 Task: Reply all   to parteek.kumar@softage.net and add a cc to Aakash.mishra@softage.net with a subject Subject0000000006 with a message Message0000000004. Reply all   to parteek.kumar@softage.net and add a cc to Aakash.mishra@softage.net and bcc to Ayush@softage.net with a subject Subject0000000006 with a message Message0000000004. Reply all   to Aakash.mishra@softage.net with a subject Subject0000000006 with a message Message0000000004 and with an attachment of Attach0000000004. Reply all   to parteek.kumar@softage.net and add a cc to Aakash.mishra@softage.net with a subject Subject0000000006 with a message Message0000000004 and with an attachment of Attach0000000004. Reply all   to parteek.kumar@softage.net and add a cc to Aakash.mishra@softage.net and bcc to Ayush@softage.net with a subject Subject0000000007 with a message Message0000000004 and with an attachment of Attach0000000004
Action: Mouse moved to (401, 344)
Screenshot: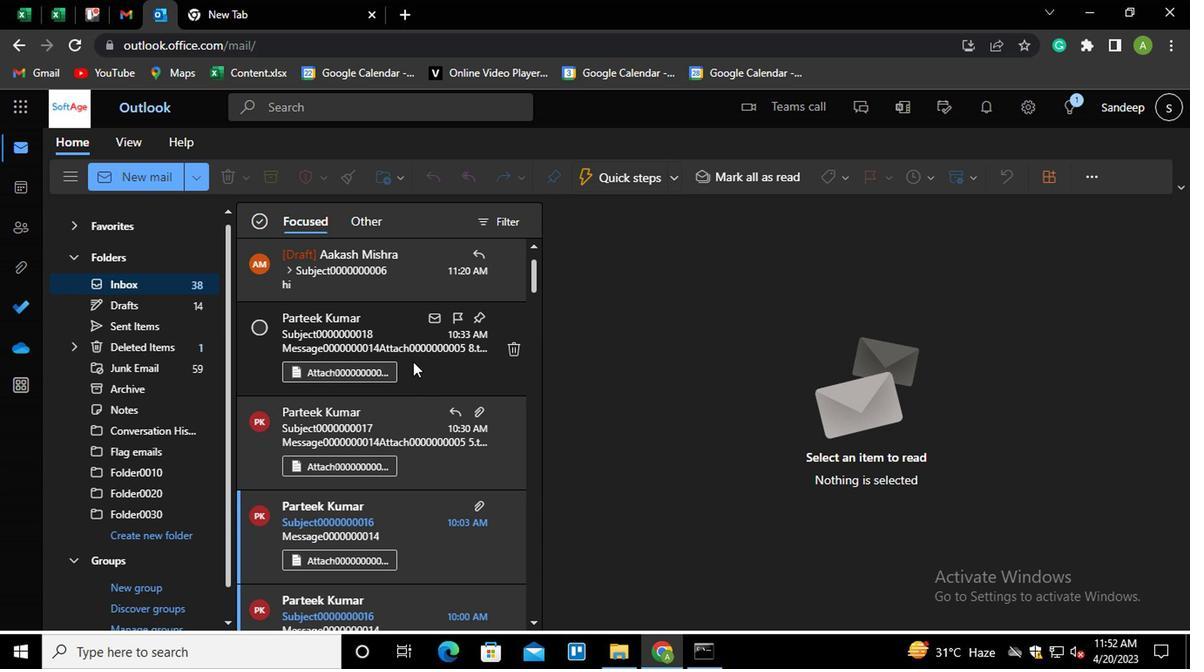 
Action: Mouse pressed left at (401, 344)
Screenshot: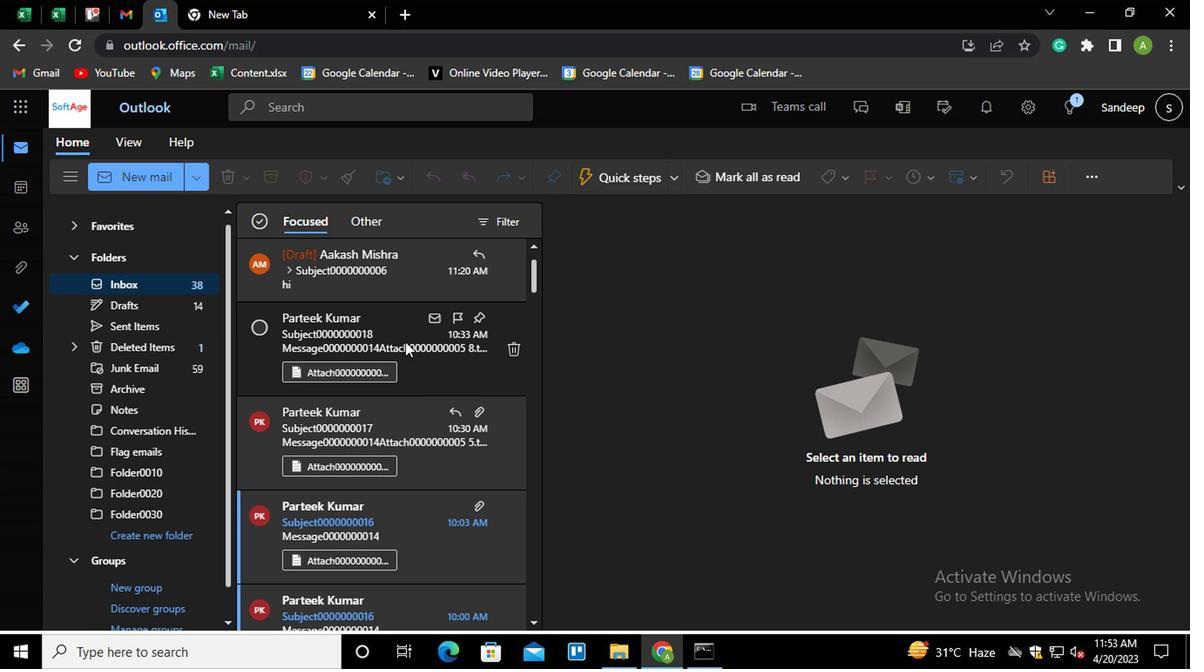 
Action: Mouse moved to (1148, 288)
Screenshot: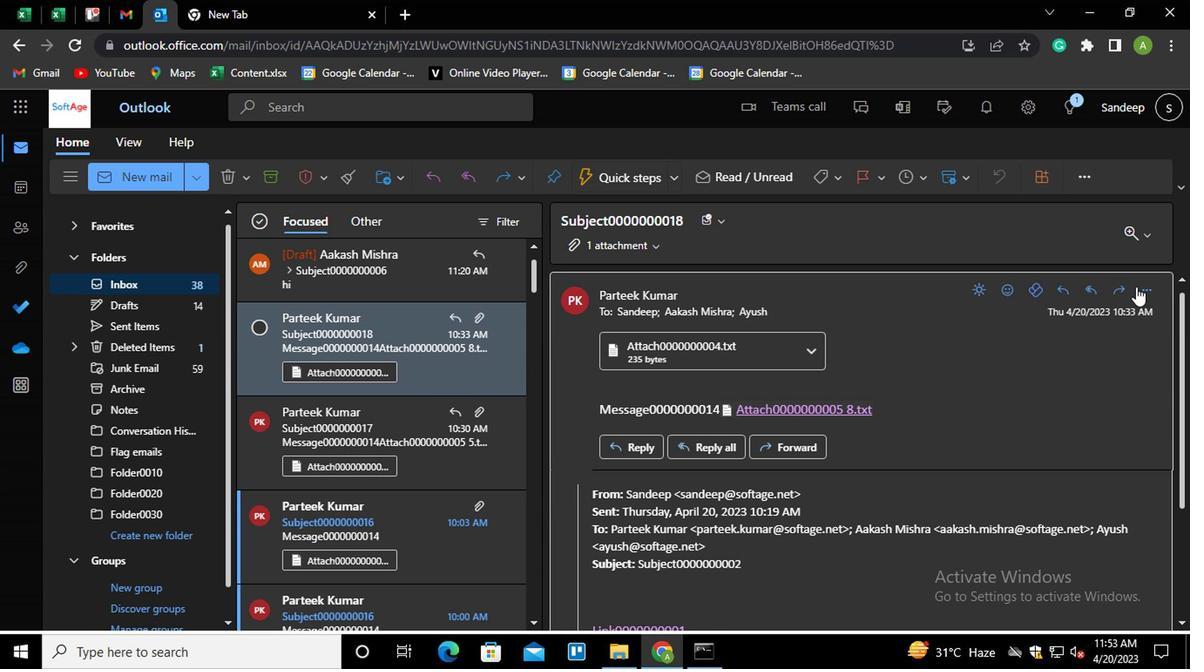 
Action: Mouse pressed left at (1148, 288)
Screenshot: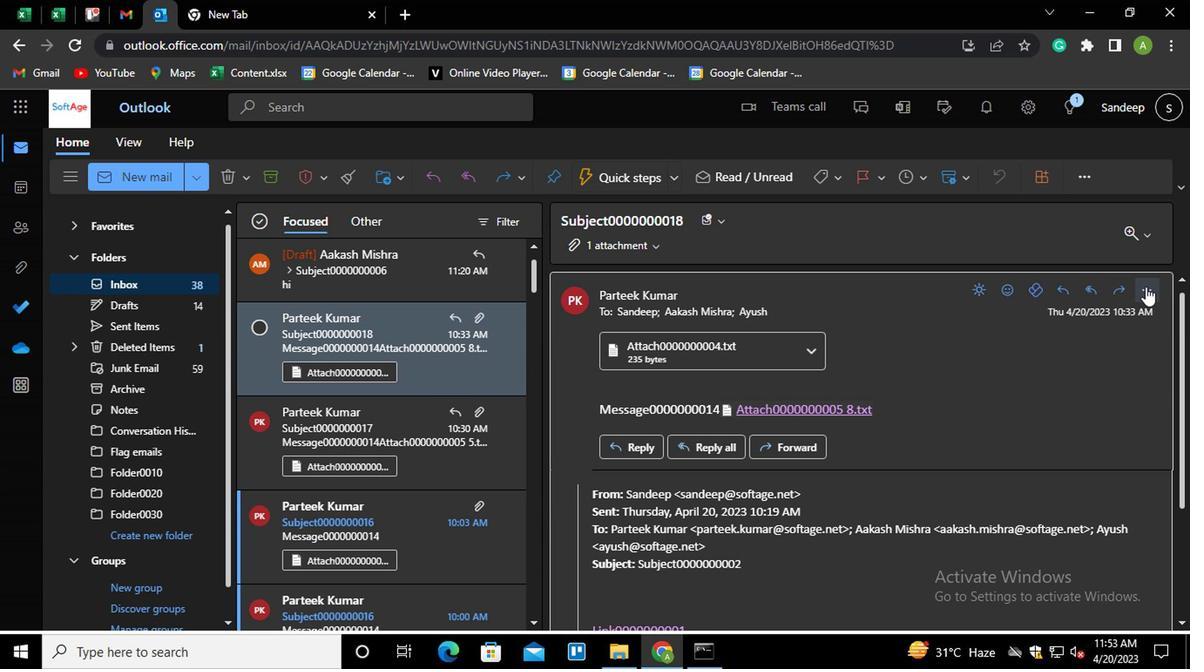 
Action: Mouse moved to (1050, 140)
Screenshot: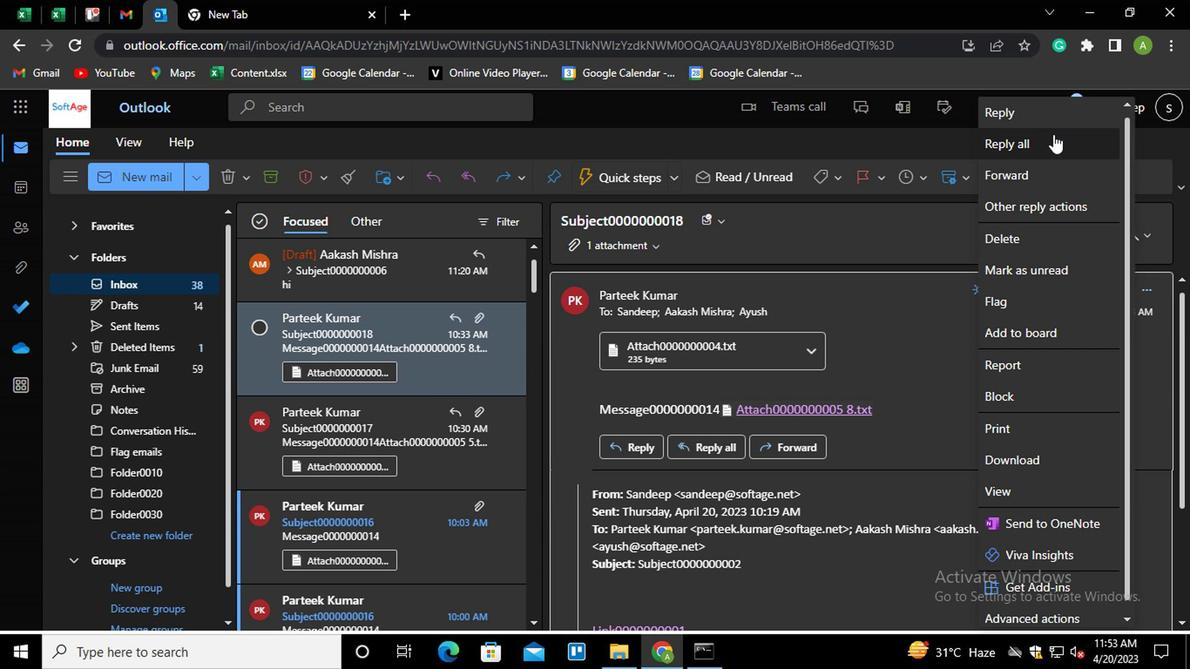 
Action: Mouse pressed left at (1050, 140)
Screenshot: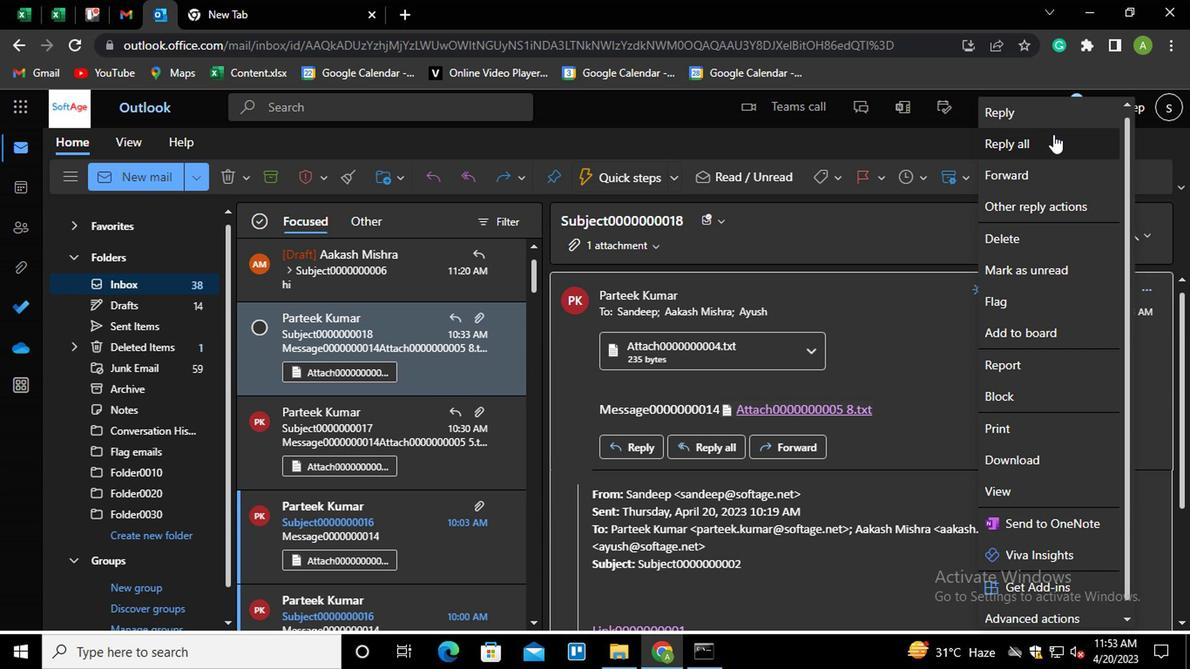
Action: Mouse moved to (724, 299)
Screenshot: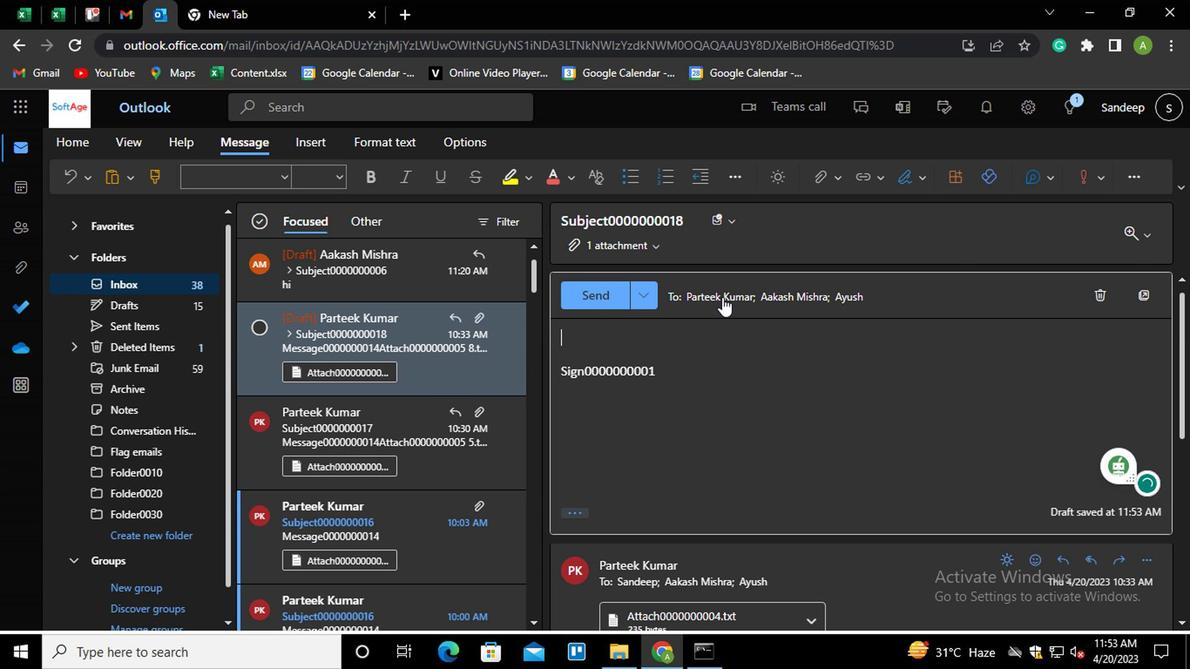 
Action: Mouse pressed left at (724, 299)
Screenshot: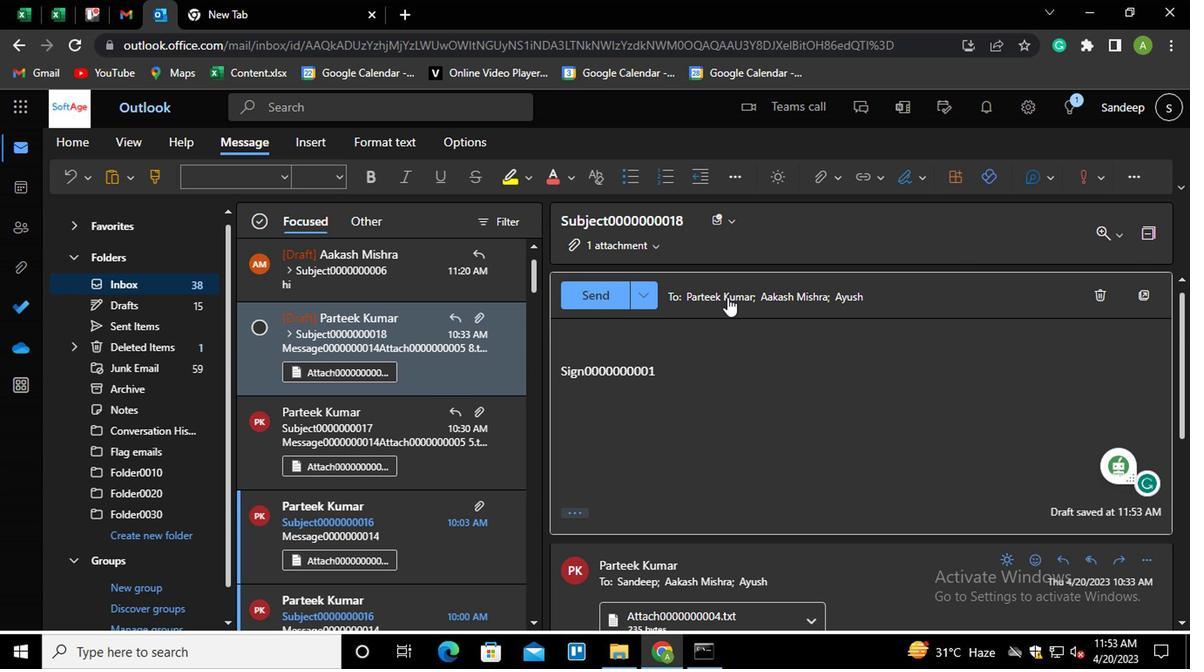 
Action: Mouse moved to (1005, 333)
Screenshot: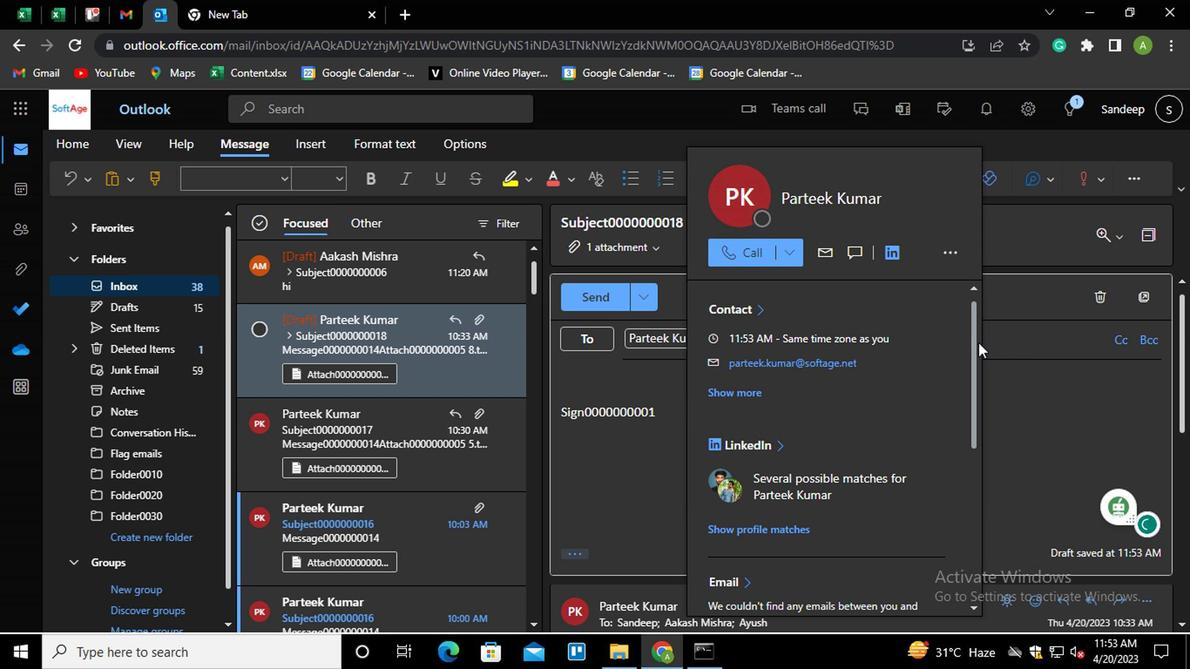
Action: Mouse pressed left at (1005, 333)
Screenshot: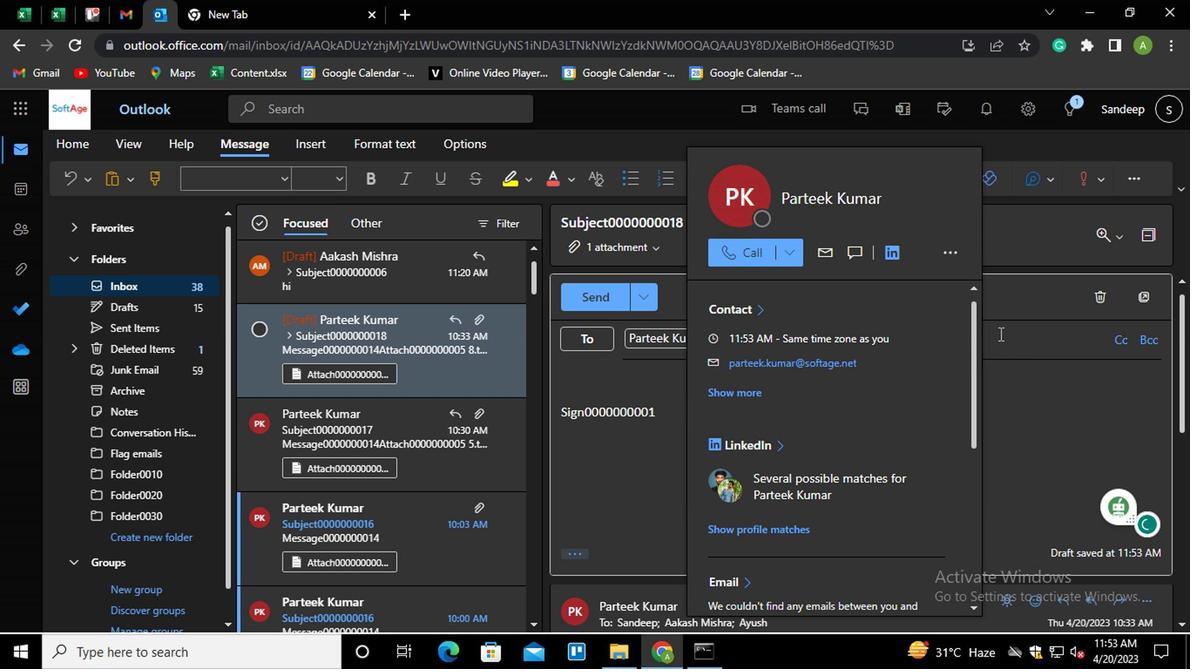
Action: Mouse moved to (823, 336)
Screenshot: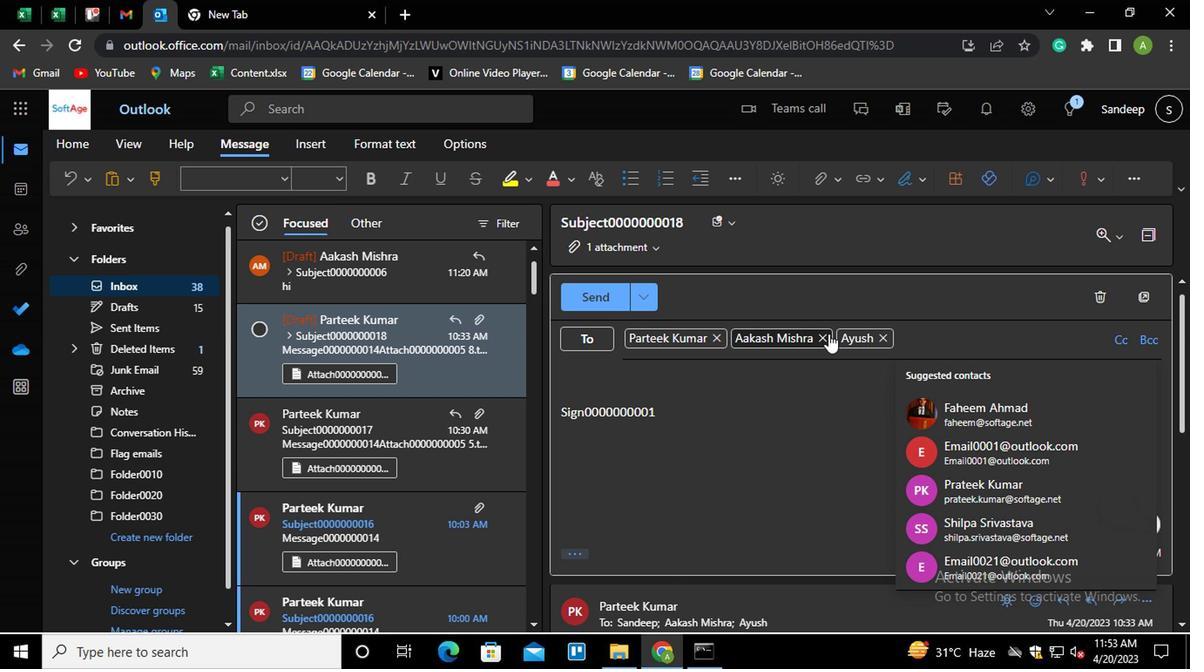 
Action: Mouse pressed left at (823, 336)
Screenshot: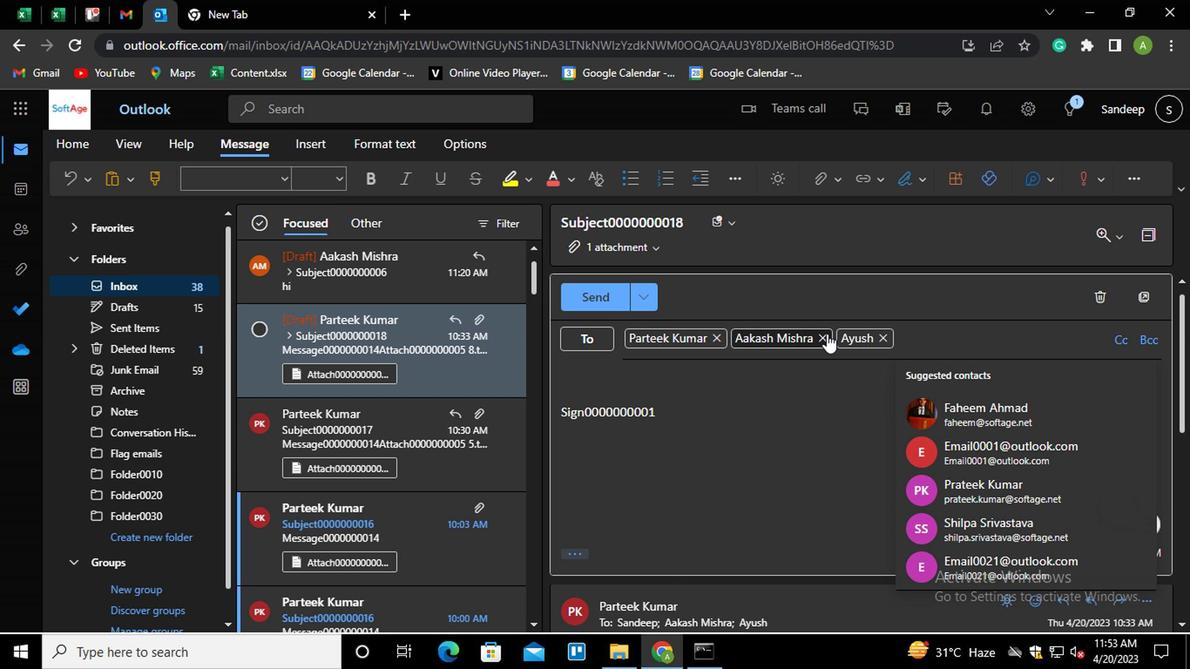 
Action: Mouse moved to (774, 339)
Screenshot: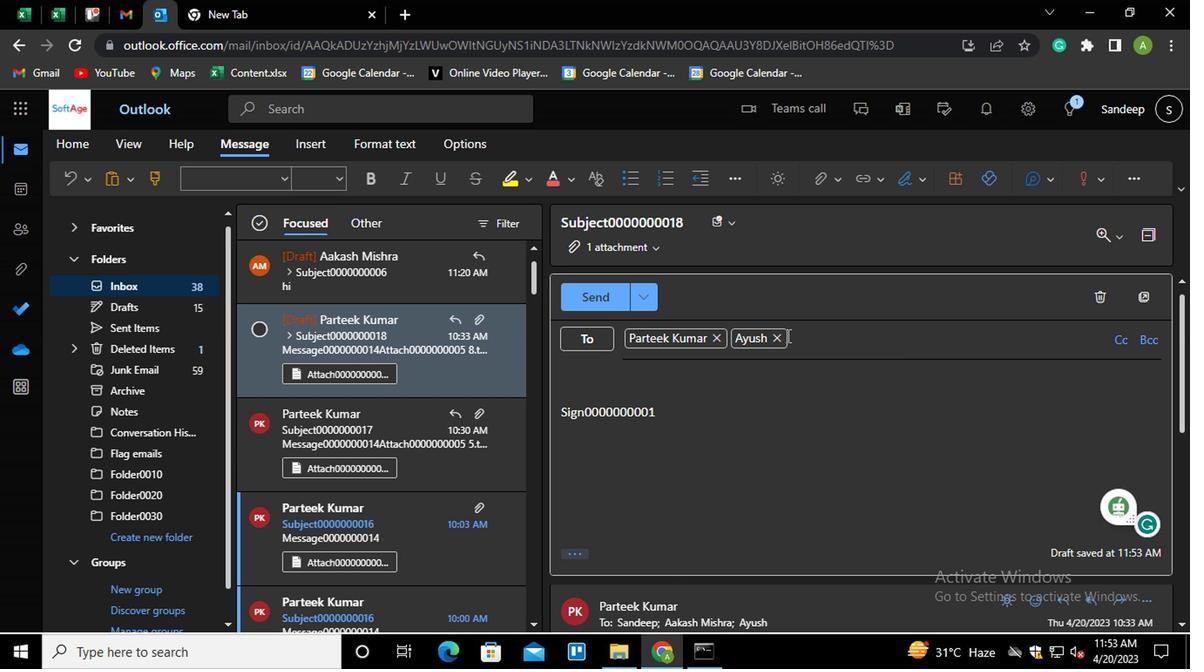
Action: Mouse pressed left at (774, 339)
Screenshot: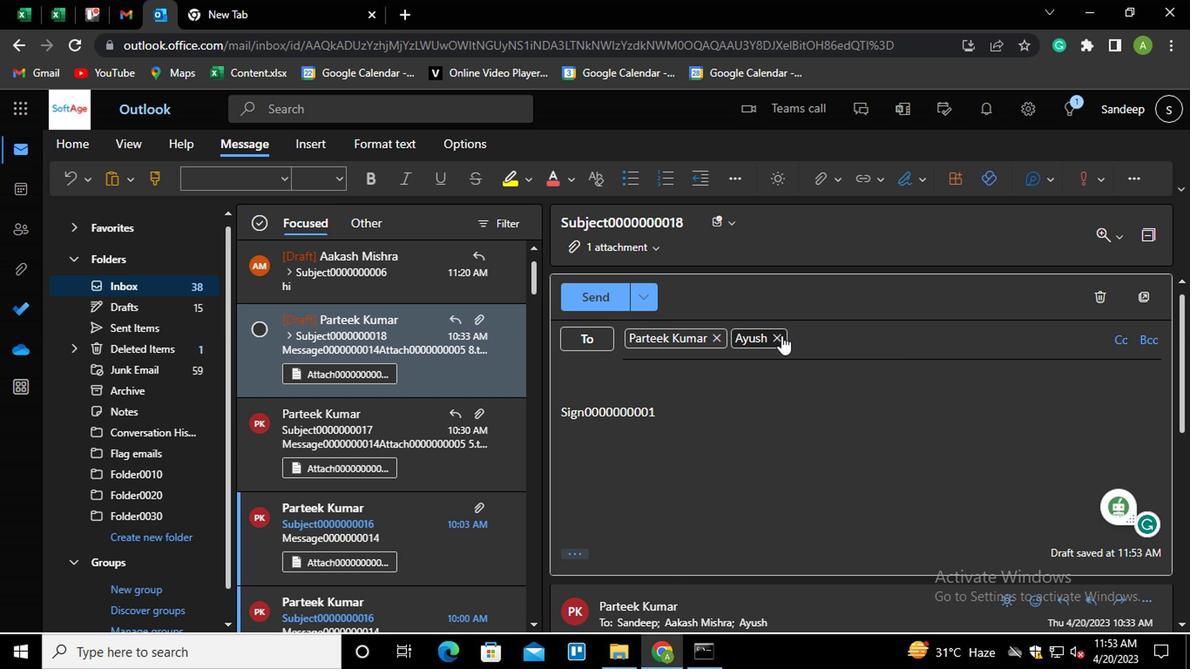 
Action: Mouse moved to (1116, 342)
Screenshot: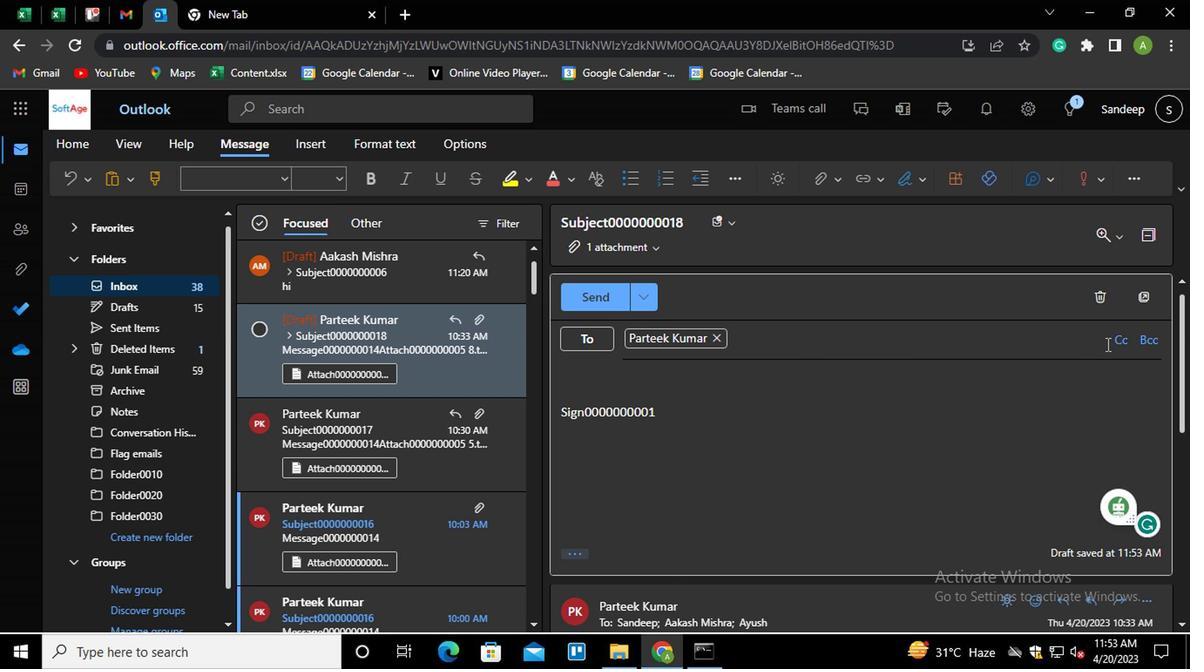 
Action: Mouse pressed left at (1116, 342)
Screenshot: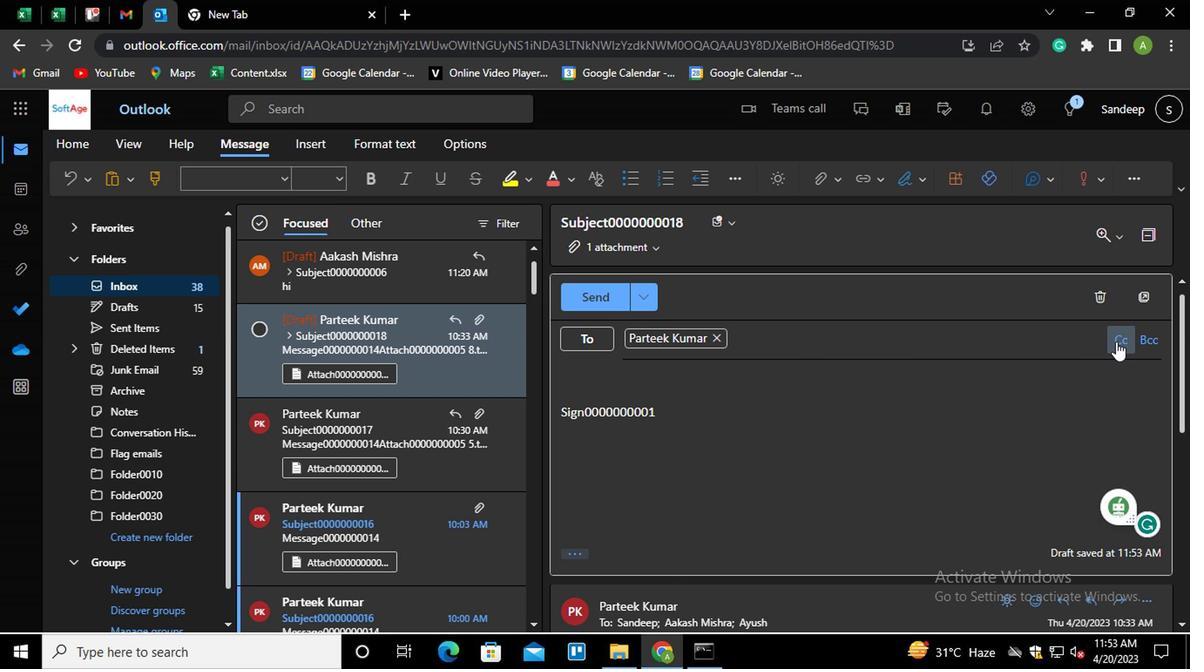 
Action: Mouse moved to (698, 349)
Screenshot: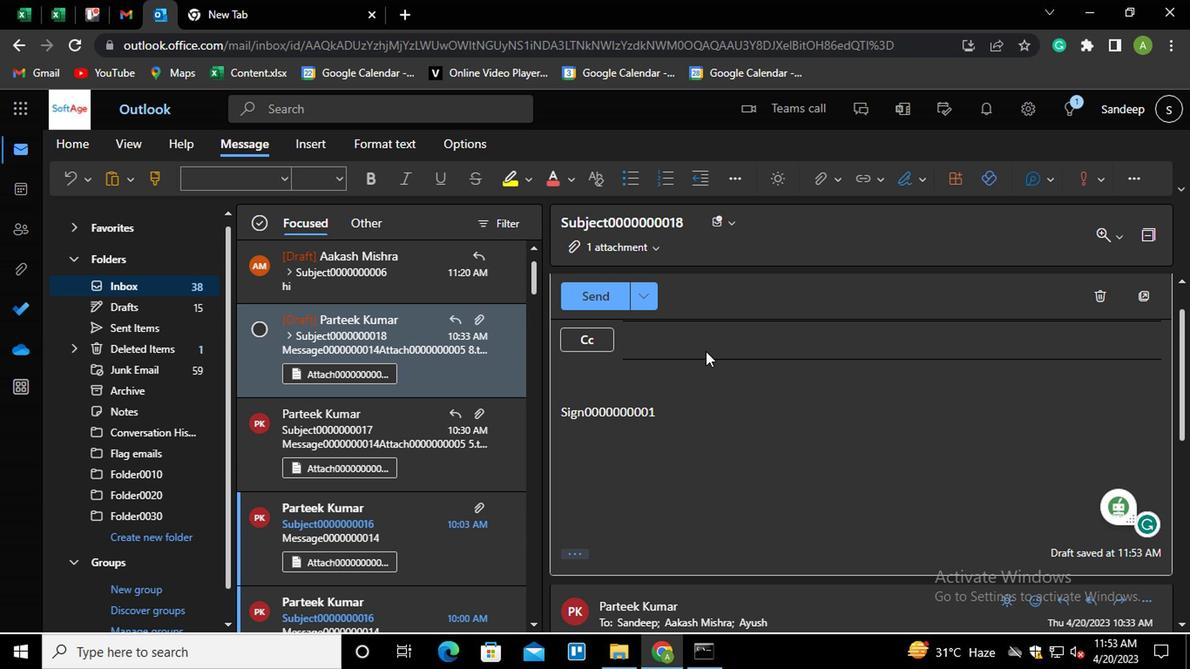 
Action: Mouse pressed left at (698, 349)
Screenshot: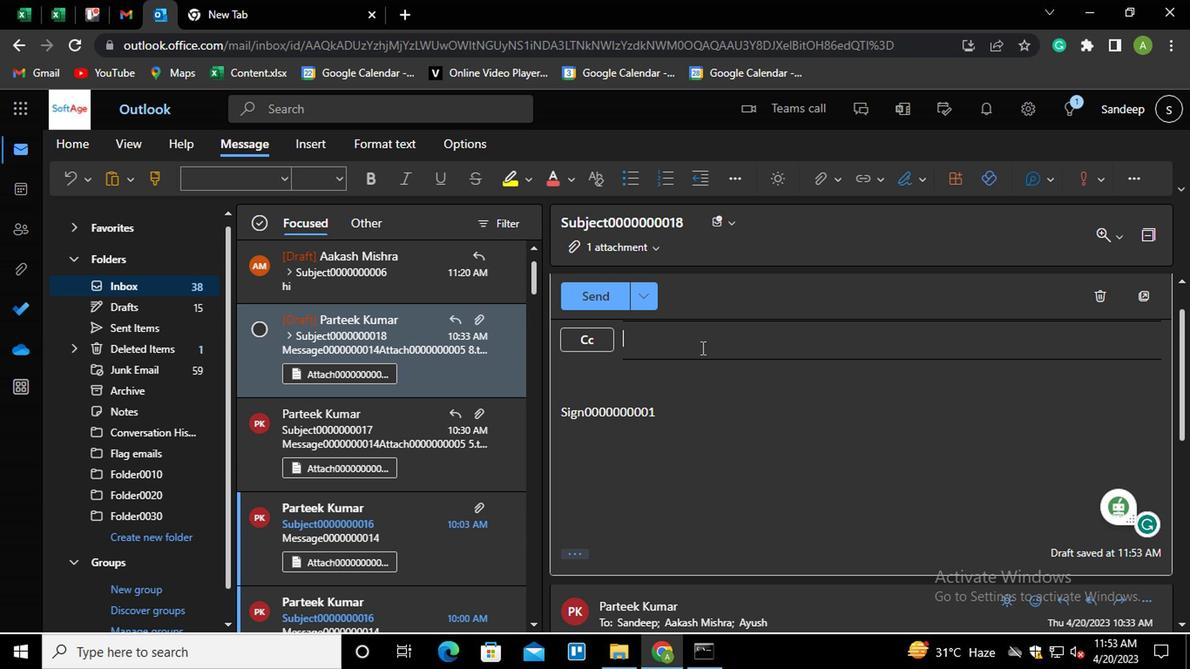 
Action: Key pressed aa<Key.enter>
Screenshot: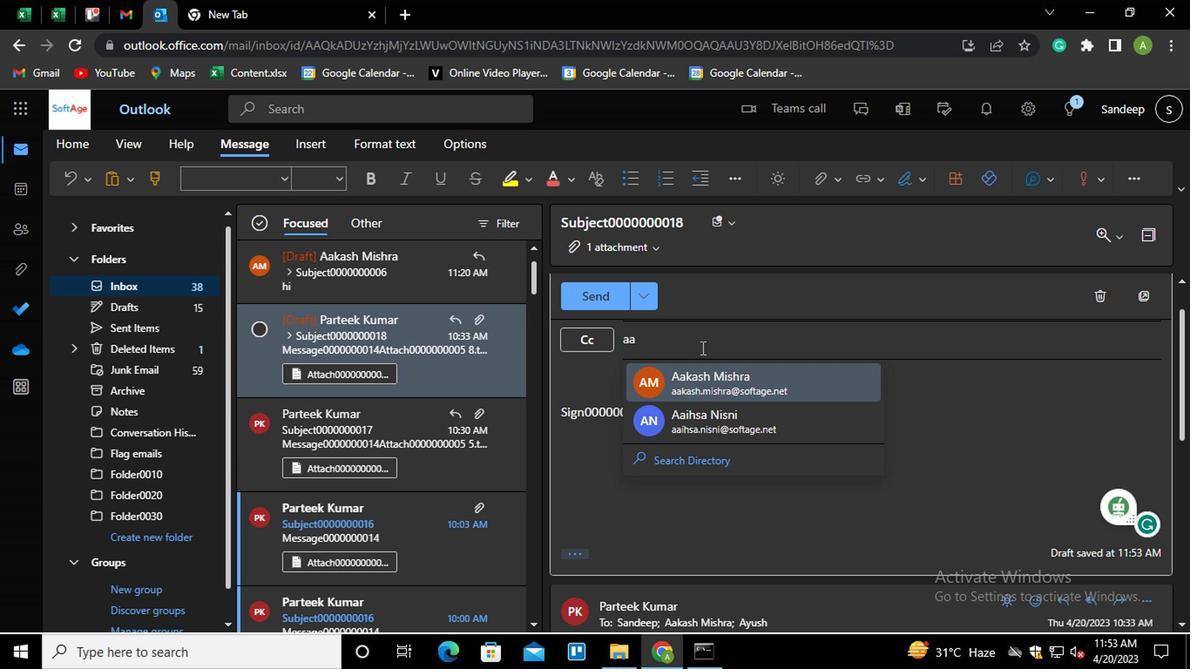 
Action: Mouse moved to (584, 555)
Screenshot: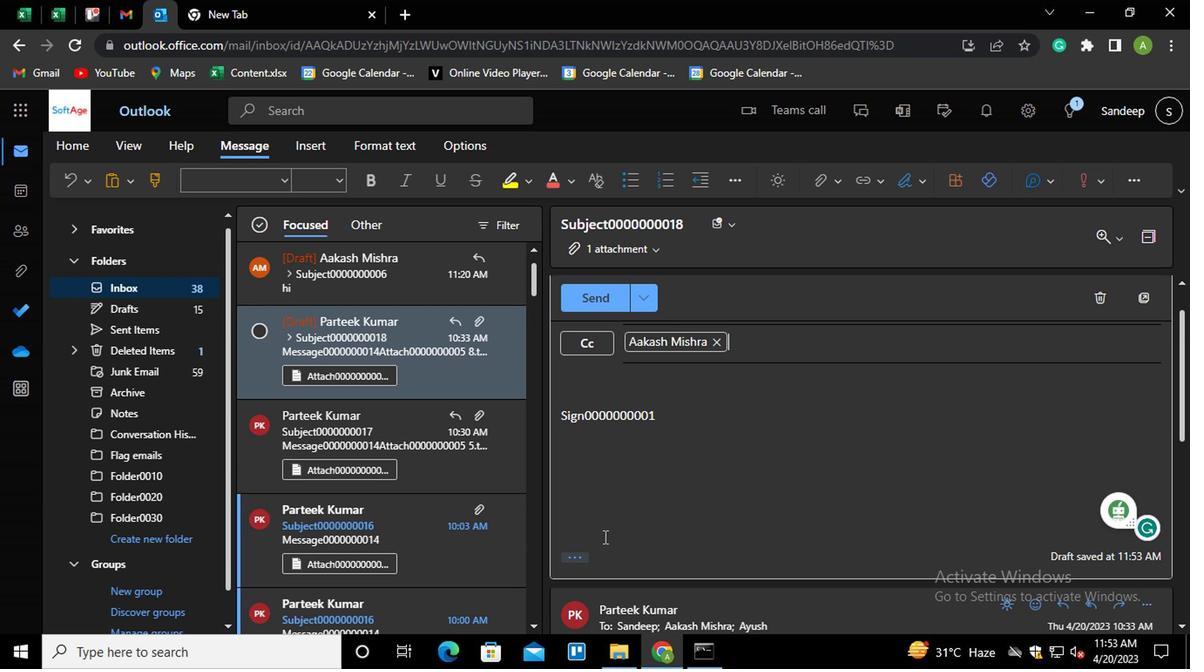 
Action: Mouse pressed left at (584, 555)
Screenshot: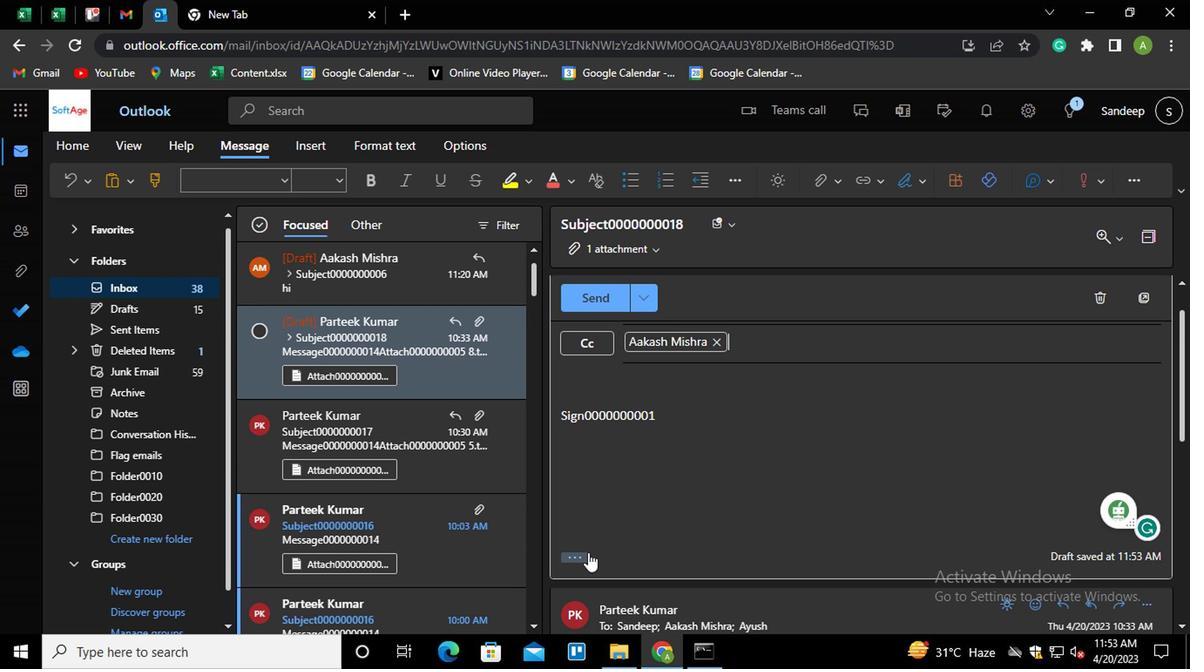 
Action: Mouse moved to (703, 350)
Screenshot: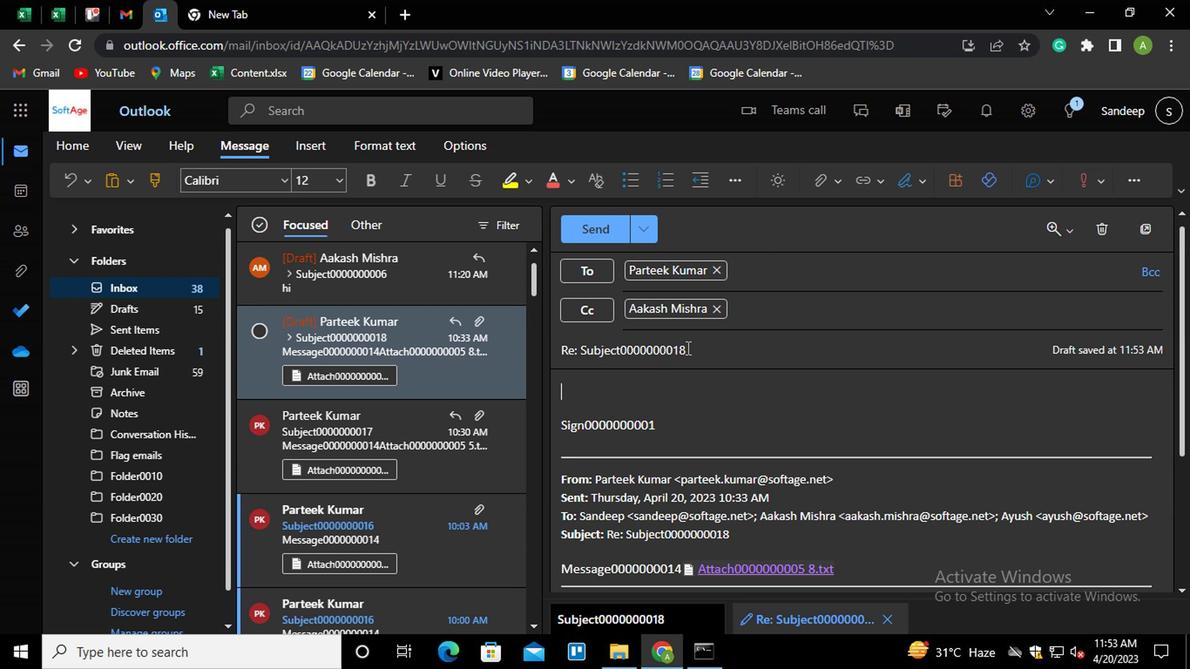 
Action: Mouse pressed left at (703, 350)
Screenshot: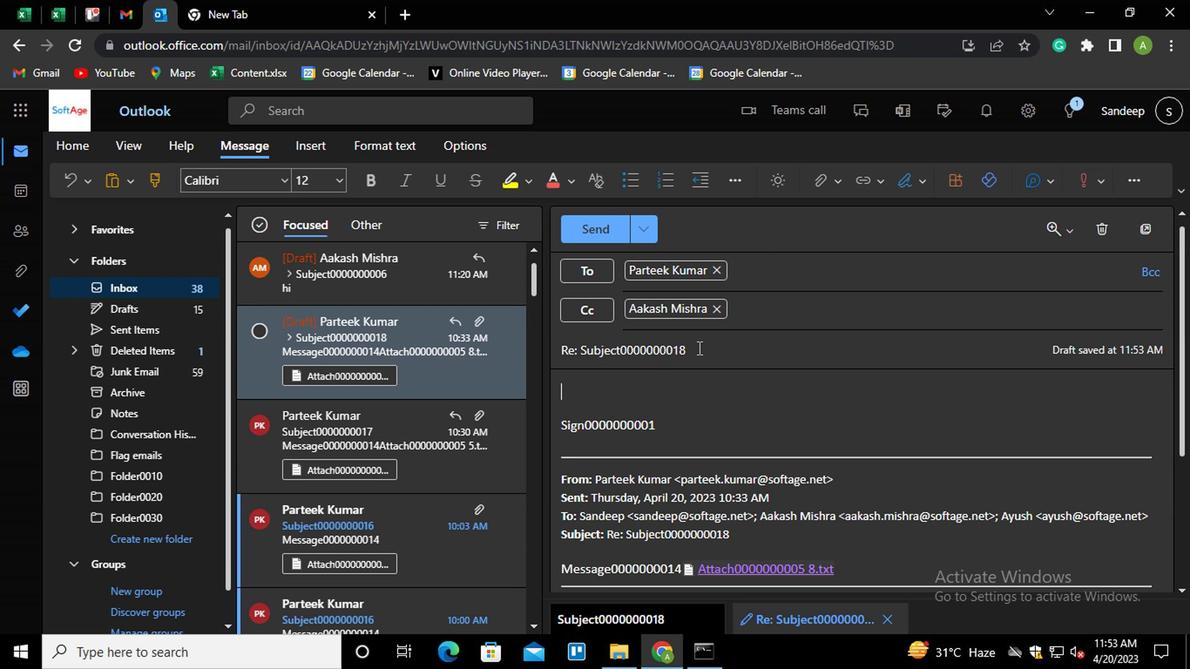 
Action: Key pressed <Key.shift_r><Key.home><Key.shift>SUBJECT0000000006
Screenshot: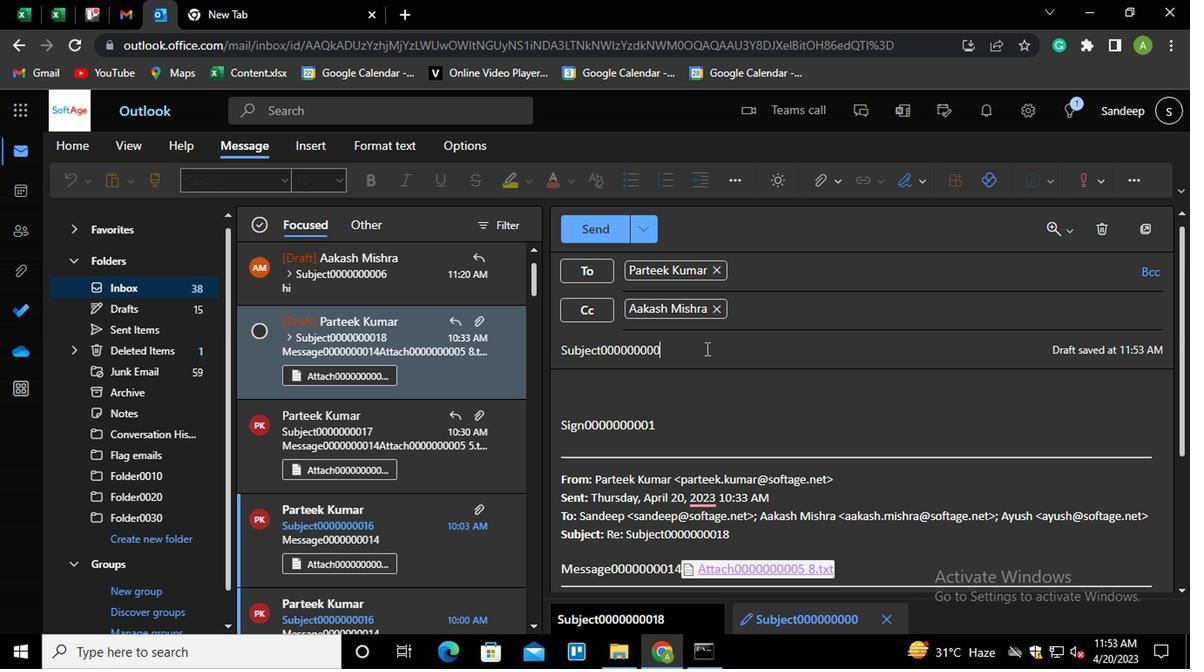 
Action: Mouse moved to (714, 437)
Screenshot: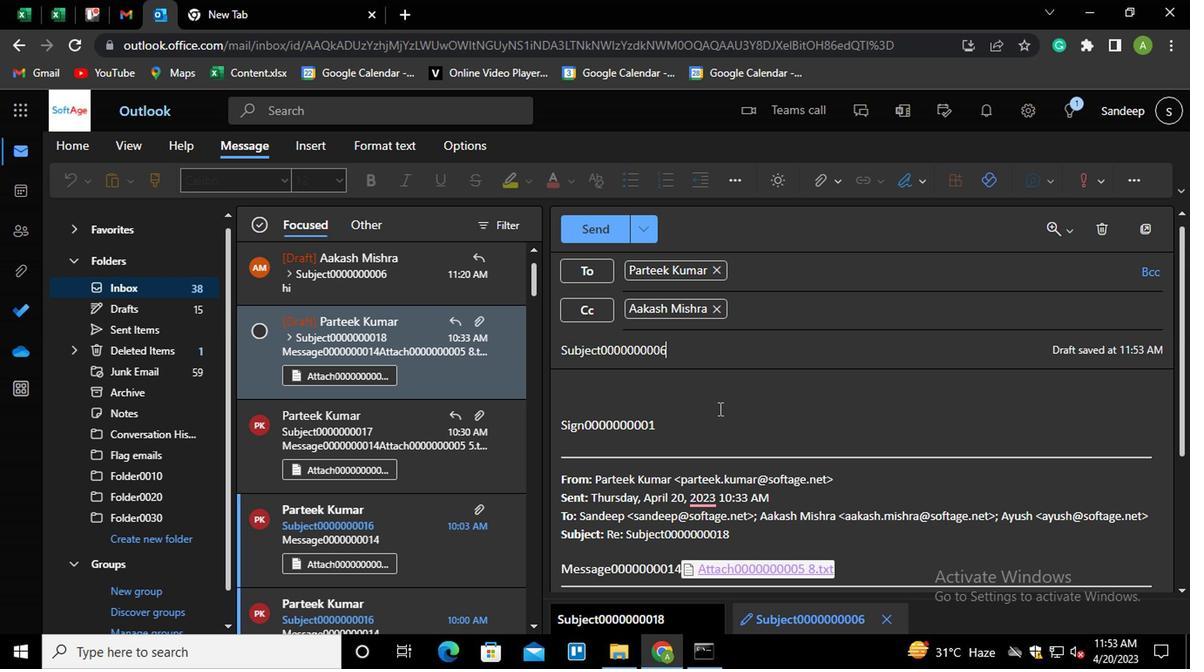 
Action: Mouse pressed left at (714, 437)
Screenshot: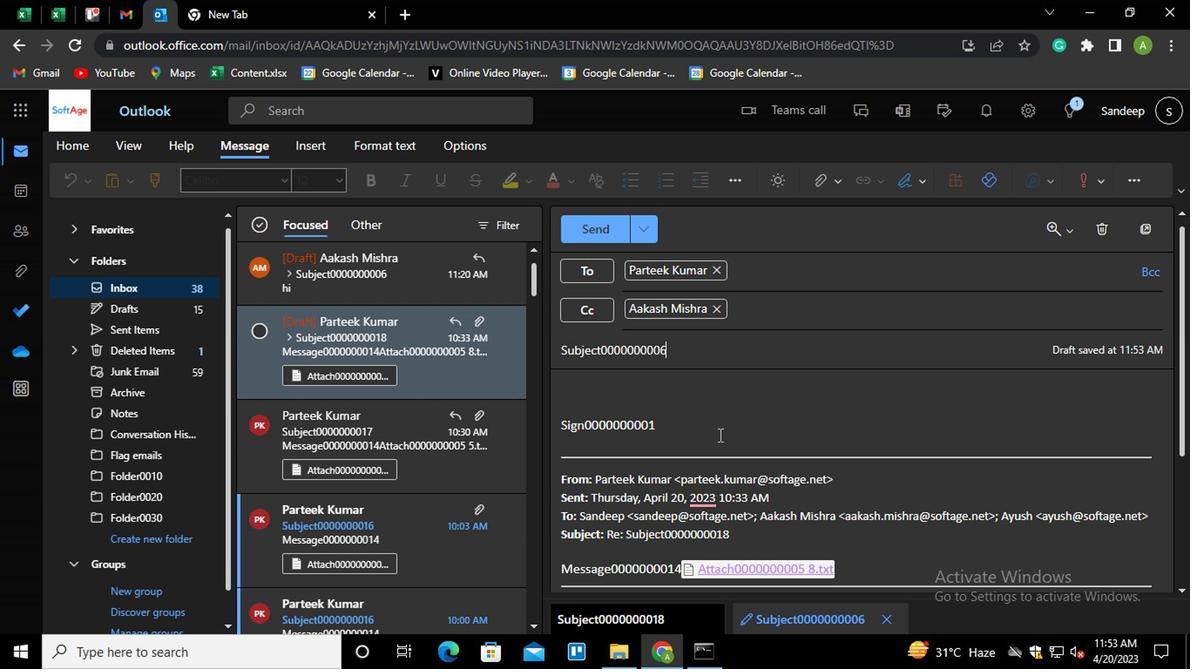 
Action: Key pressed <Key.shift_r><Key.shift_r><Key.shift_r><Key.shift_r><Key.shift_r><Key.shift_r><Key.shift_r><Key.home><Key.up><Key.backspace><Key.shift_r>MESSAGE0000000004
Screenshot: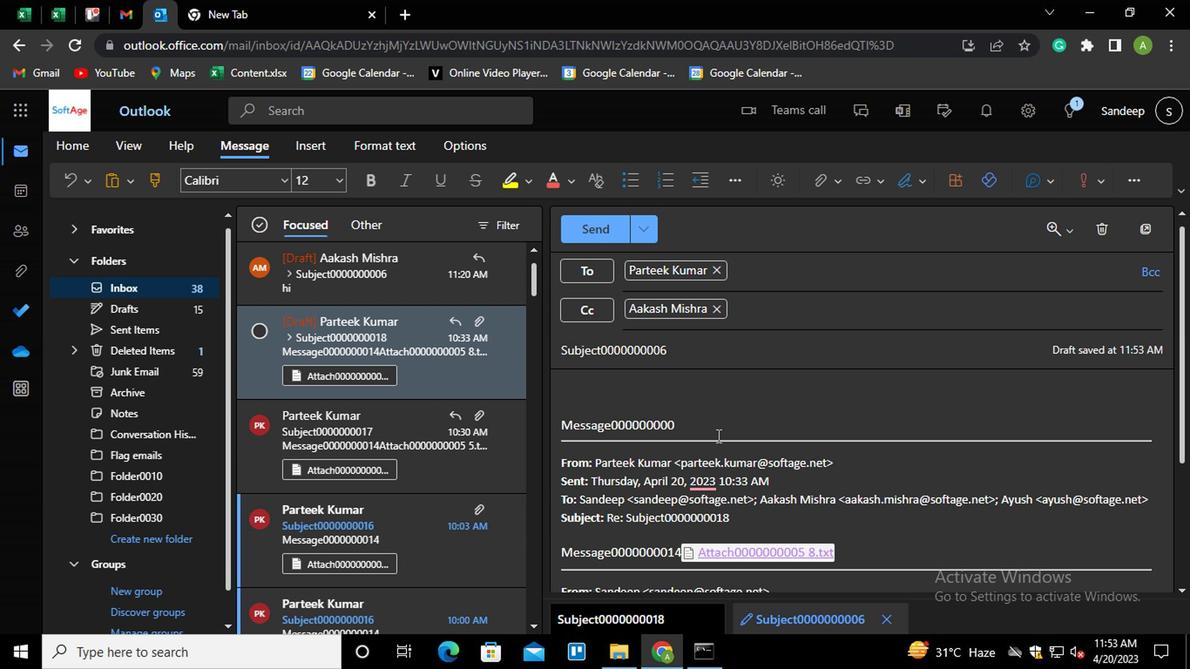 
Action: Mouse moved to (608, 234)
Screenshot: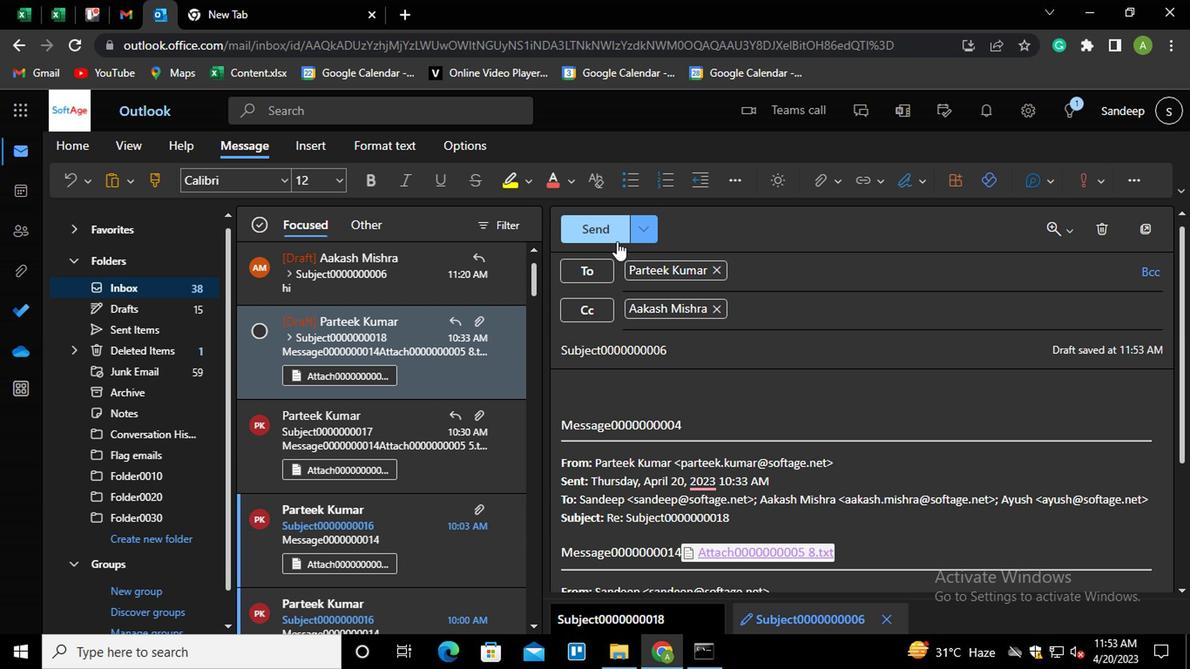 
Action: Mouse pressed left at (608, 234)
Screenshot: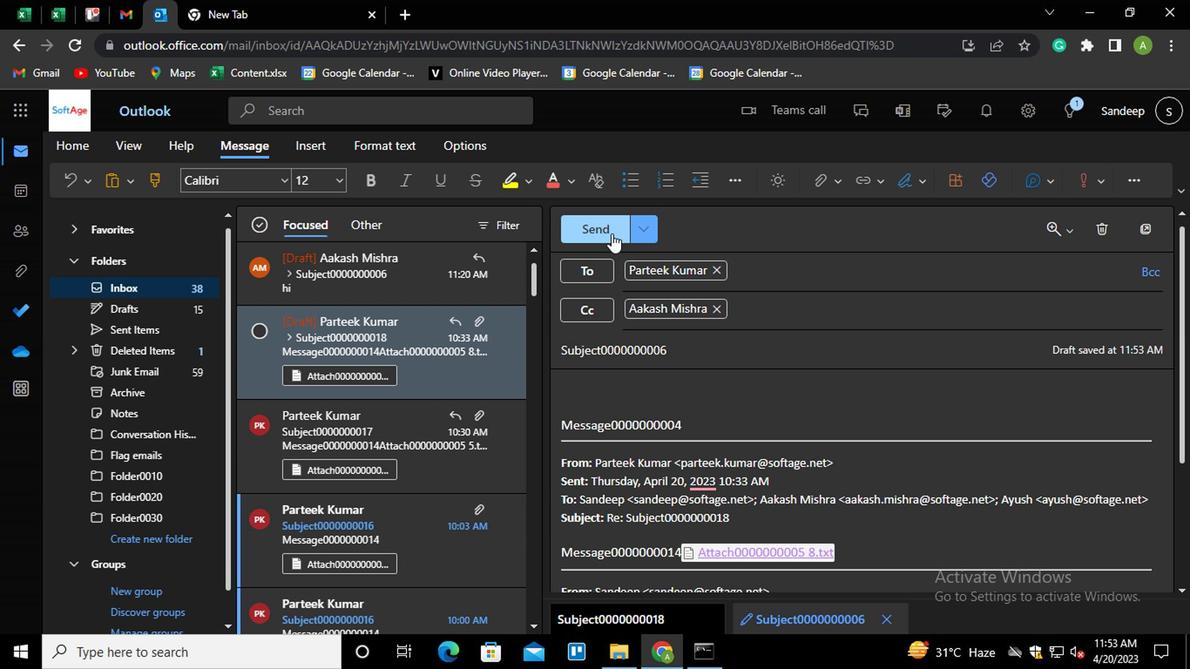 
Action: Mouse moved to (423, 348)
Screenshot: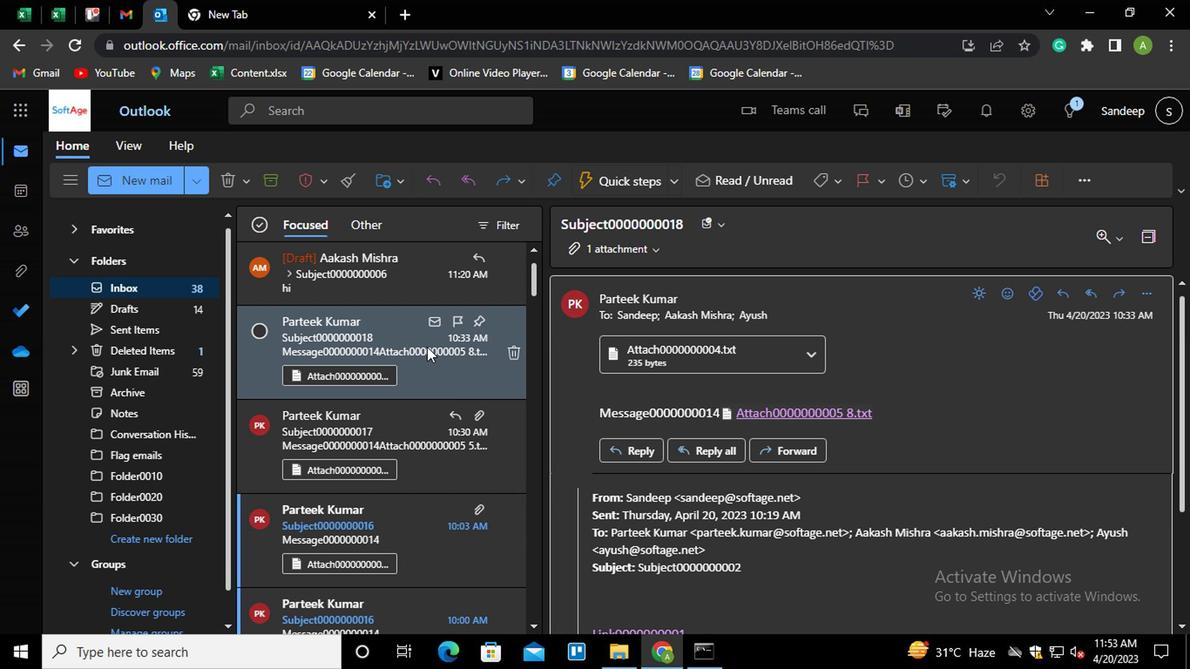 
Action: Mouse pressed left at (423, 348)
Screenshot: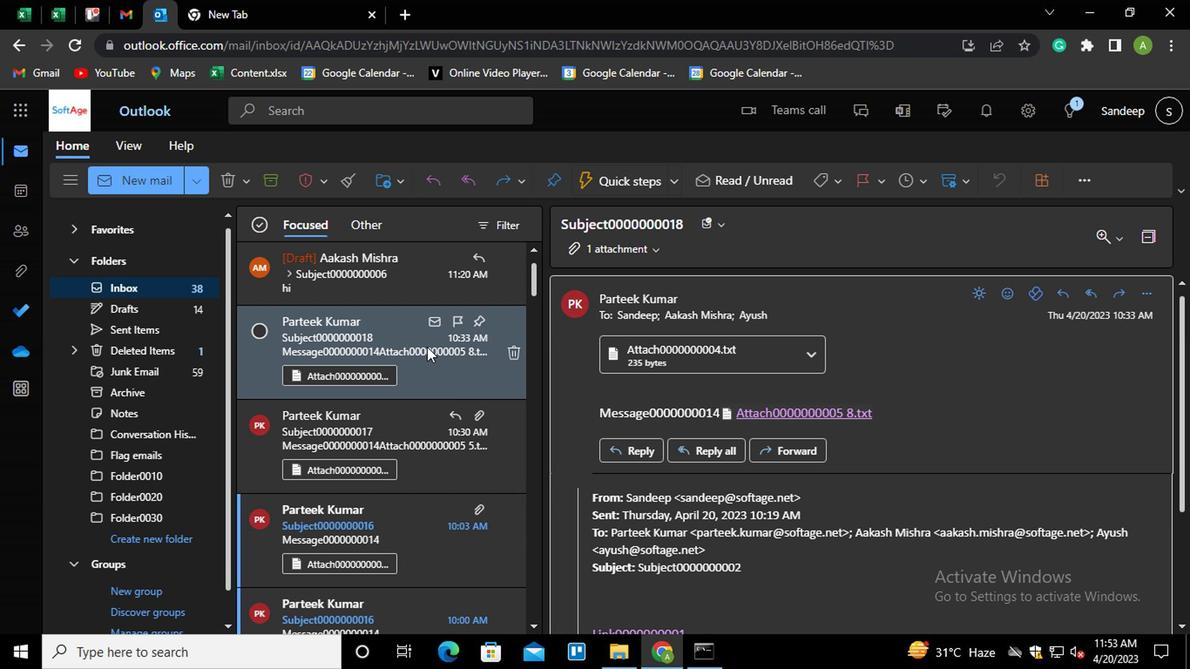 
Action: Mouse moved to (1147, 301)
Screenshot: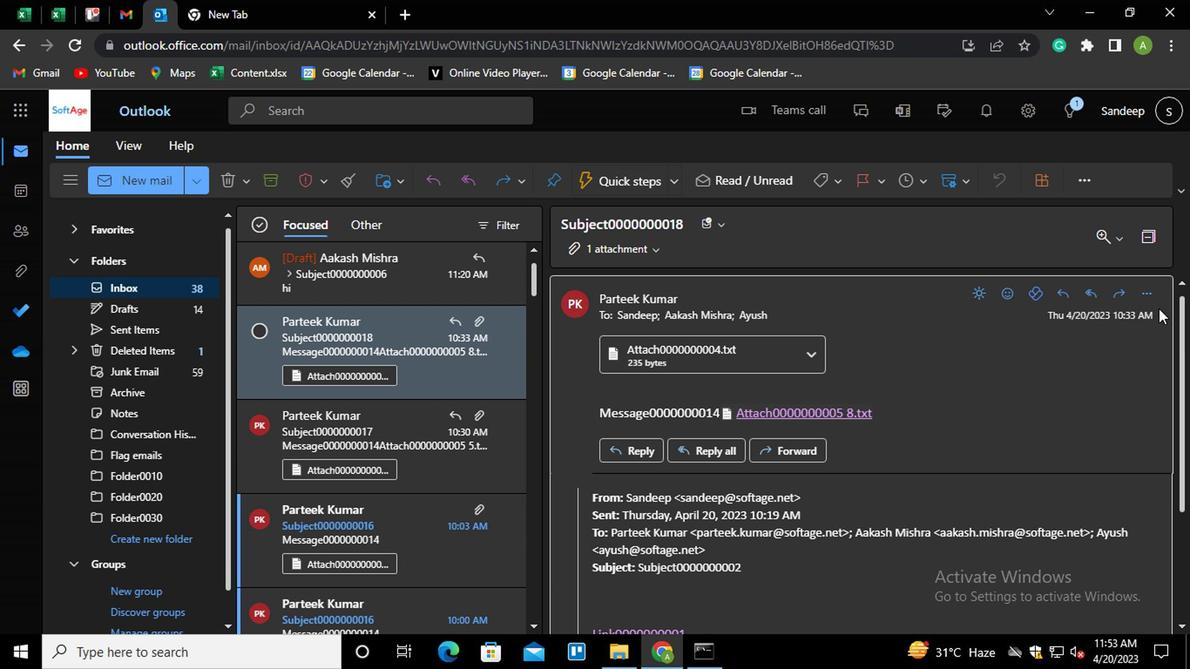 
Action: Mouse pressed left at (1147, 301)
Screenshot: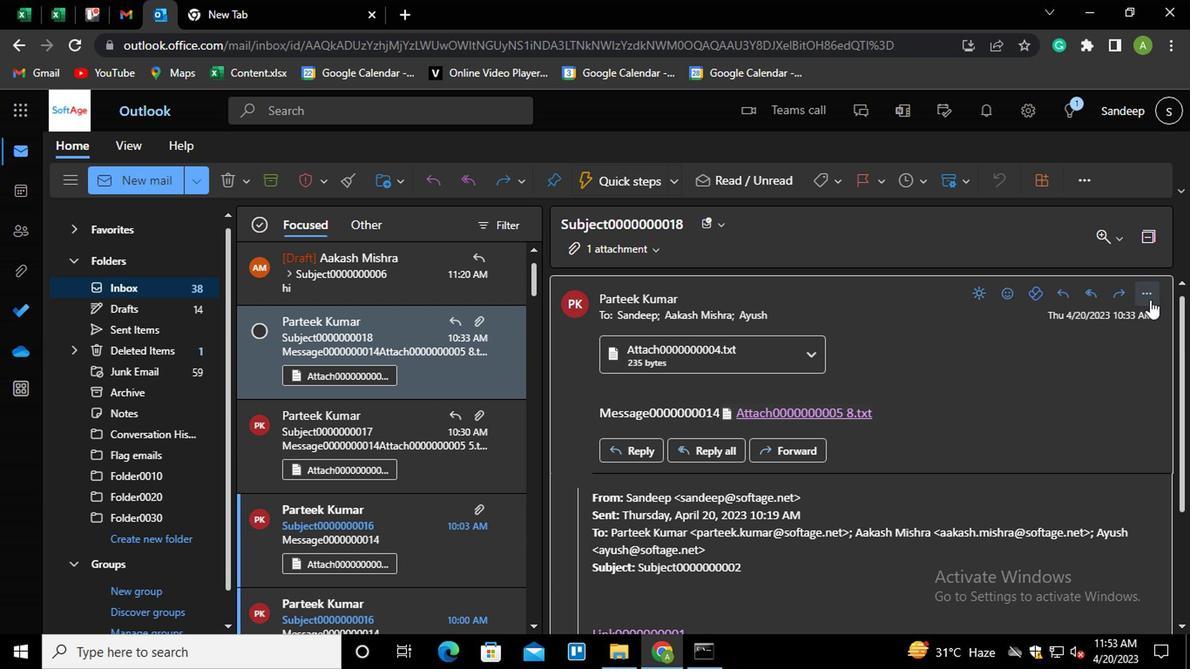 
Action: Mouse moved to (1017, 151)
Screenshot: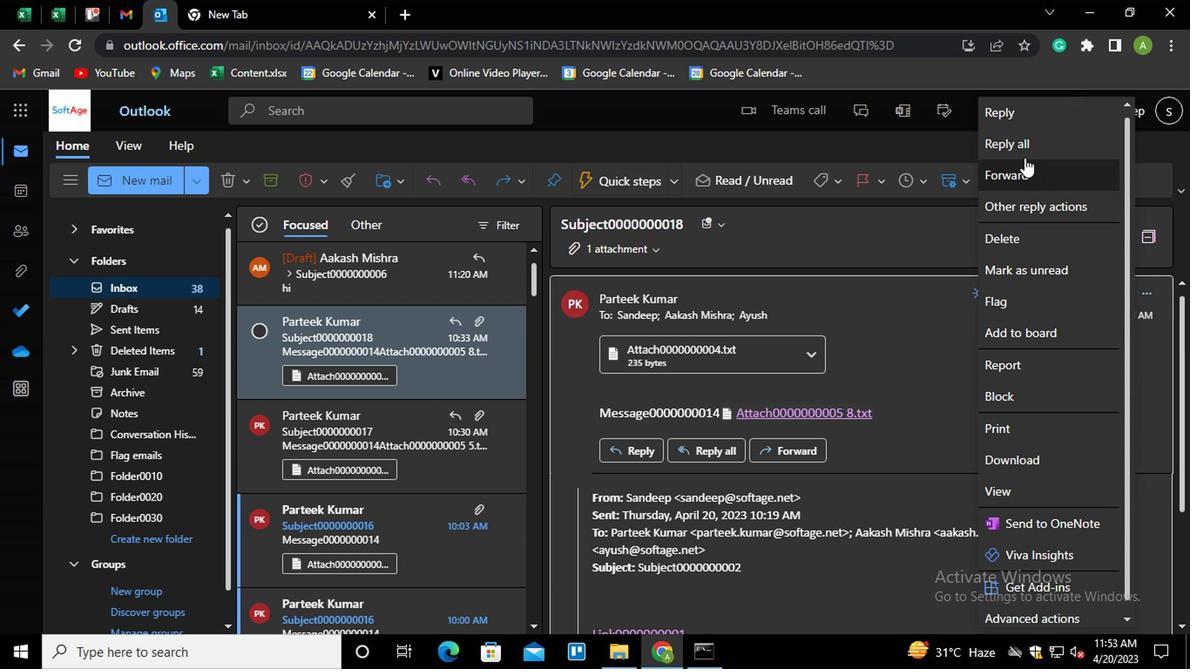 
Action: Mouse pressed left at (1017, 151)
Screenshot: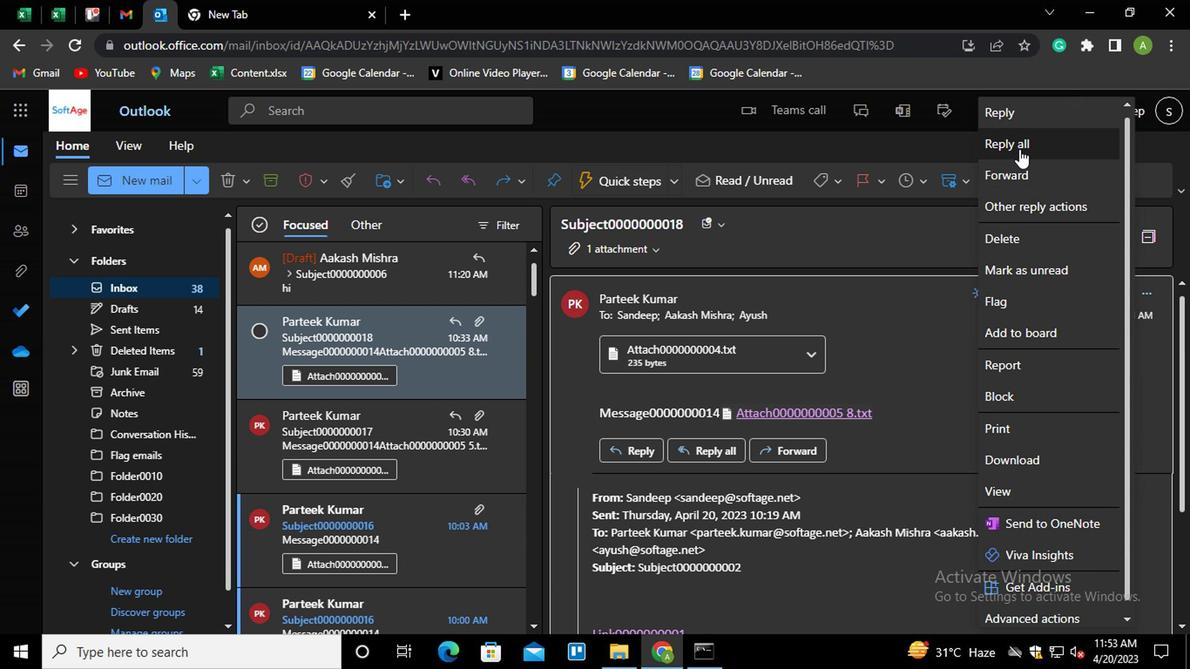 
Action: Mouse moved to (974, 306)
Screenshot: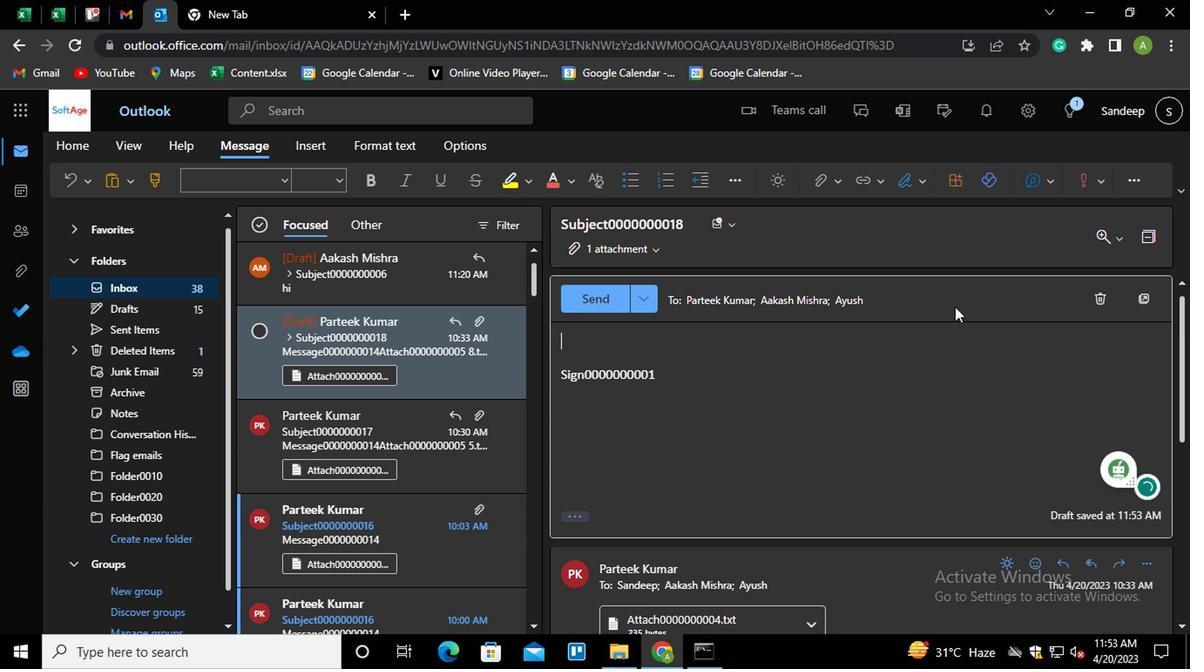 
Action: Mouse pressed left at (974, 306)
Screenshot: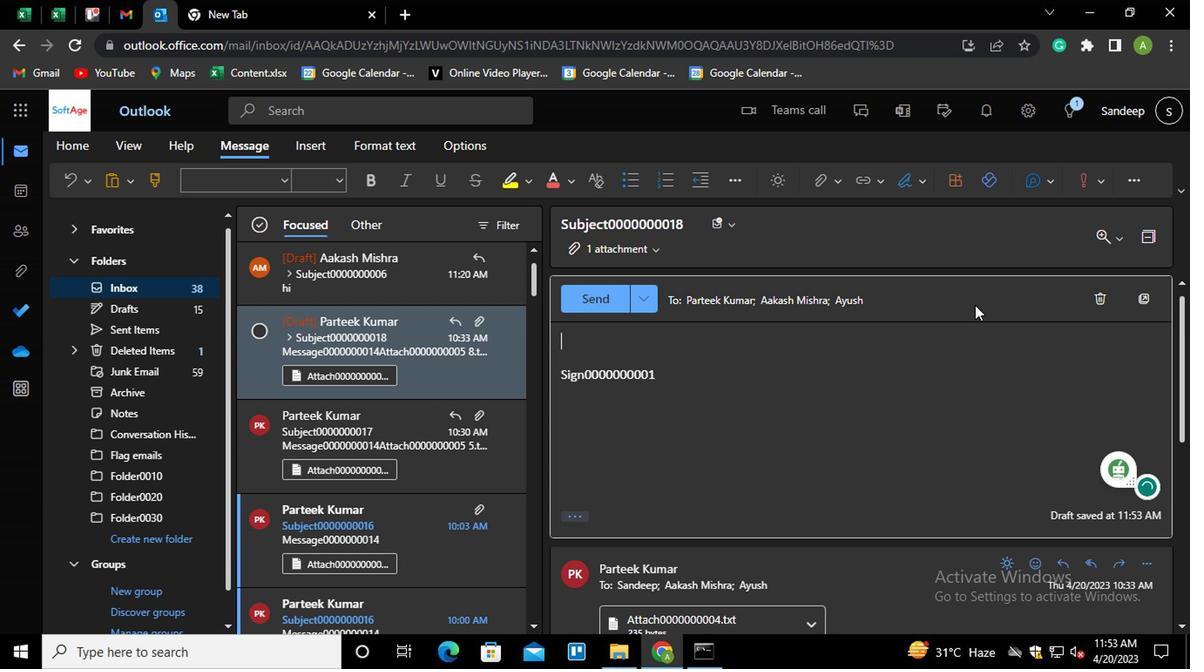 
Action: Mouse moved to (882, 340)
Screenshot: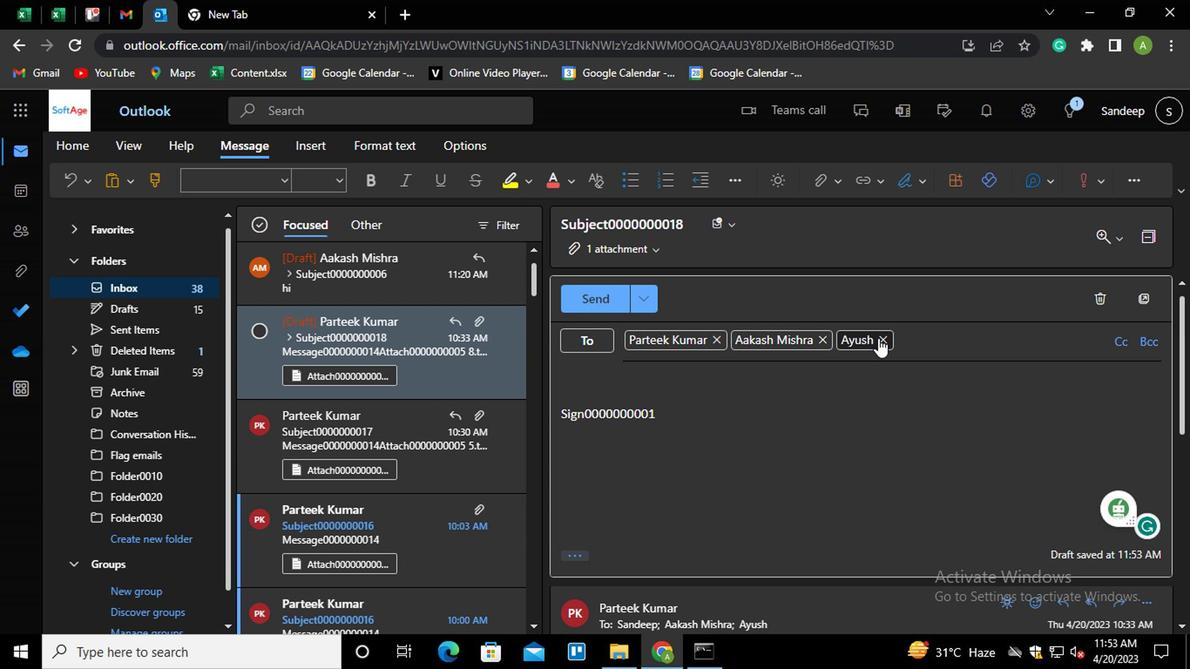 
Action: Mouse pressed left at (882, 340)
Screenshot: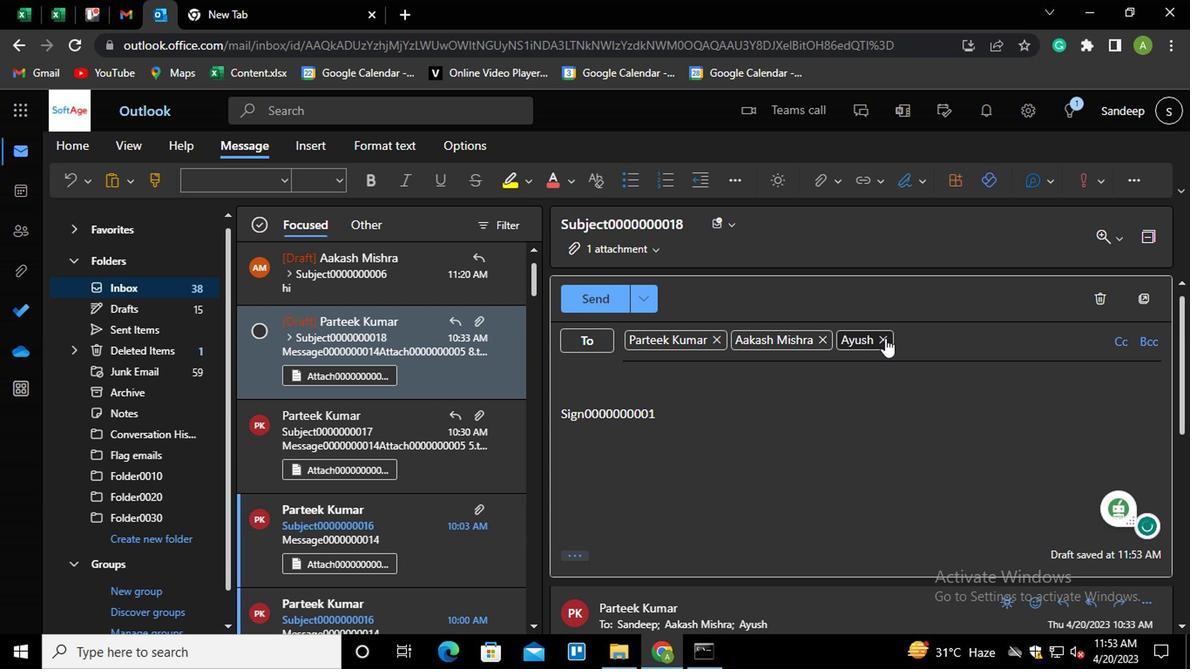 
Action: Mouse moved to (824, 347)
Screenshot: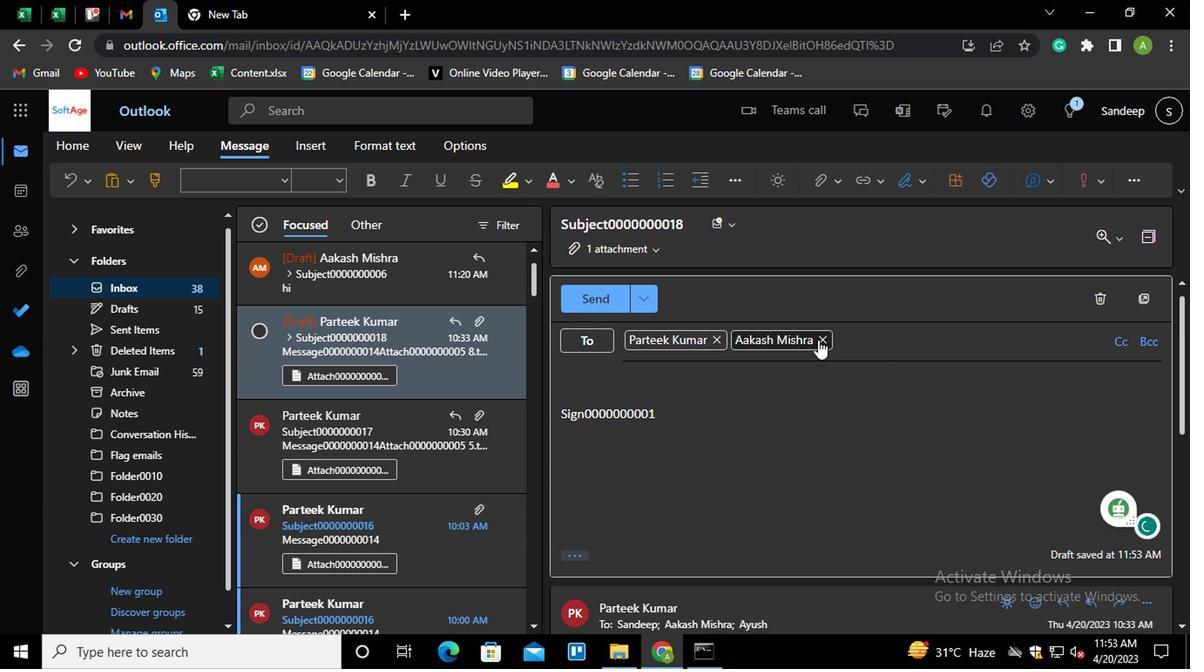 
Action: Mouse pressed left at (824, 347)
Screenshot: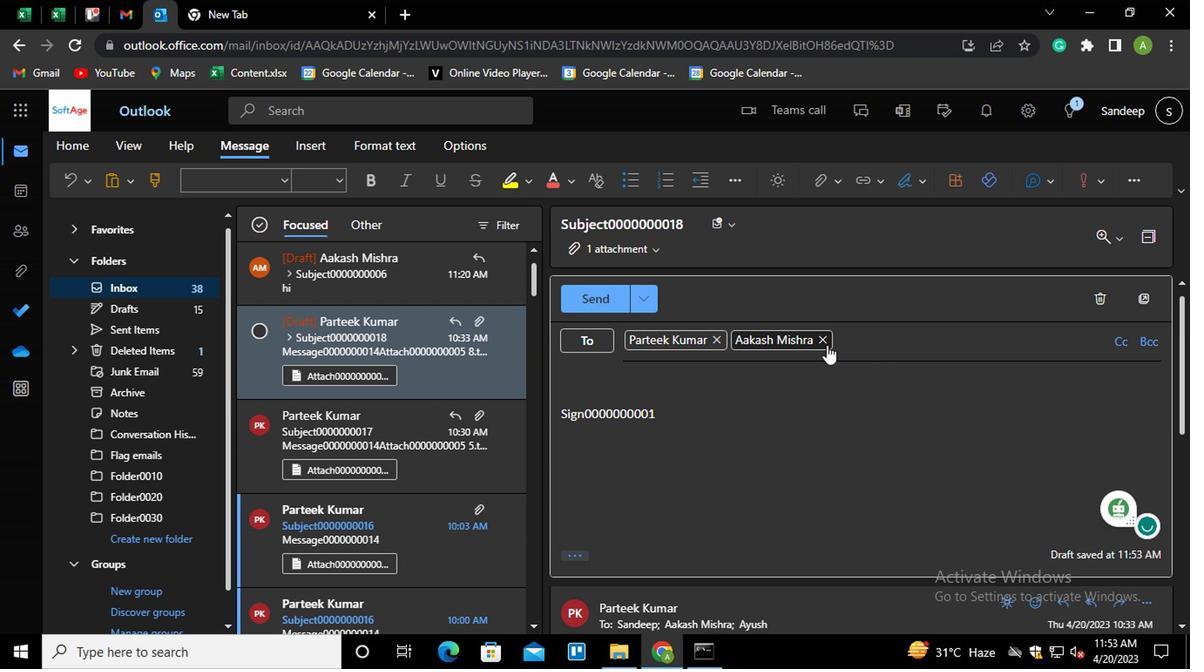 
Action: Mouse moved to (741, 351)
Screenshot: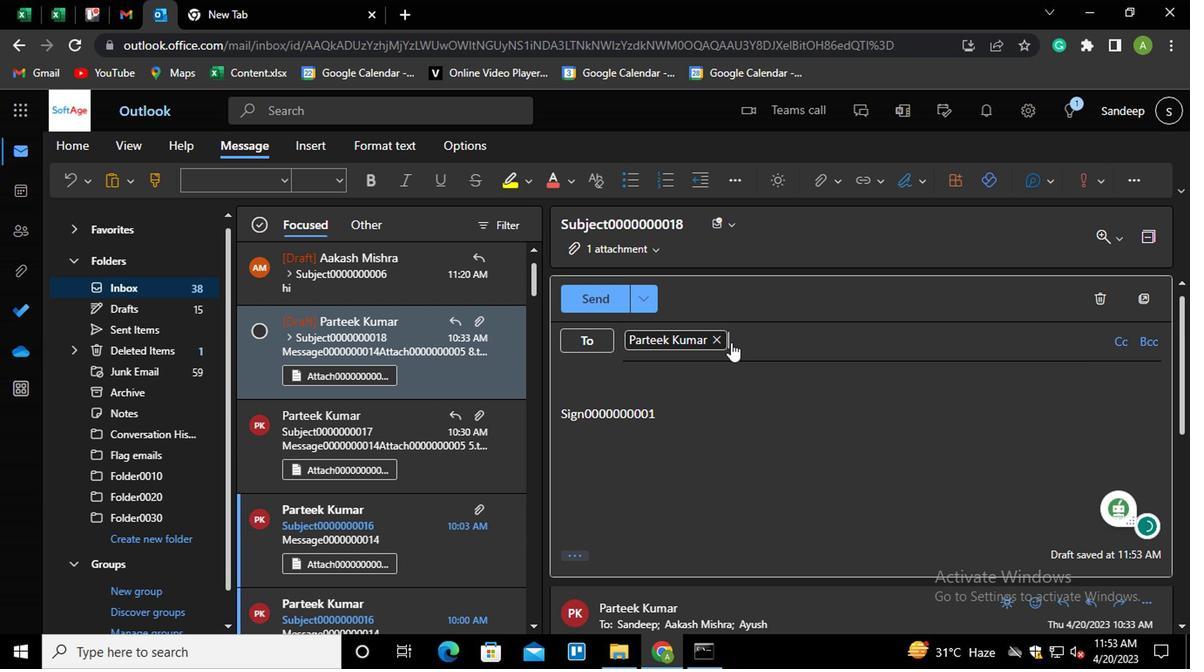 
Action: Mouse pressed left at (741, 351)
Screenshot: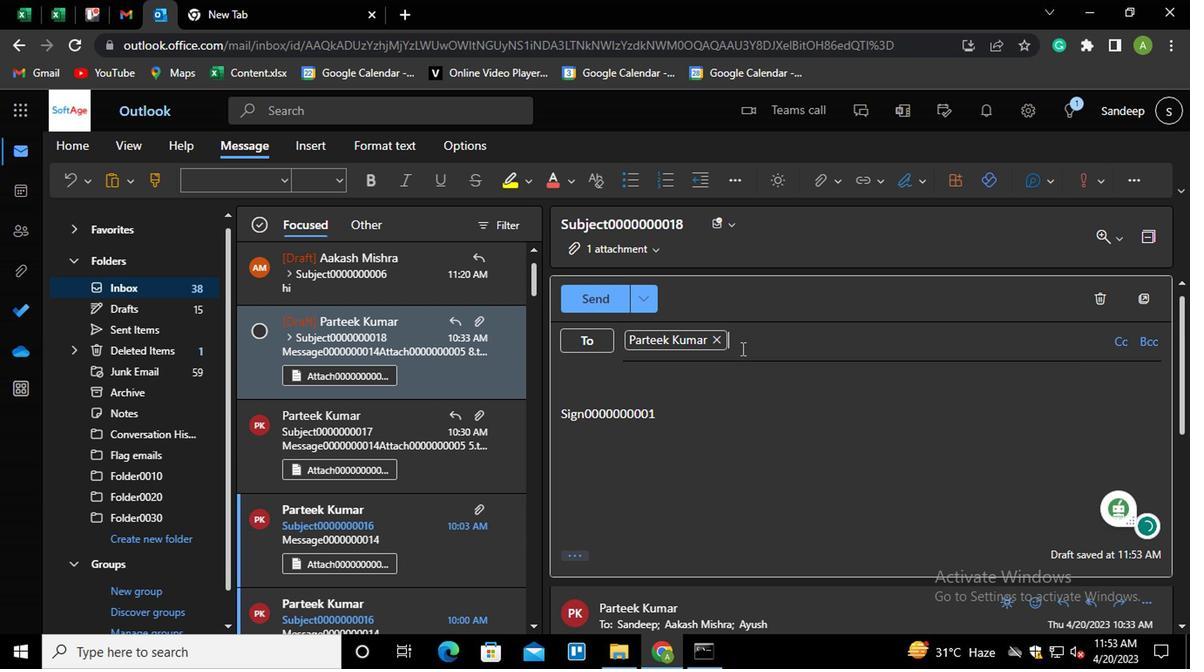 
Action: Mouse moved to (1118, 347)
Screenshot: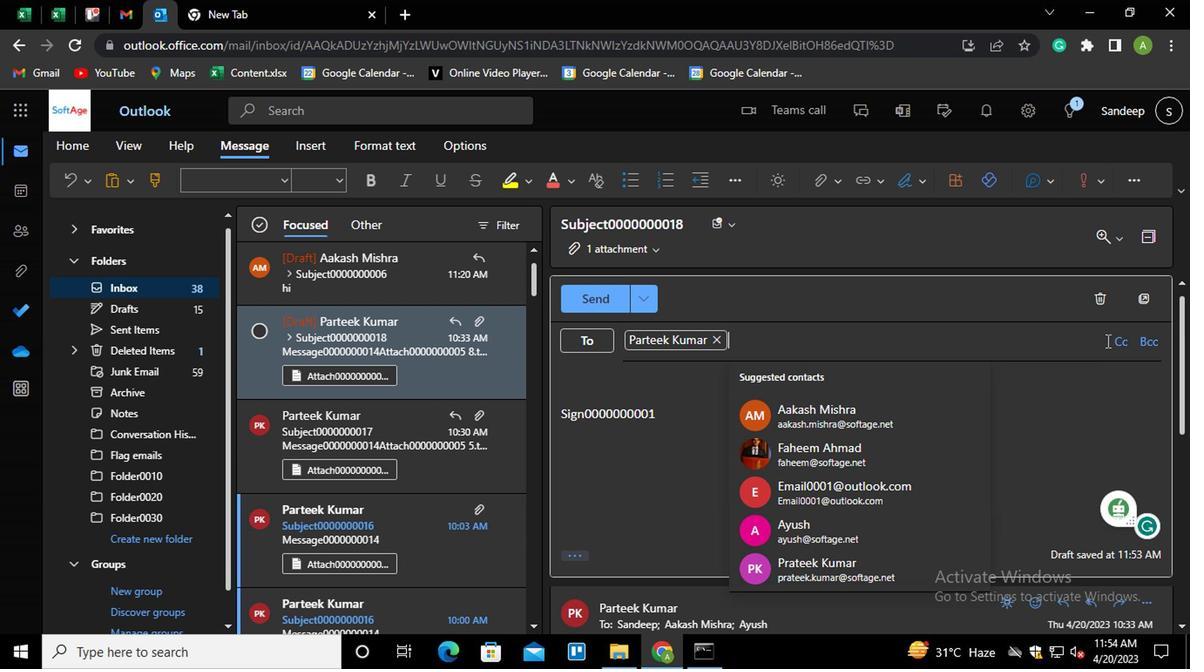
Action: Mouse pressed left at (1118, 347)
Screenshot: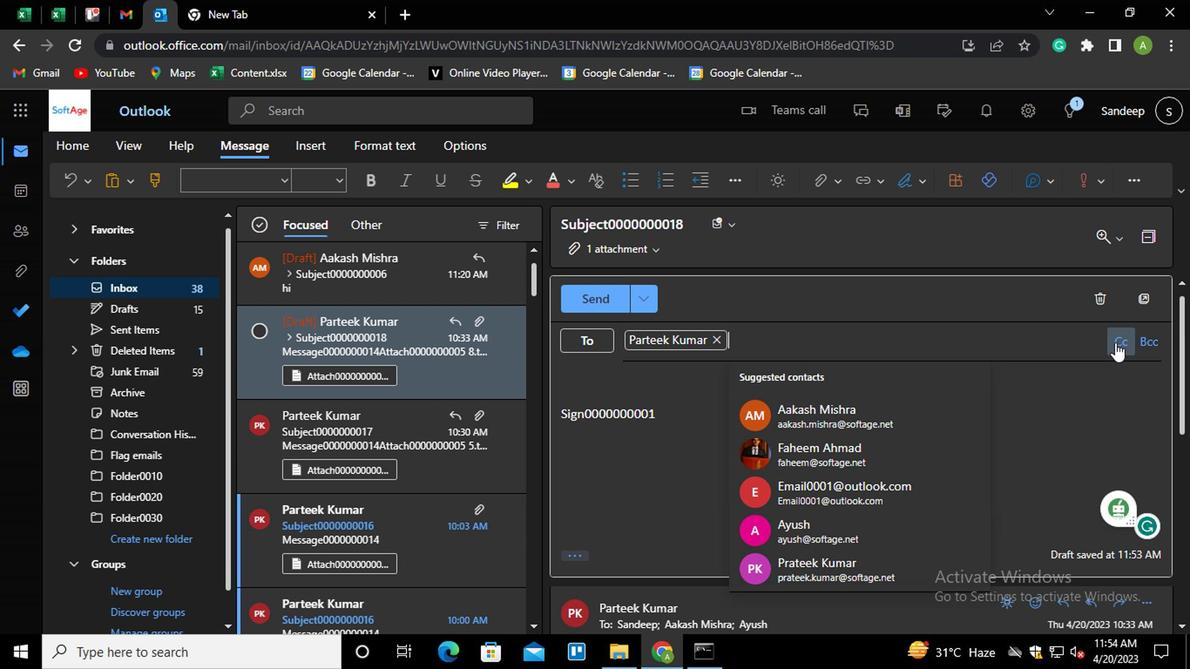 
Action: Mouse moved to (666, 355)
Screenshot: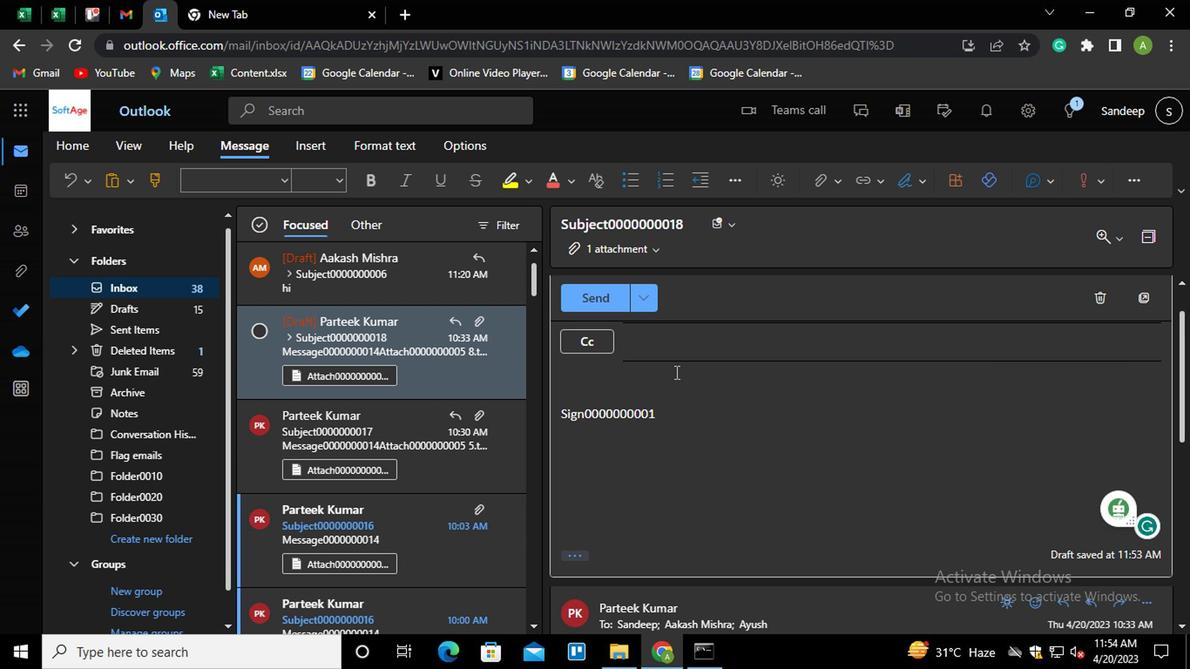 
Action: Mouse pressed left at (666, 355)
Screenshot: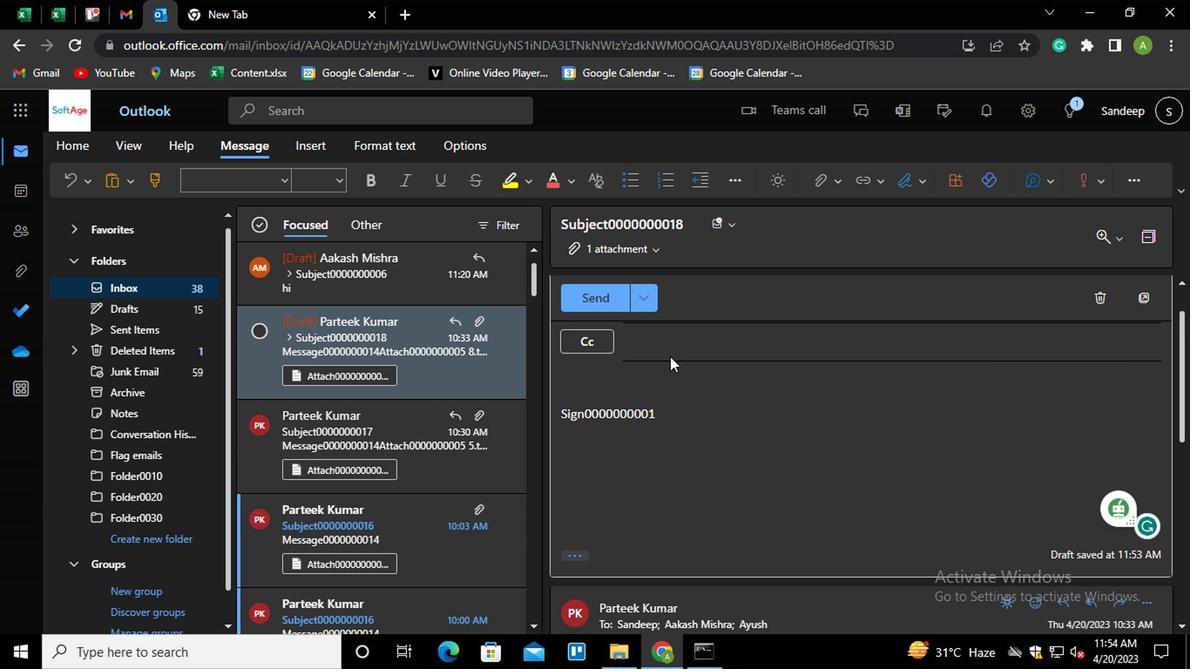 
Action: Key pressed AAK
Screenshot: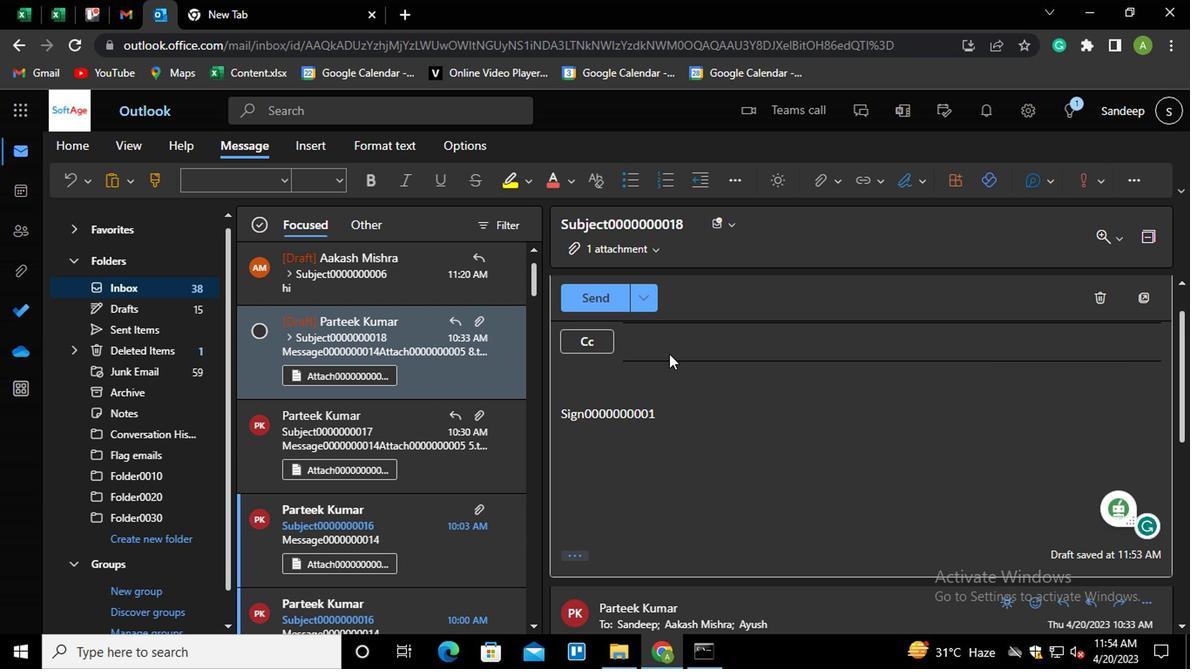 
Action: Mouse moved to (654, 346)
Screenshot: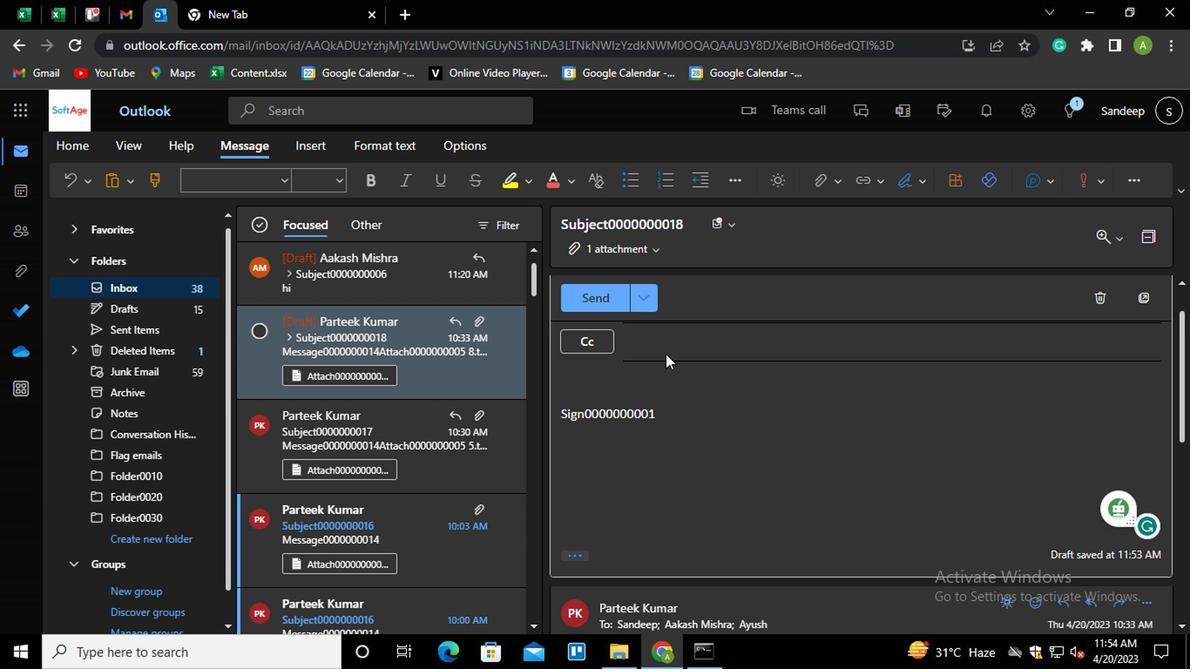 
Action: Mouse pressed left at (654, 346)
Screenshot: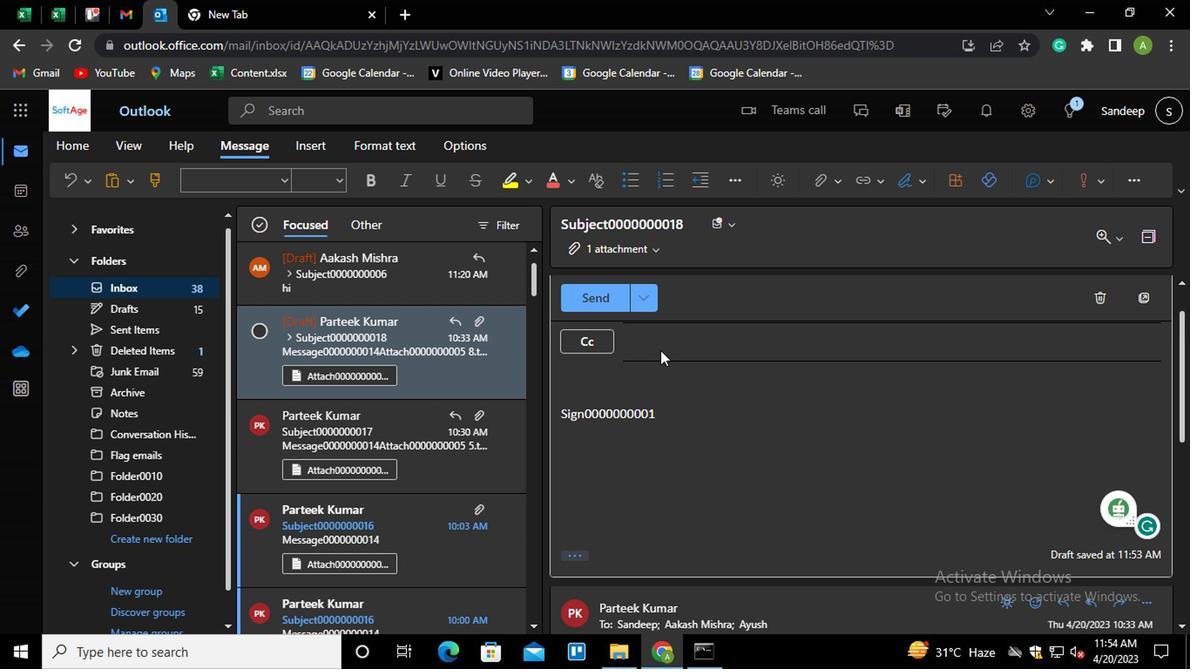 
Action: Key pressed AA<Key.enter>
Screenshot: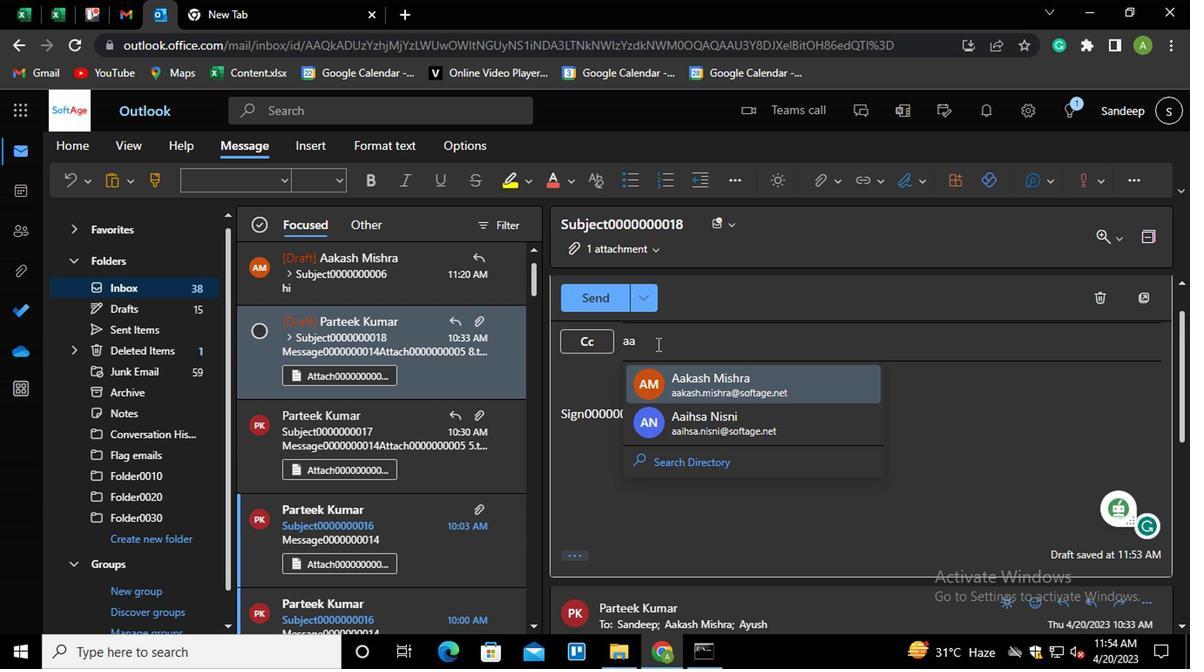
Action: Mouse moved to (1093, 353)
Screenshot: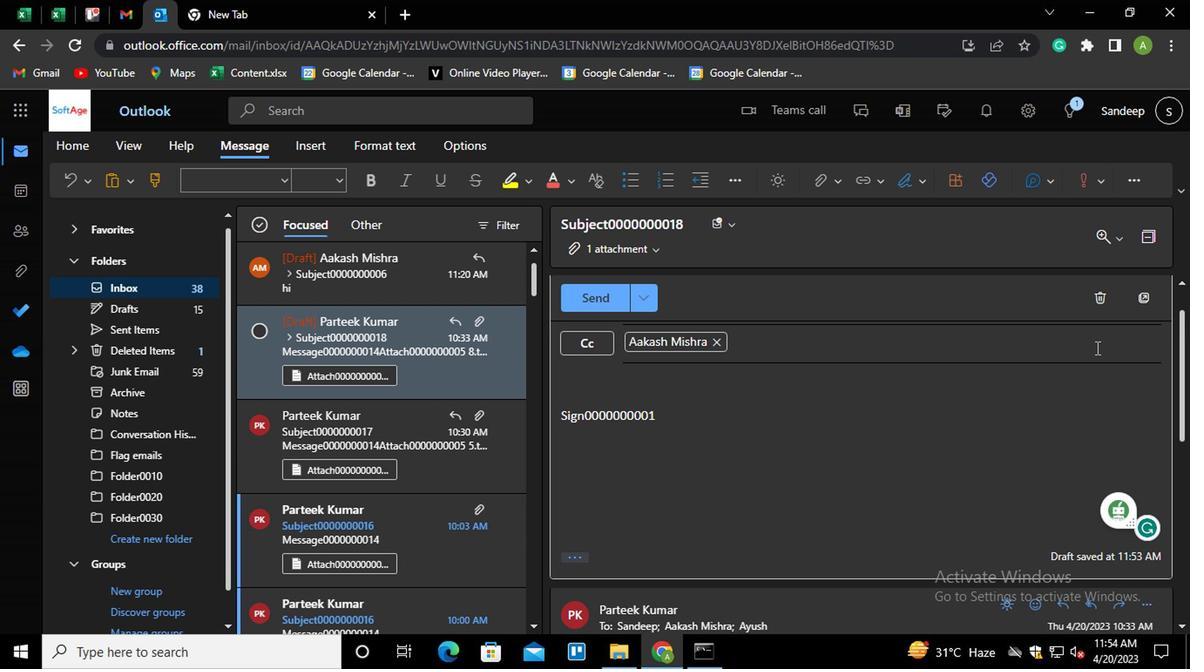 
Action: Mouse scrolled (1093, 354) with delta (0, 0)
Screenshot: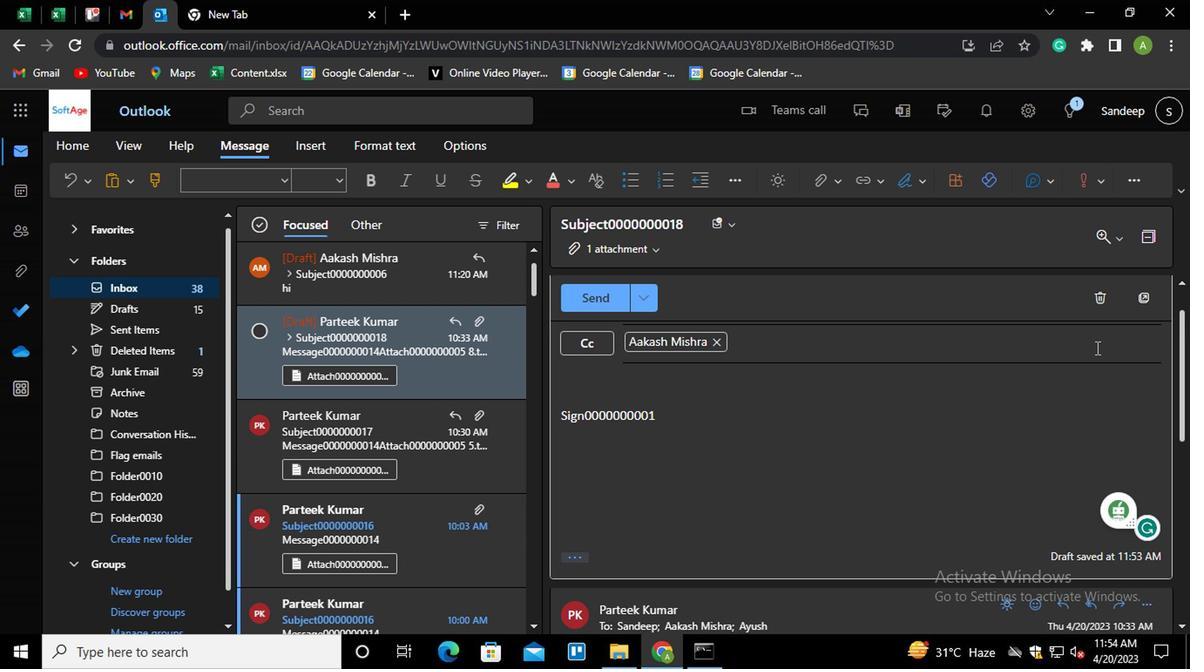 
Action: Mouse moved to (1142, 344)
Screenshot: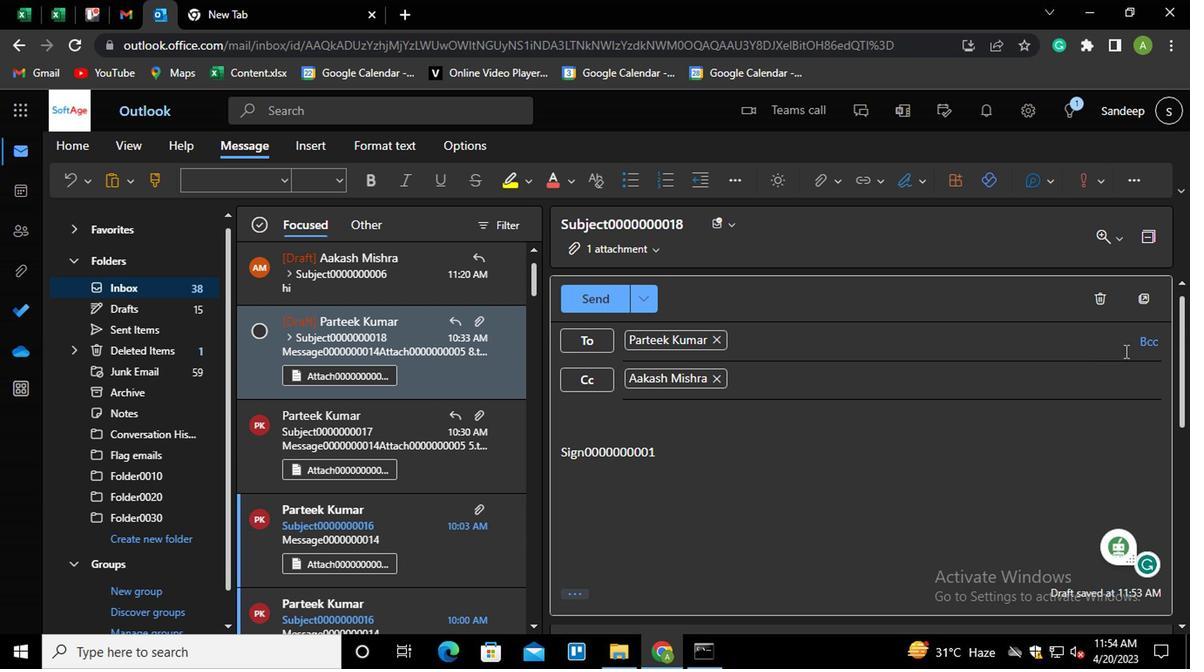
Action: Mouse pressed left at (1142, 344)
Screenshot: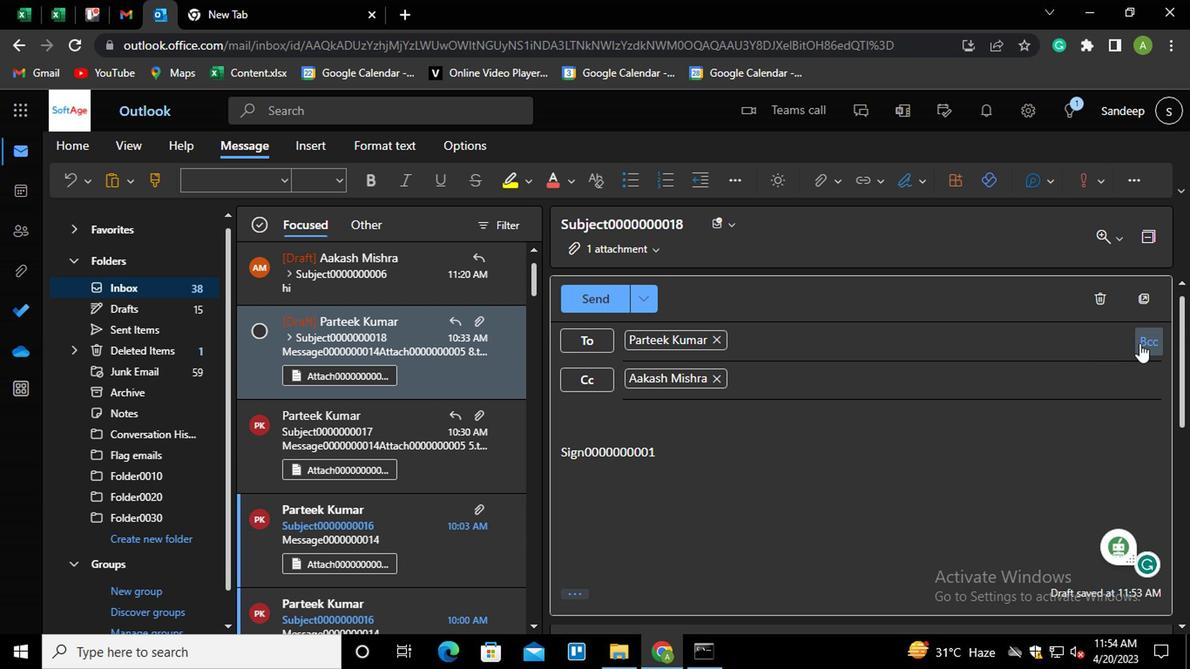 
Action: Mouse moved to (708, 386)
Screenshot: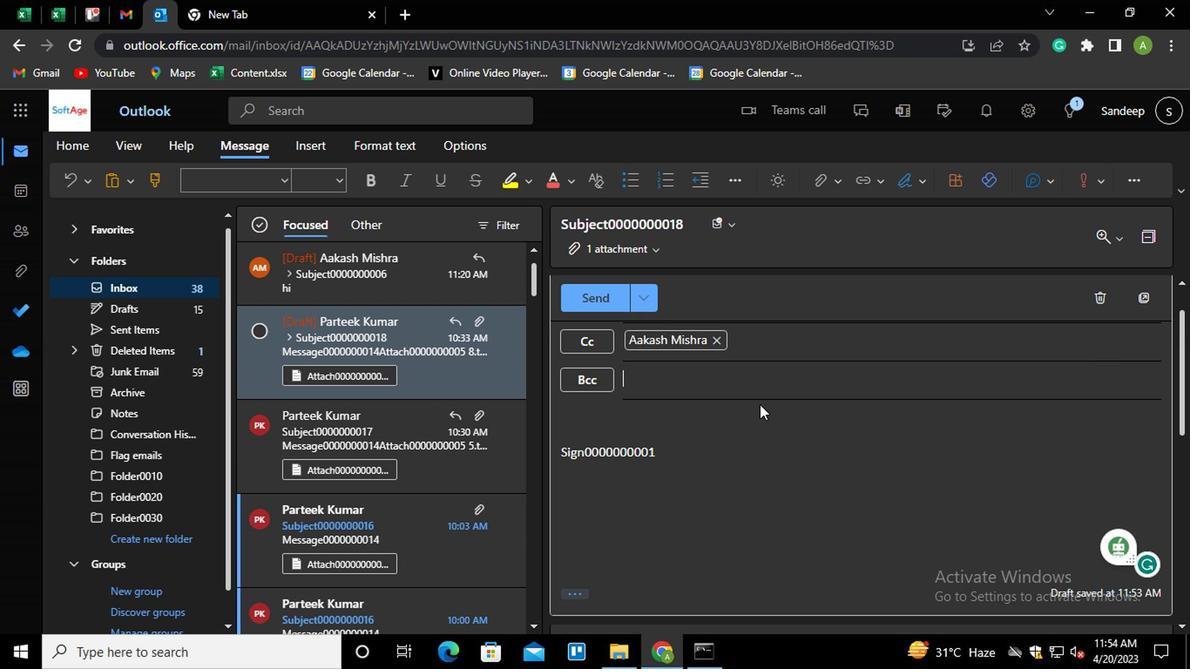 
Action: Mouse pressed left at (708, 386)
Screenshot: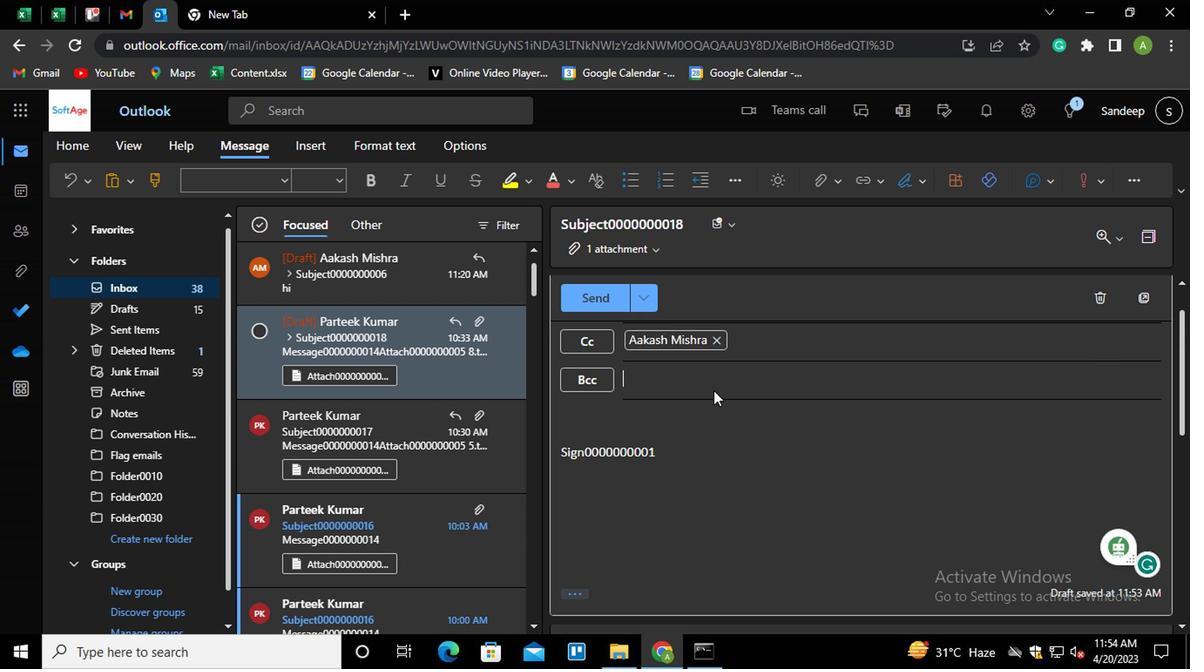 
Action: Key pressed AYU<Key.enter>
Screenshot: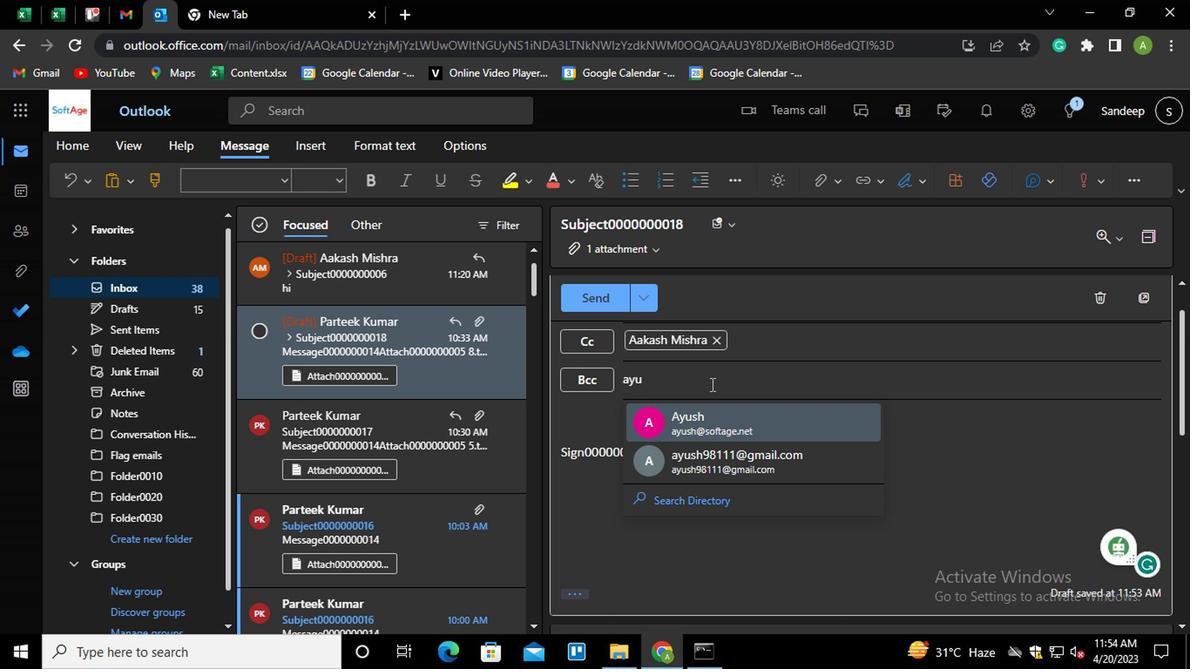 
Action: Mouse moved to (578, 593)
Screenshot: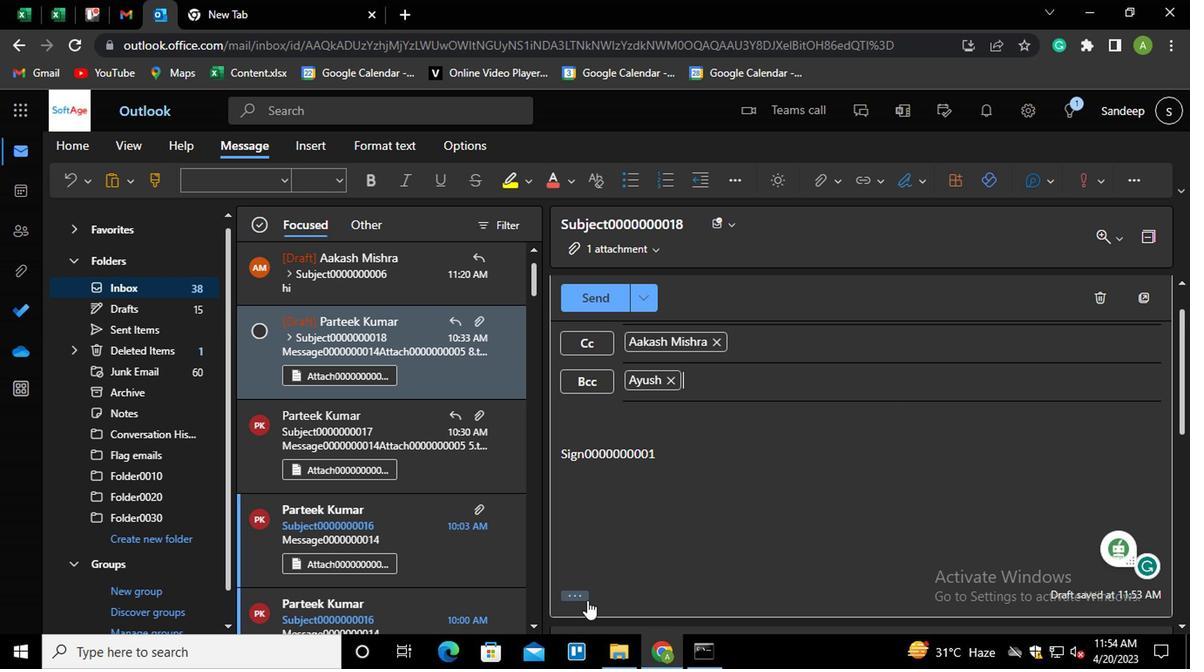 
Action: Mouse pressed left at (578, 593)
Screenshot: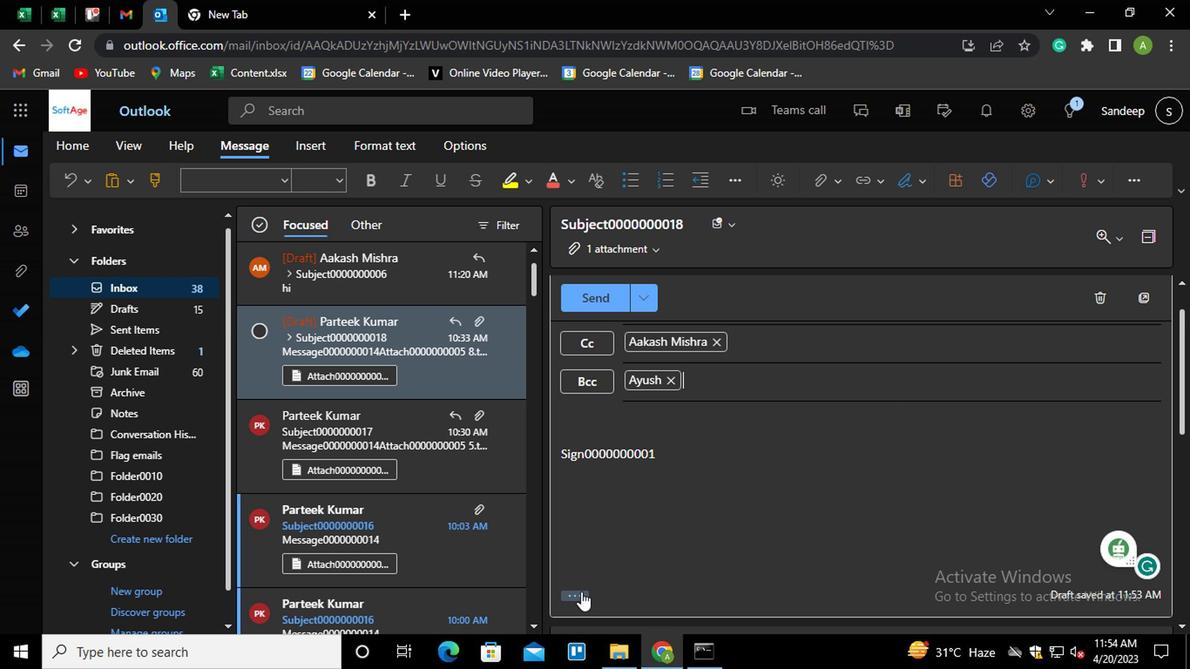 
Action: Mouse moved to (692, 396)
Screenshot: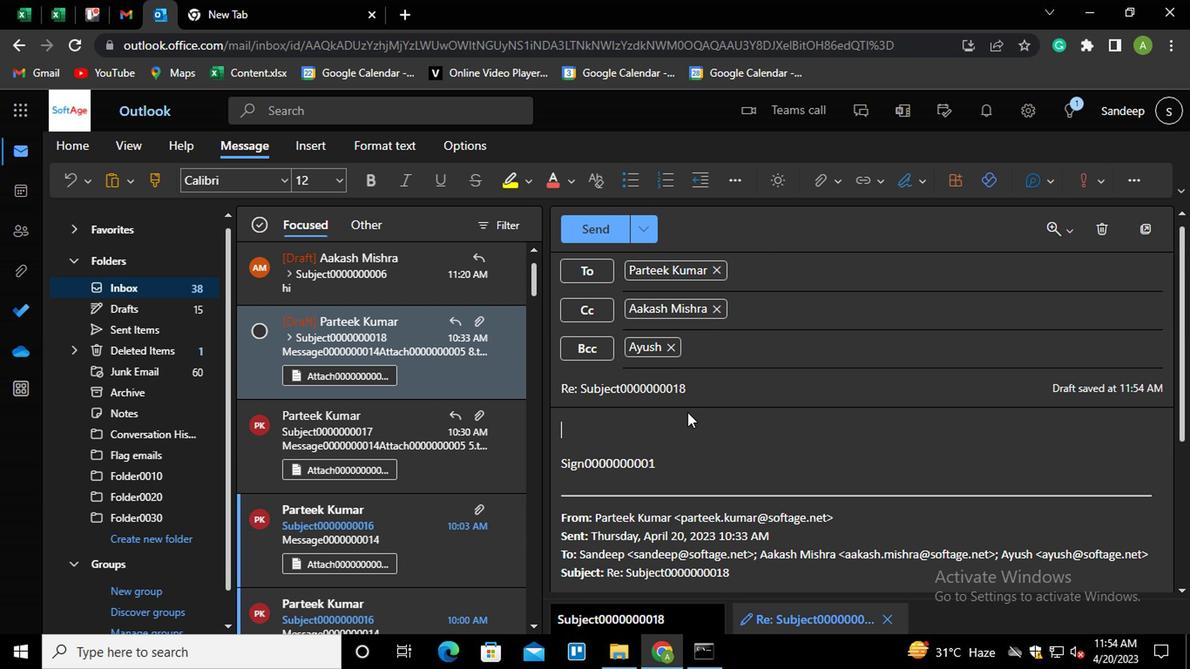 
Action: Mouse pressed left at (692, 396)
Screenshot: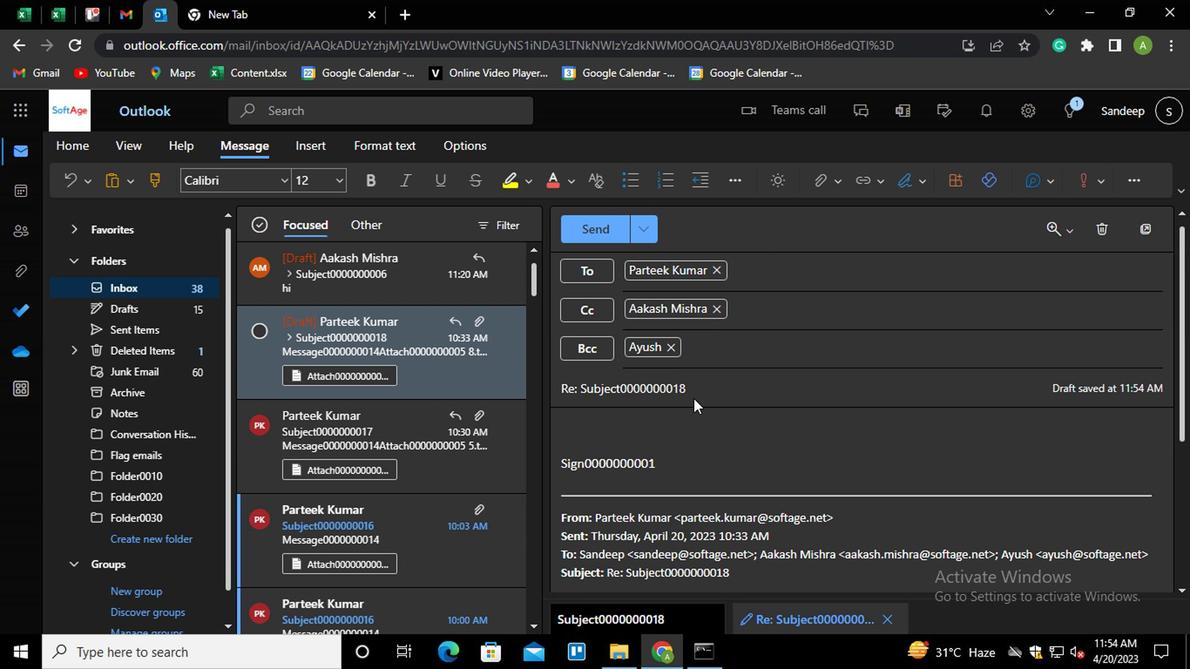 
Action: Key pressed <Key.shift_r><Key.home><Key.shift>SUBJECT0000000006
Screenshot: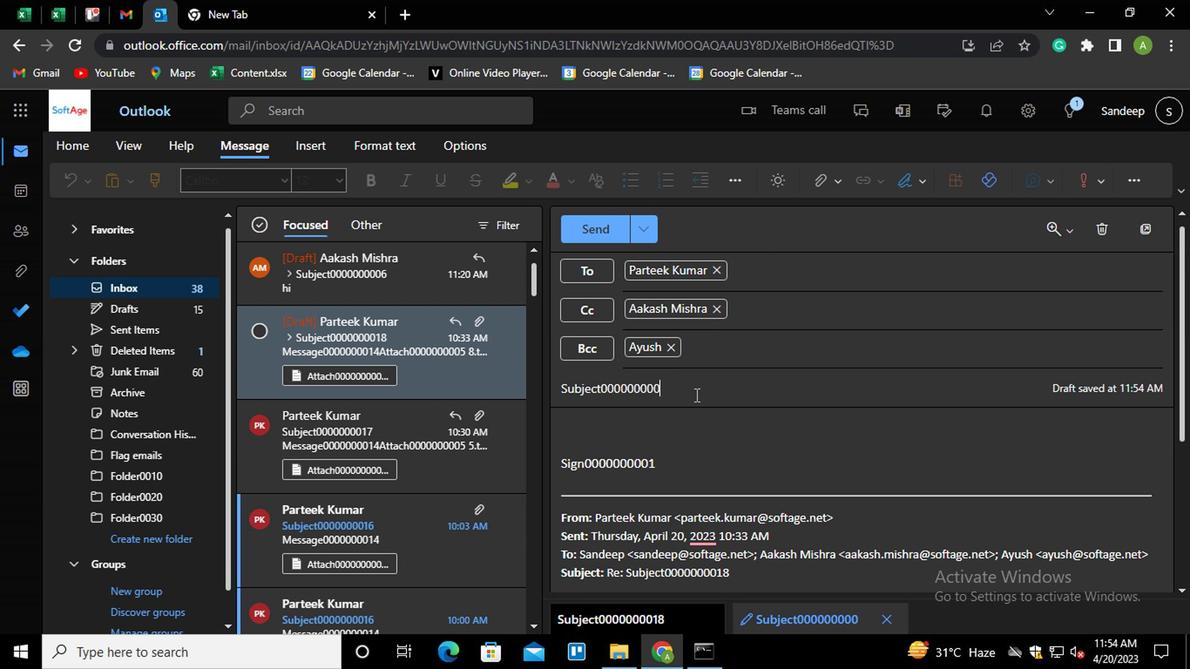 
Action: Mouse moved to (681, 463)
Screenshot: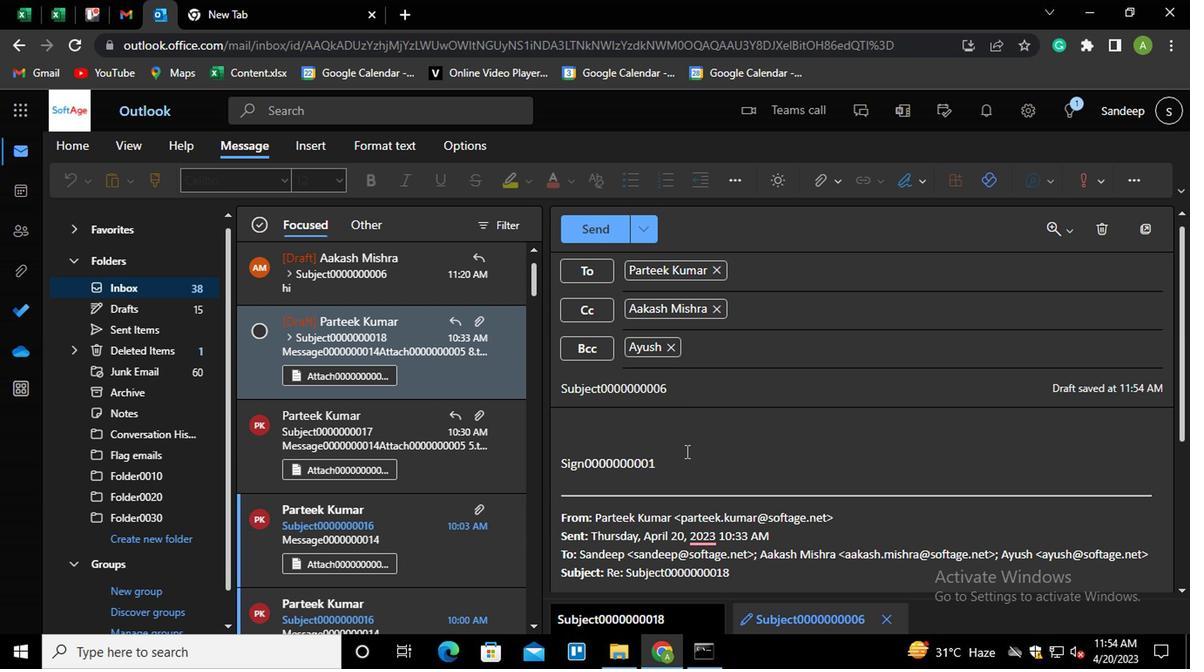 
Action: Mouse pressed left at (681, 463)
Screenshot: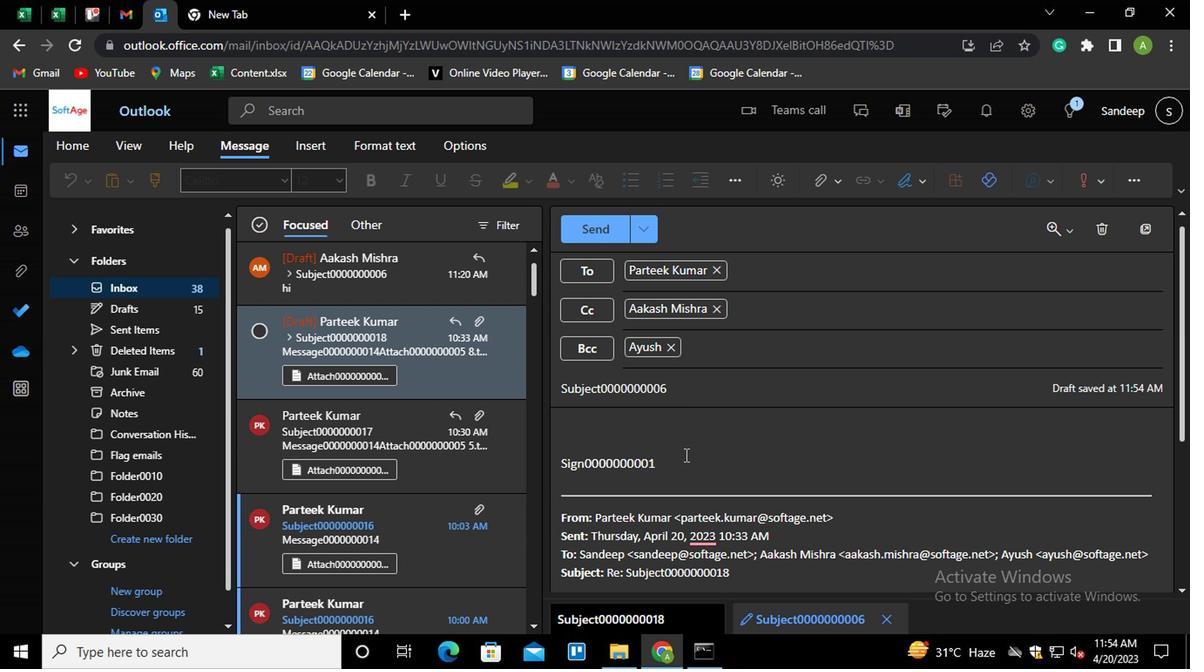 
Action: Key pressed <Key.shift_r><Key.home><Key.shift_r>MESSAGE0000000004
Screenshot: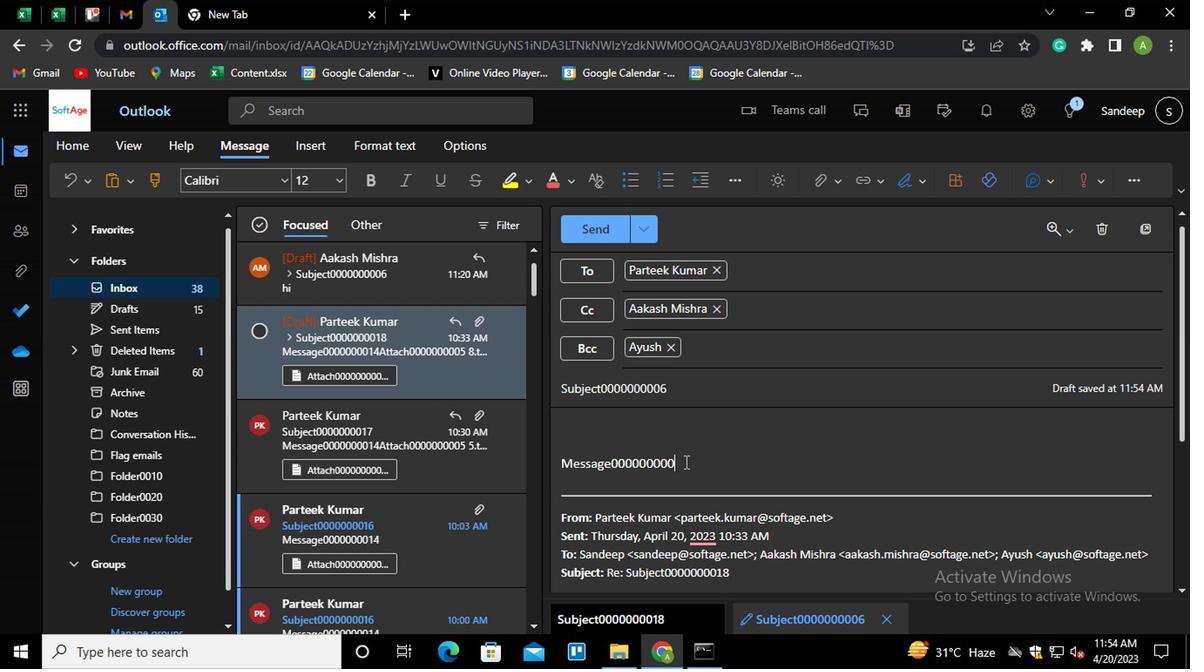 
Action: Mouse moved to (588, 228)
Screenshot: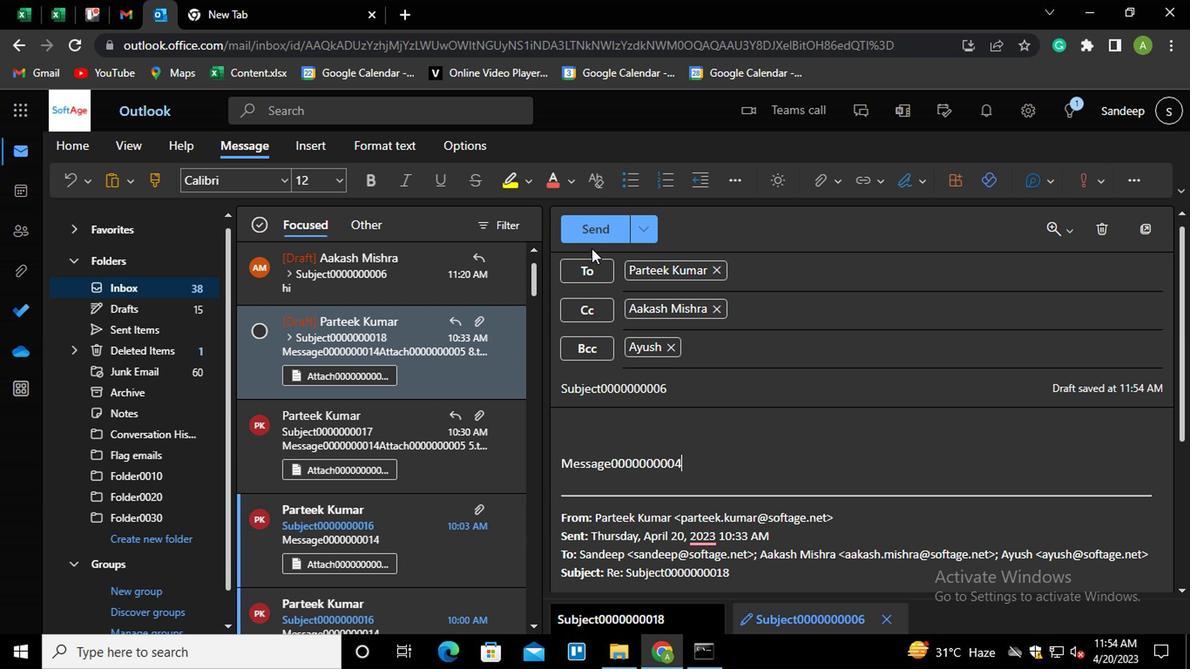 
Action: Mouse pressed left at (588, 228)
Screenshot: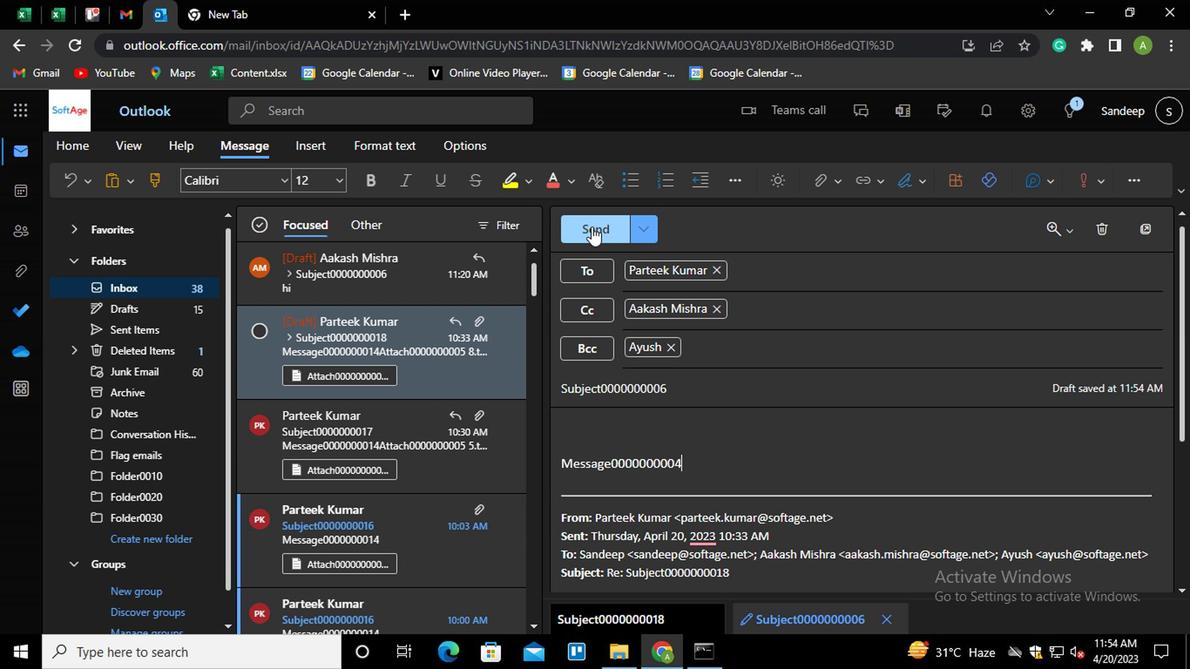 
Action: Mouse moved to (357, 274)
Screenshot: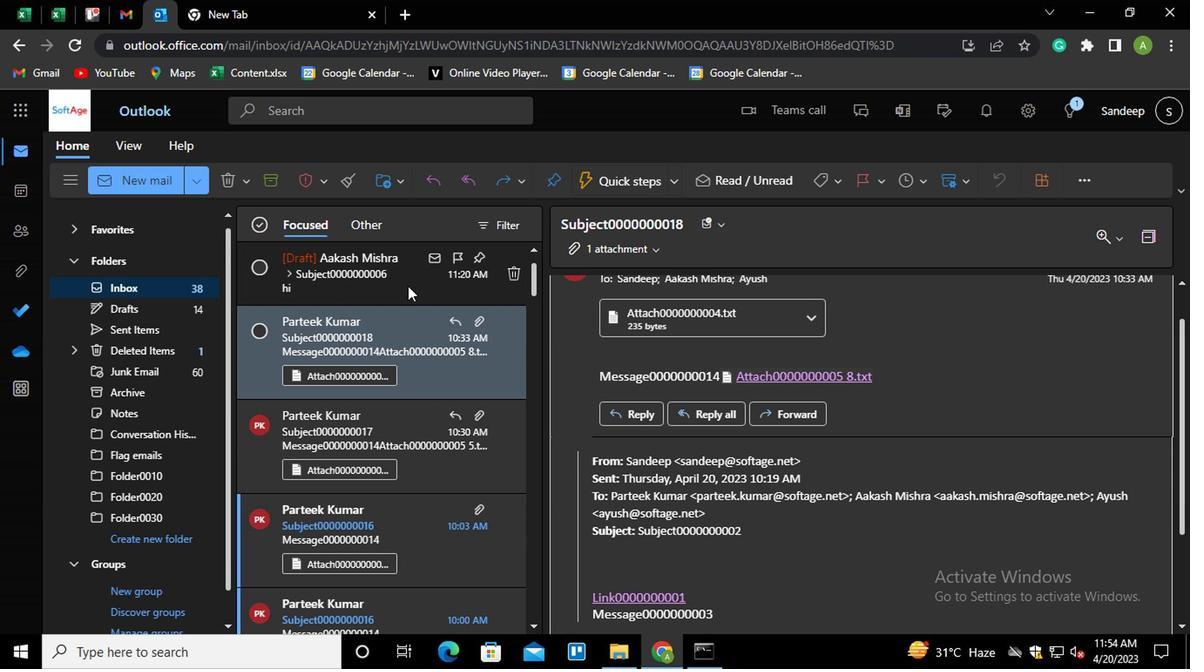 
Action: Mouse pressed left at (357, 274)
Screenshot: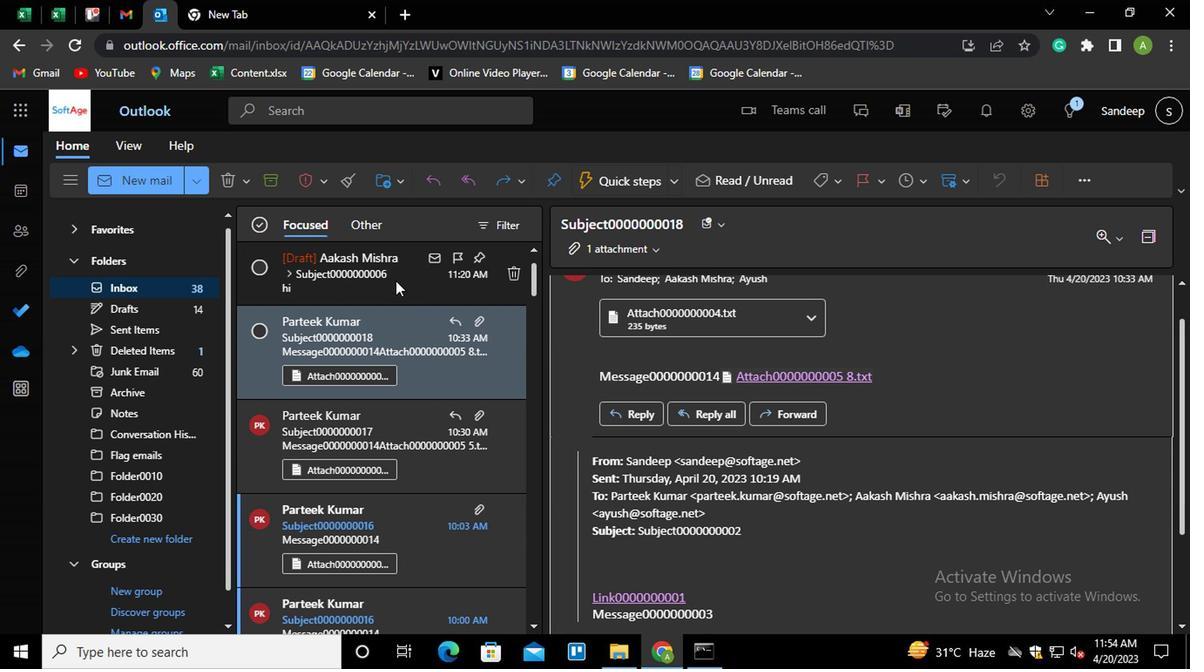 
Action: Mouse moved to (1093, 512)
Screenshot: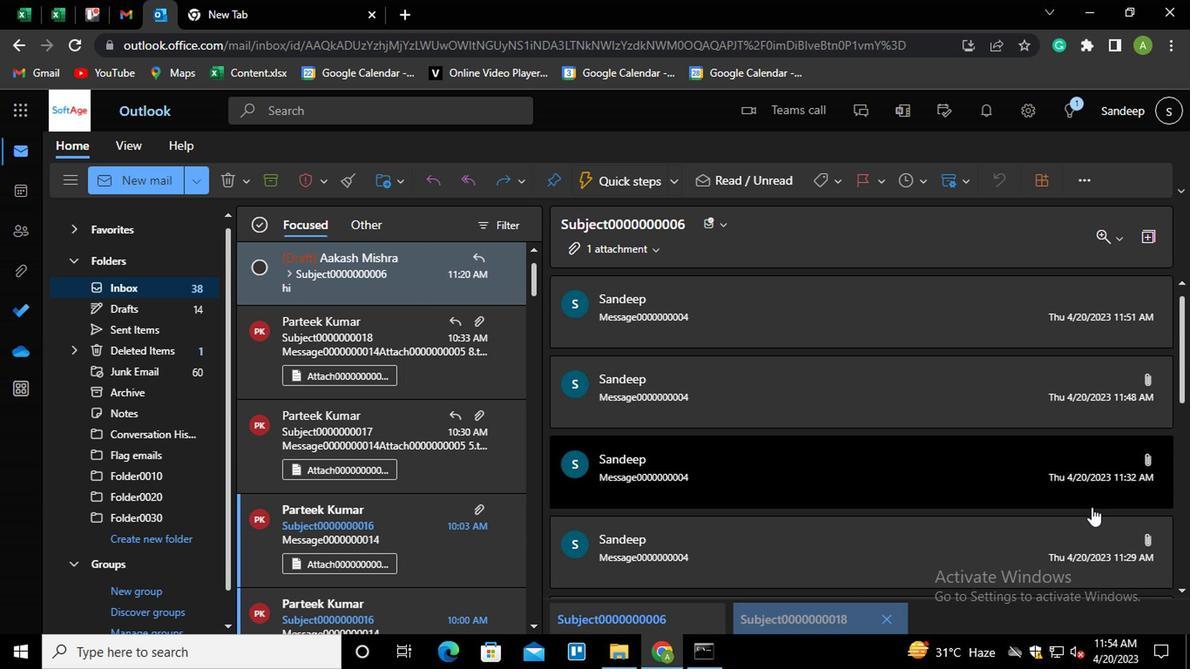 
Action: Mouse scrolled (1093, 511) with delta (0, -1)
Screenshot: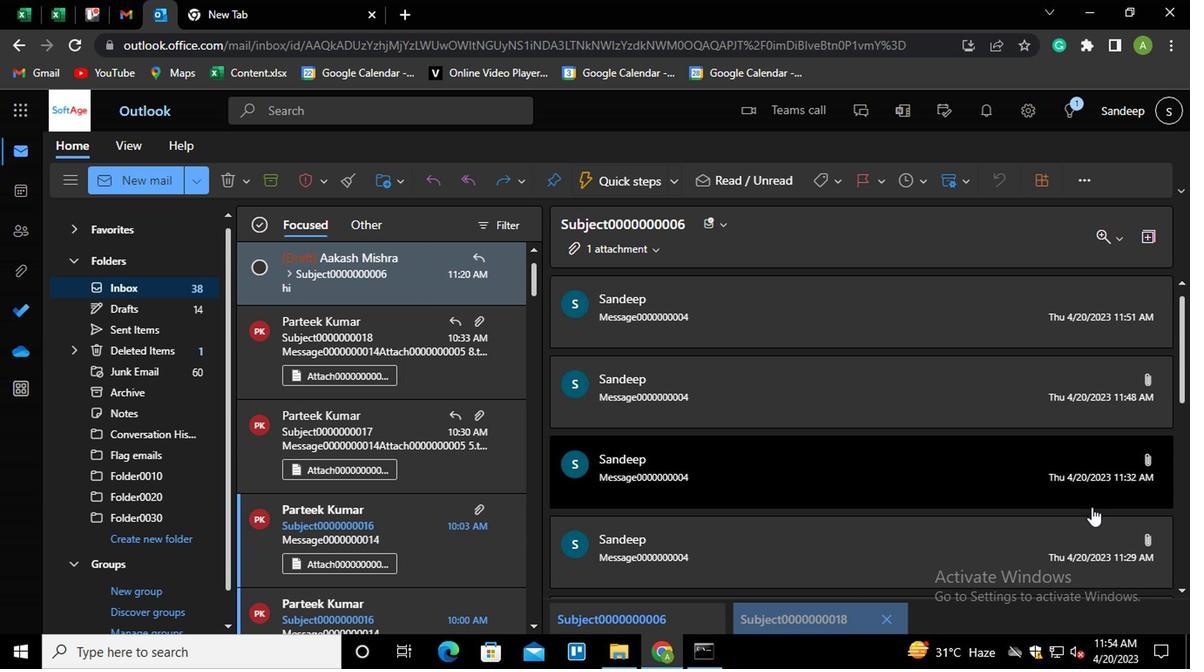 
Action: Mouse scrolled (1093, 511) with delta (0, -1)
Screenshot: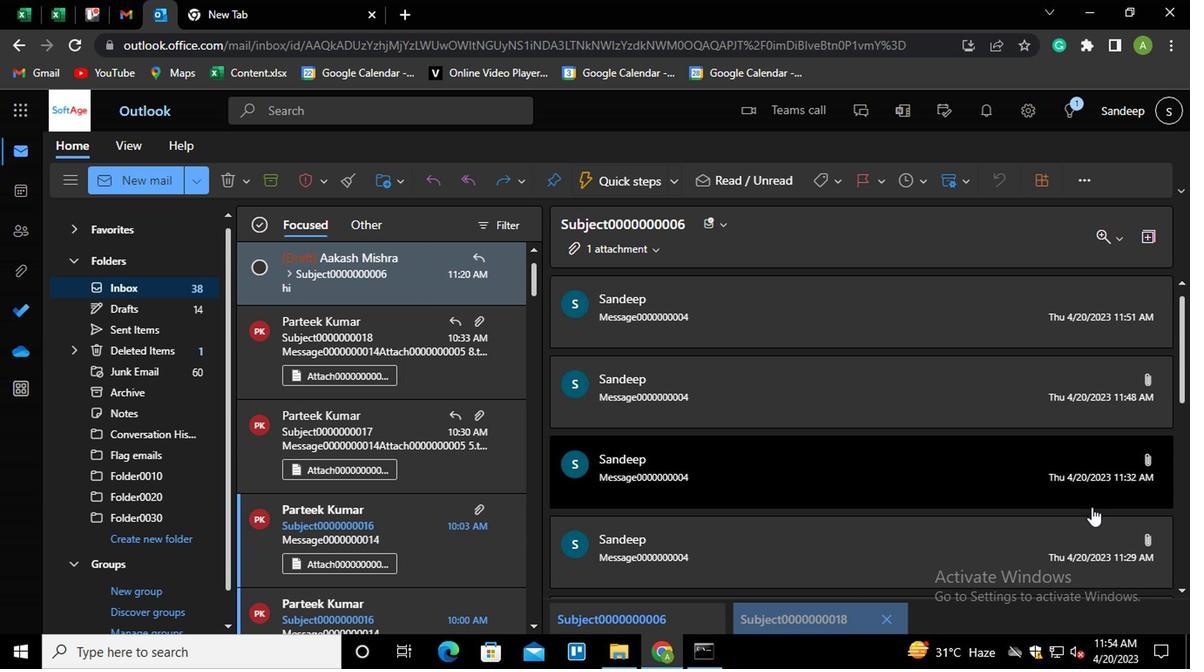 
Action: Mouse scrolled (1093, 511) with delta (0, -1)
Screenshot: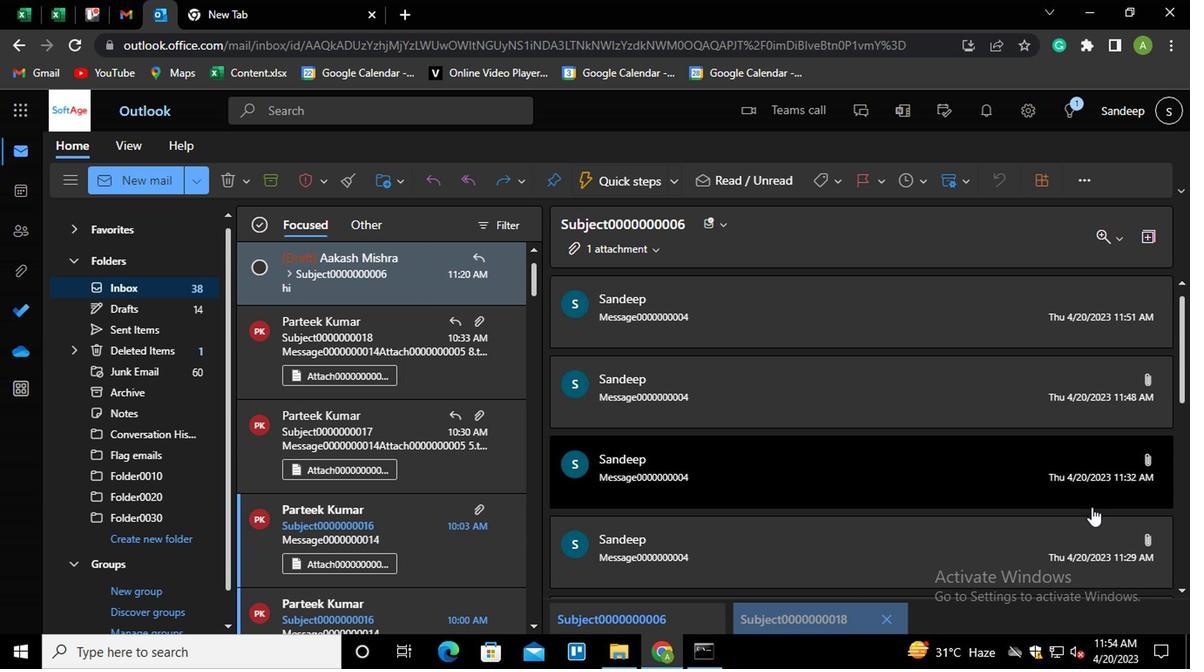 
Action: Mouse scrolled (1093, 511) with delta (0, -1)
Screenshot: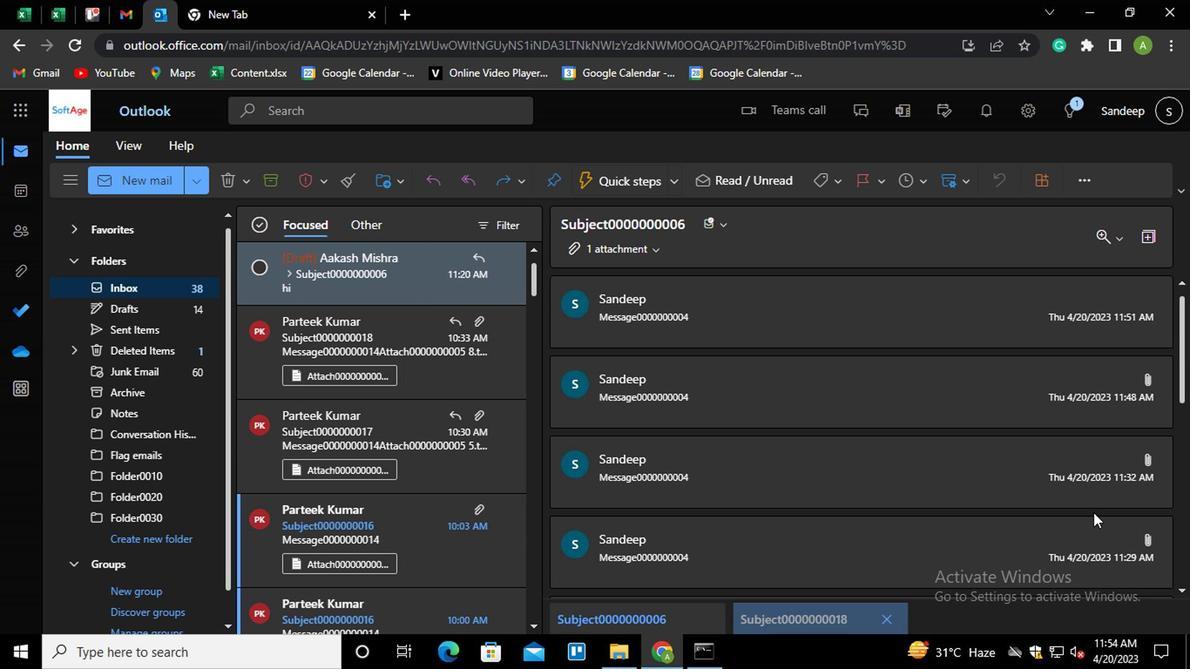 
Action: Mouse scrolled (1093, 511) with delta (0, -1)
Screenshot: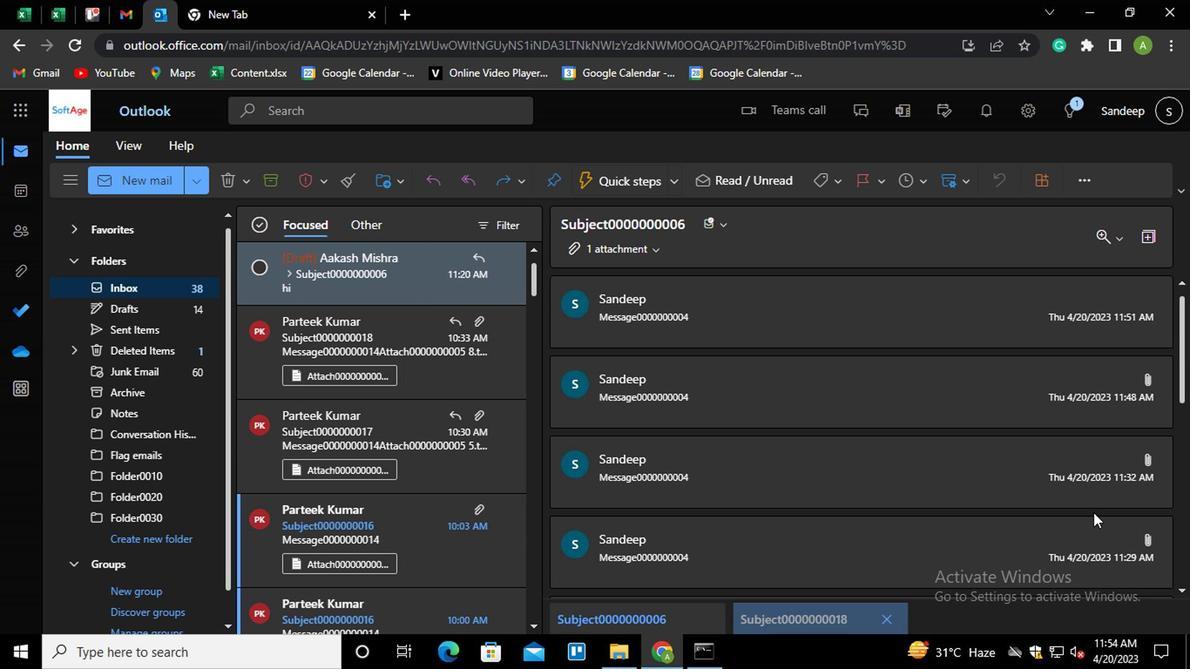 
Action: Mouse scrolled (1093, 511) with delta (0, -1)
Screenshot: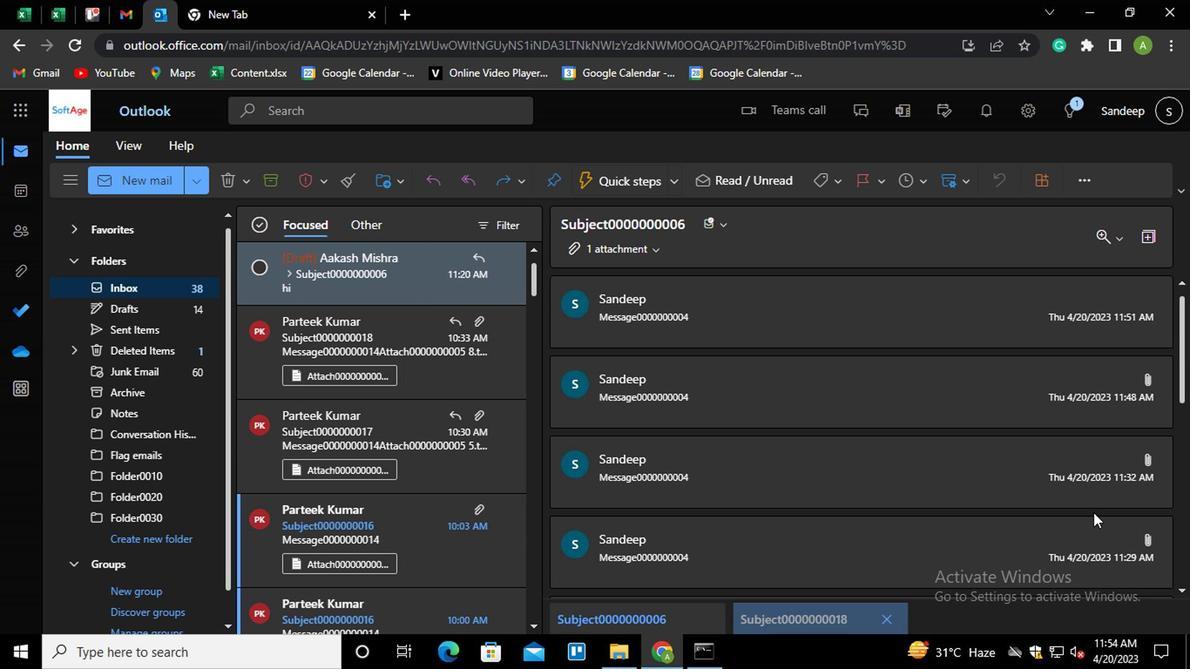 
Action: Mouse moved to (1093, 511)
Screenshot: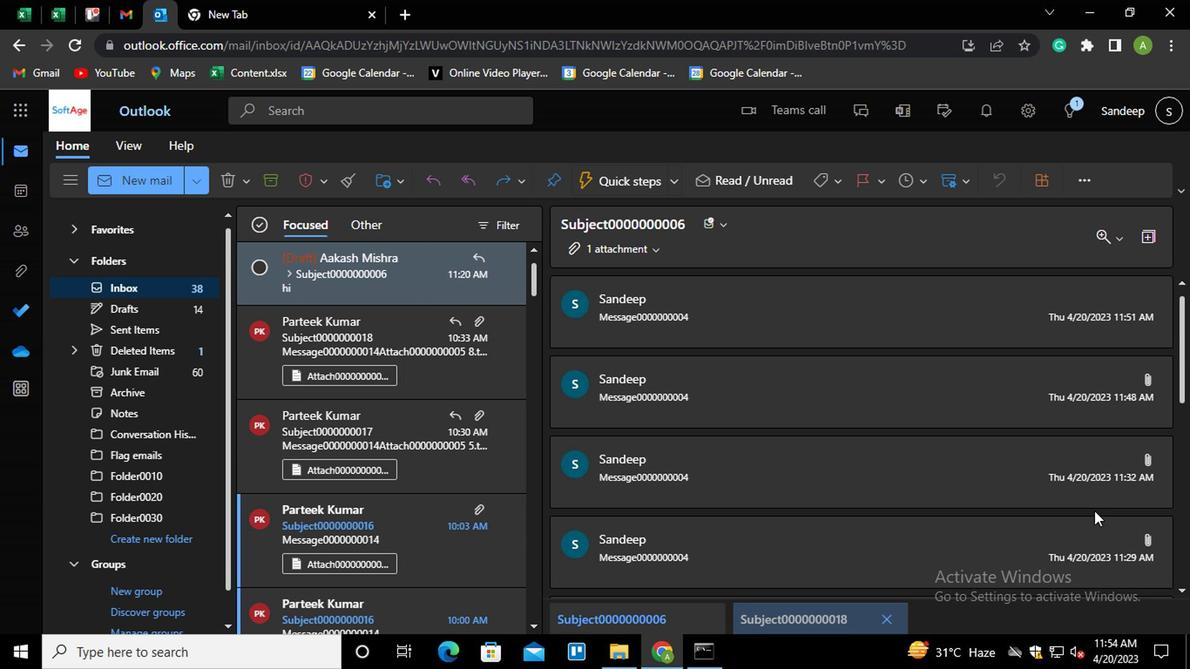 
Action: Mouse scrolled (1093, 510) with delta (0, 0)
Screenshot: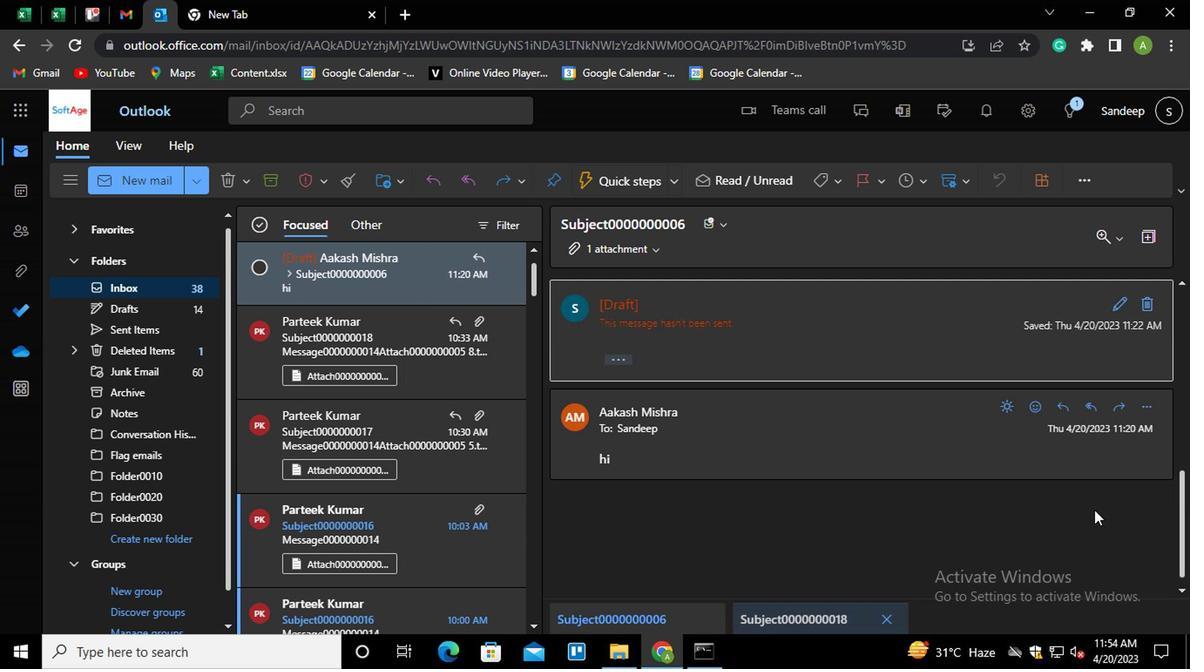 
Action: Mouse scrolled (1093, 510) with delta (0, 0)
Screenshot: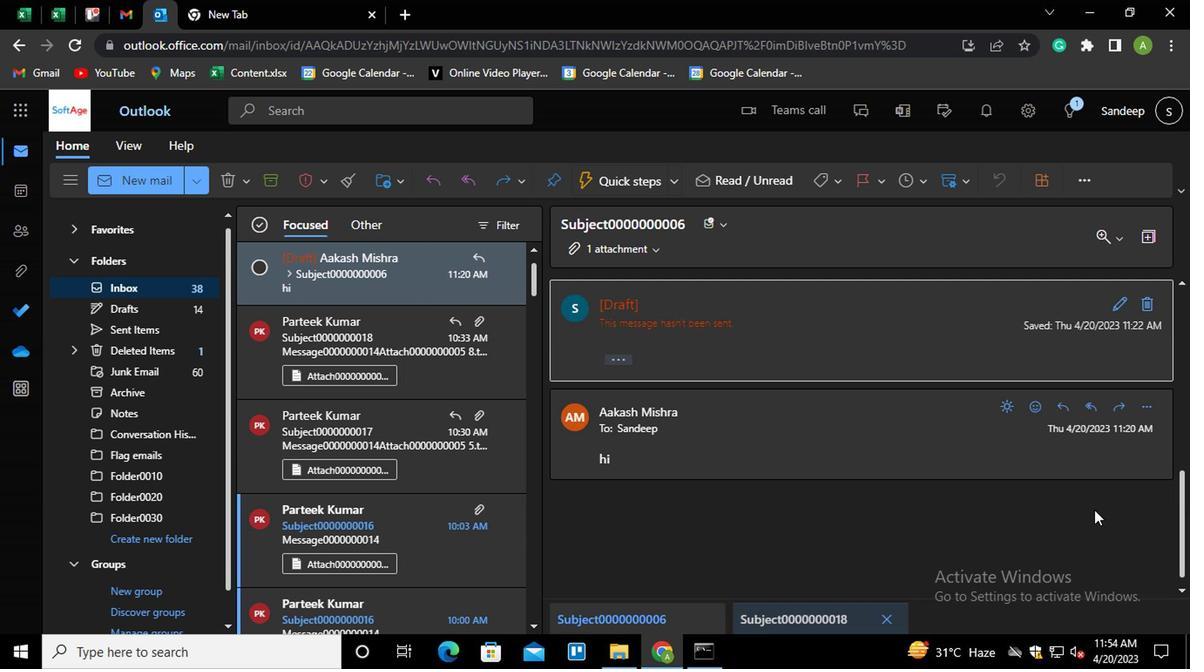 
Action: Mouse scrolled (1093, 510) with delta (0, 0)
Screenshot: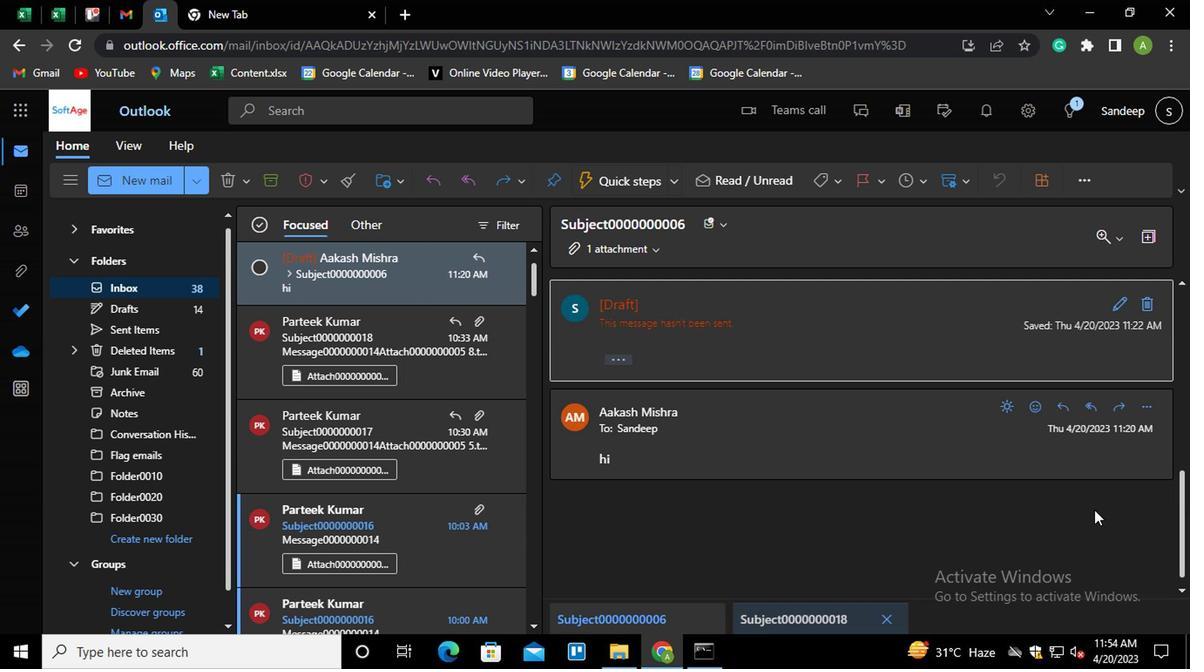 
Action: Mouse scrolled (1093, 510) with delta (0, 0)
Screenshot: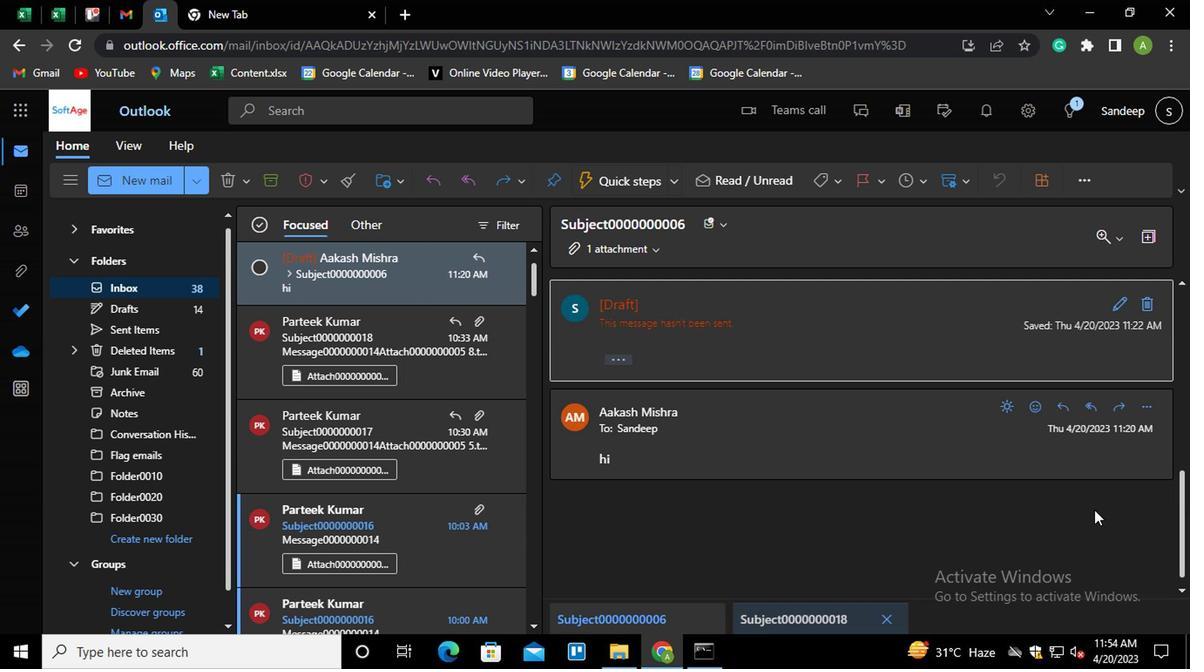 
Action: Mouse scrolled (1093, 510) with delta (0, 0)
Screenshot: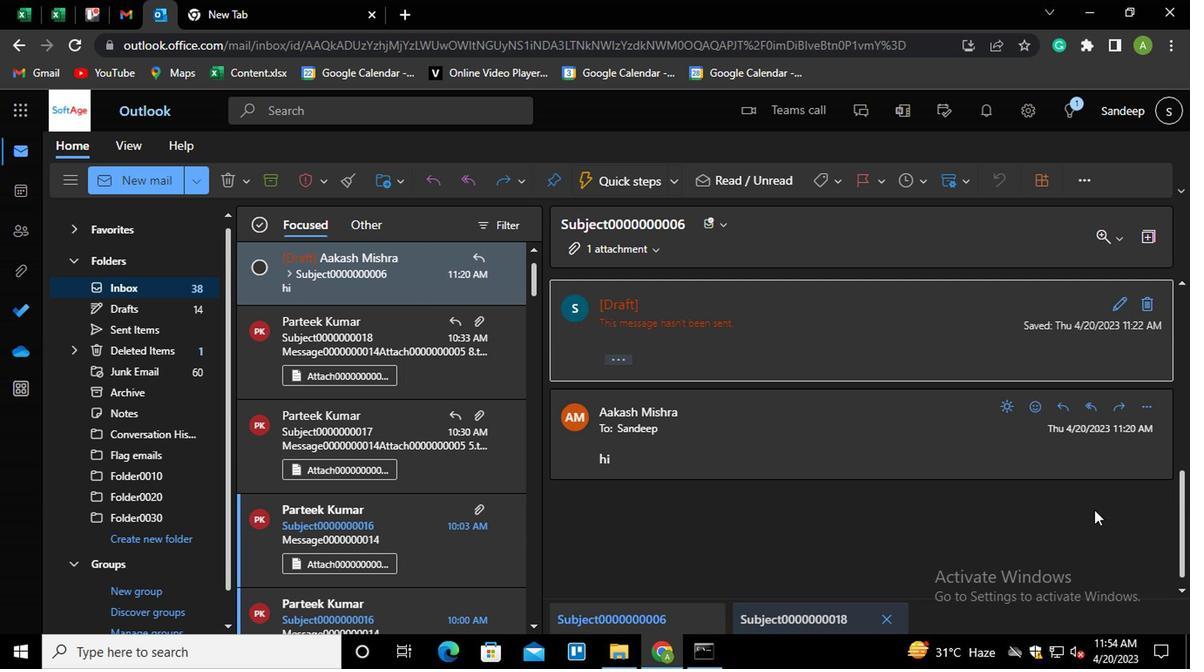 
Action: Mouse scrolled (1093, 510) with delta (0, 0)
Screenshot: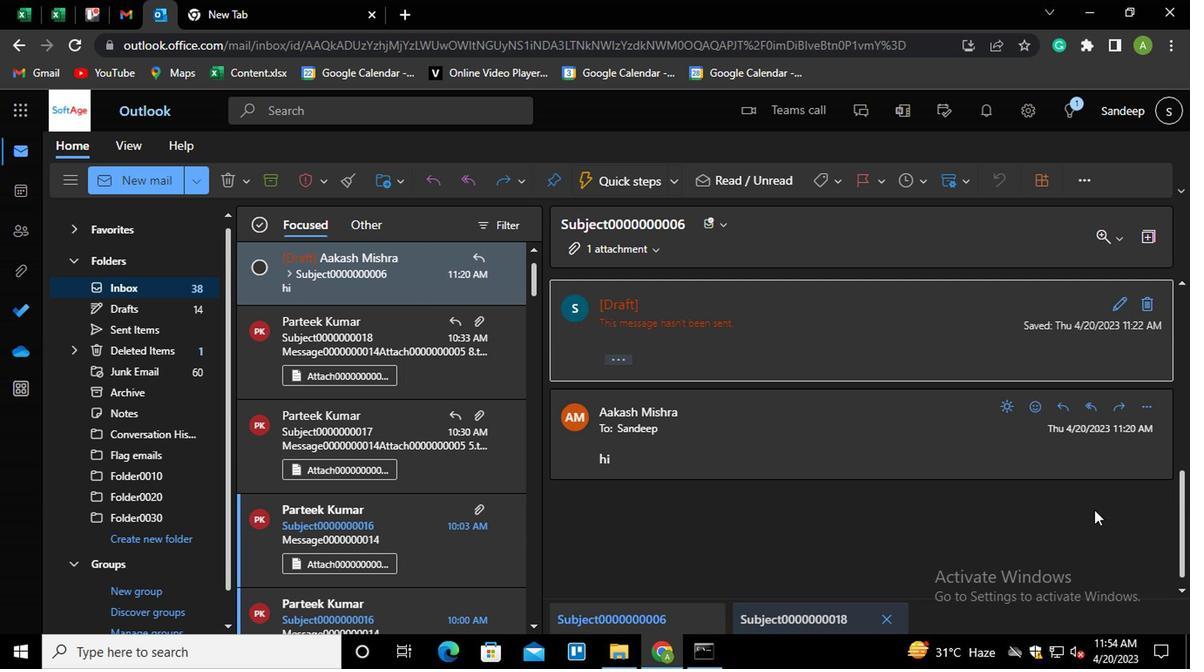 
Action: Mouse moved to (1151, 407)
Screenshot: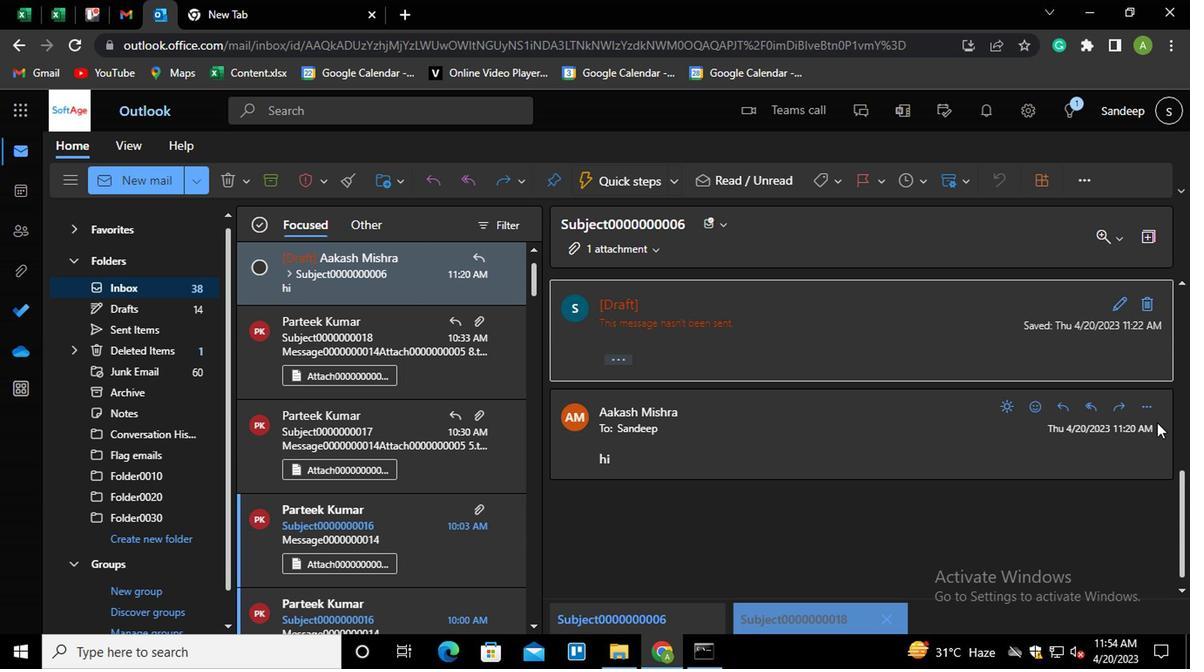 
Action: Mouse pressed left at (1151, 407)
Screenshot: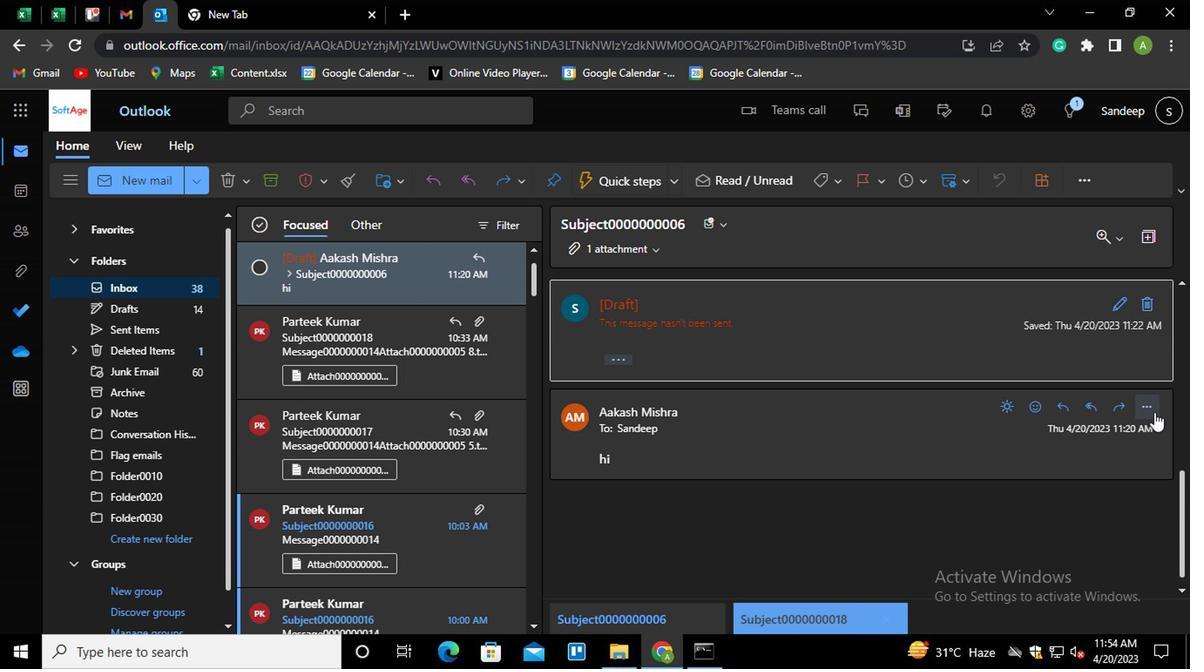 
Action: Mouse moved to (1038, 145)
Screenshot: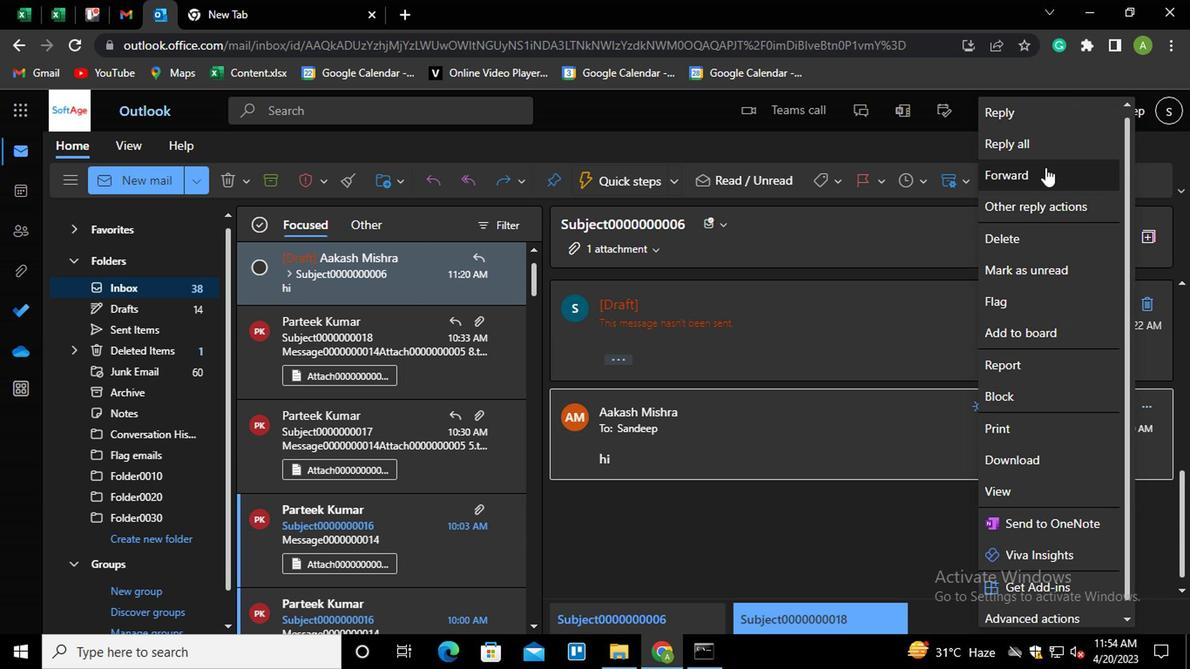 
Action: Mouse pressed left at (1038, 145)
Screenshot: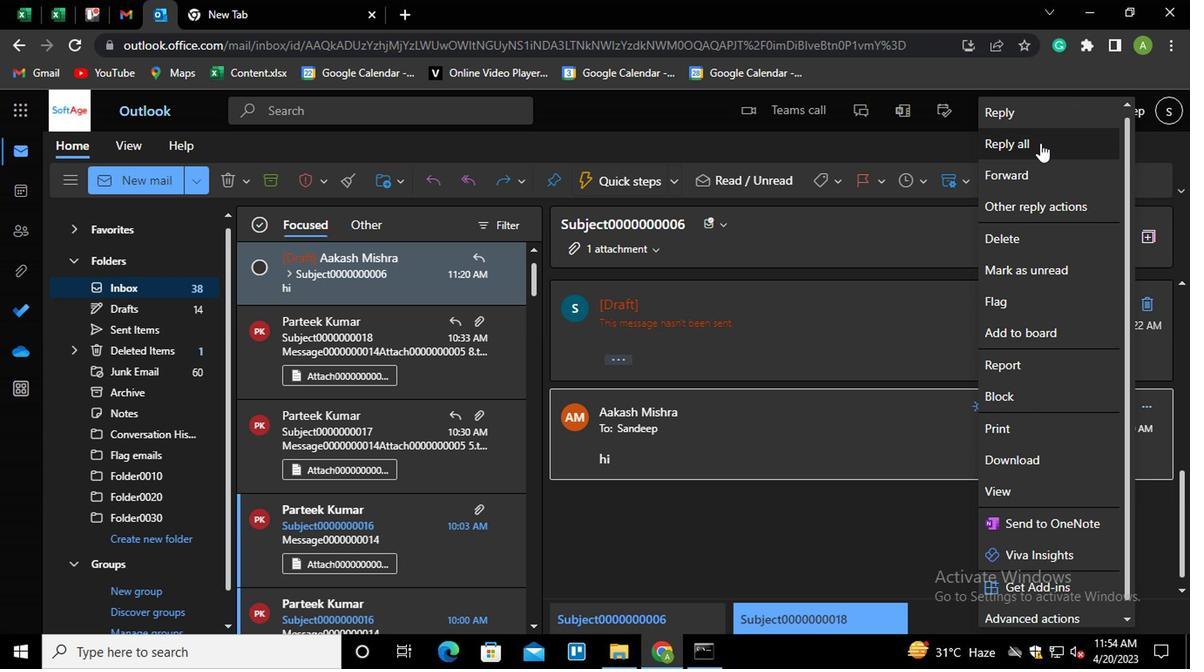 
Action: Mouse moved to (634, 536)
Screenshot: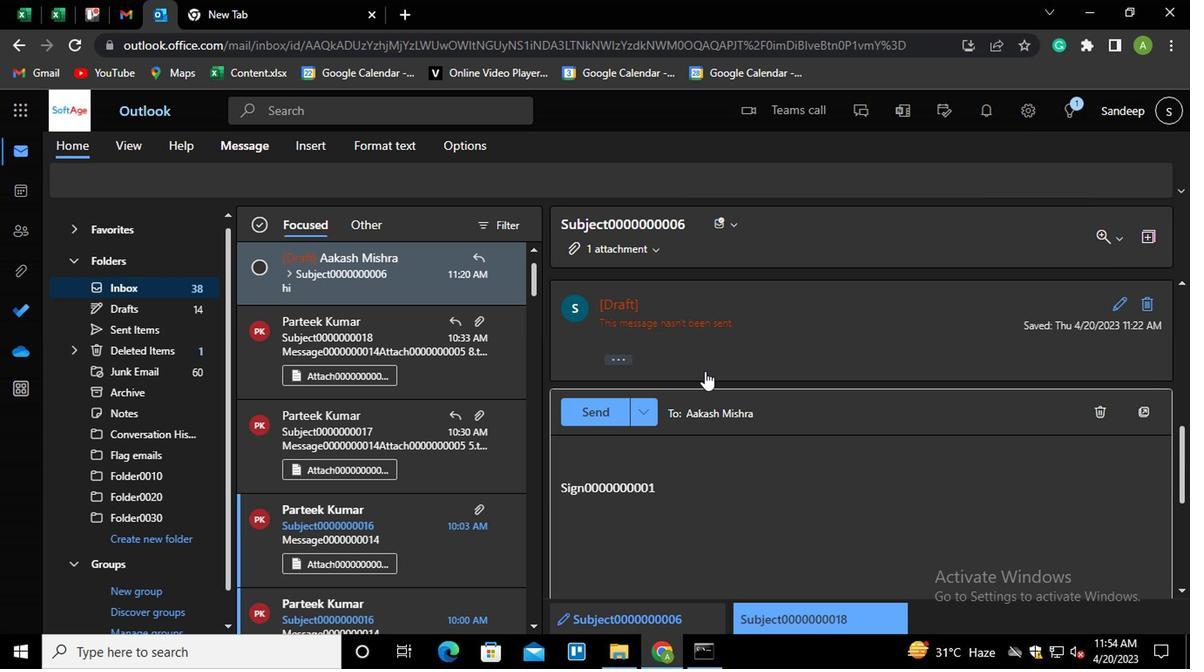 
Action: Mouse scrolled (634, 536) with delta (0, 0)
Screenshot: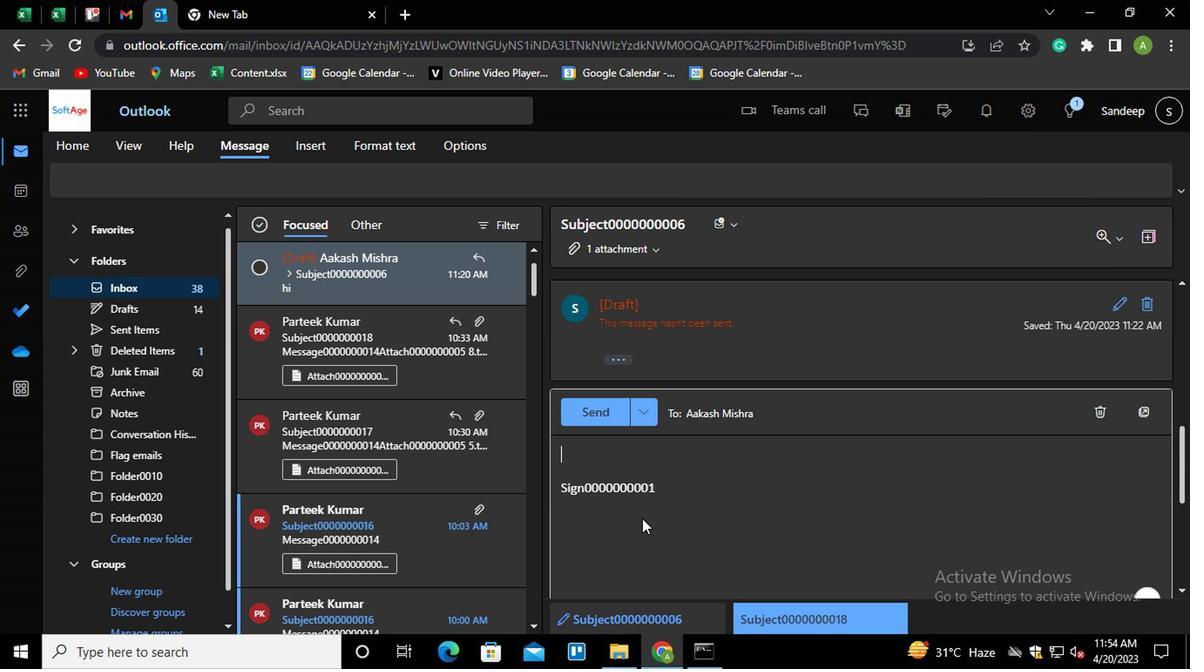 
Action: Mouse scrolled (634, 536) with delta (0, 0)
Screenshot: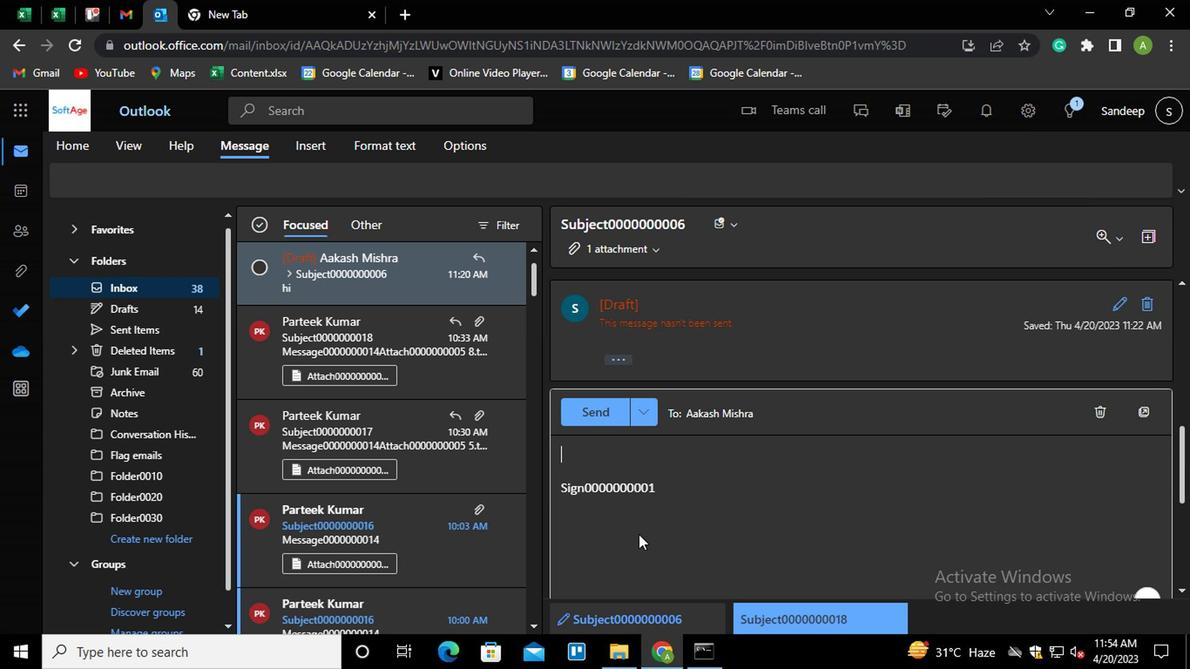 
Action: Mouse scrolled (634, 536) with delta (0, 0)
Screenshot: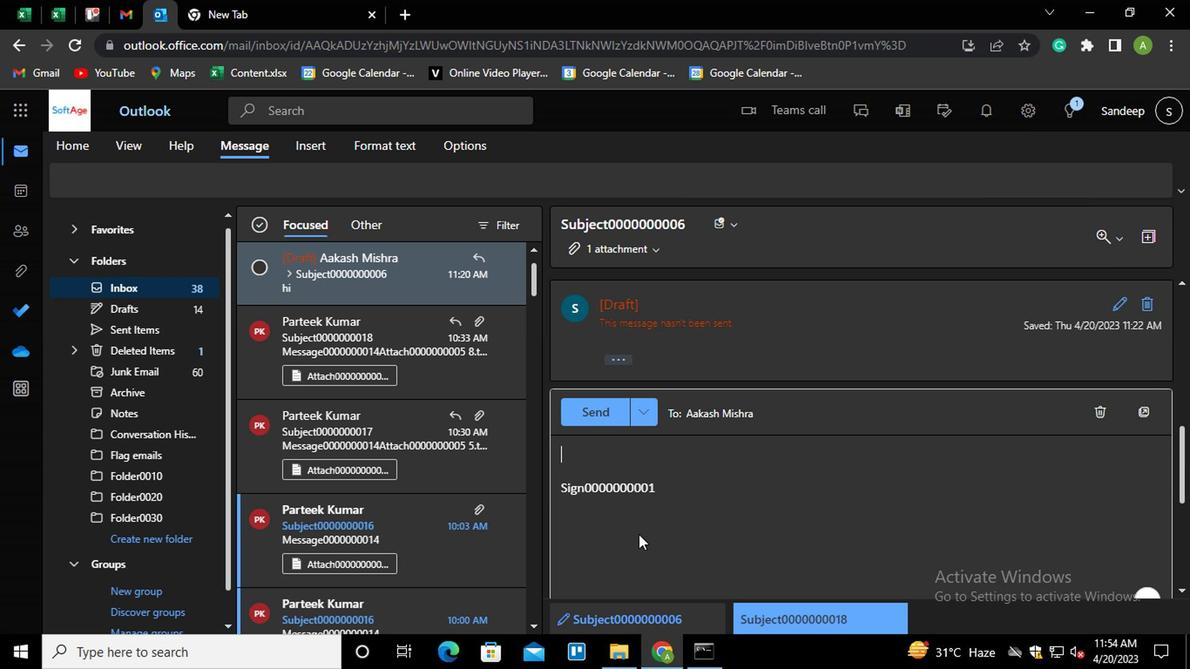 
Action: Mouse scrolled (634, 536) with delta (0, 0)
Screenshot: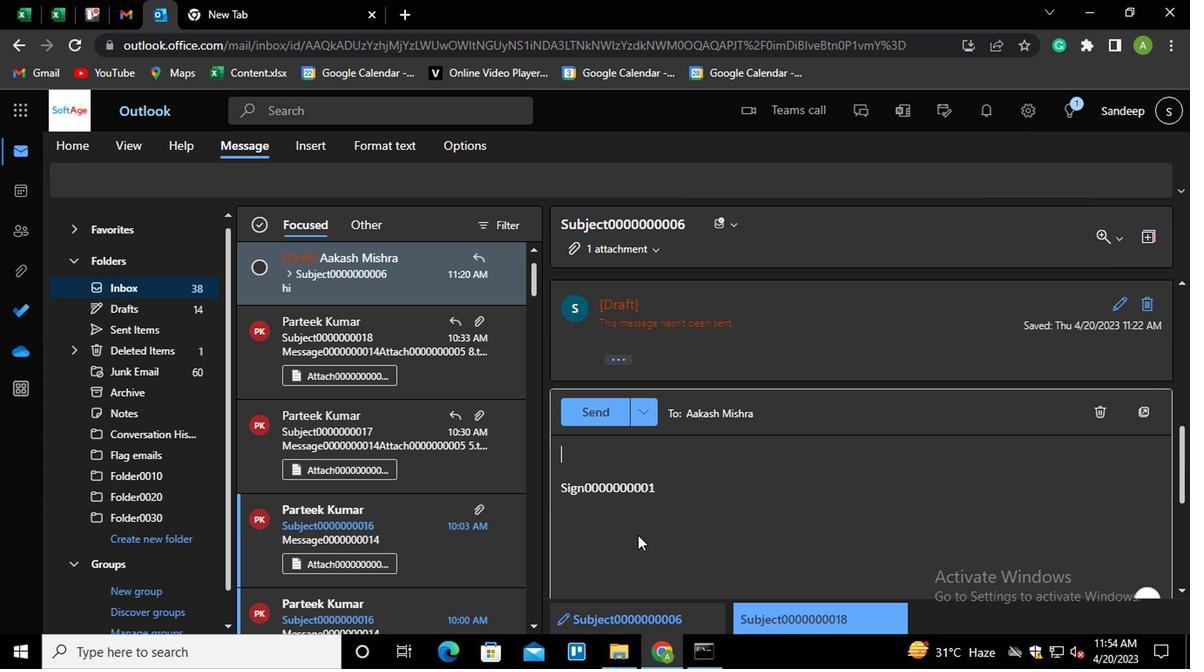 
Action: Mouse moved to (578, 361)
Screenshot: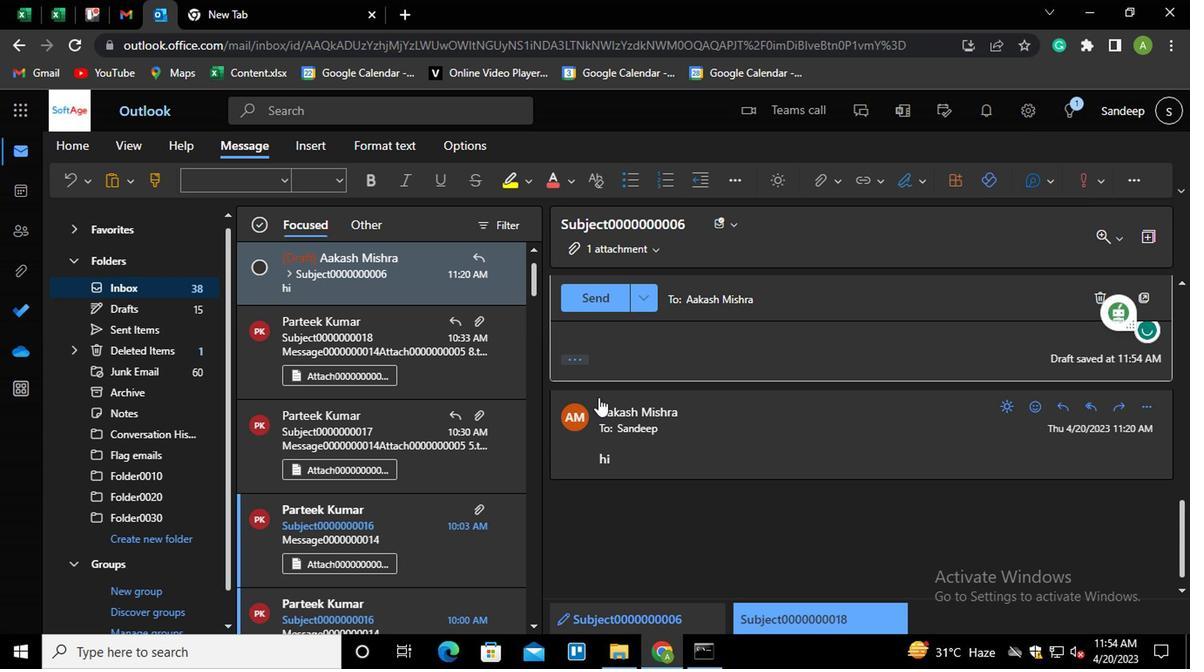 
Action: Mouse pressed left at (578, 361)
Screenshot: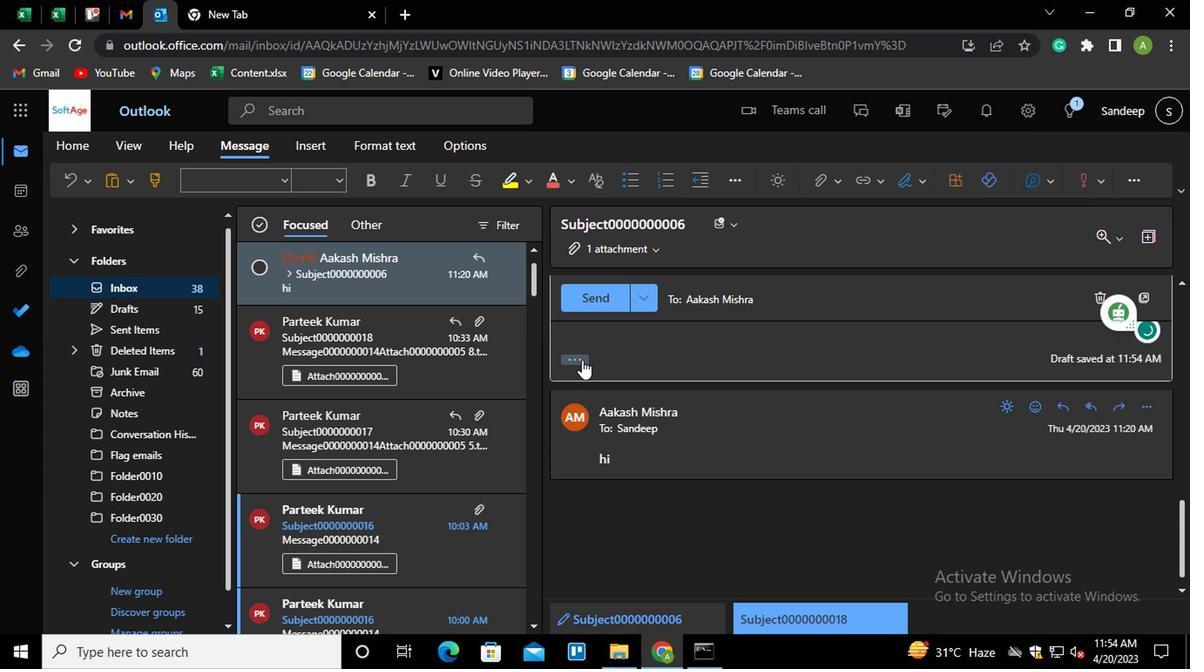 
Action: Mouse moved to (679, 420)
Screenshot: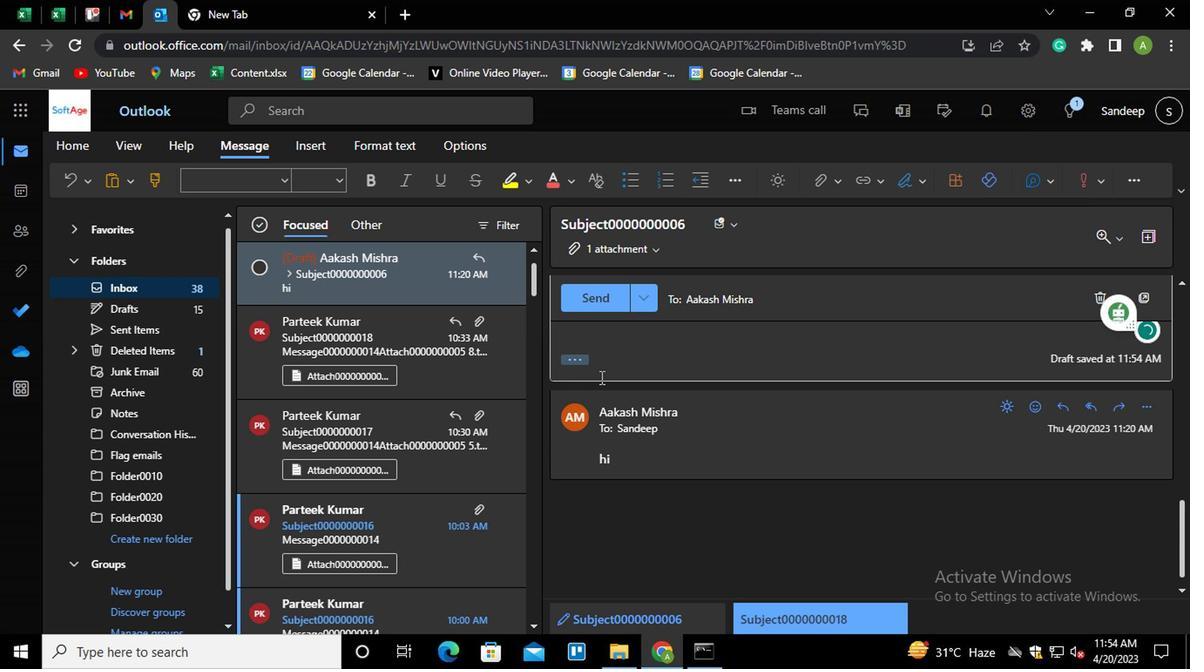 
Action: Mouse scrolled (679, 420) with delta (0, 0)
Screenshot: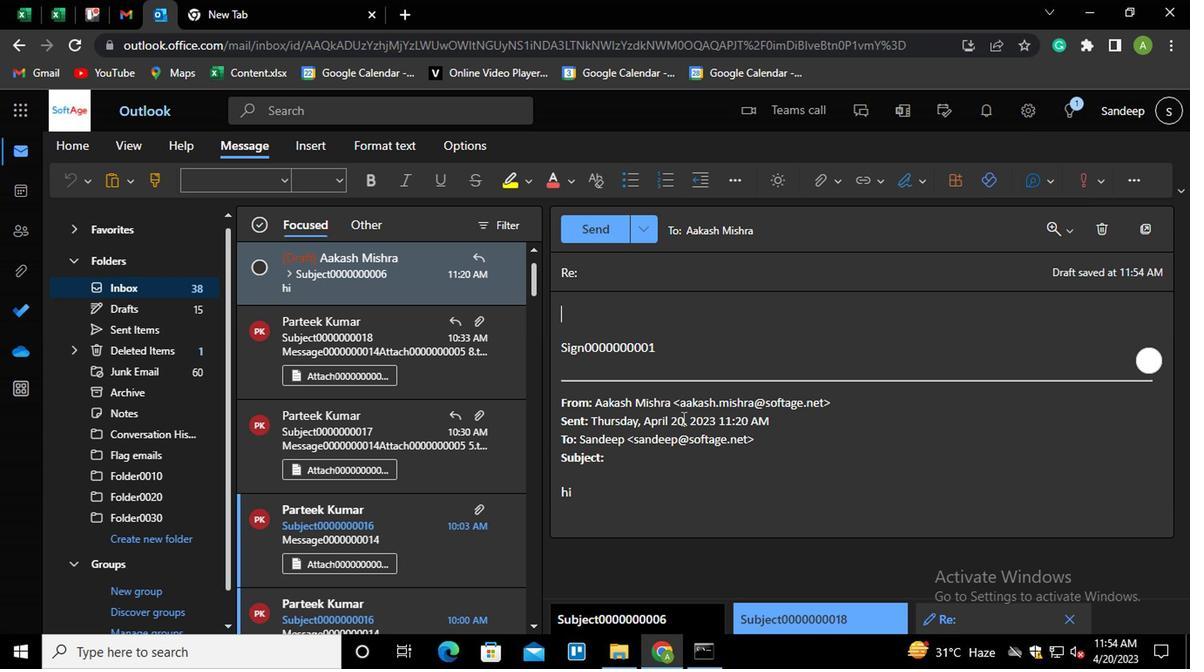 
Action: Mouse scrolled (679, 420) with delta (0, 0)
Screenshot: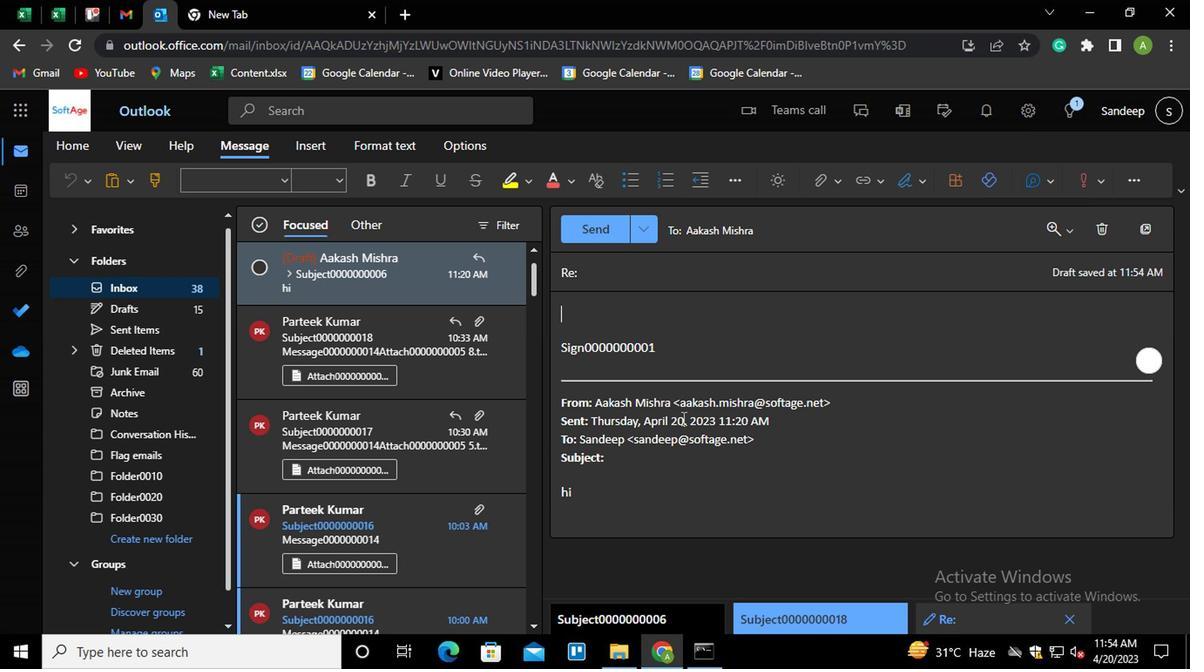 
Action: Mouse moved to (680, 420)
Screenshot: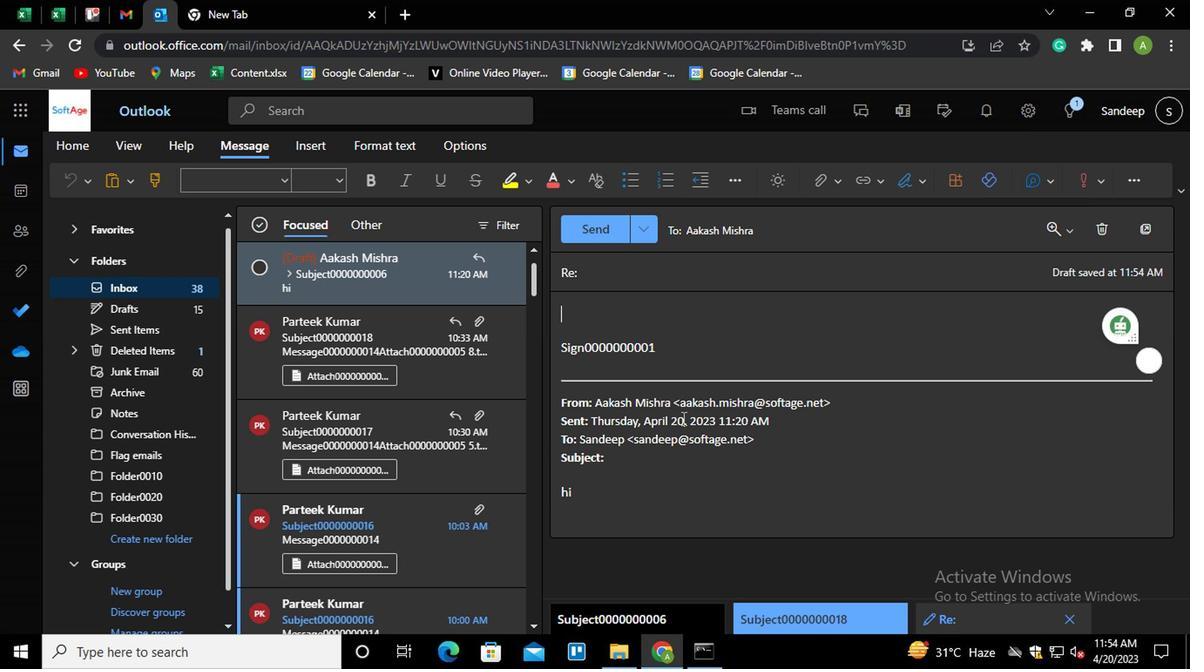 
Action: Mouse scrolled (680, 420) with delta (0, 0)
Screenshot: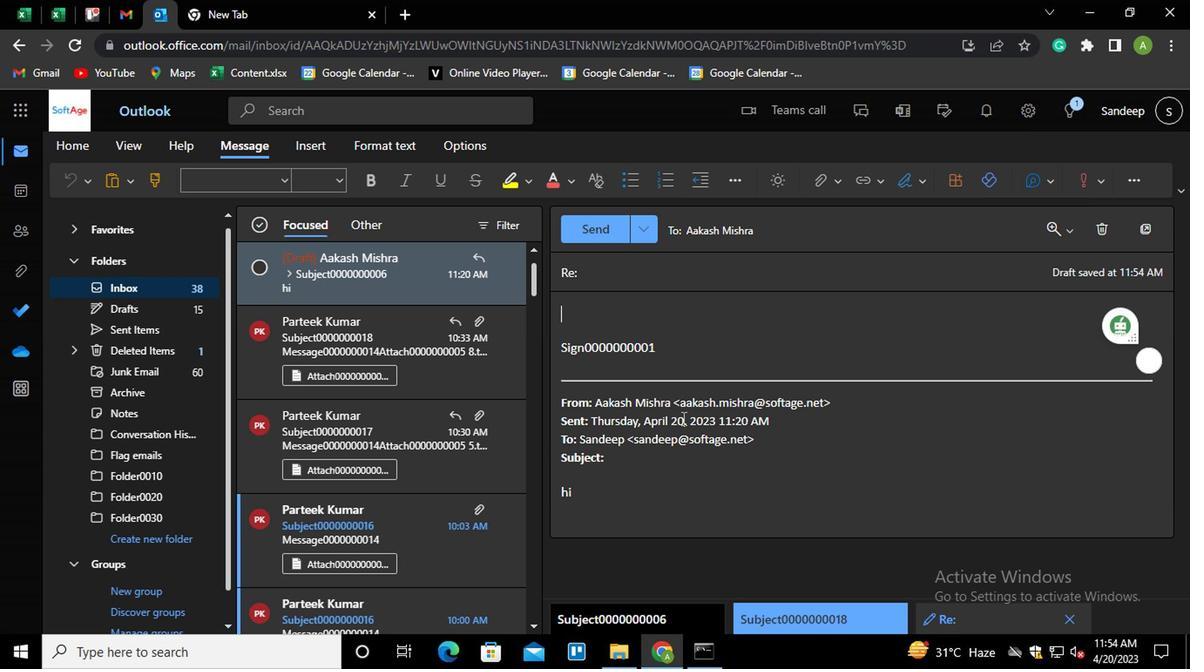 
Action: Mouse moved to (662, 277)
Screenshot: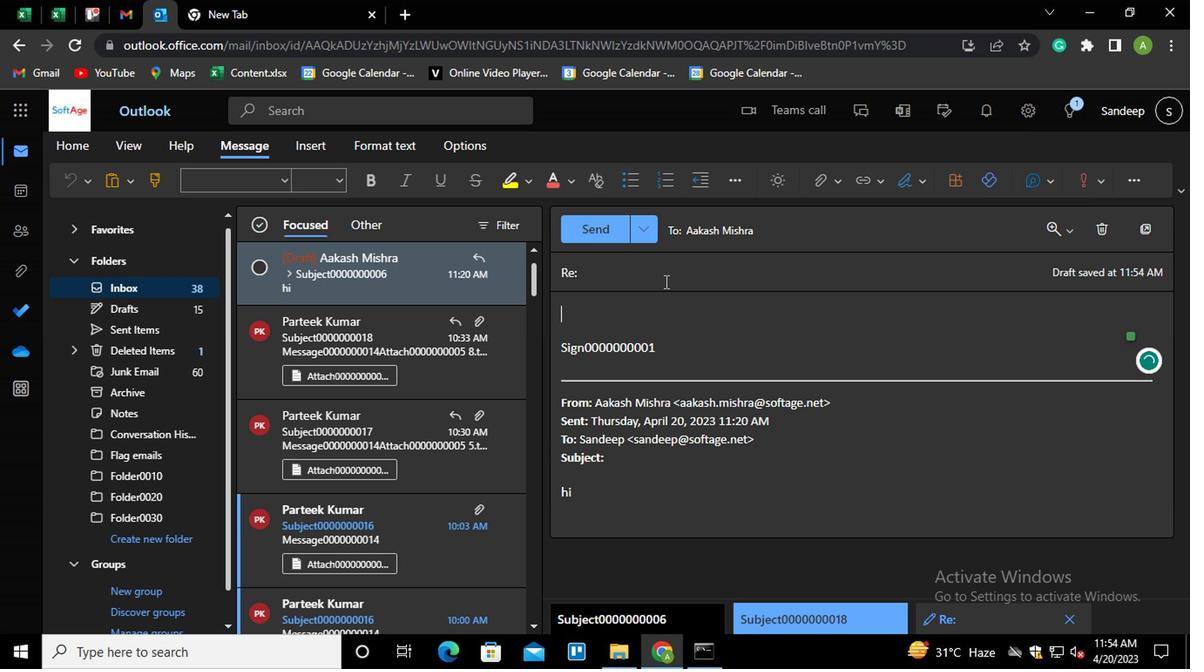 
Action: Mouse pressed left at (662, 277)
Screenshot: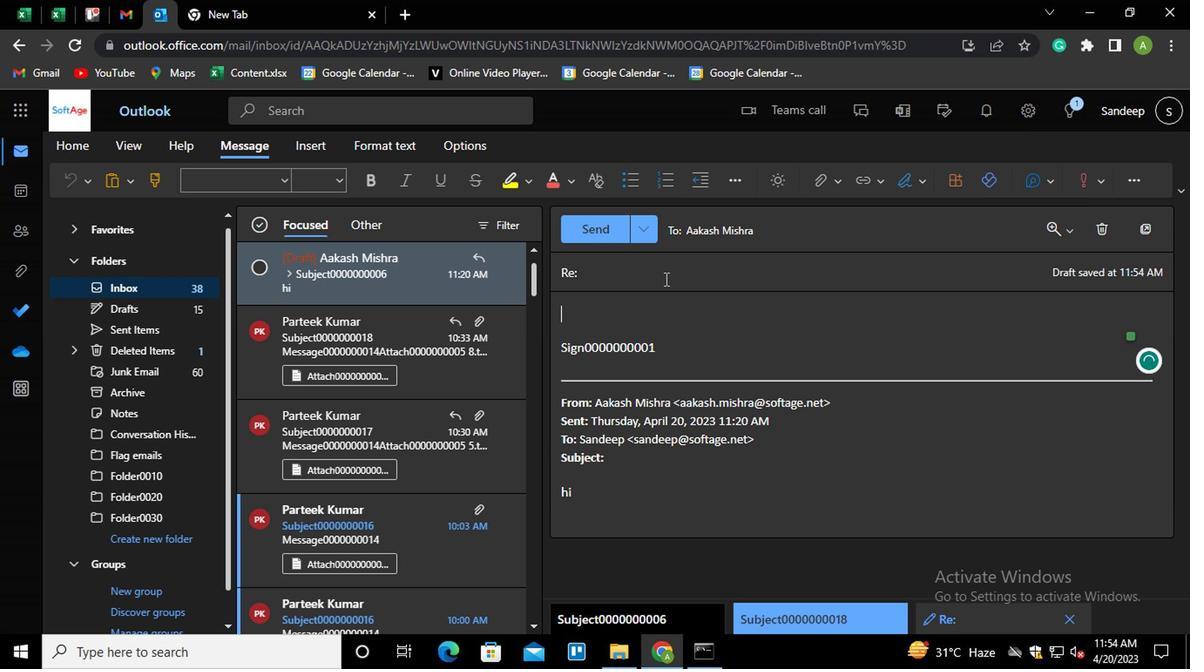 
Action: Key pressed <Key.shift>SUBJECT0000000006
Screenshot: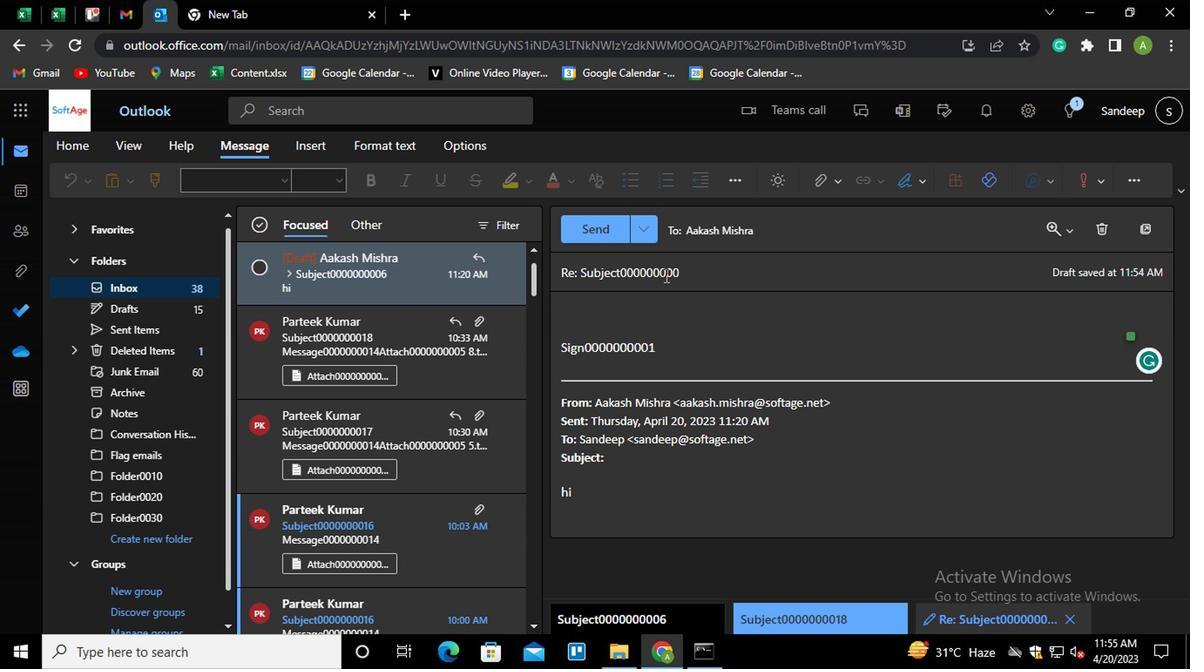 
Action: Mouse moved to (677, 351)
Screenshot: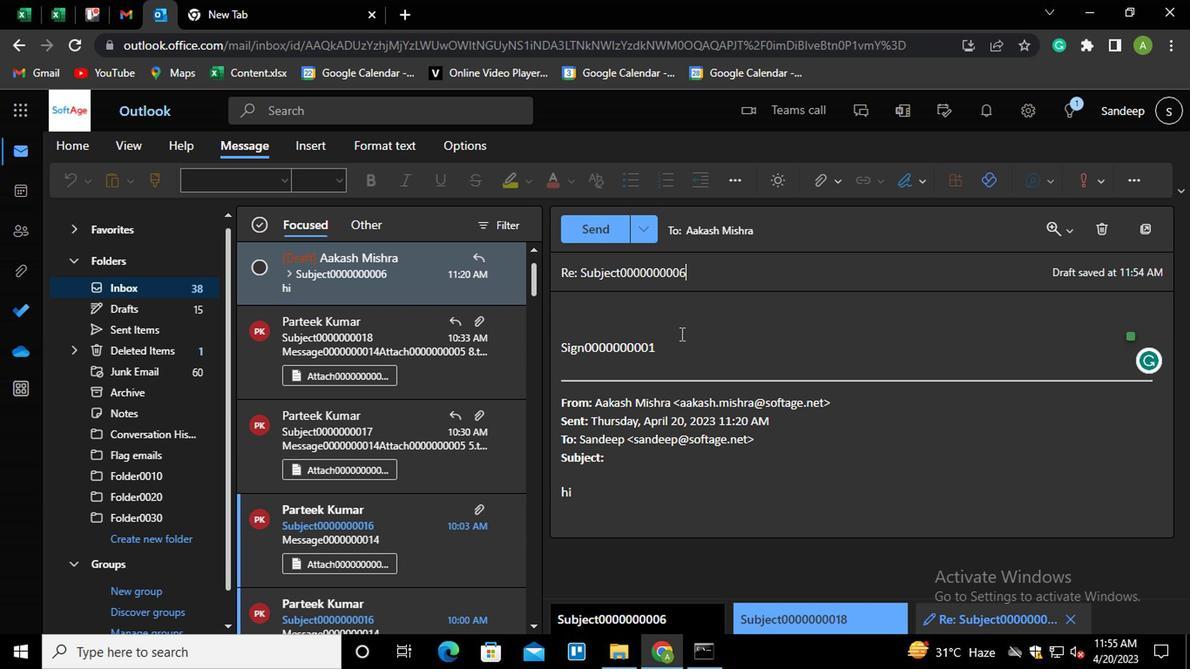 
Action: Mouse pressed left at (677, 351)
Screenshot: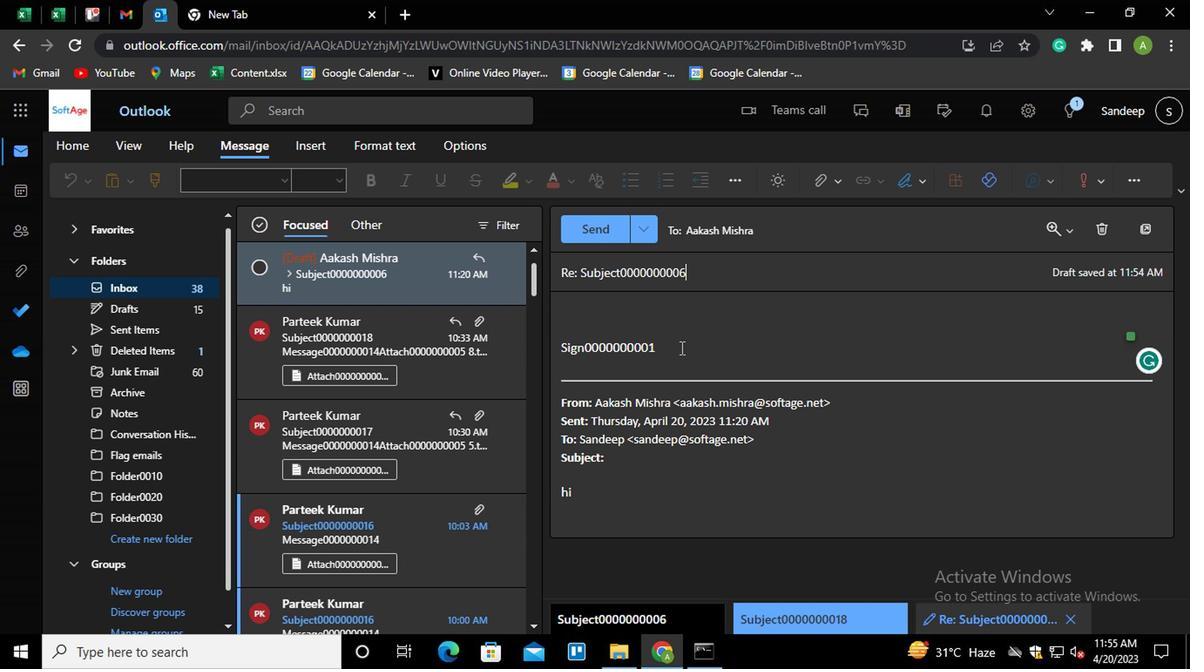 
Action: Mouse moved to (677, 352)
Screenshot: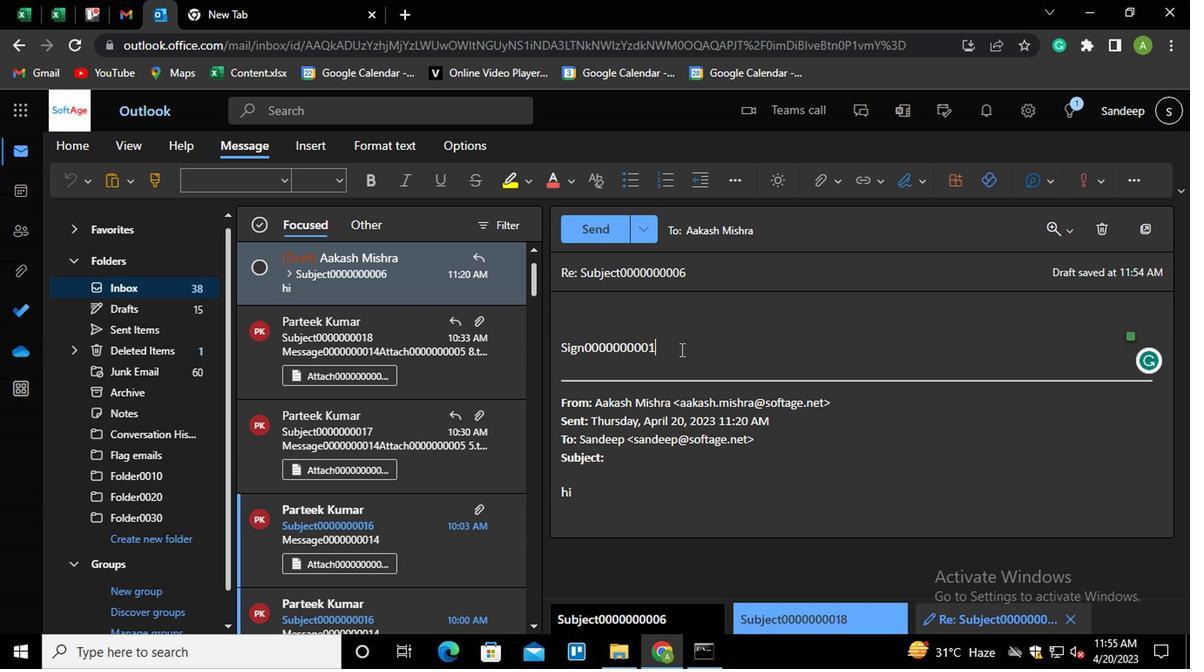 
Action: Key pressed <Key.shift_r><Key.home><Key.shift_r>MESSAGE0000000004
Screenshot: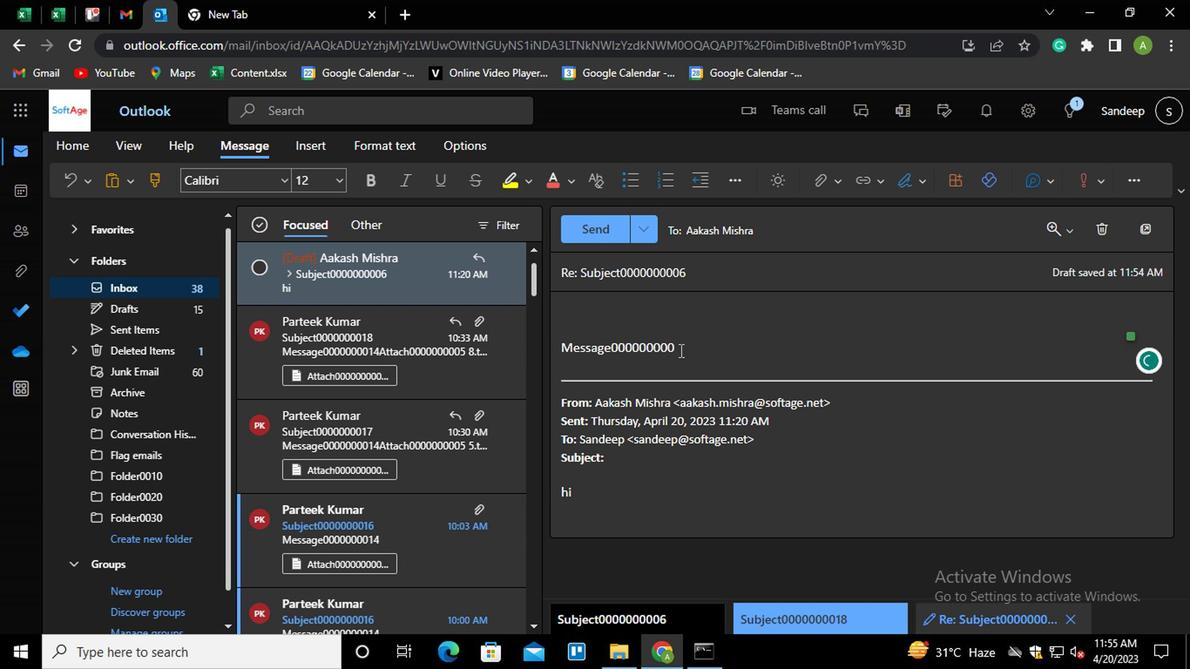 
Action: Mouse moved to (827, 187)
Screenshot: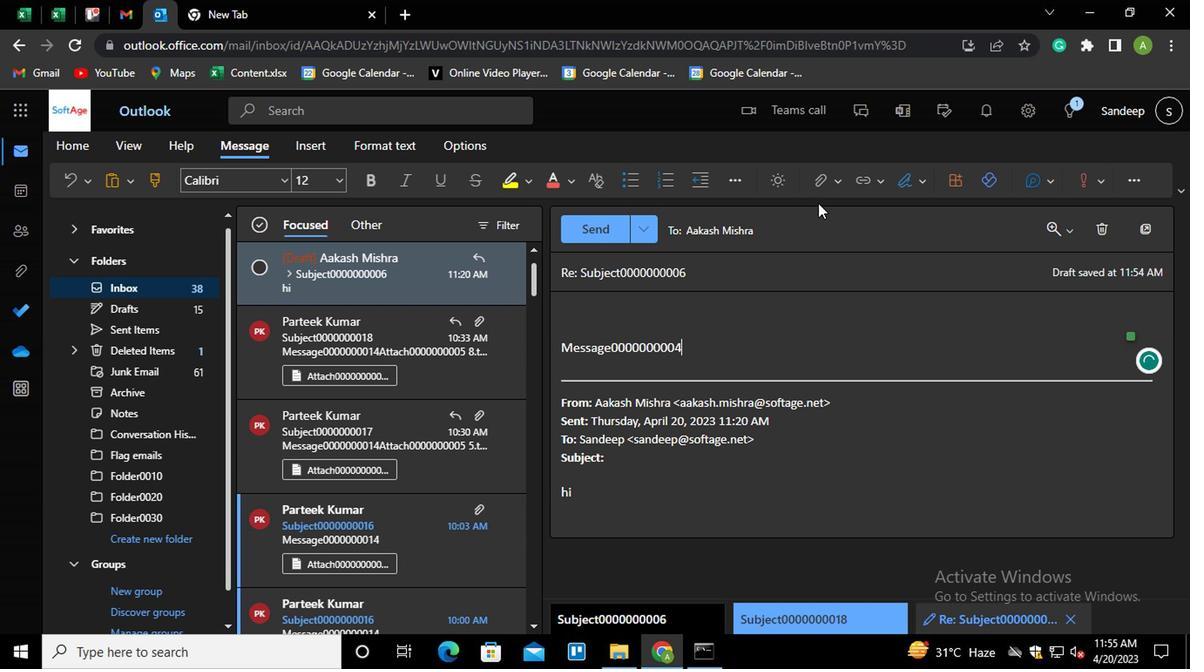 
Action: Mouse pressed left at (827, 187)
Screenshot: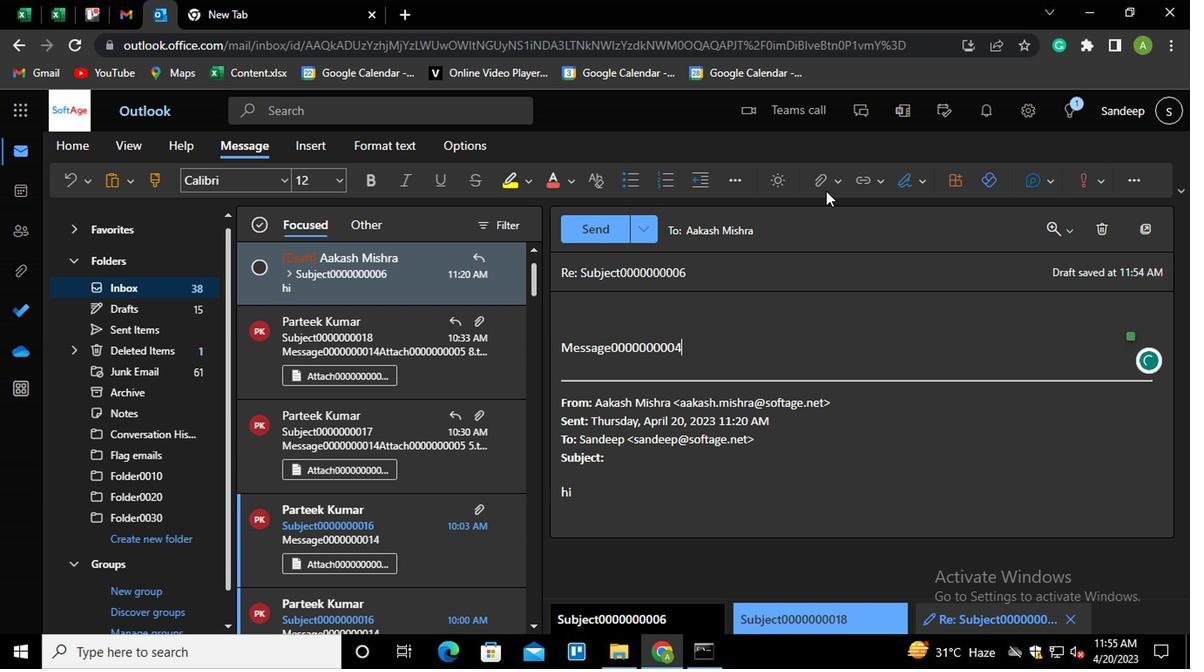 
Action: Mouse moved to (735, 223)
Screenshot: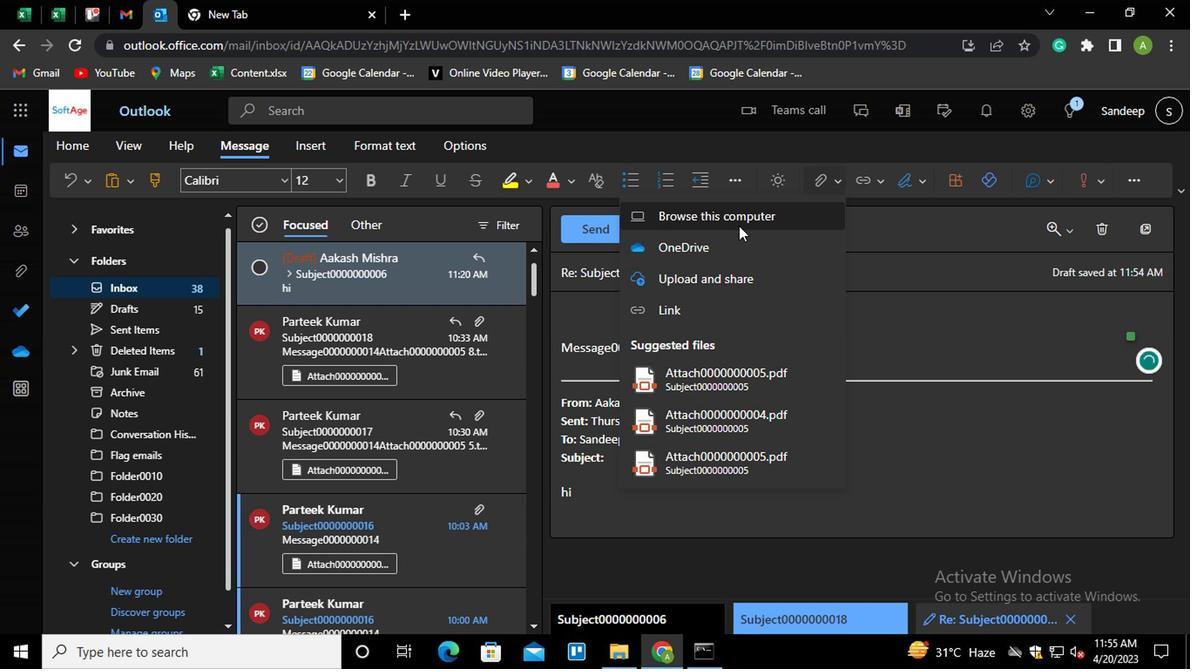 
Action: Mouse pressed left at (735, 223)
Screenshot: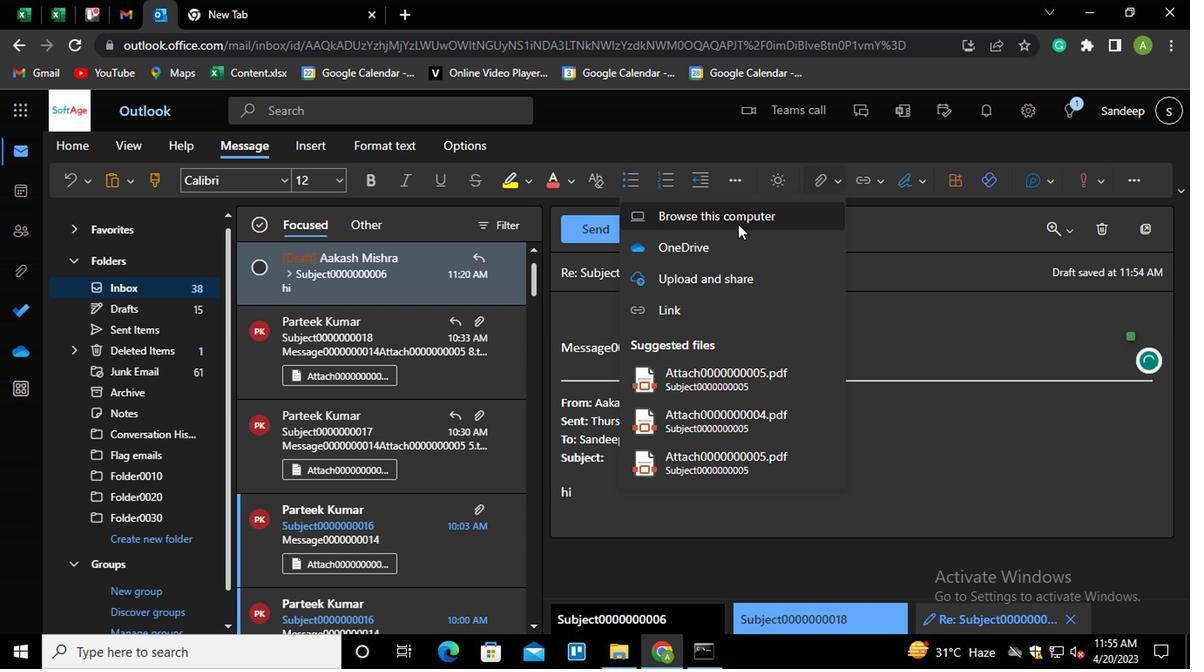 
Action: Mouse moved to (284, 182)
Screenshot: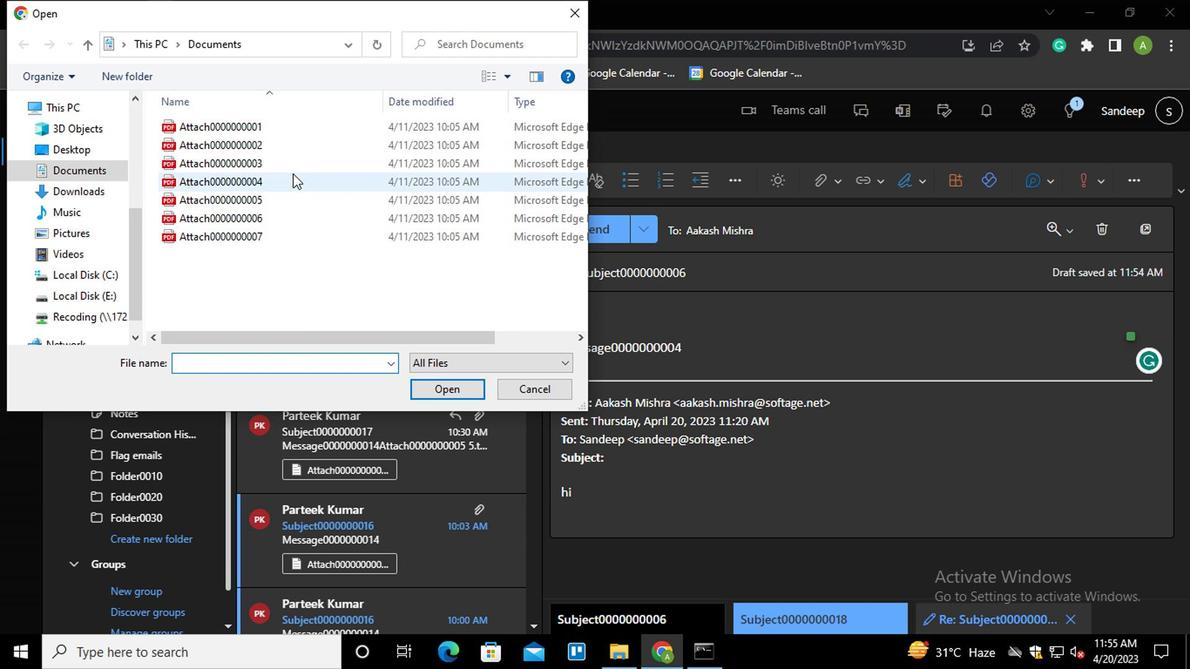 
Action: Mouse pressed left at (284, 182)
Screenshot: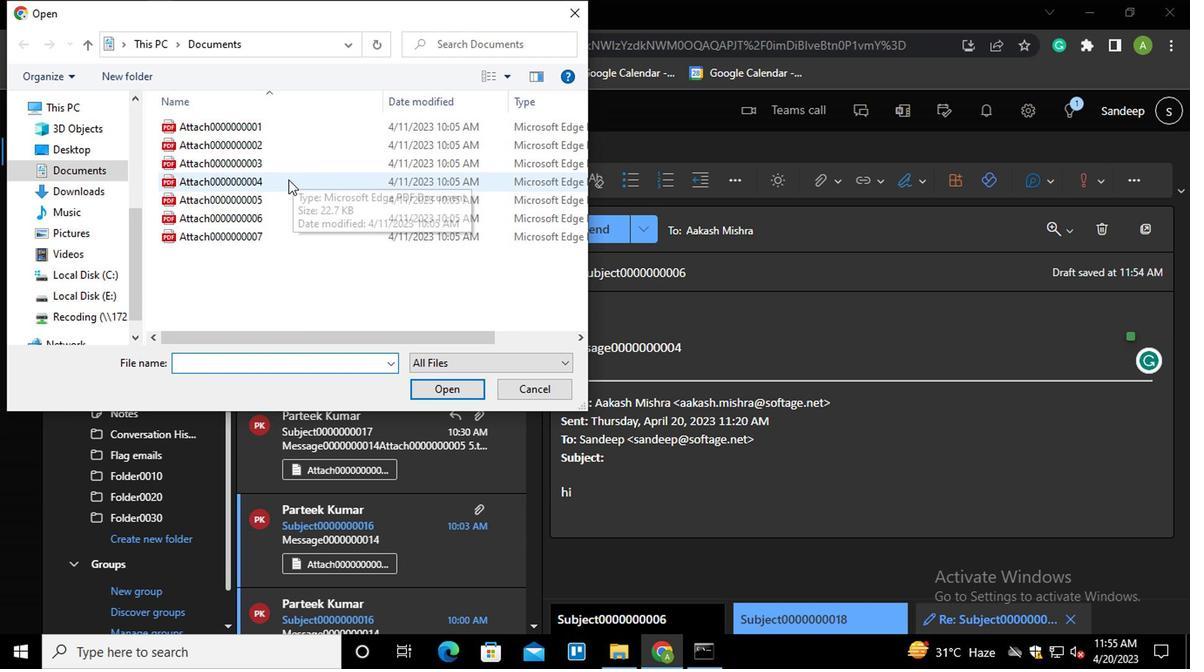 
Action: Mouse moved to (429, 389)
Screenshot: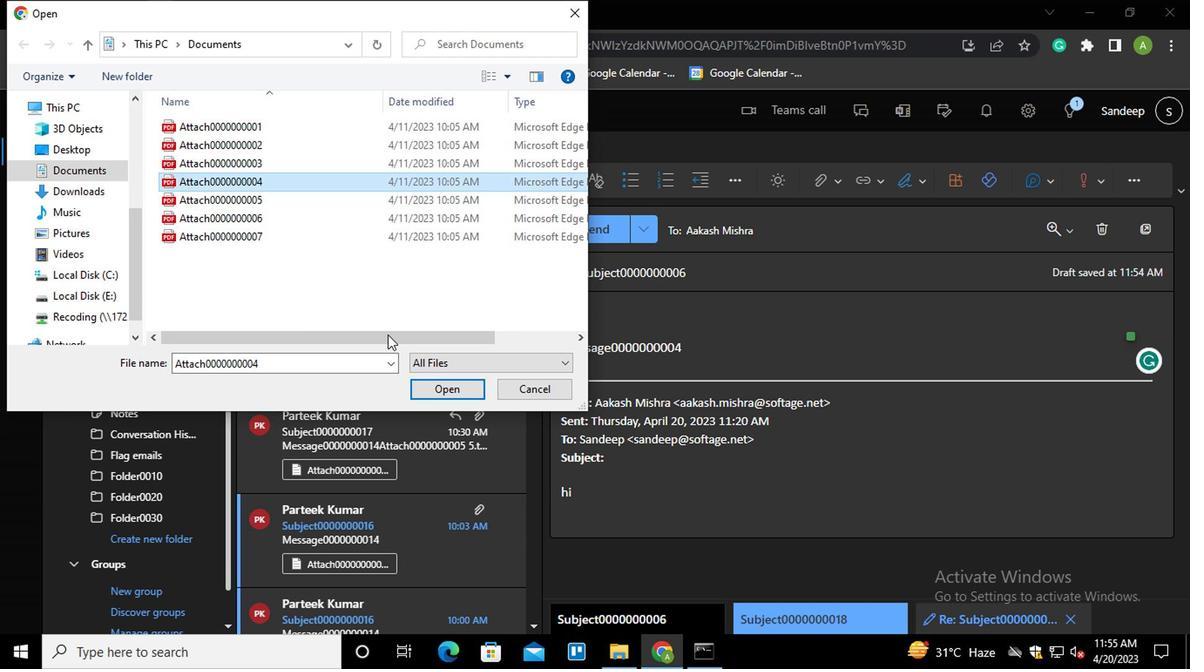 
Action: Mouse pressed left at (429, 389)
Screenshot: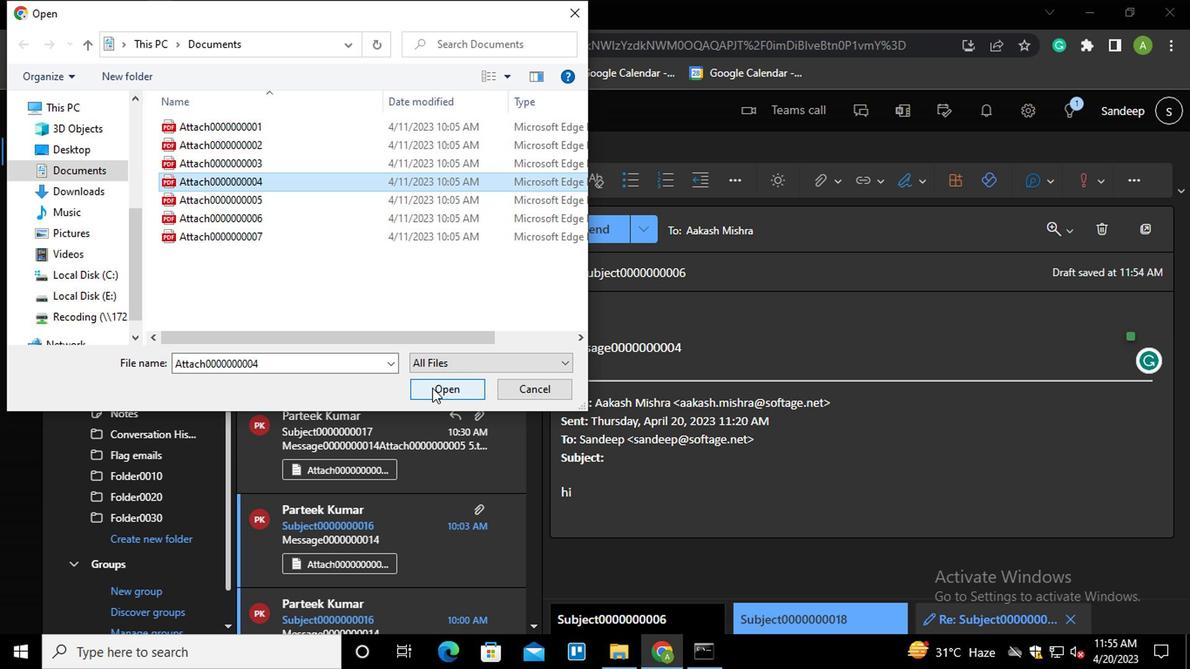 
Action: Mouse moved to (590, 238)
Screenshot: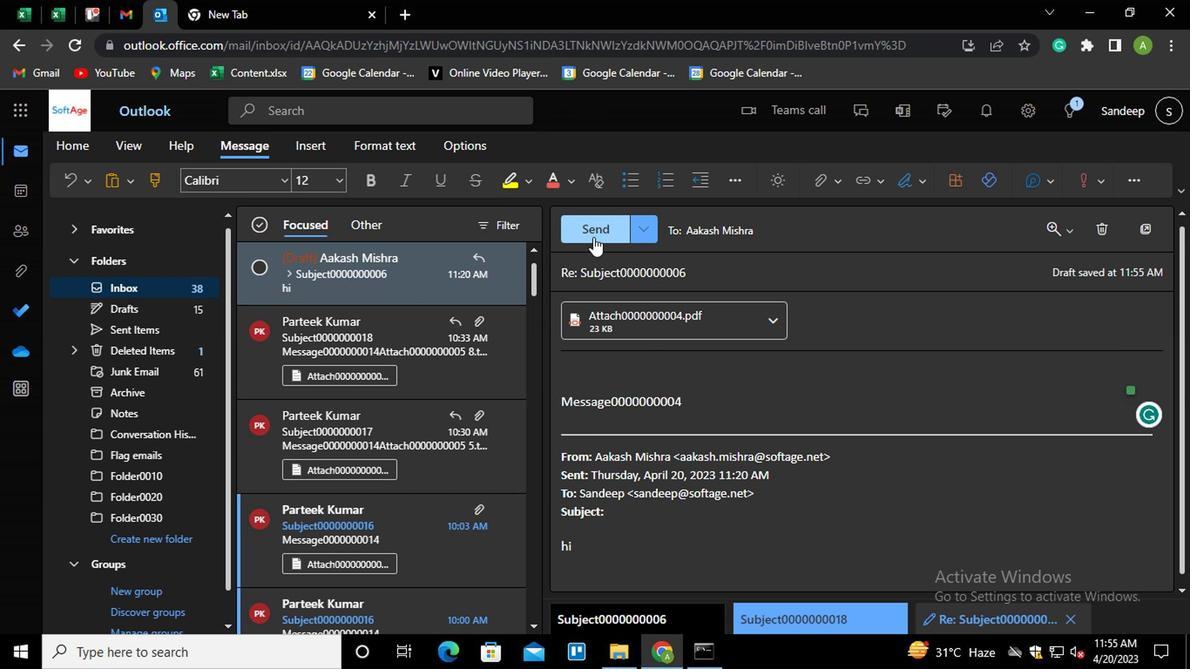 
Action: Mouse pressed left at (590, 238)
Screenshot: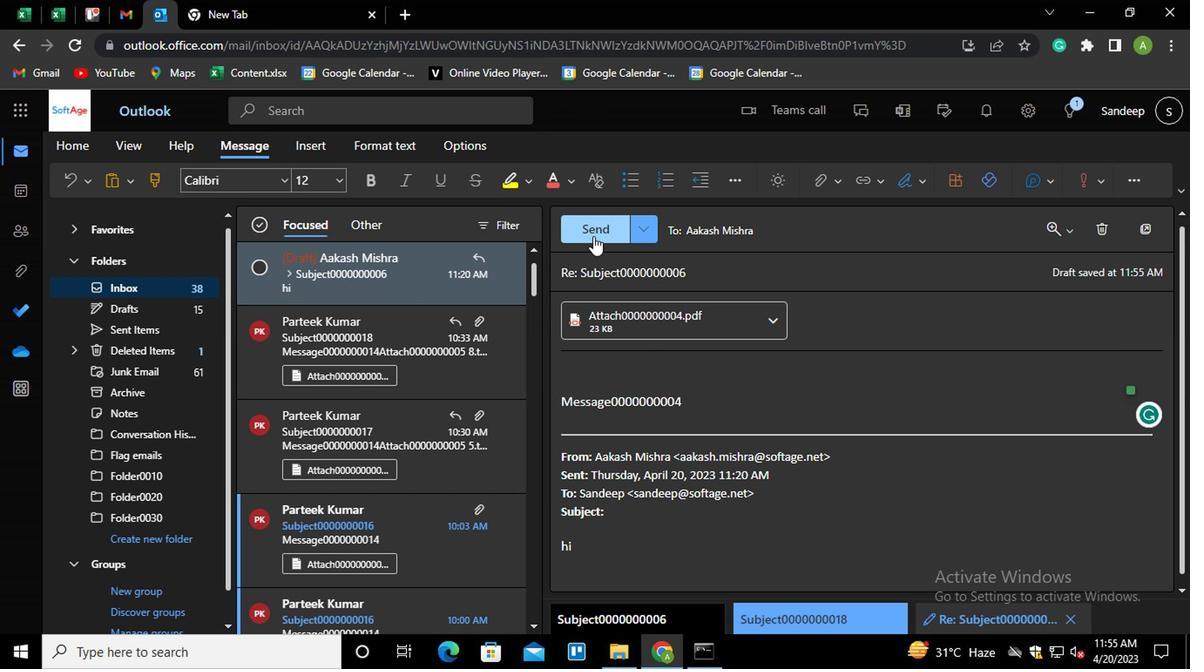 
Action: Mouse moved to (386, 320)
Screenshot: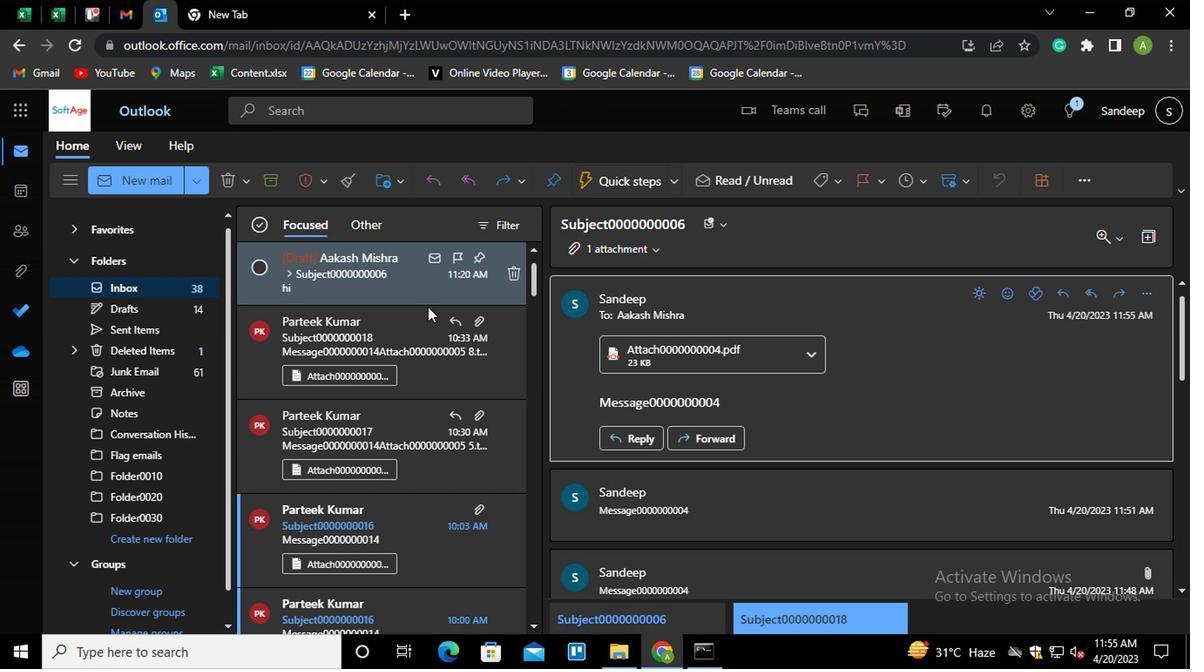 
Action: Mouse pressed left at (386, 320)
Screenshot: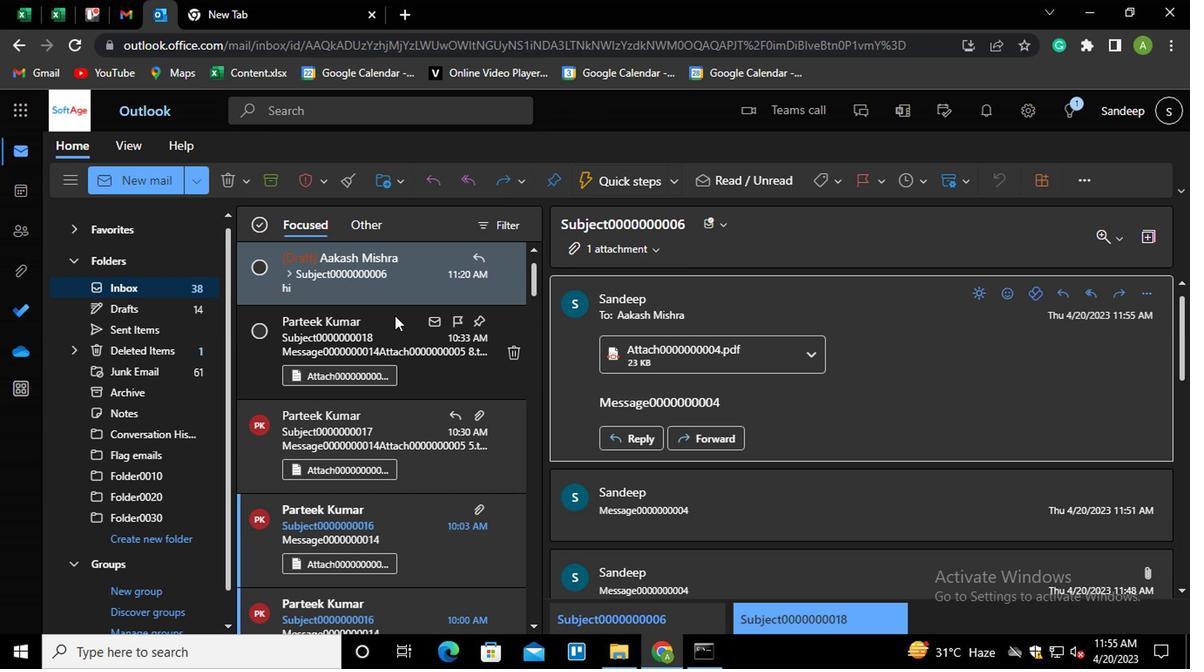 
Action: Mouse moved to (1142, 295)
Screenshot: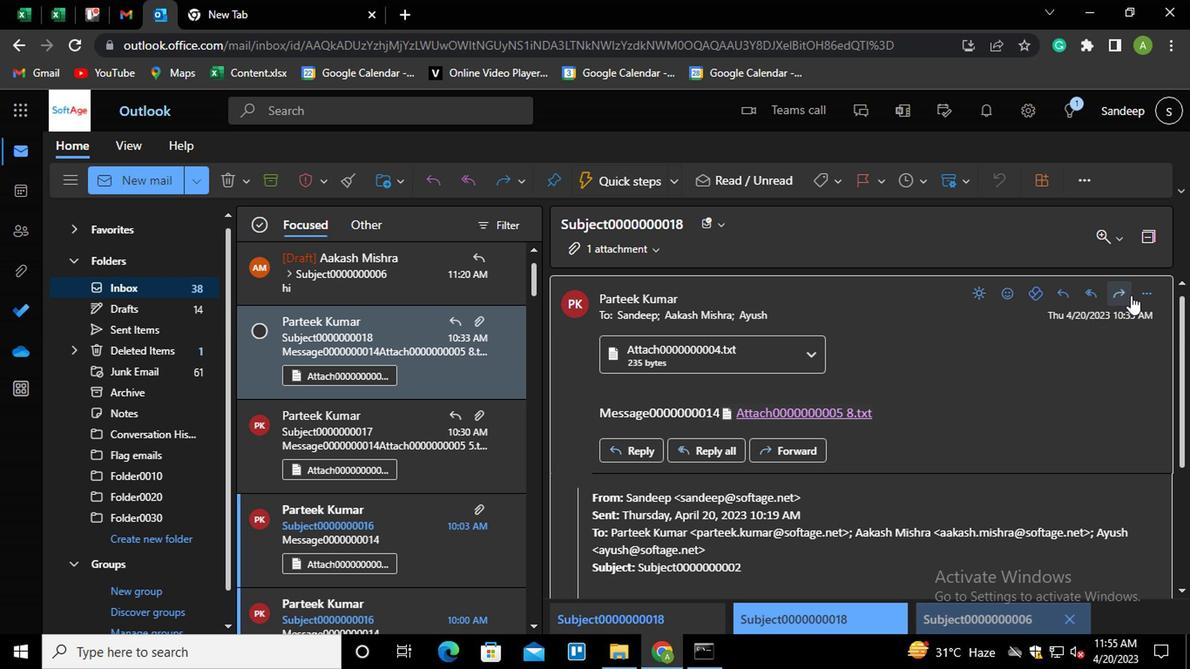 
Action: Mouse pressed left at (1142, 295)
Screenshot: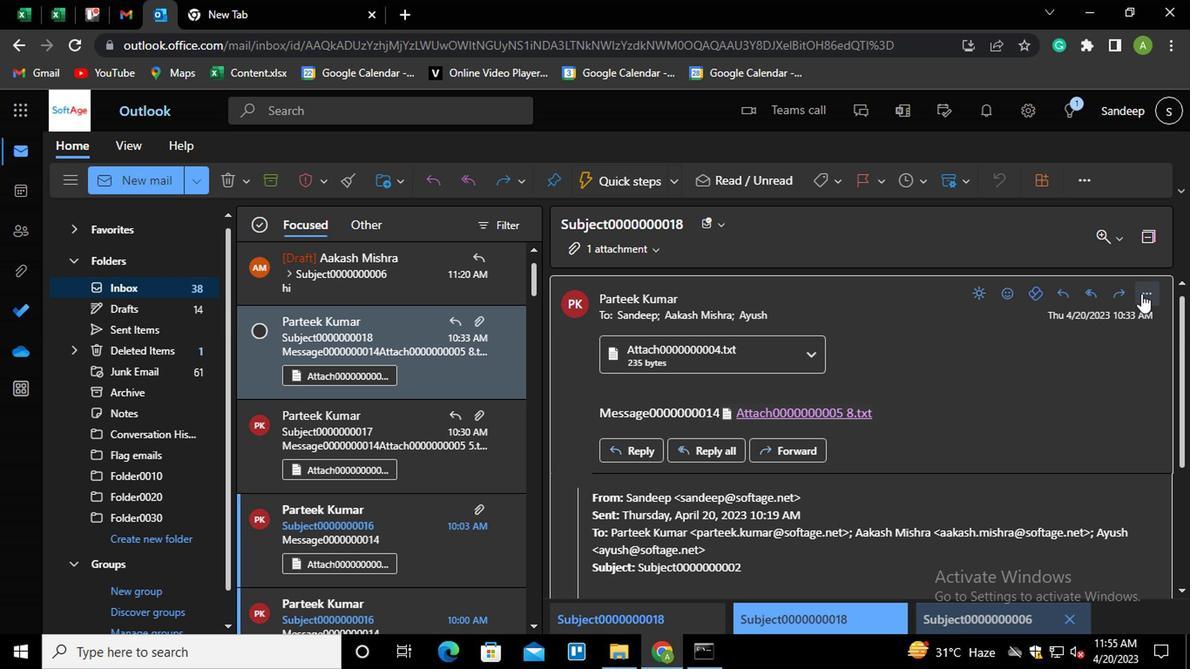 
Action: Mouse moved to (1032, 148)
Screenshot: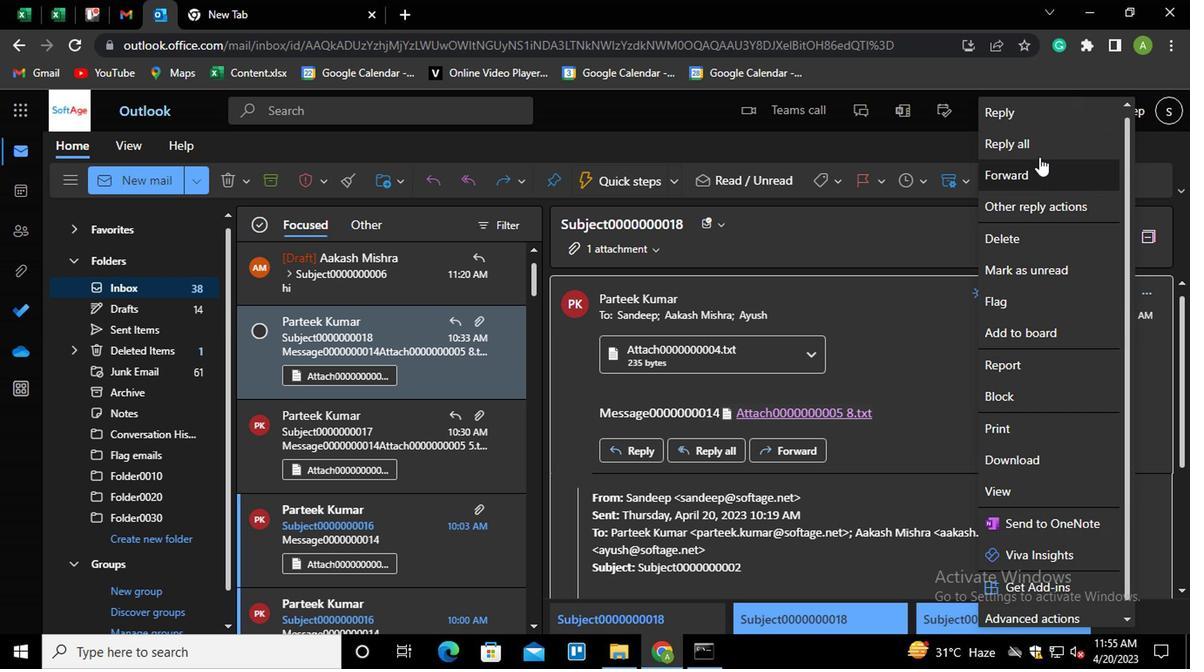 
Action: Mouse pressed left at (1032, 148)
Screenshot: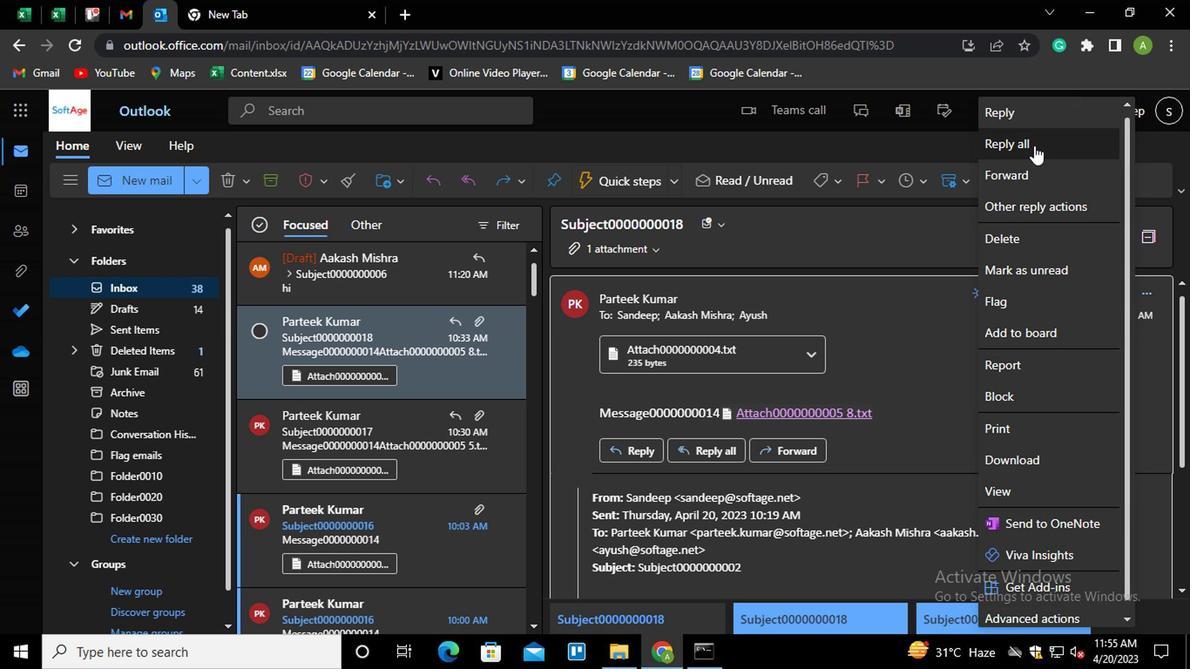 
Action: Mouse moved to (577, 513)
Screenshot: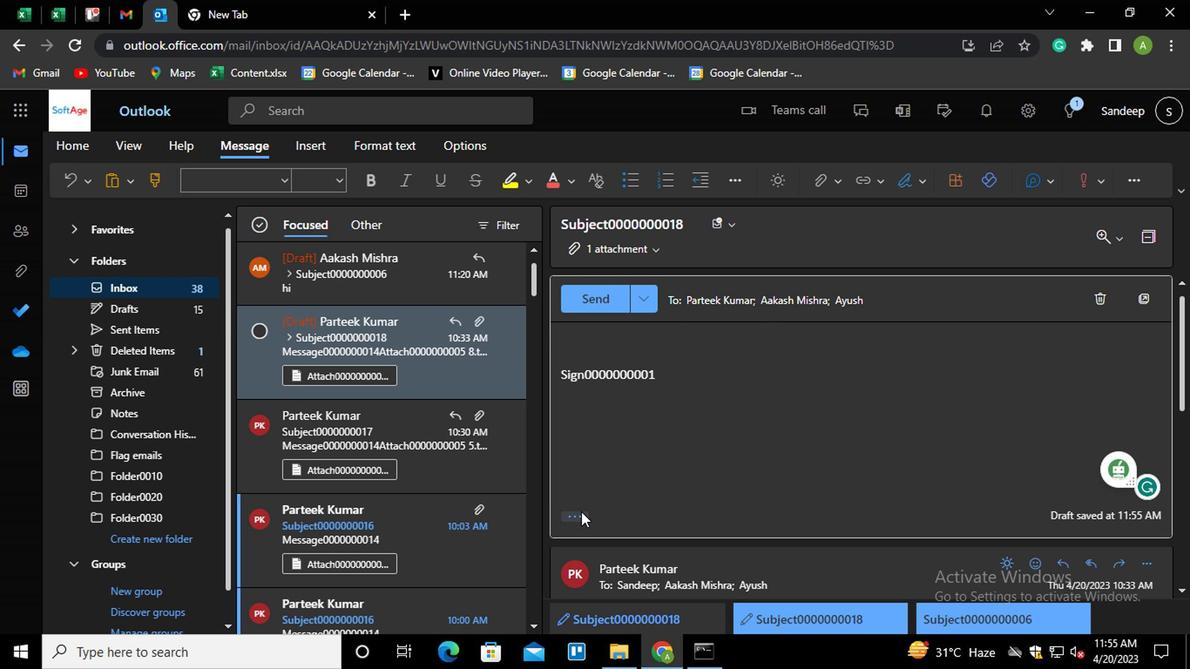 
Action: Mouse pressed left at (577, 513)
Screenshot: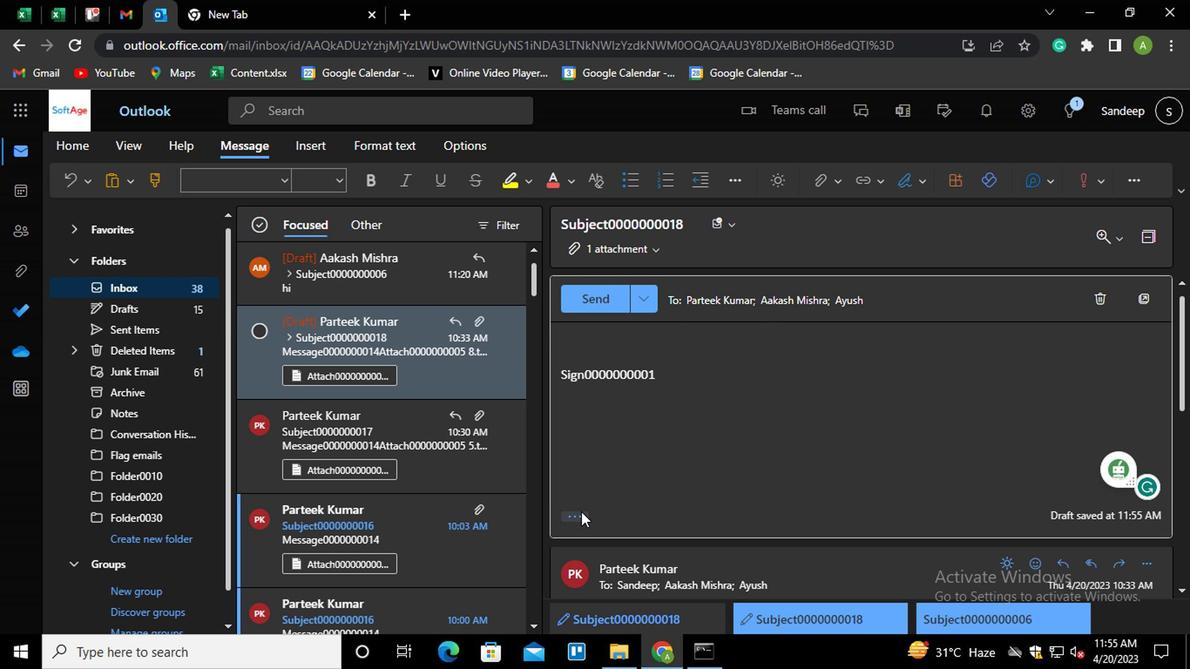 
Action: Mouse moved to (677, 422)
Screenshot: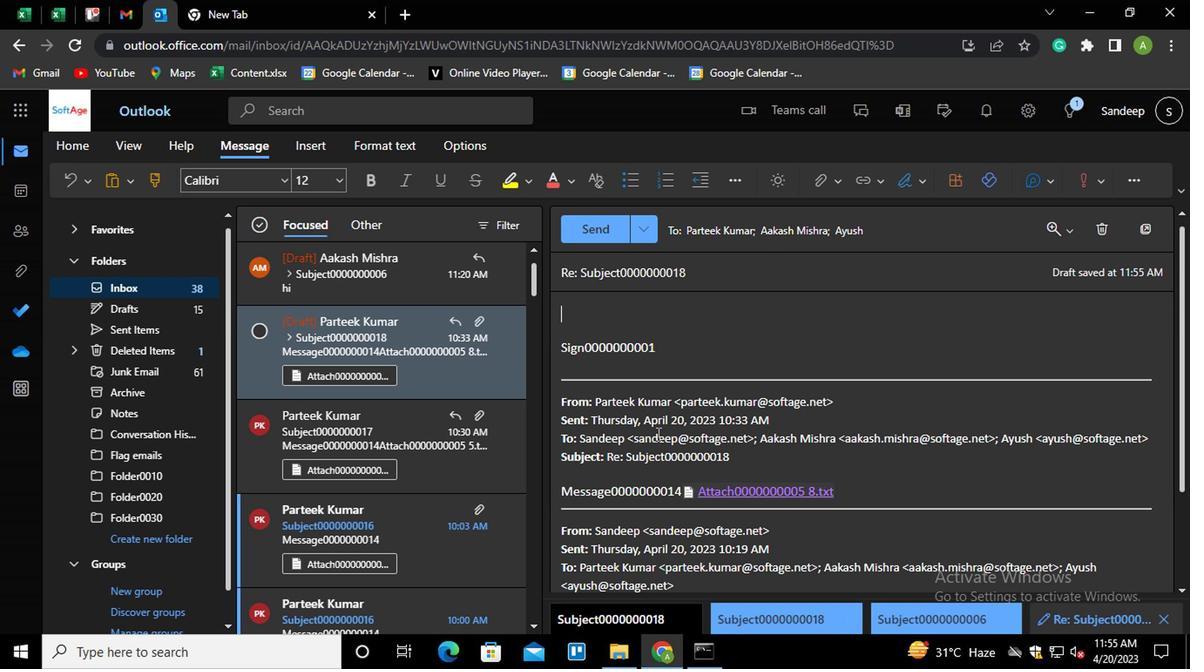 
Action: Mouse scrolled (677, 424) with delta (0, 1)
Screenshot: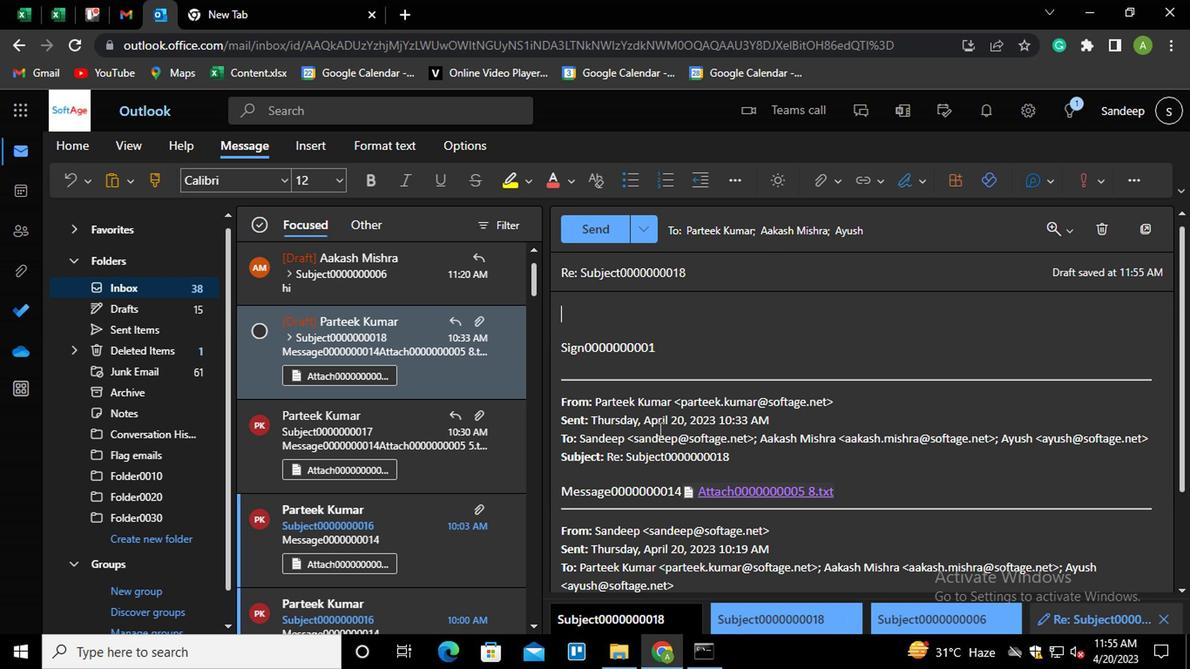
Action: Mouse moved to (679, 422)
Screenshot: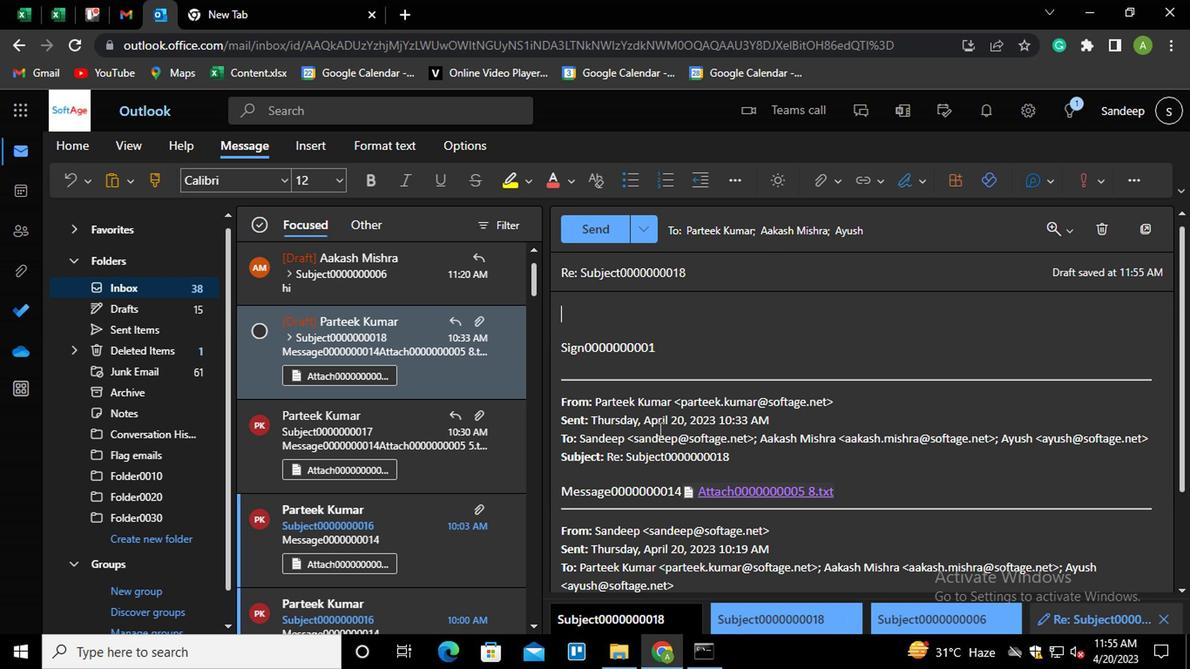 
Action: Mouse scrolled (679, 422) with delta (0, 0)
Screenshot: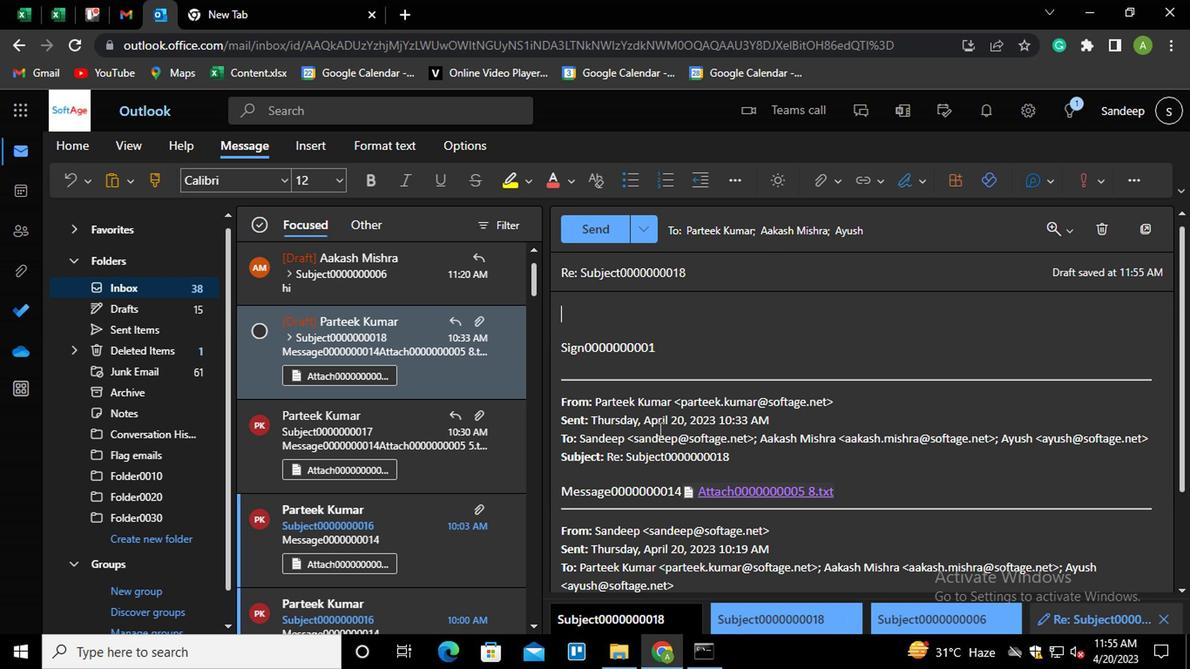 
Action: Mouse scrolled (679, 422) with delta (0, 0)
Screenshot: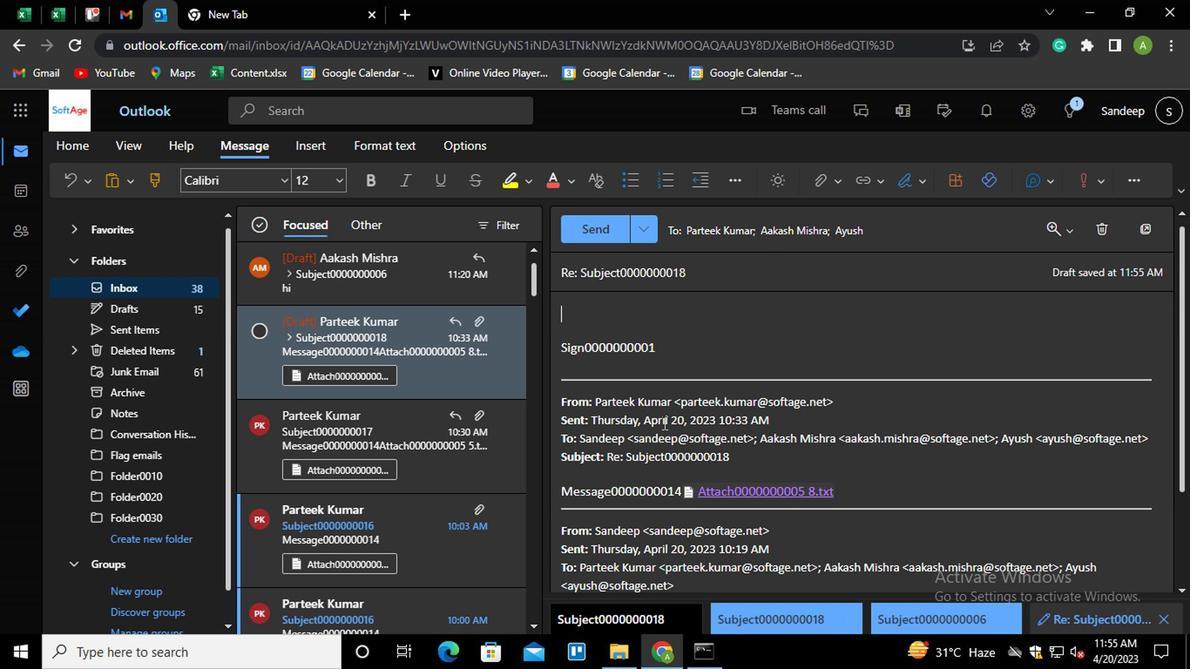 
Action: Mouse scrolled (679, 422) with delta (0, 0)
Screenshot: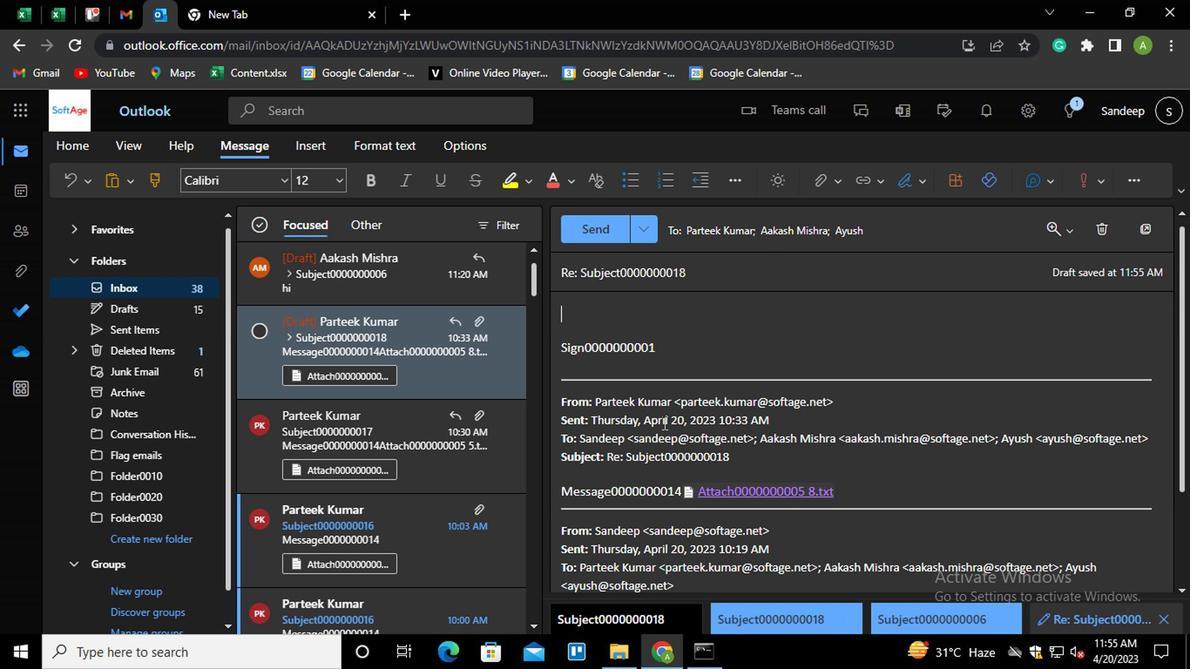 
Action: Mouse moved to (714, 399)
Screenshot: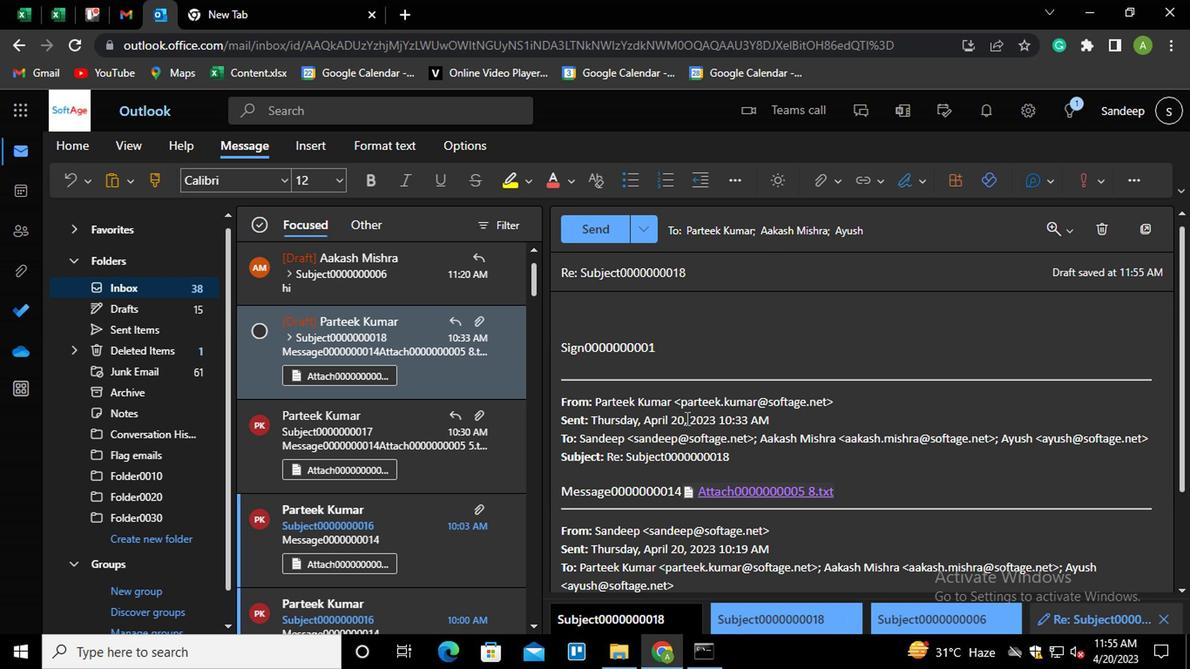 
Action: Mouse scrolled (714, 400) with delta (0, 1)
Screenshot: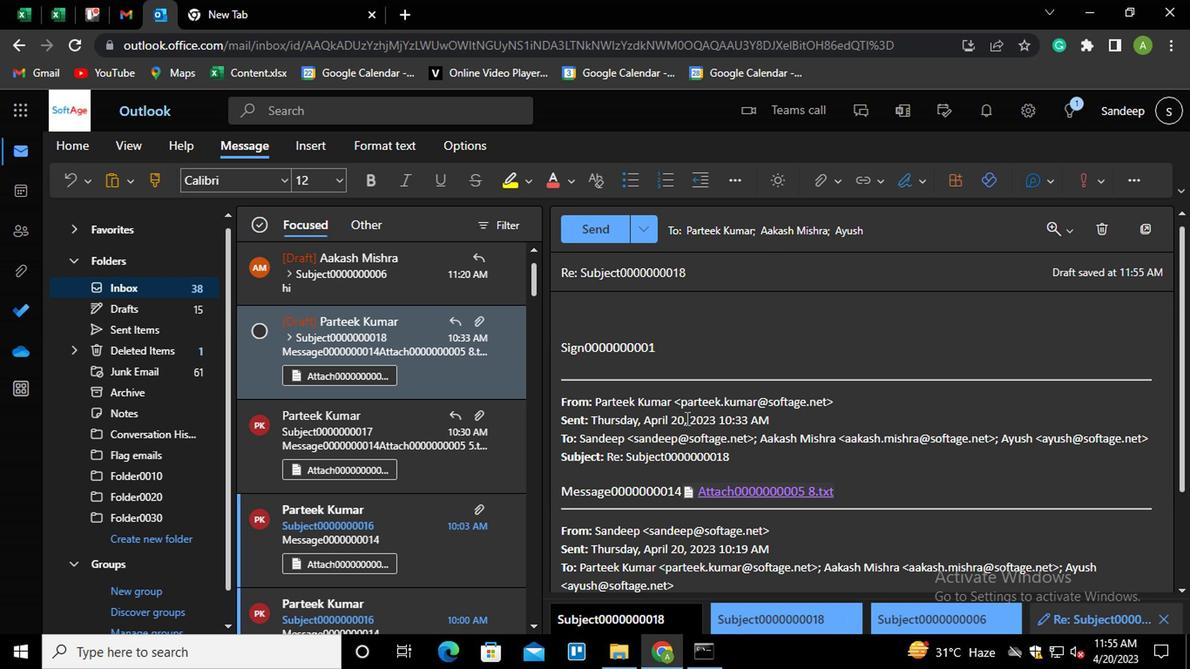 
Action: Mouse moved to (717, 392)
Screenshot: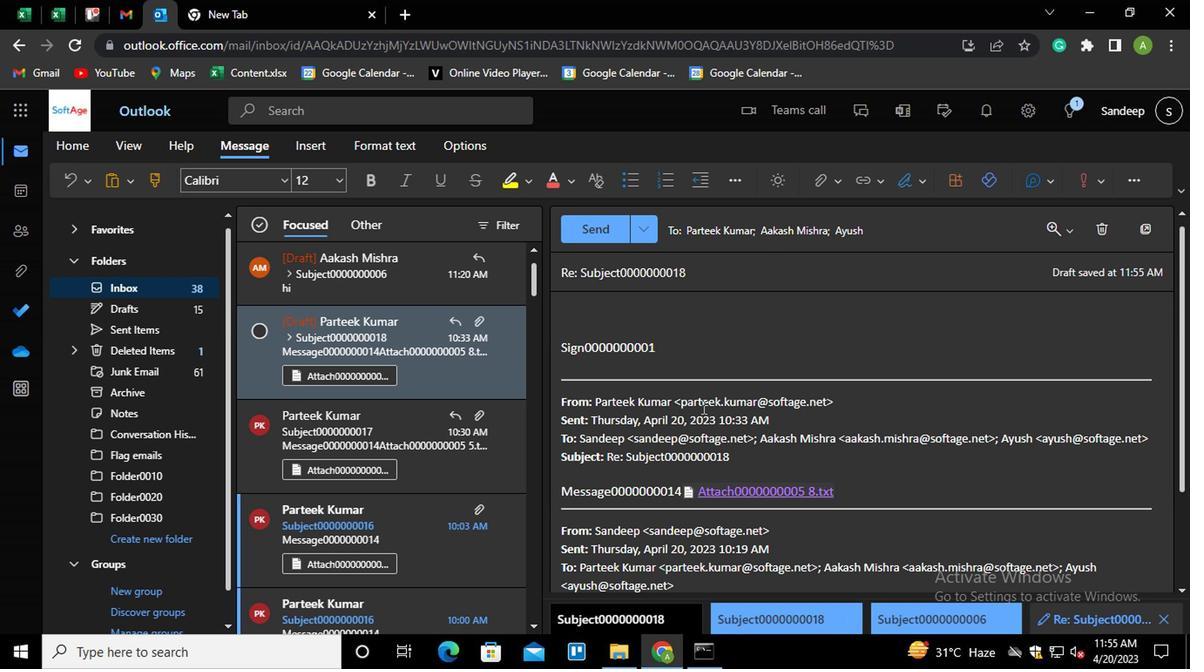 
Action: Mouse scrolled (717, 393) with delta (0, 1)
Screenshot: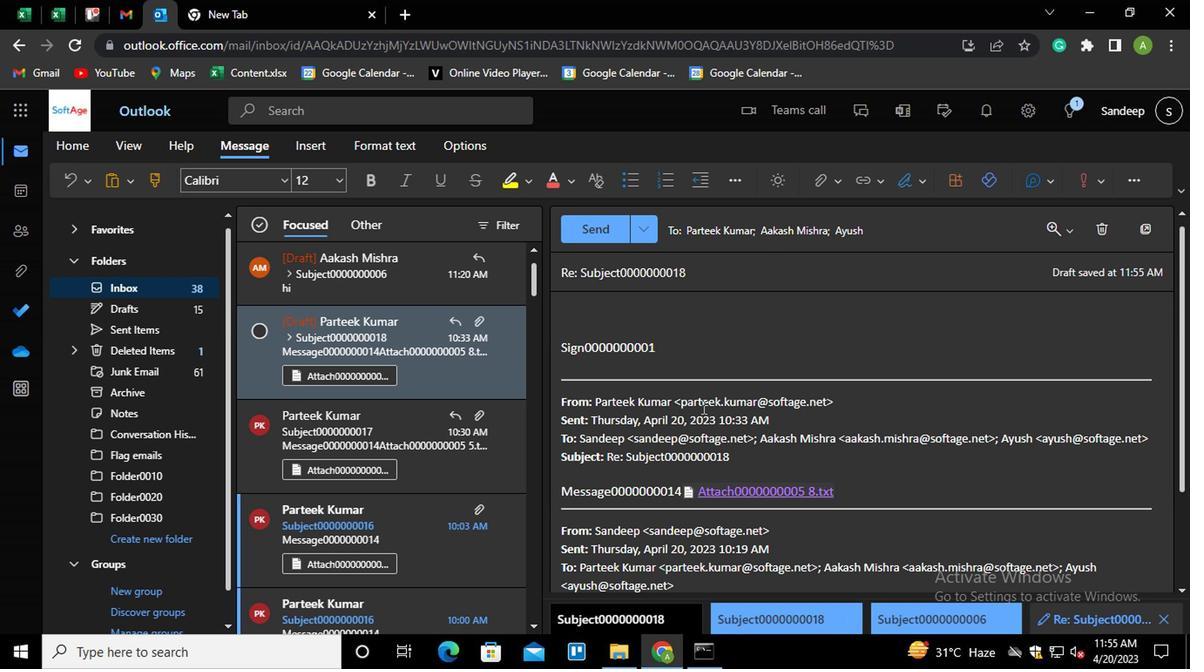 
Action: Mouse moved to (718, 390)
Screenshot: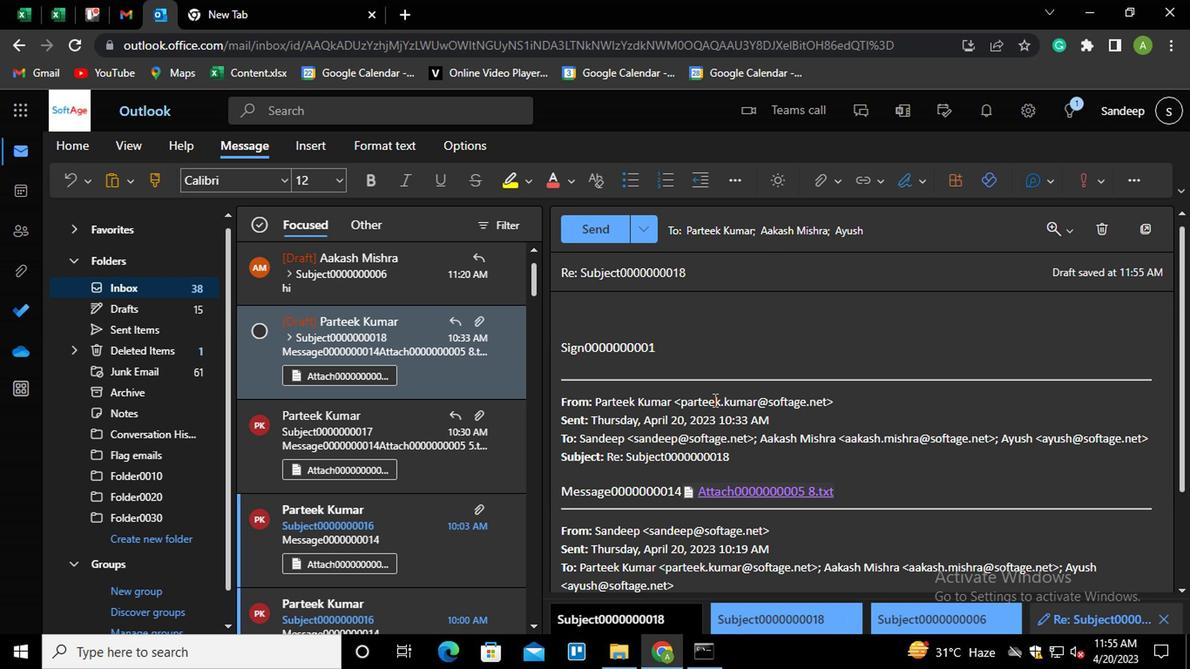 
Action: Mouse scrolled (718, 391) with delta (0, 1)
Screenshot: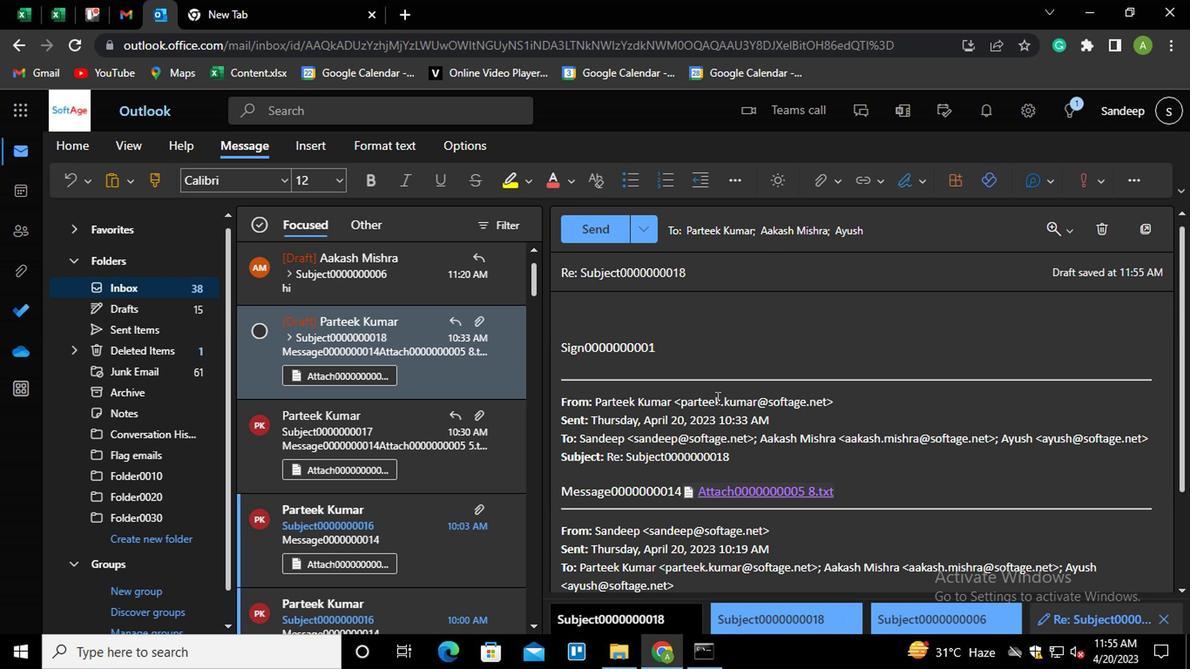 
Action: Mouse moved to (729, 357)
Screenshot: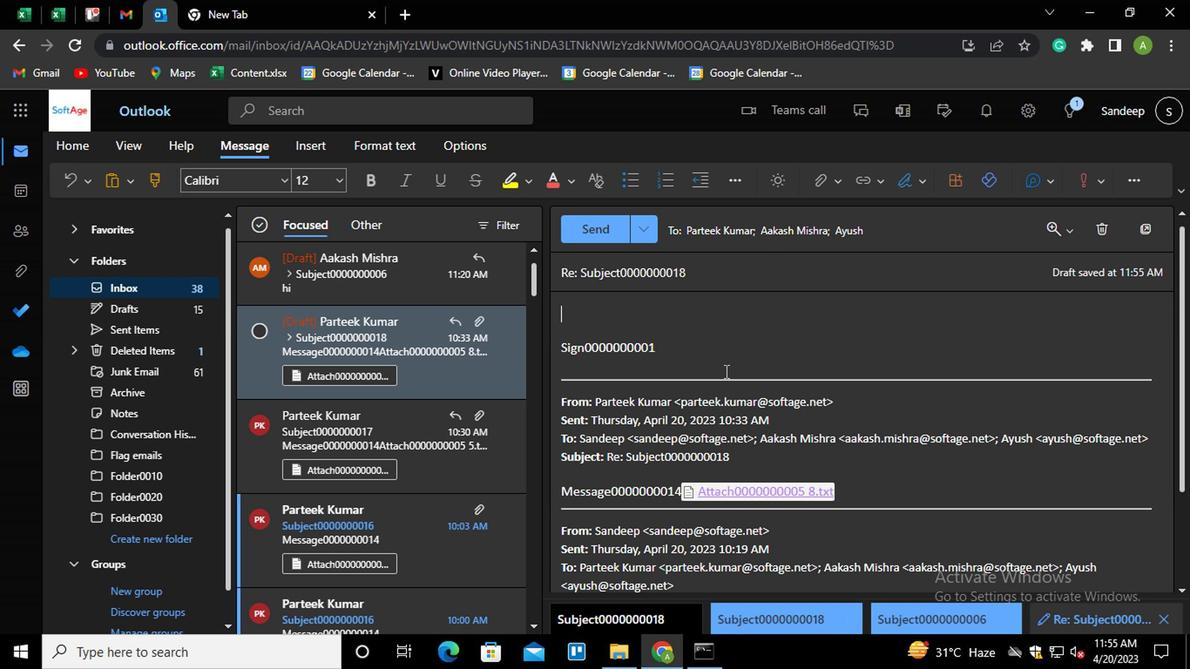
Action: Mouse scrolled (729, 357) with delta (0, 0)
Screenshot: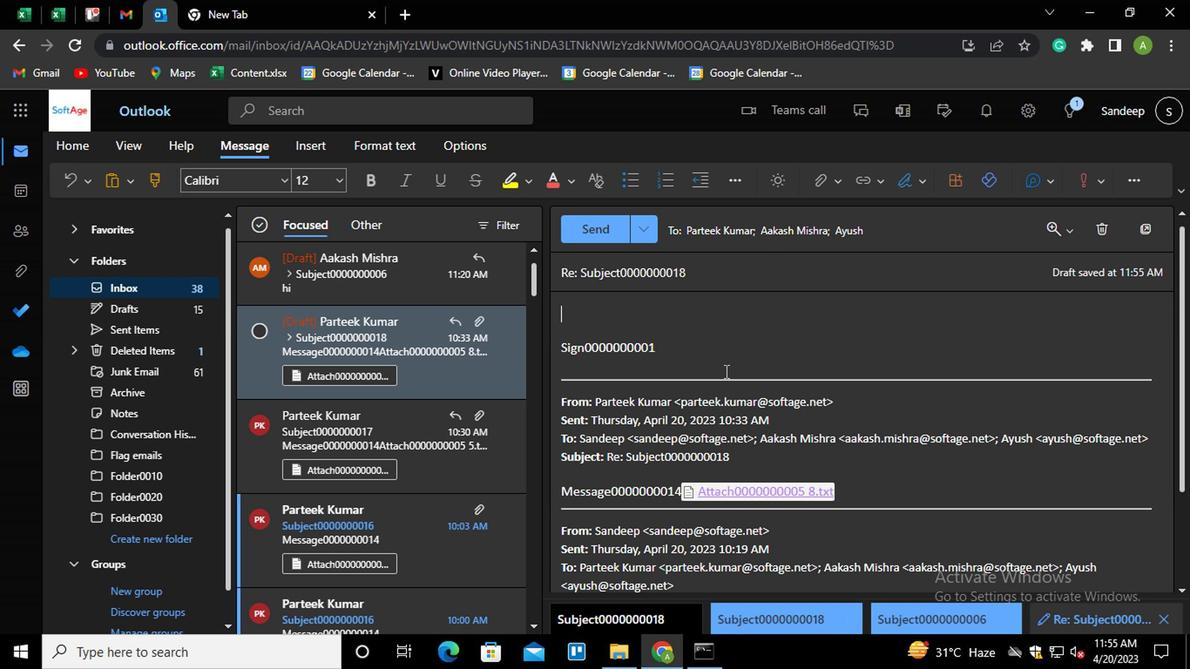 
Action: Mouse moved to (732, 354)
Screenshot: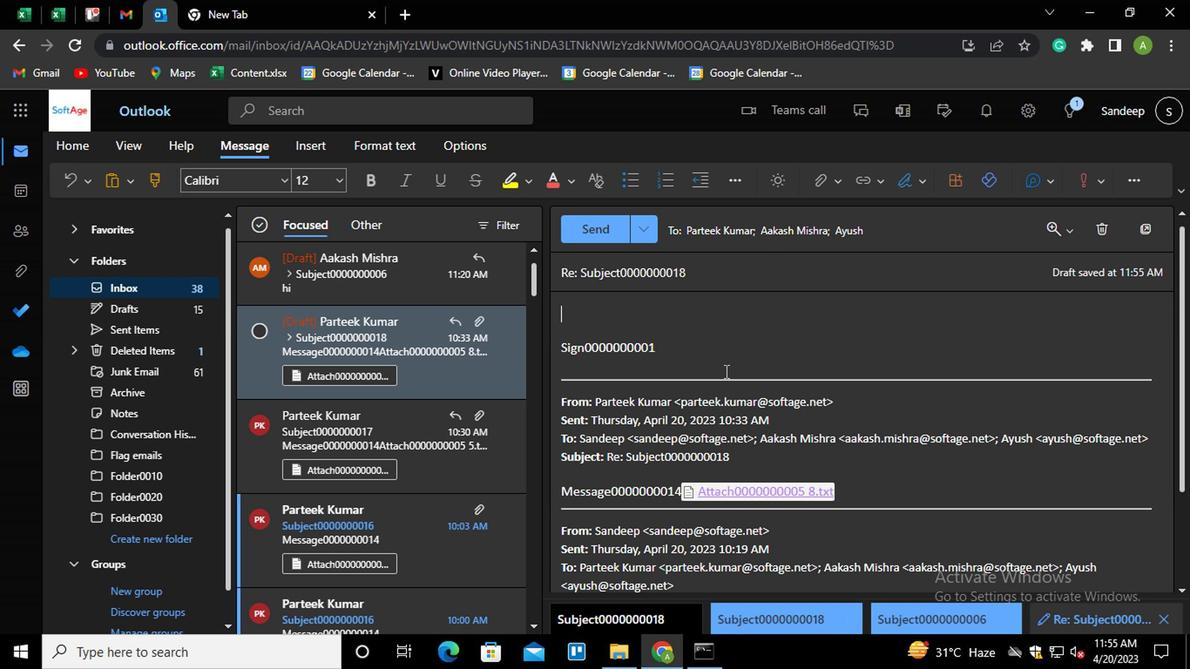 
Action: Mouse scrolled (732, 355) with delta (0, 1)
Screenshot: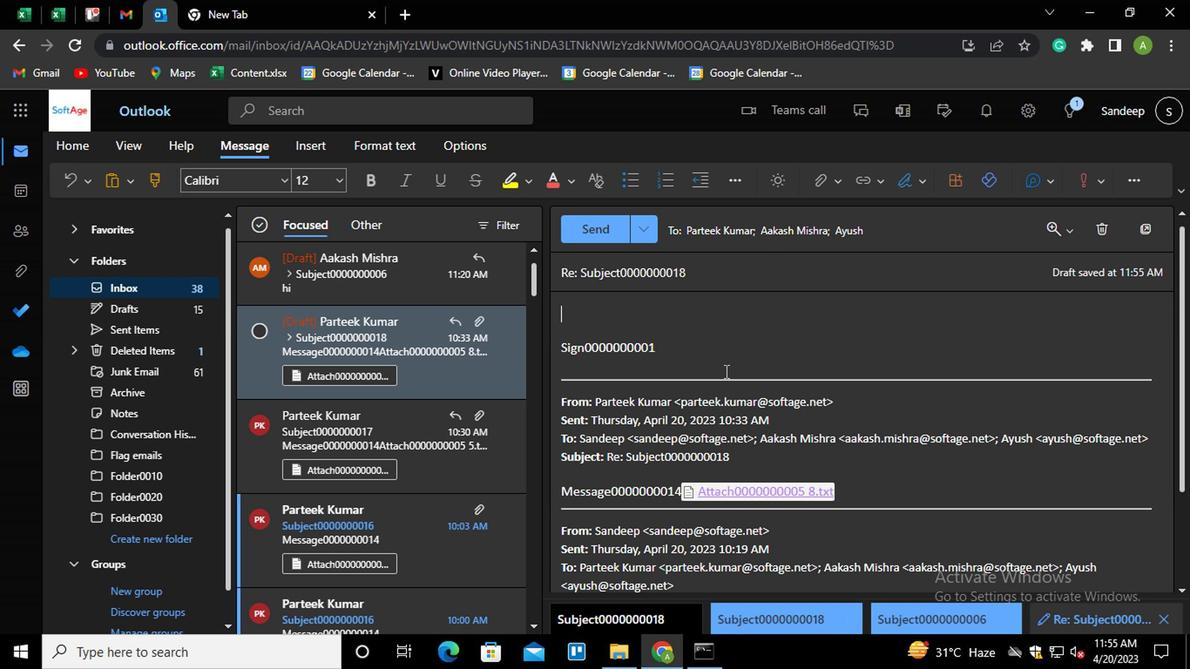 
Action: Mouse moved to (732, 350)
Screenshot: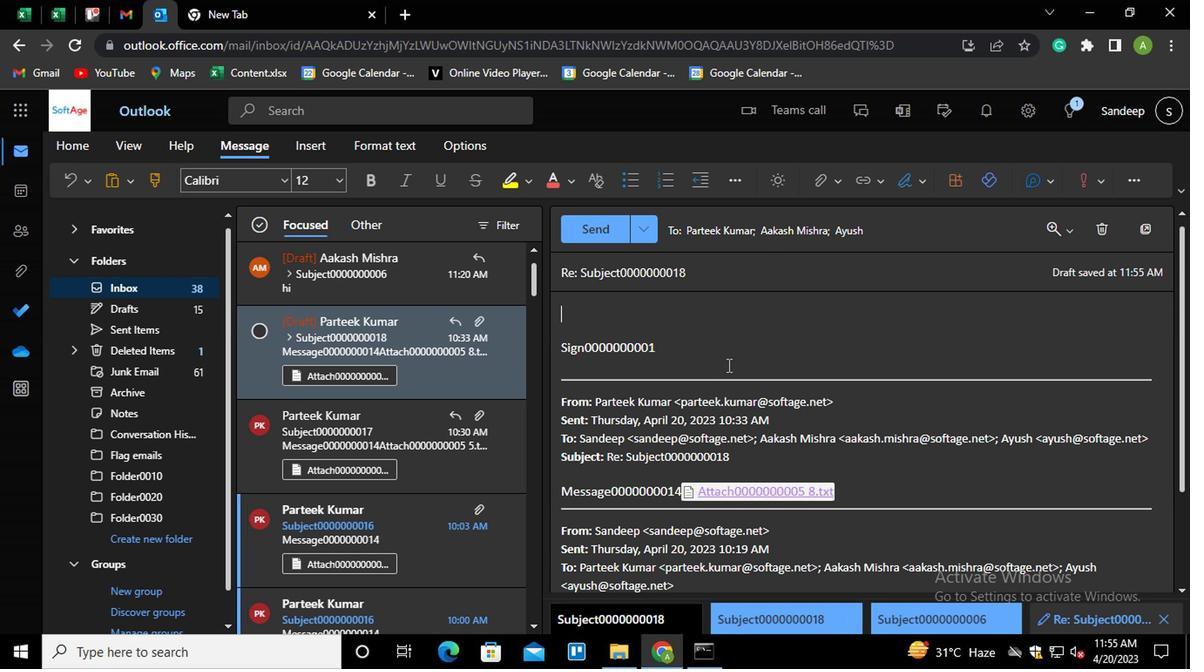 
Action: Mouse scrolled (732, 351) with delta (0, 0)
Screenshot: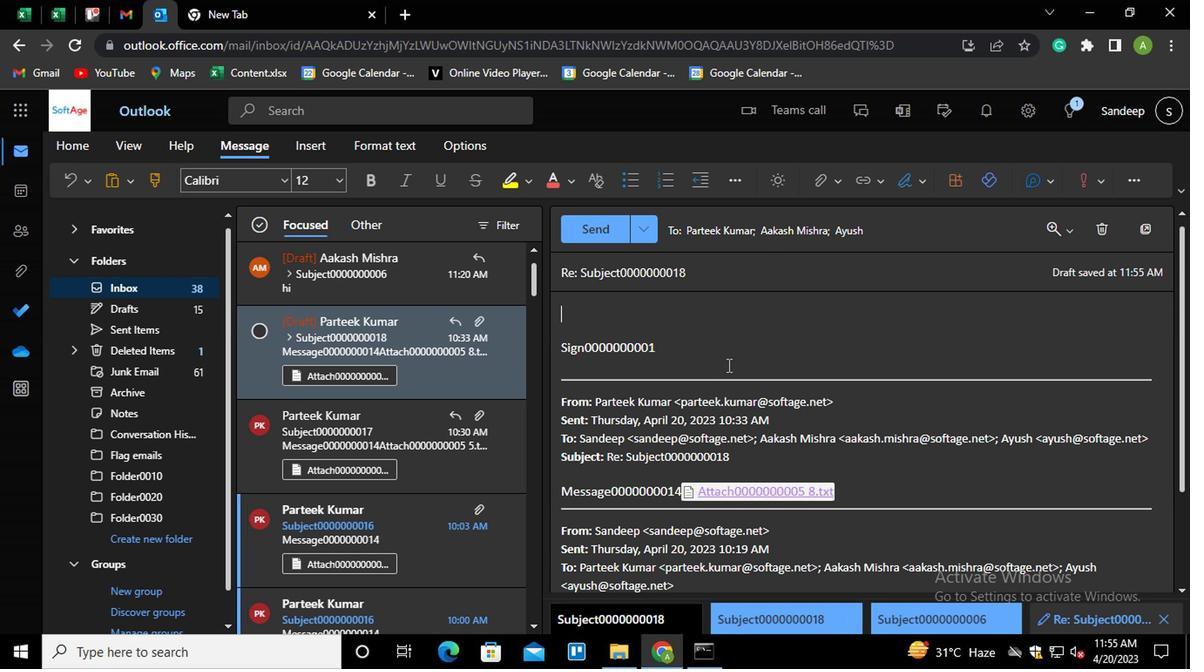 
Action: Mouse moved to (884, 236)
Screenshot: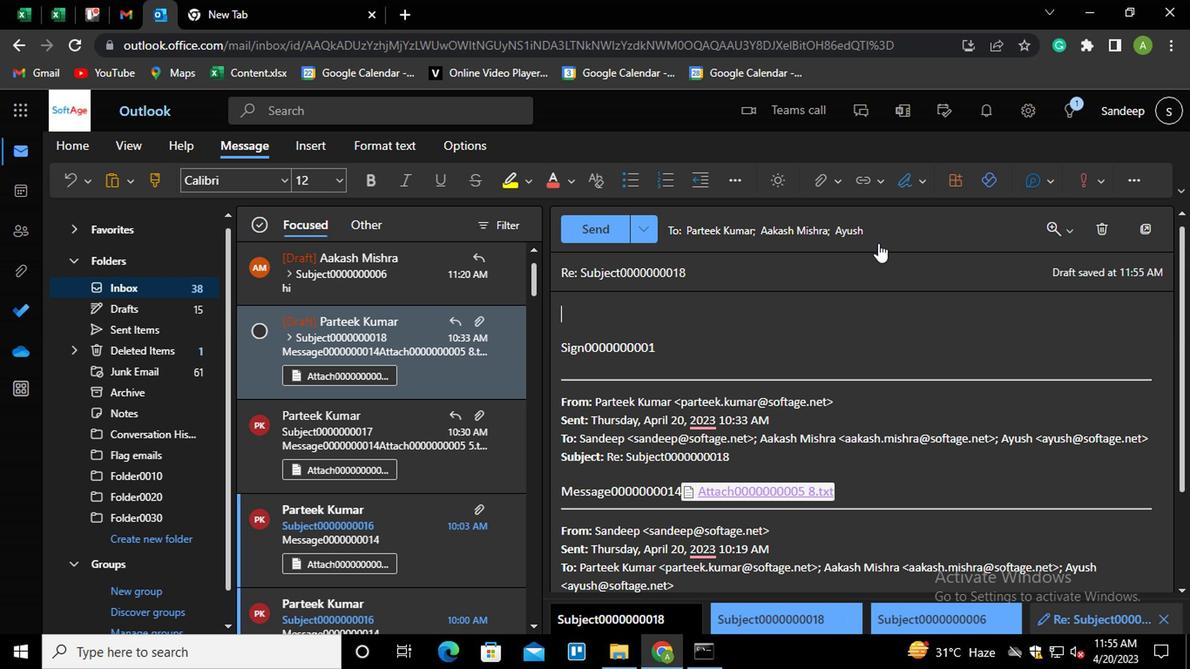 
Action: Mouse pressed left at (884, 236)
Screenshot: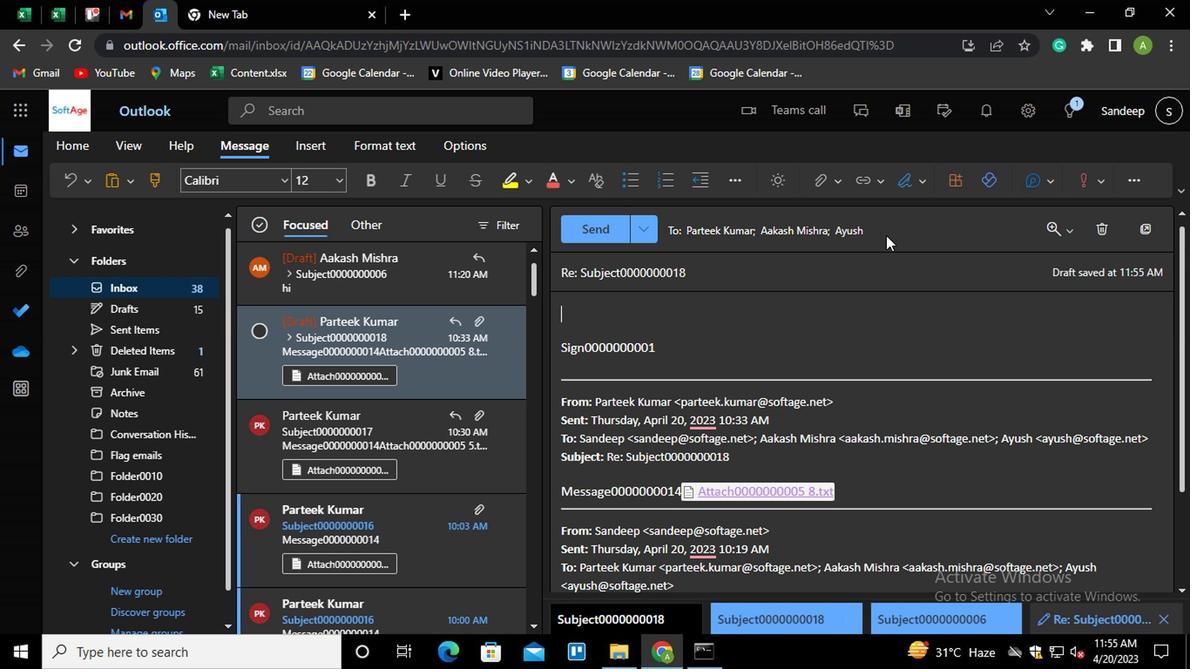 
Action: Mouse moved to (816, 273)
Screenshot: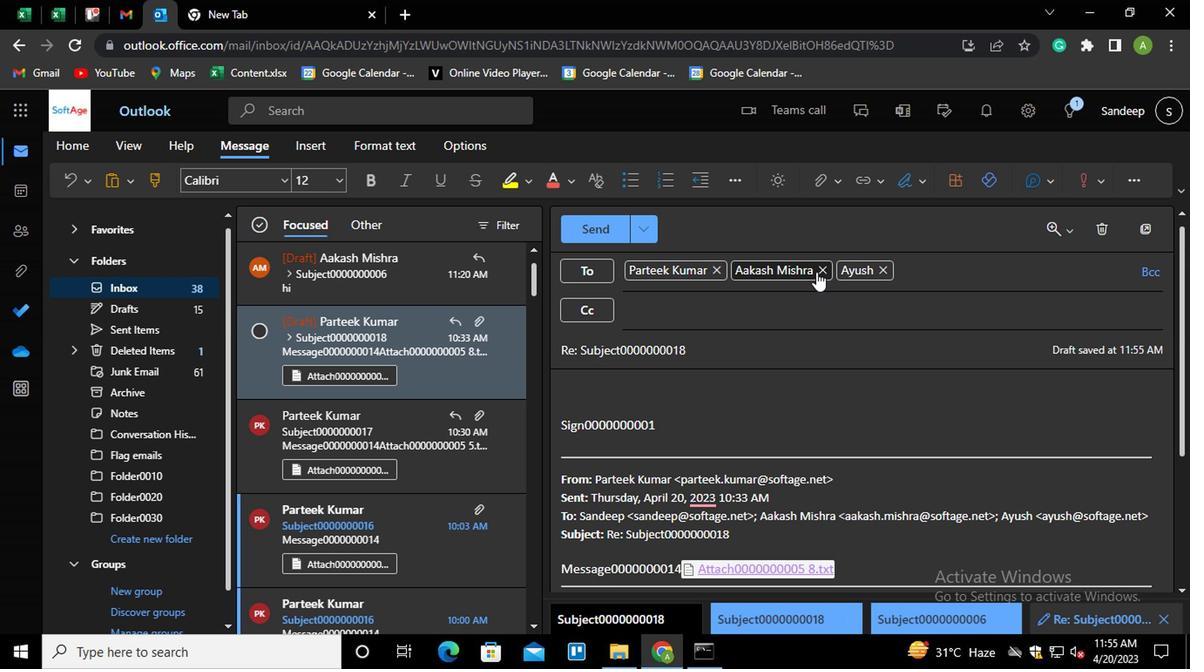 
Action: Mouse pressed left at (816, 273)
Screenshot: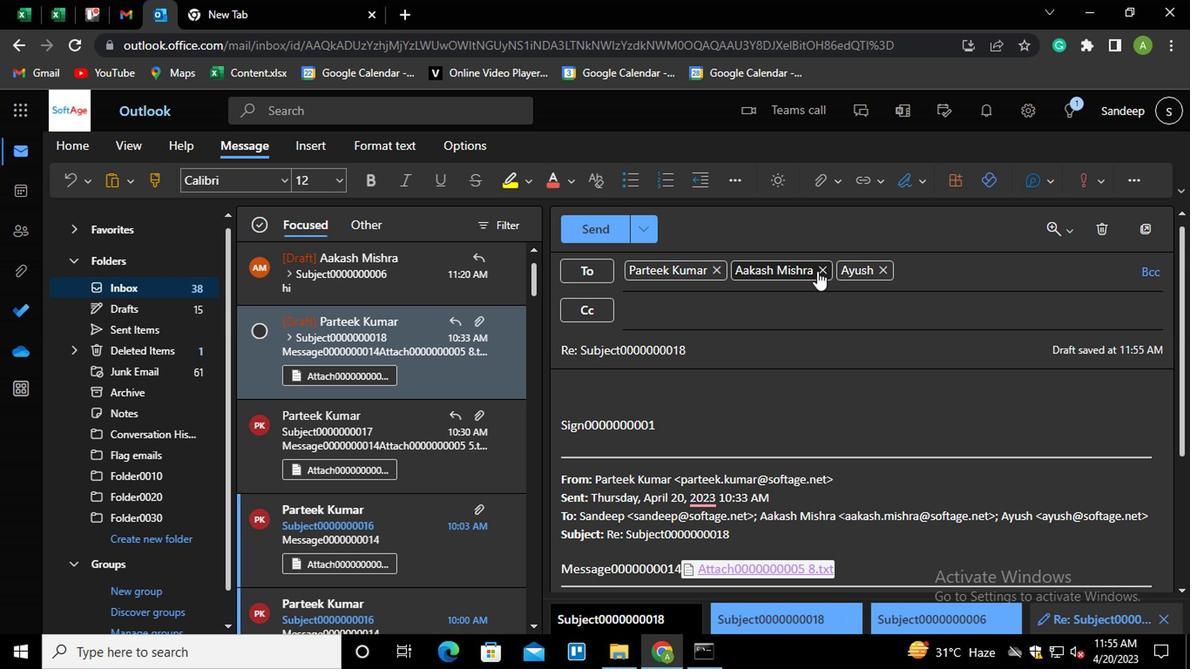 
Action: Mouse moved to (777, 275)
Screenshot: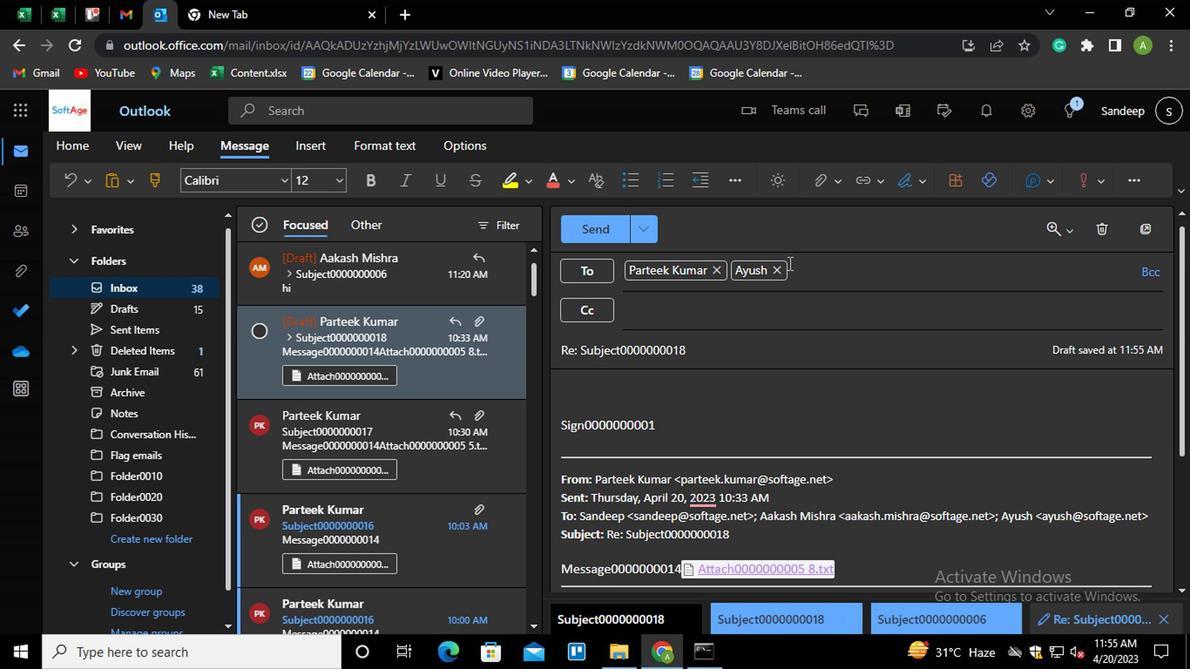 
Action: Mouse pressed left at (777, 275)
Screenshot: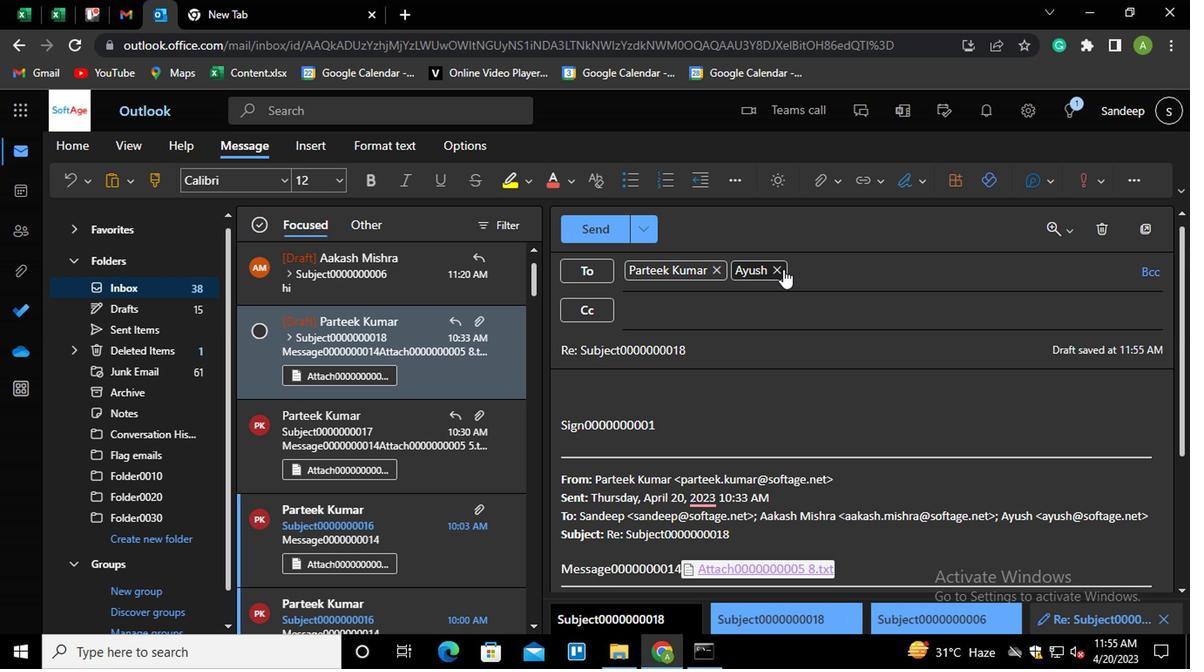 
Action: Mouse moved to (702, 314)
Screenshot: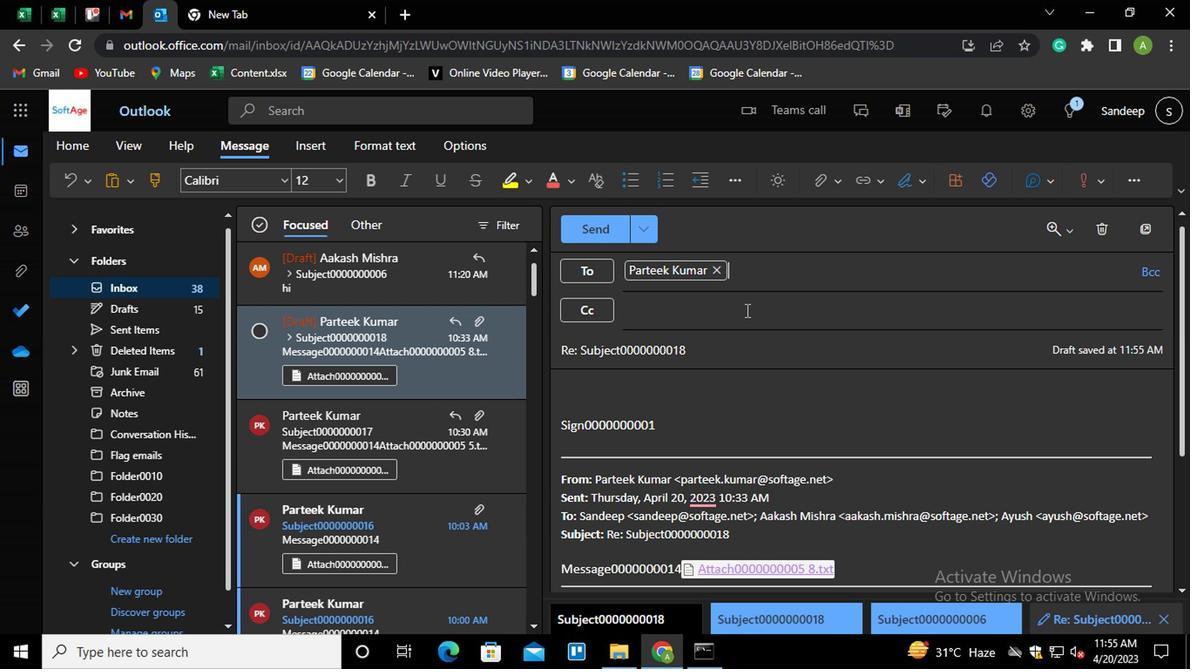 
Action: Mouse pressed left at (702, 314)
Screenshot: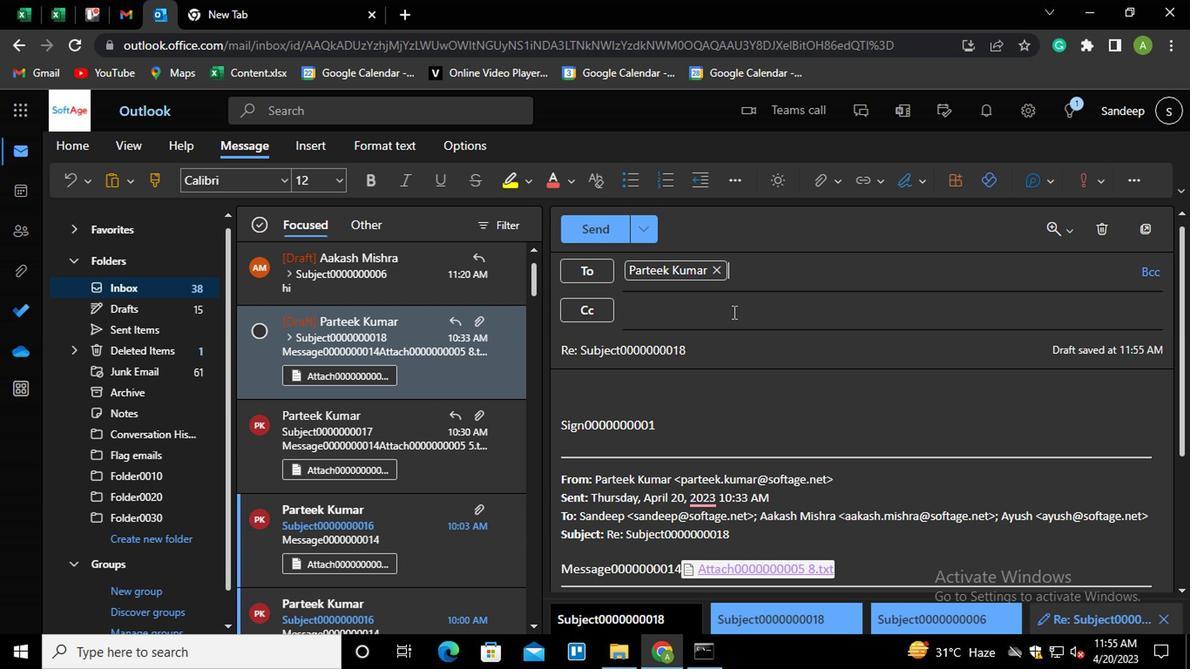 
Action: Key pressed AA<Key.enter>
Screenshot: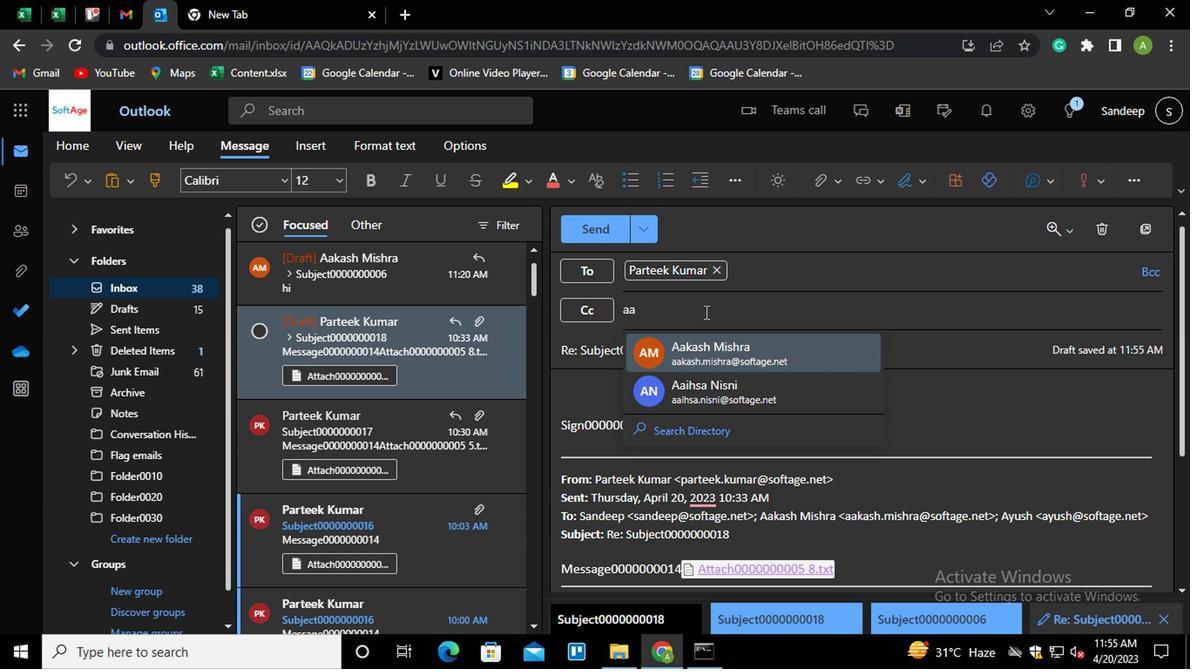 
Action: Mouse moved to (709, 353)
Screenshot: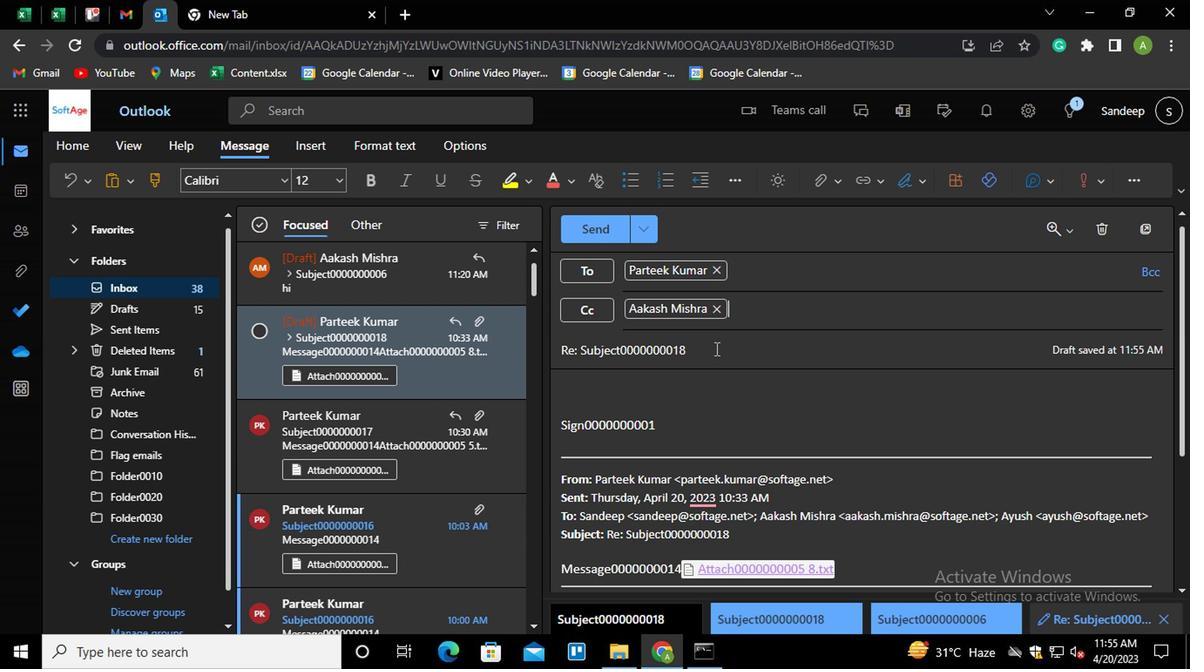 
Action: Mouse pressed left at (709, 353)
Screenshot: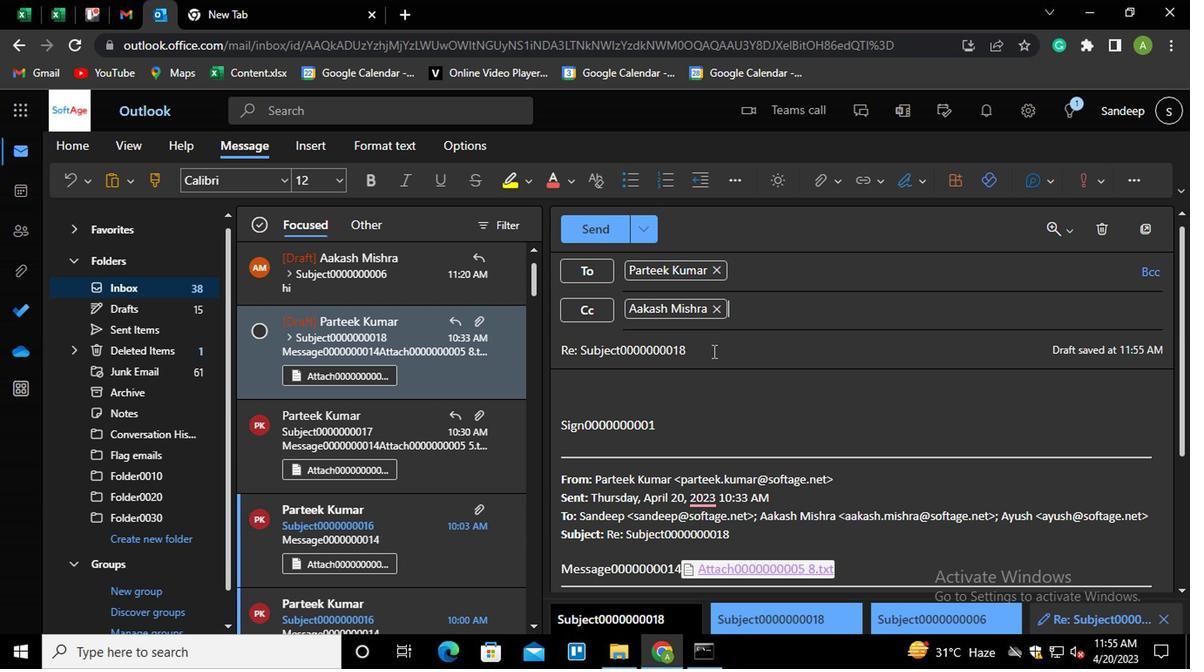 
Action: Key pressed <Key.shift_r><Key.home><Key.shift>SUBJECT0000000006
Screenshot: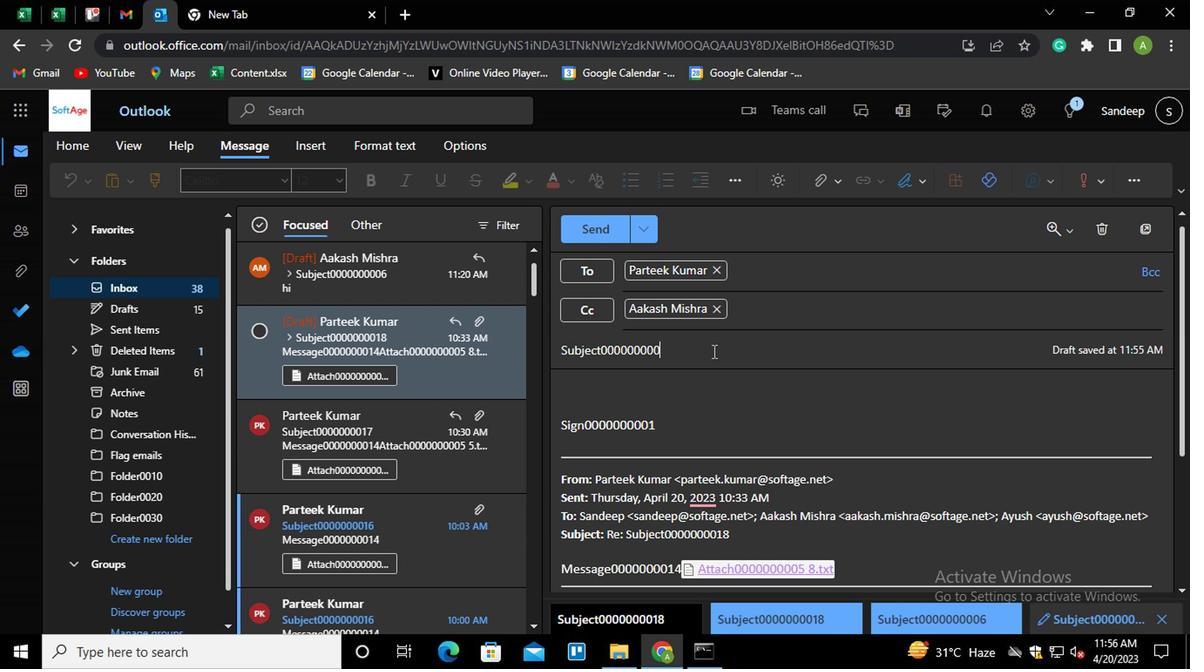 
Action: Mouse moved to (695, 420)
Screenshot: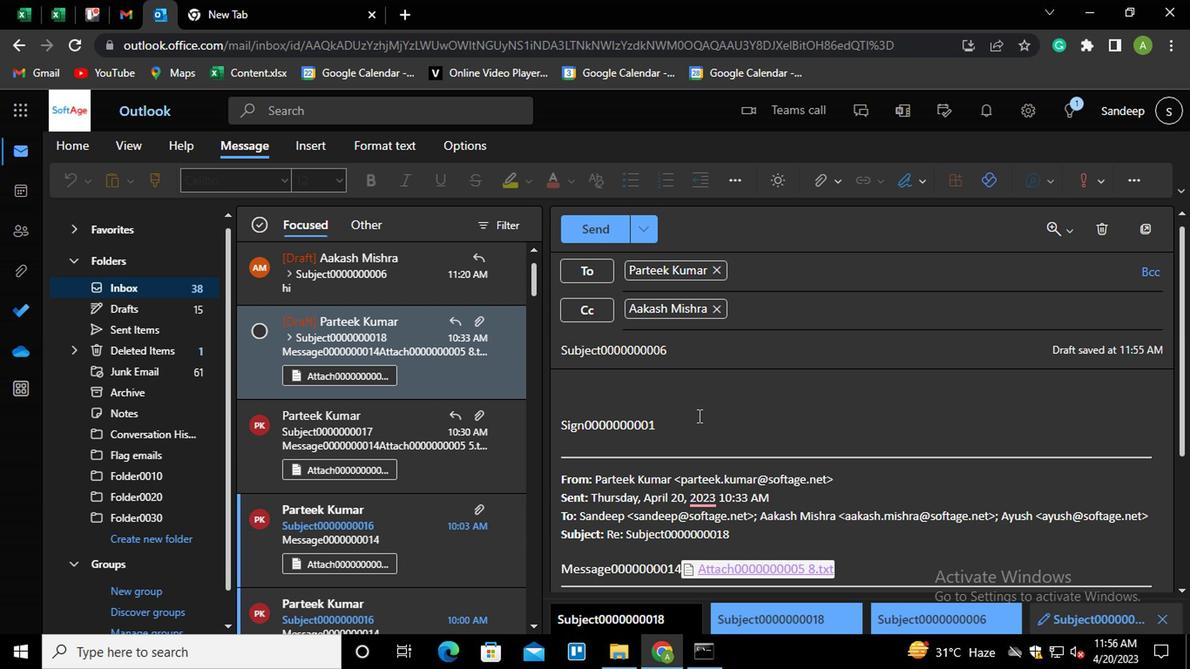 
Action: Mouse pressed left at (695, 420)
Screenshot: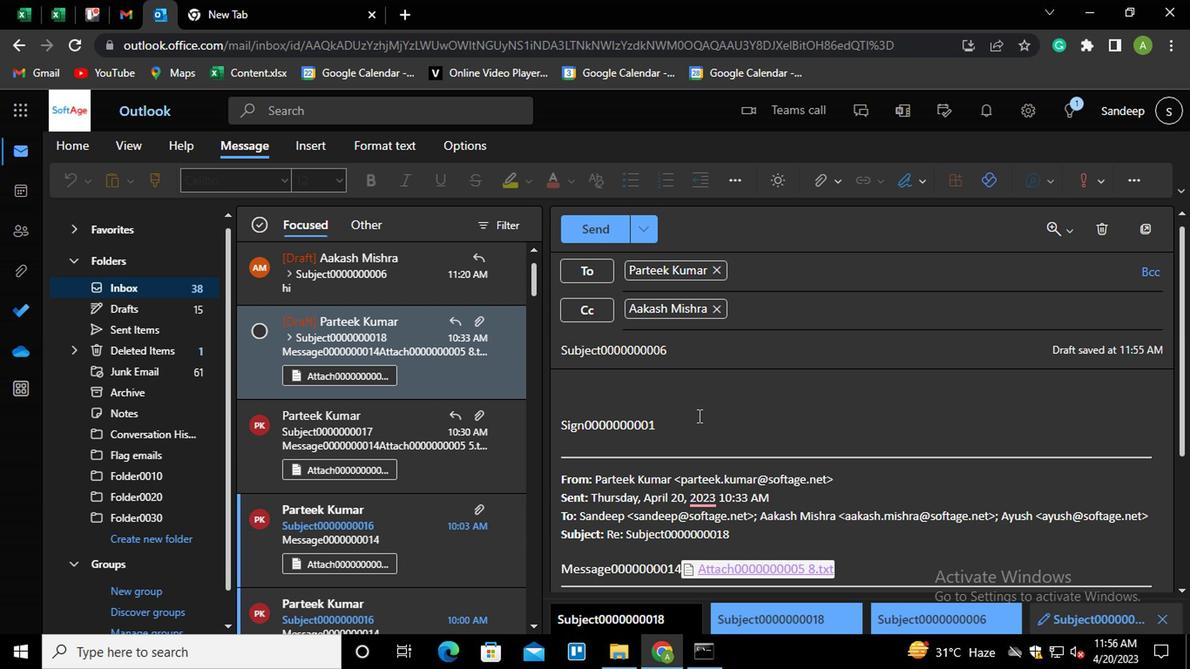 
Action: Mouse moved to (695, 422)
Screenshot: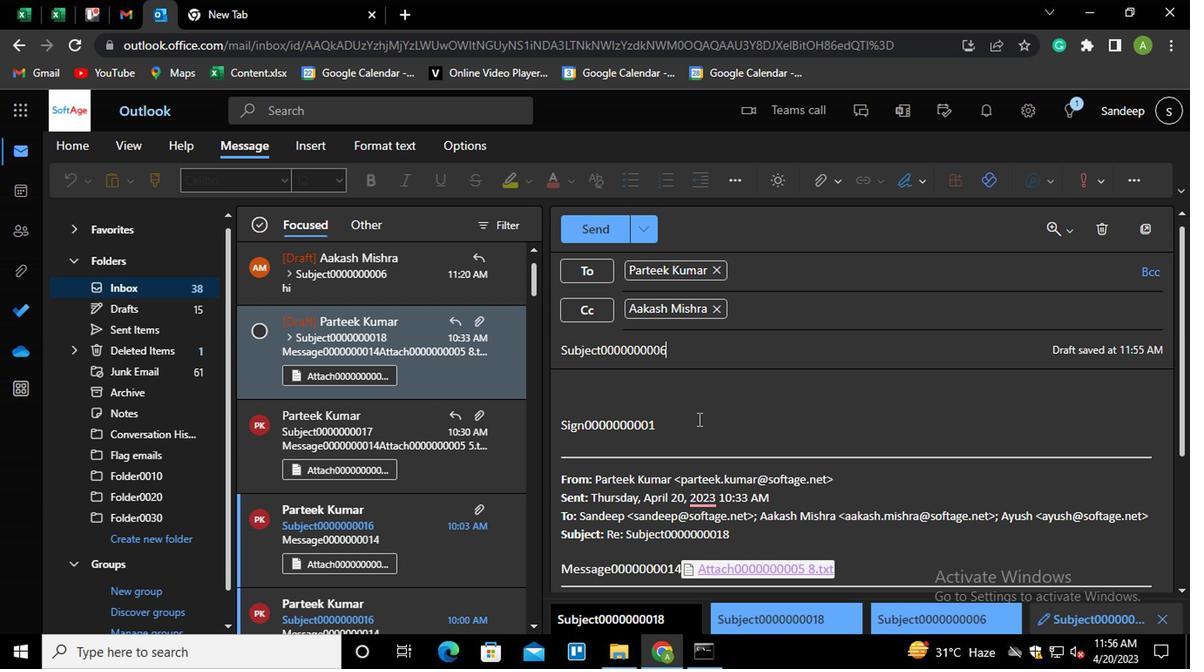 
Action: Key pressed <Key.shift_r><Key.home><Key.shift_r>MESSAGE0000000004
Screenshot: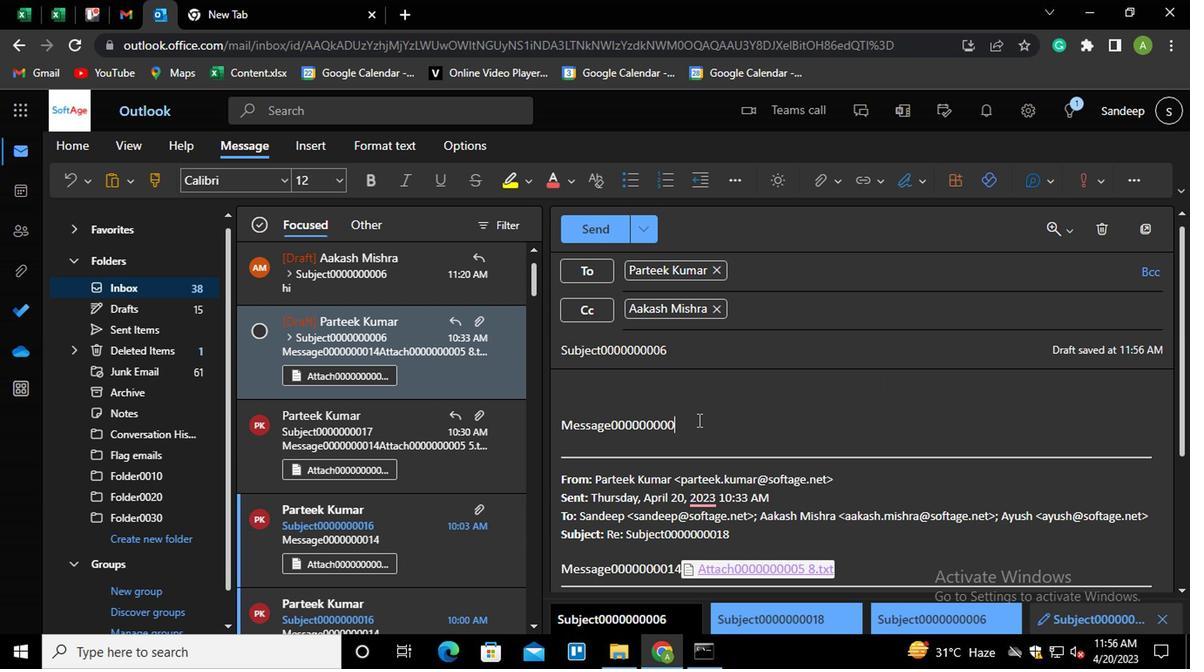 
Action: Mouse moved to (827, 192)
Screenshot: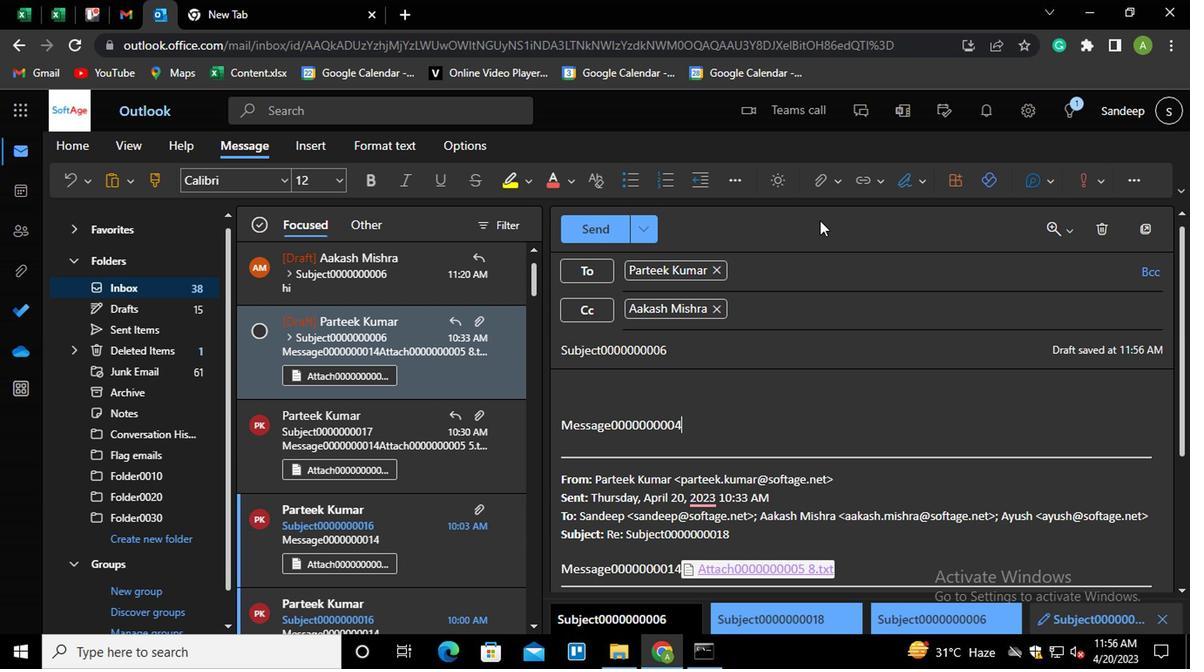 
Action: Mouse pressed left at (827, 192)
Screenshot: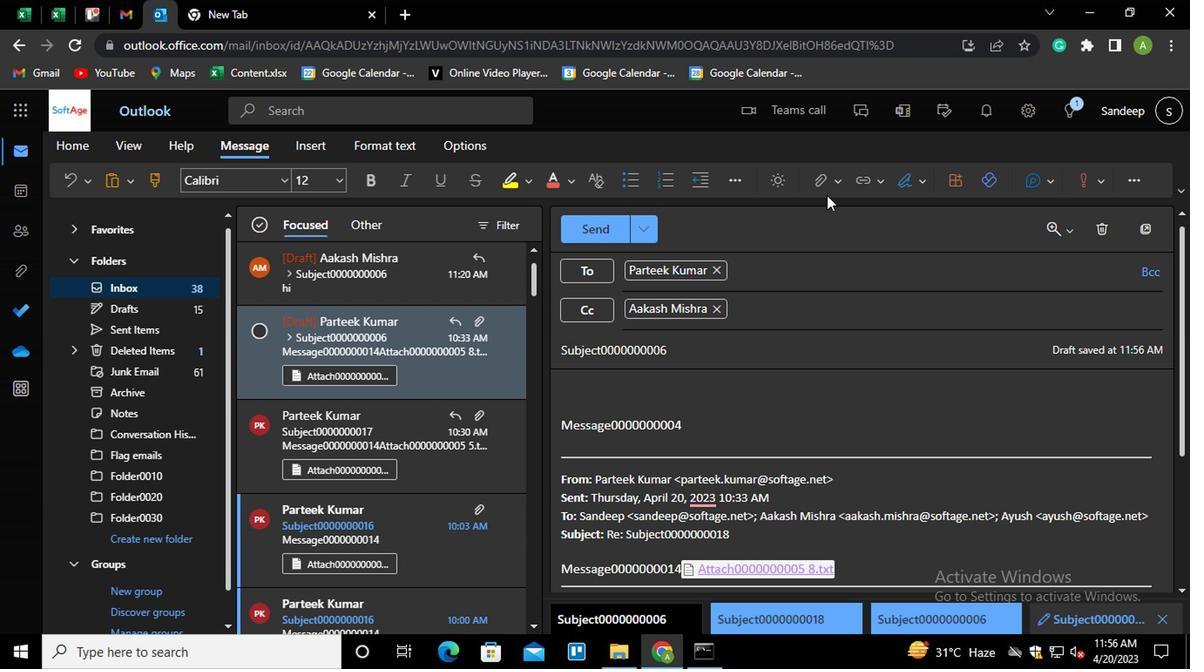 
Action: Mouse moved to (767, 224)
Screenshot: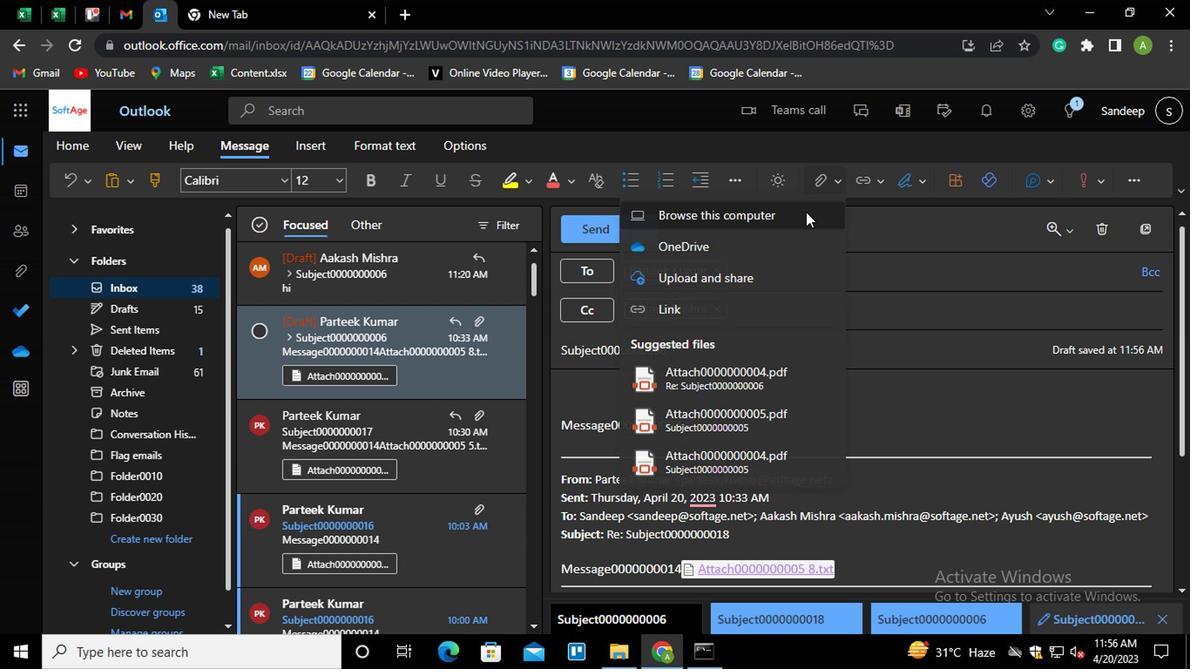 
Action: Mouse pressed left at (767, 224)
Screenshot: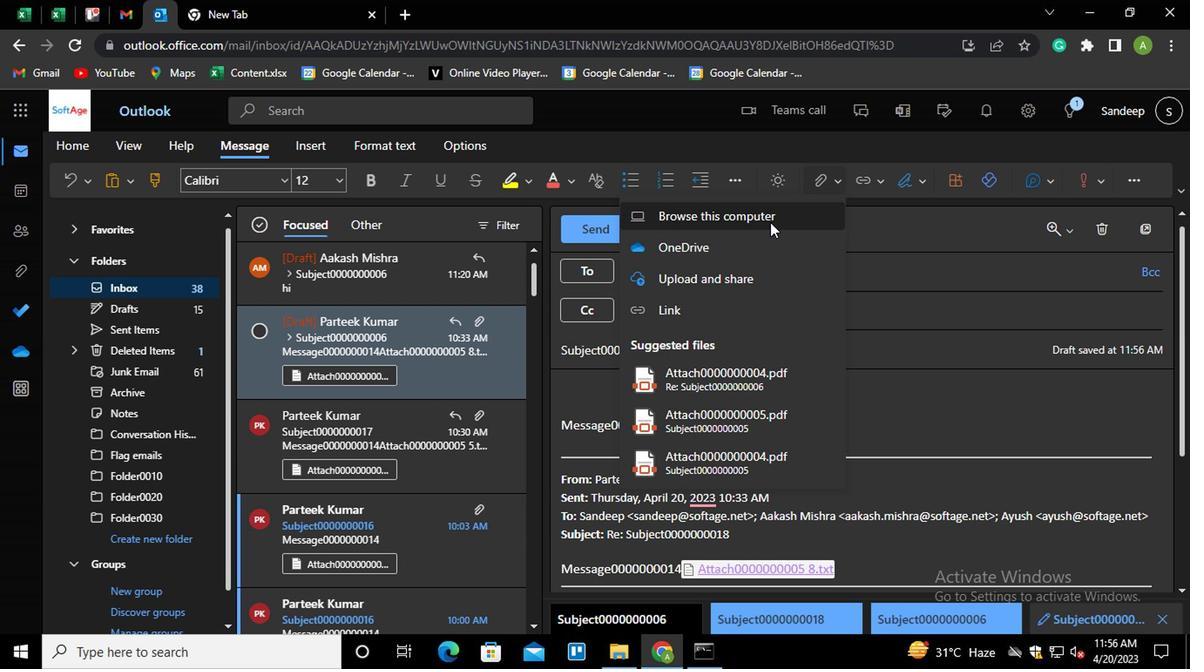 
Action: Mouse moved to (254, 189)
Screenshot: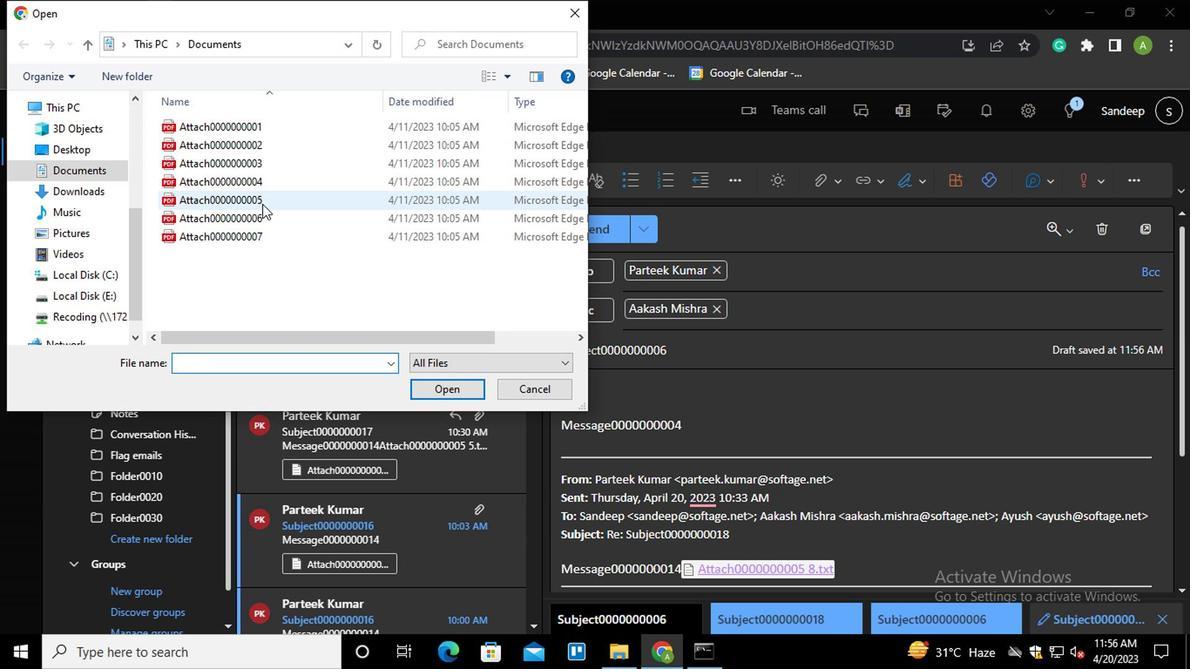 
Action: Mouse pressed left at (254, 189)
Screenshot: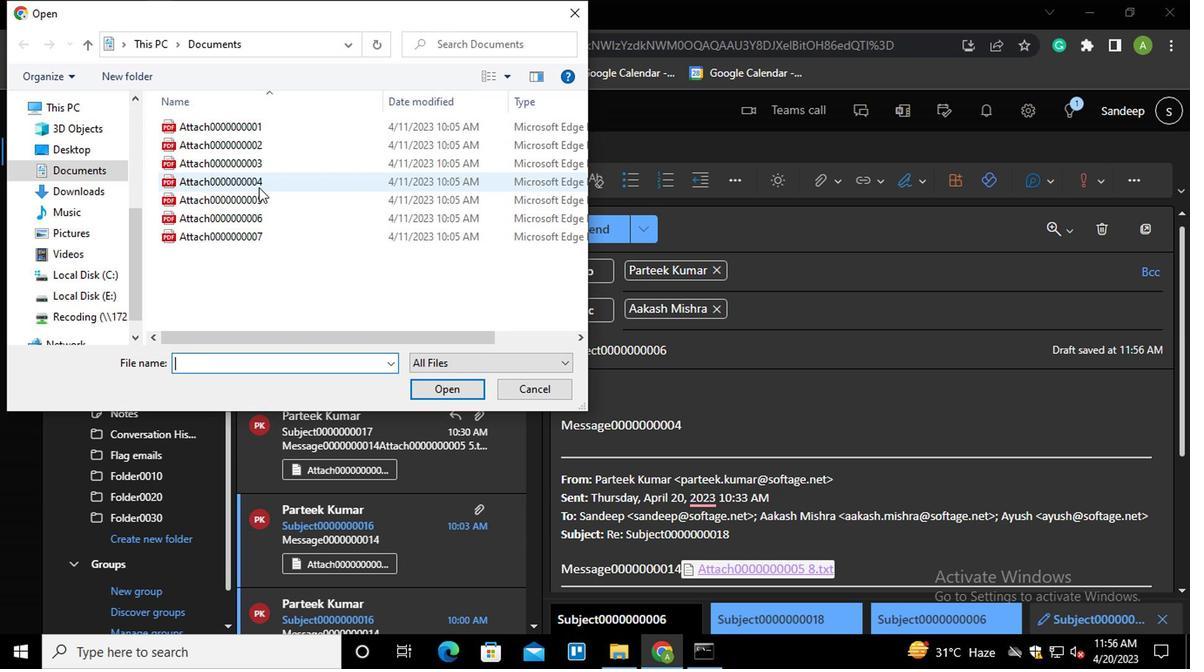 
Action: Mouse moved to (438, 394)
Screenshot: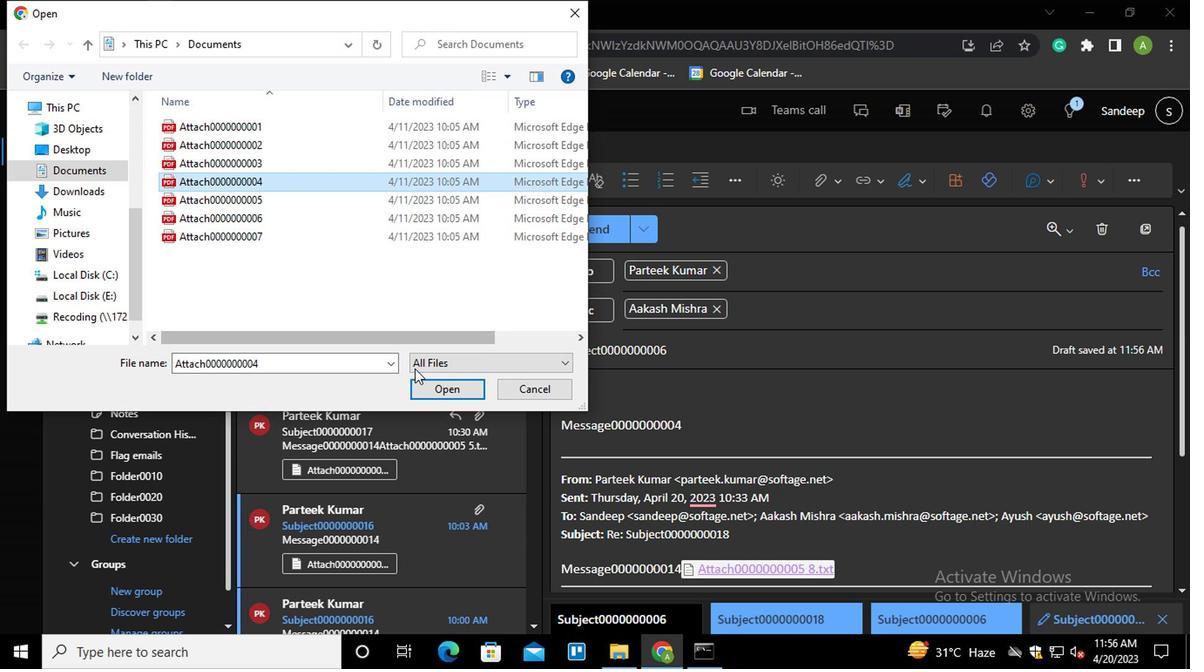 
Action: Mouse pressed left at (438, 394)
Screenshot: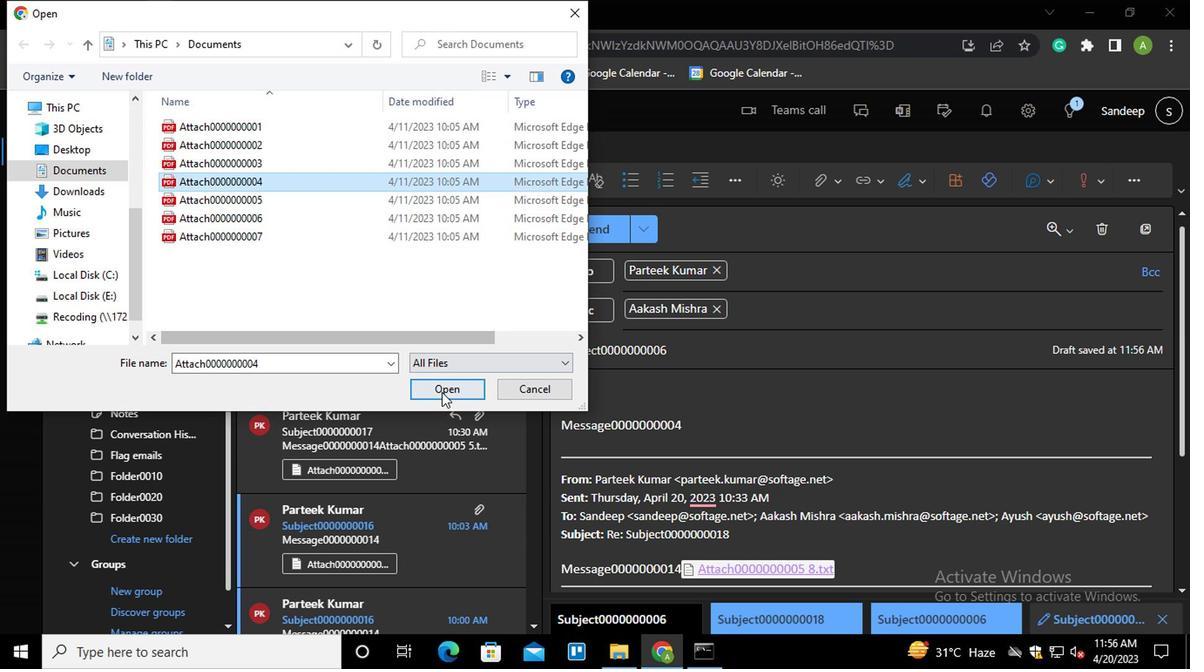 
Action: Mouse moved to (602, 234)
Screenshot: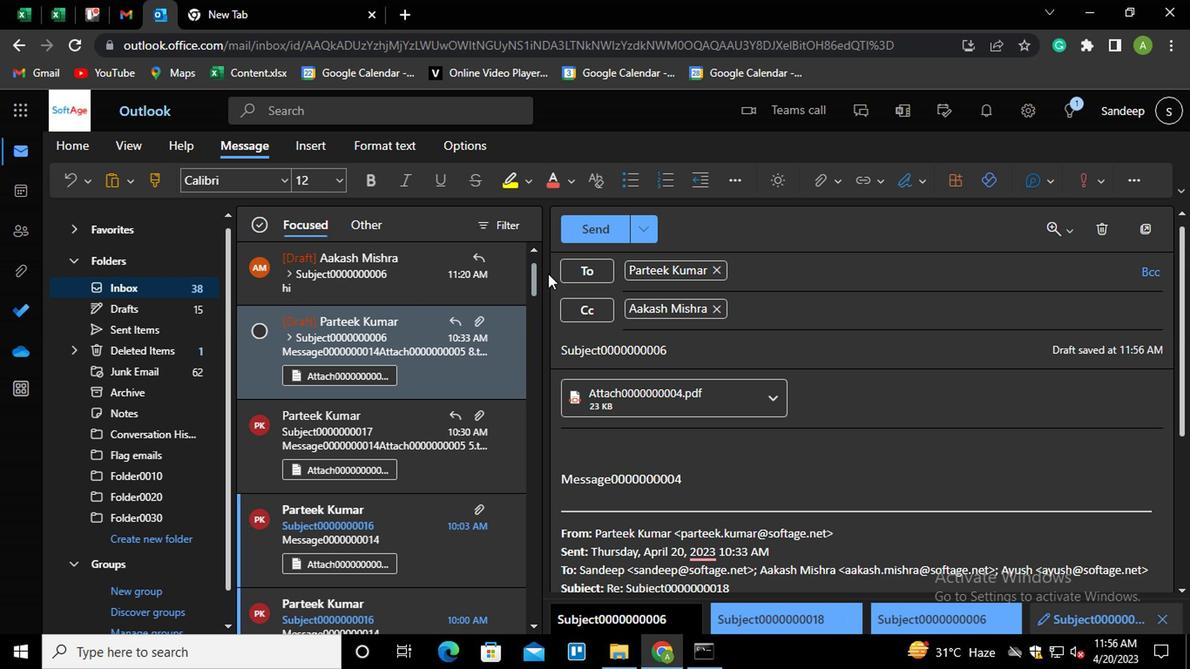 
Action: Mouse pressed left at (602, 234)
Screenshot: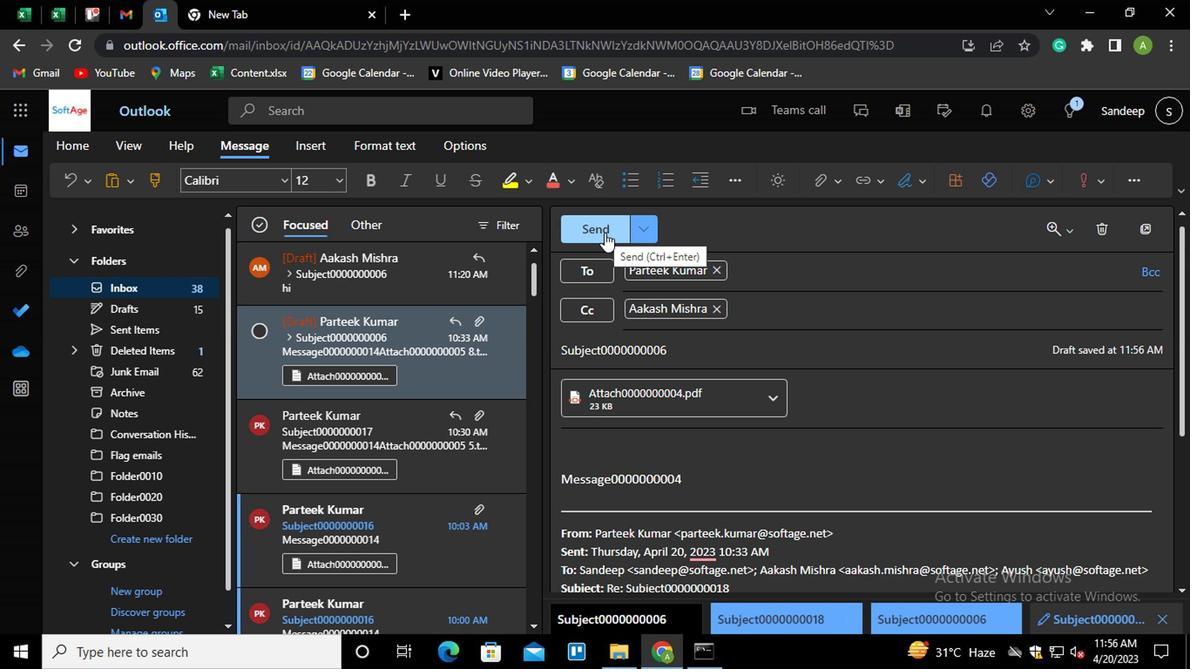 
Action: Mouse moved to (393, 348)
Screenshot: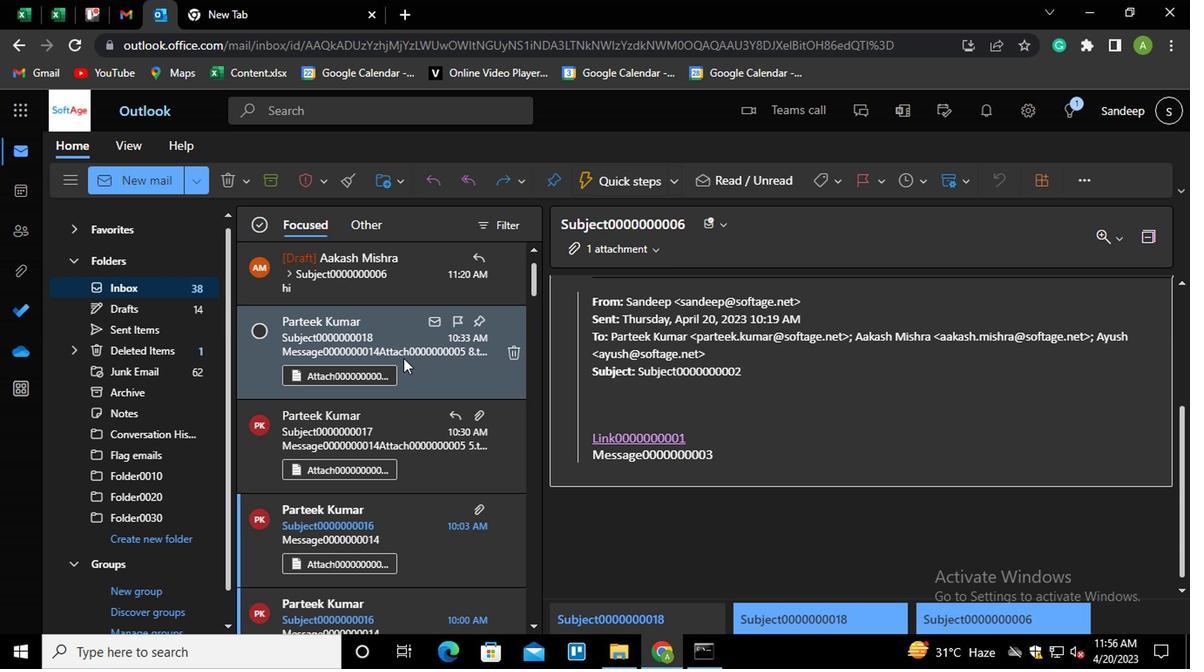 
Action: Mouse pressed left at (393, 348)
Screenshot: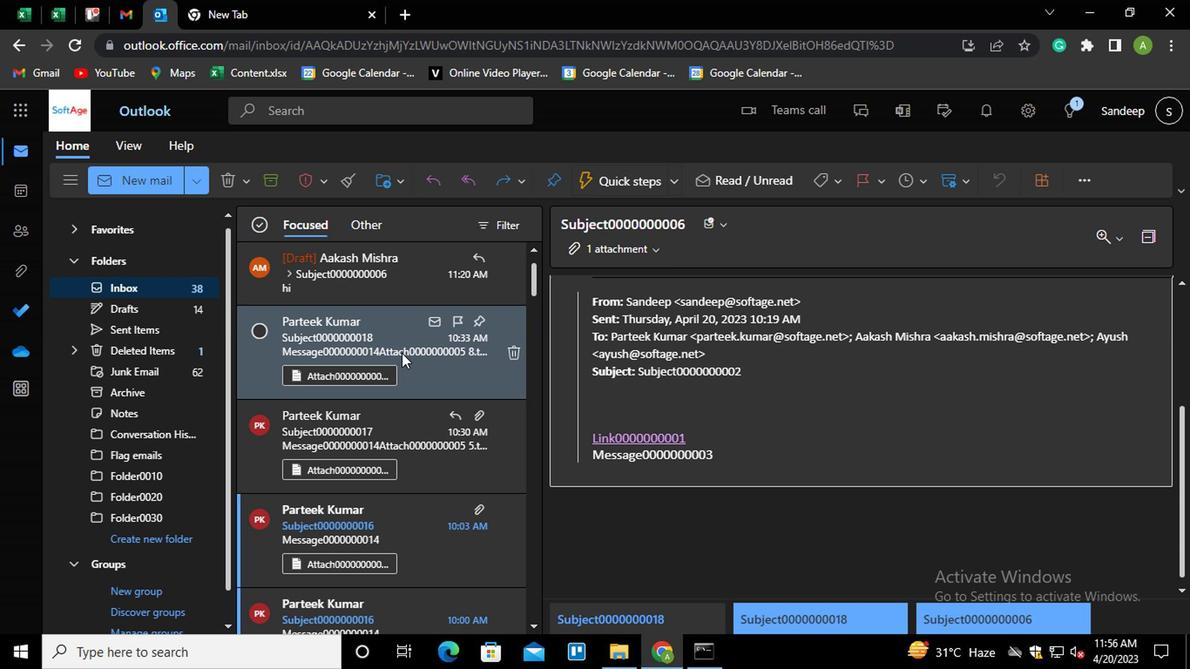 
Action: Mouse moved to (974, 342)
Screenshot: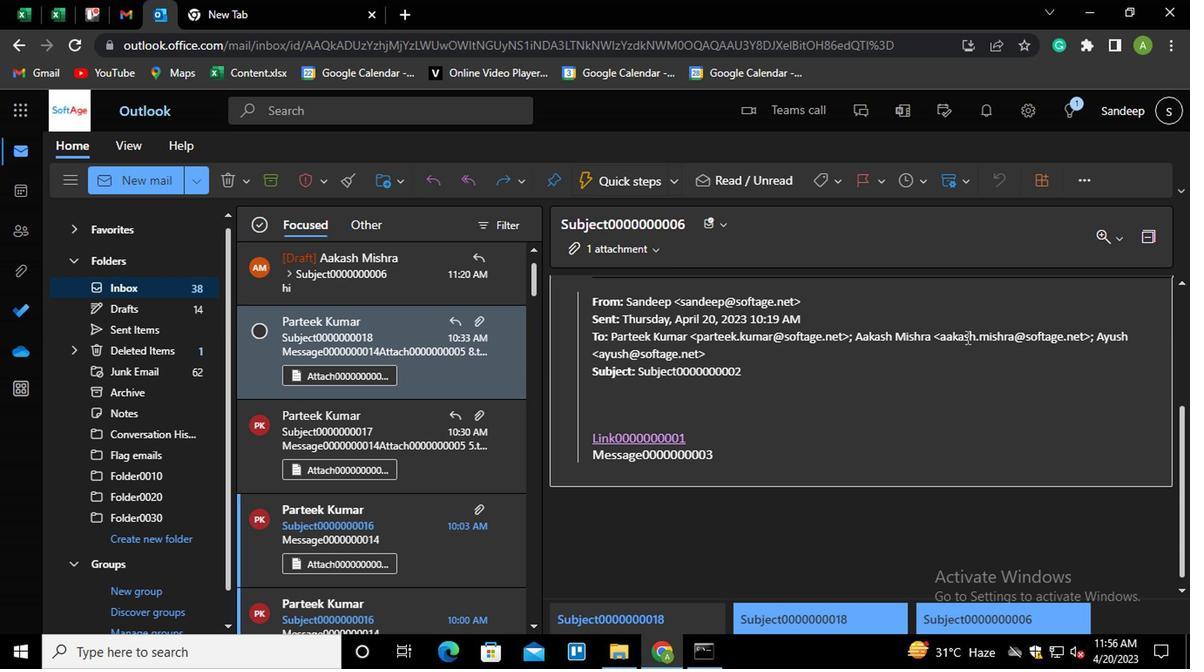 
Action: Mouse scrolled (974, 342) with delta (0, 0)
Screenshot: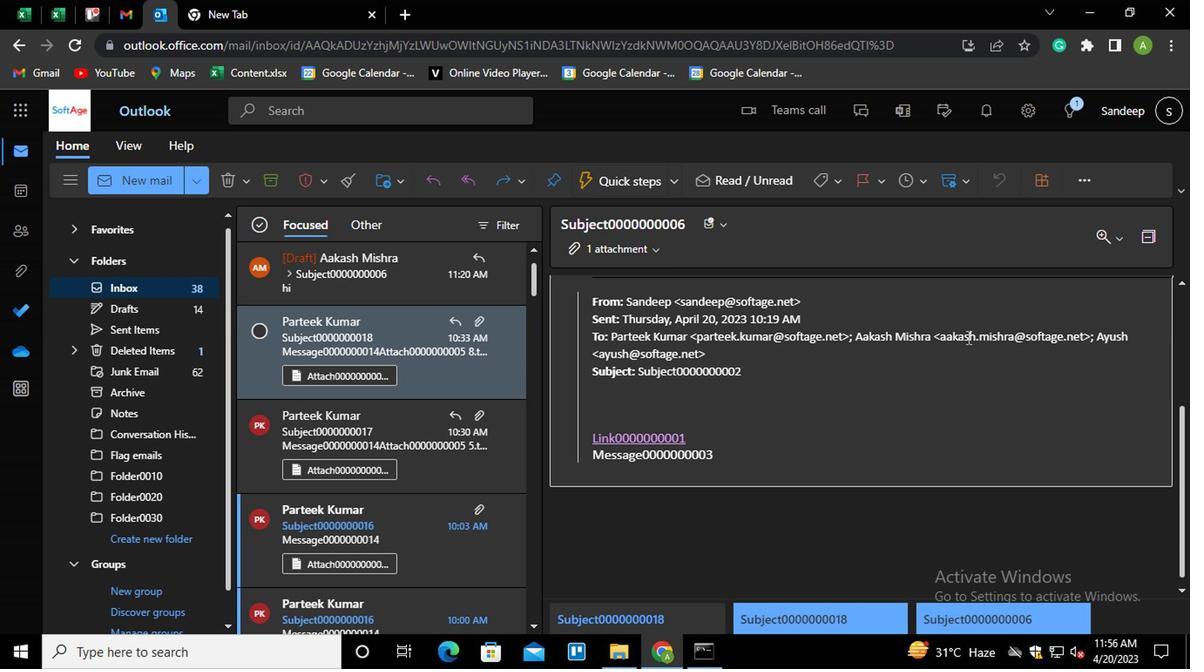 
Action: Mouse scrolled (974, 342) with delta (0, 0)
Screenshot: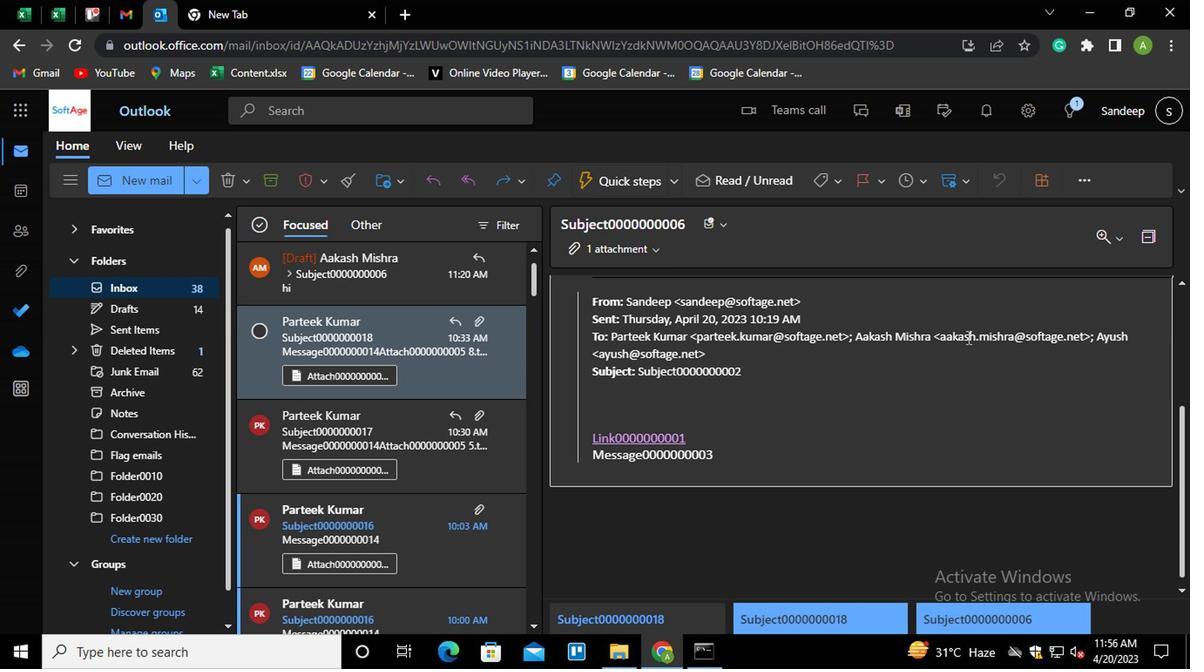 
Action: Mouse moved to (1084, 349)
Screenshot: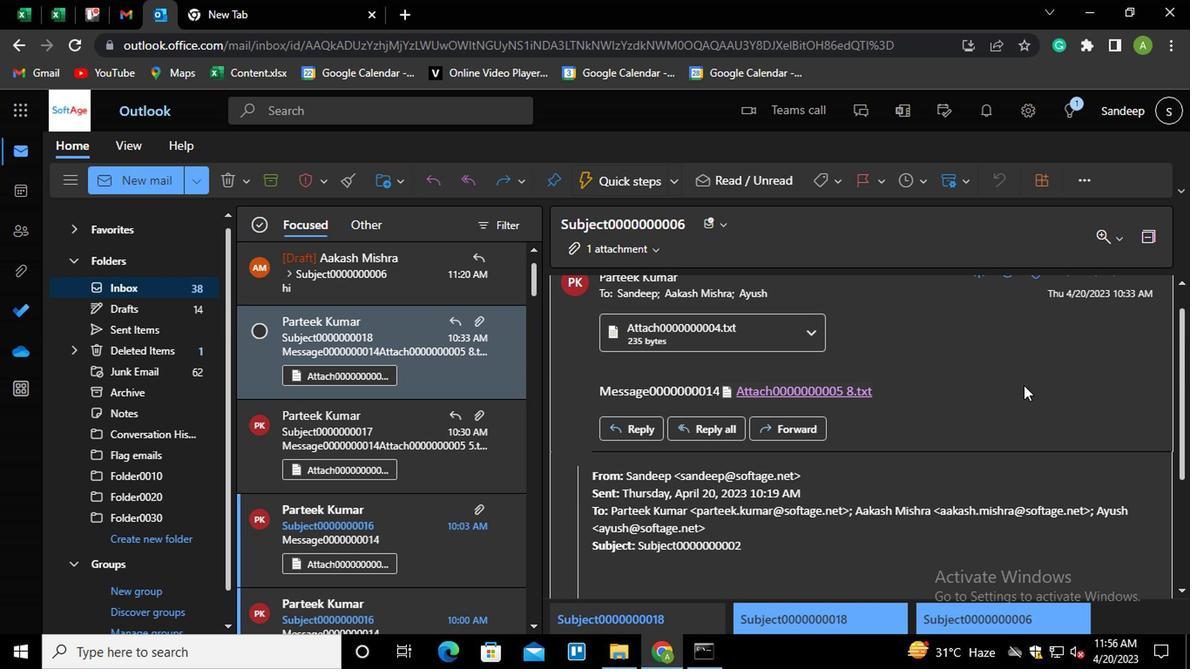 
Action: Mouse scrolled (1084, 350) with delta (0, 1)
Screenshot: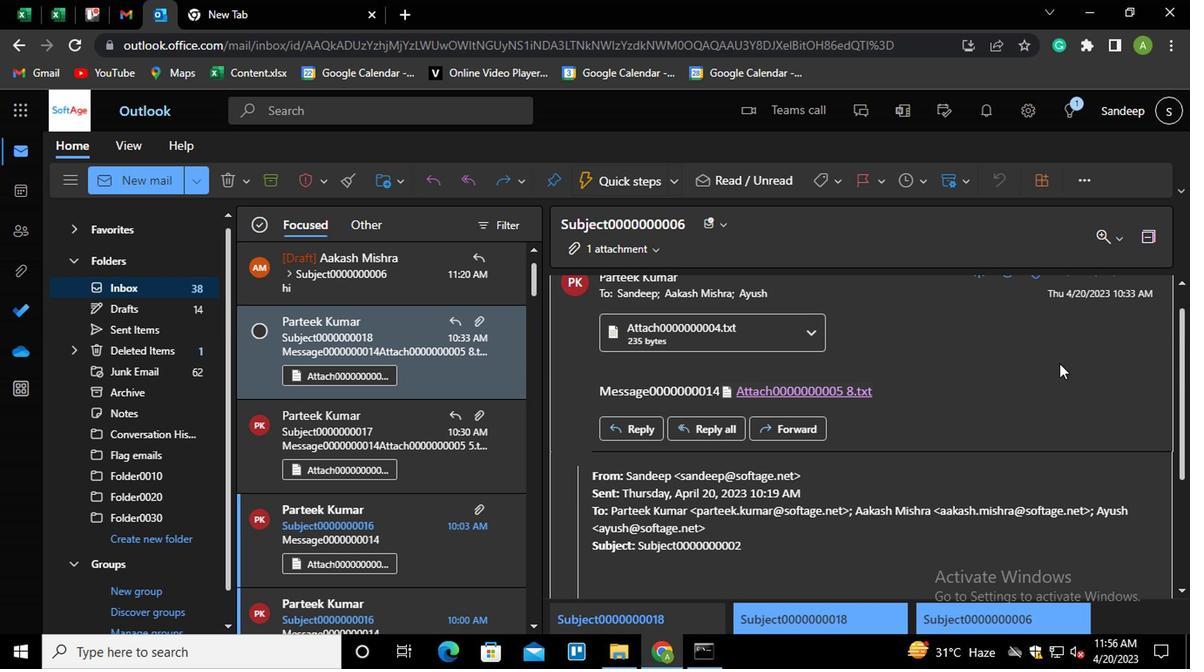 
Action: Mouse moved to (1153, 298)
Screenshot: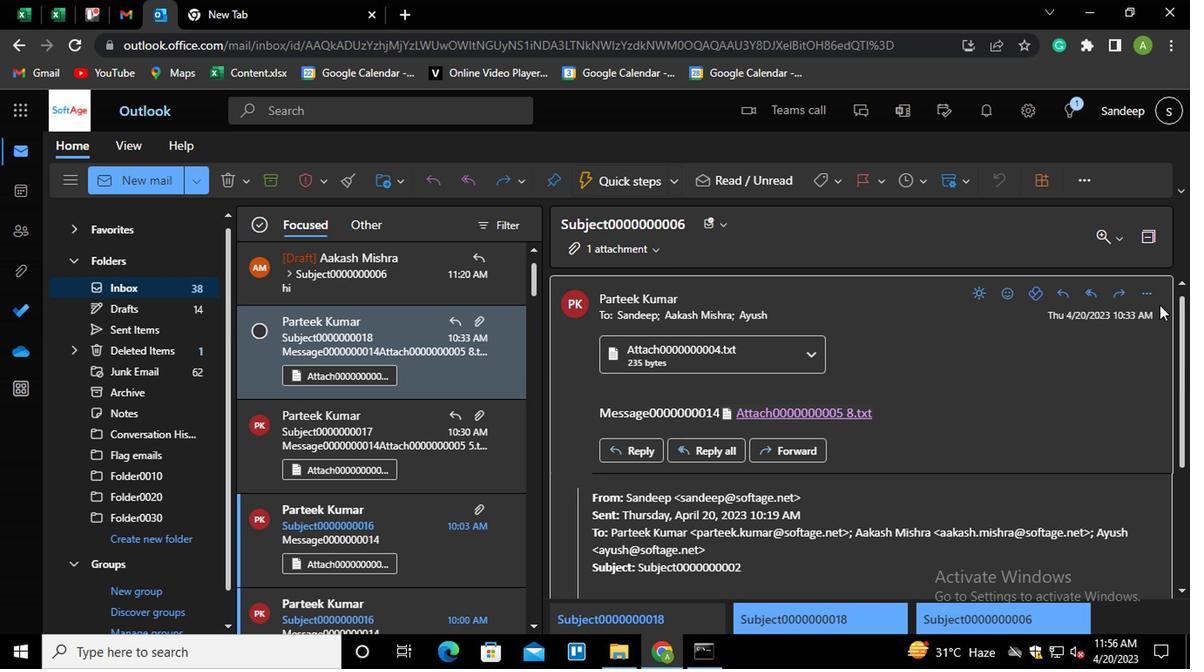 
Action: Mouse pressed left at (1153, 298)
Screenshot: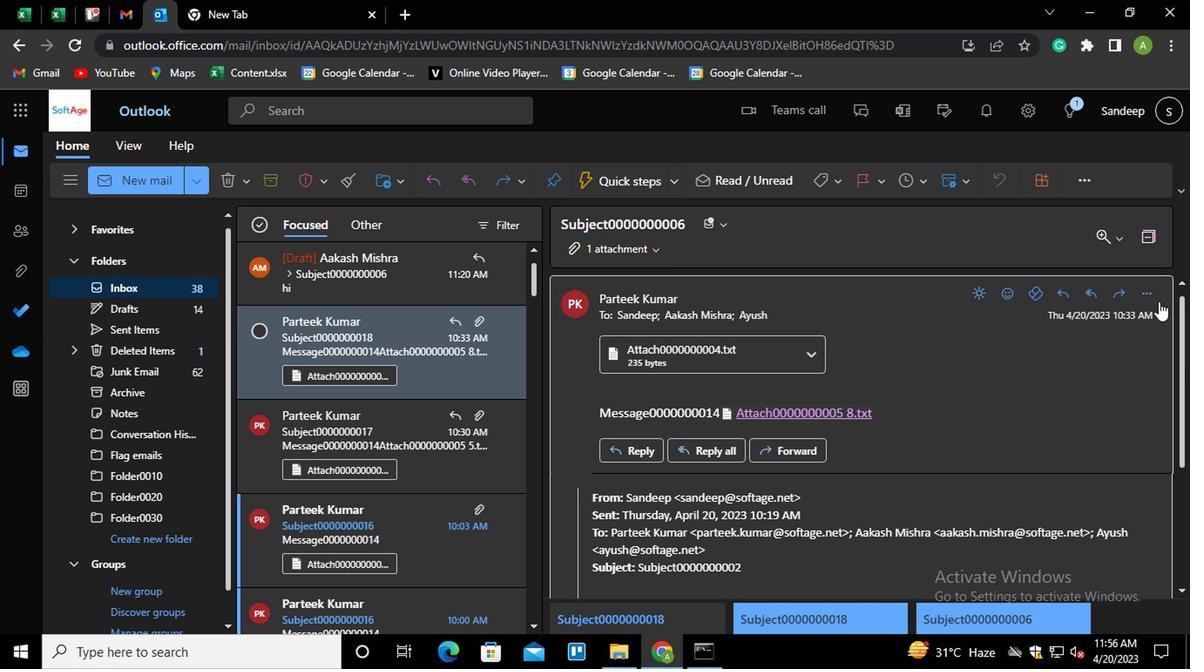 
Action: Mouse moved to (1017, 152)
Screenshot: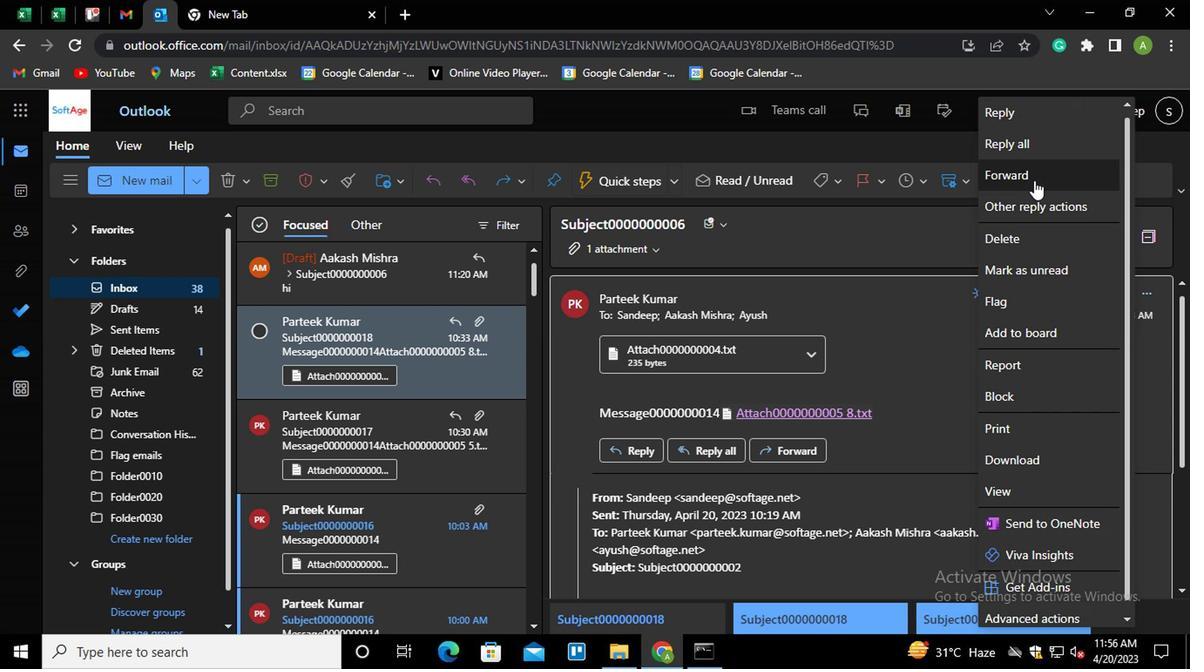 
Action: Mouse pressed left at (1017, 152)
Screenshot: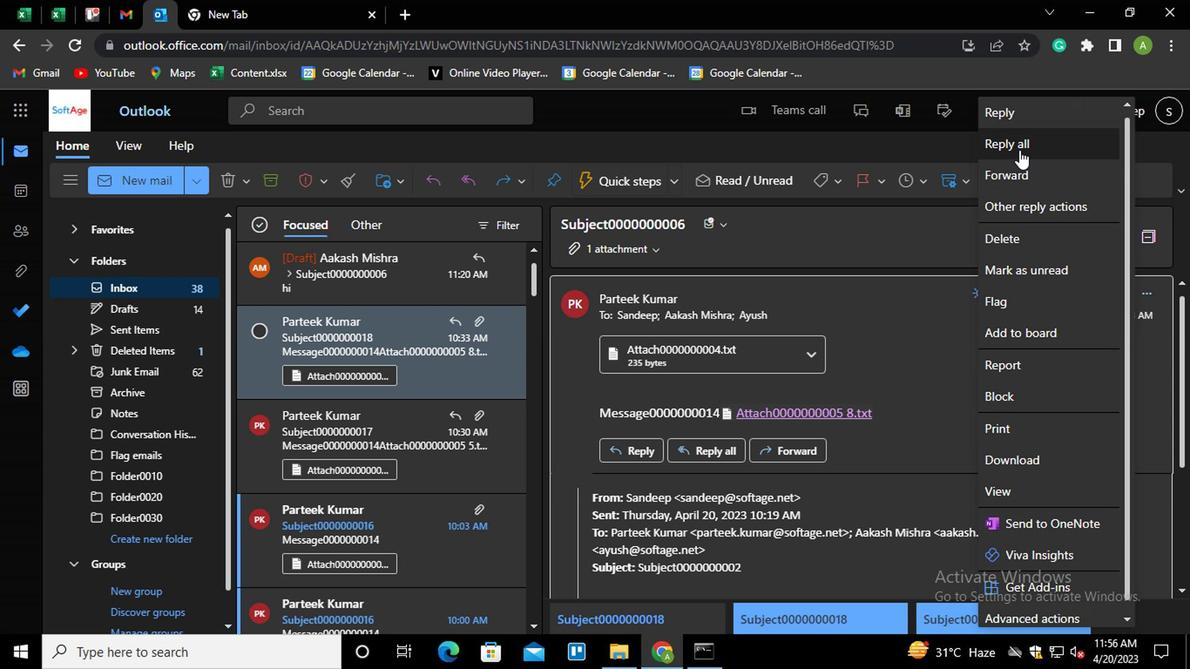 
Action: Mouse moved to (890, 301)
Screenshot: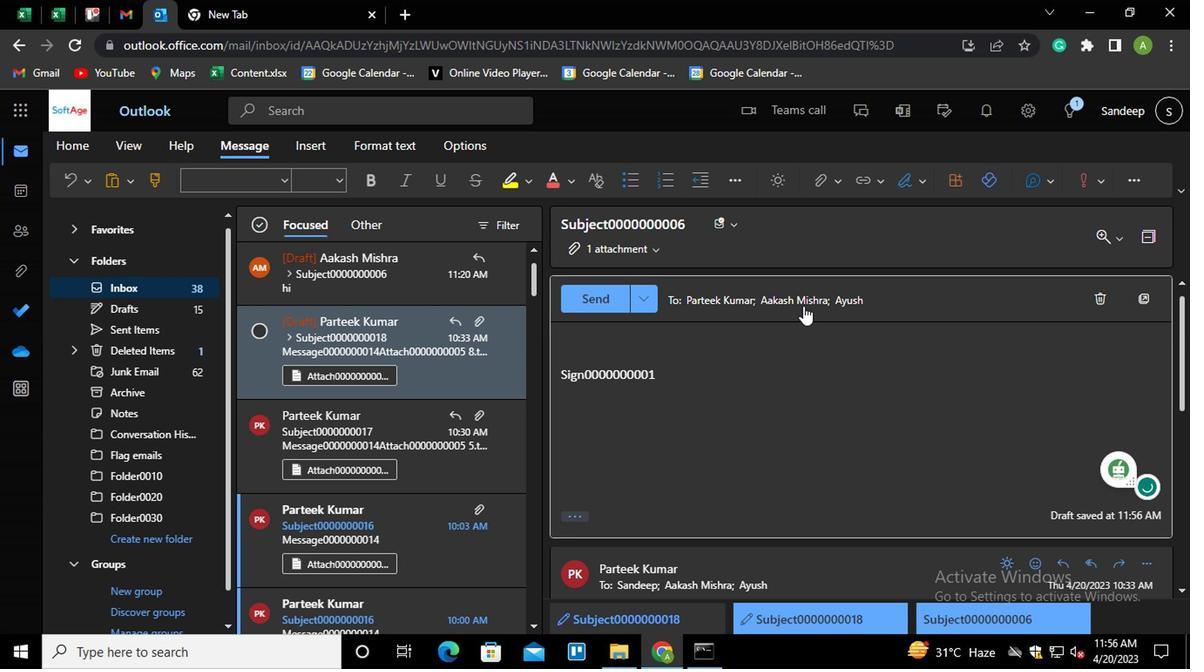 
Action: Mouse pressed left at (890, 301)
Screenshot: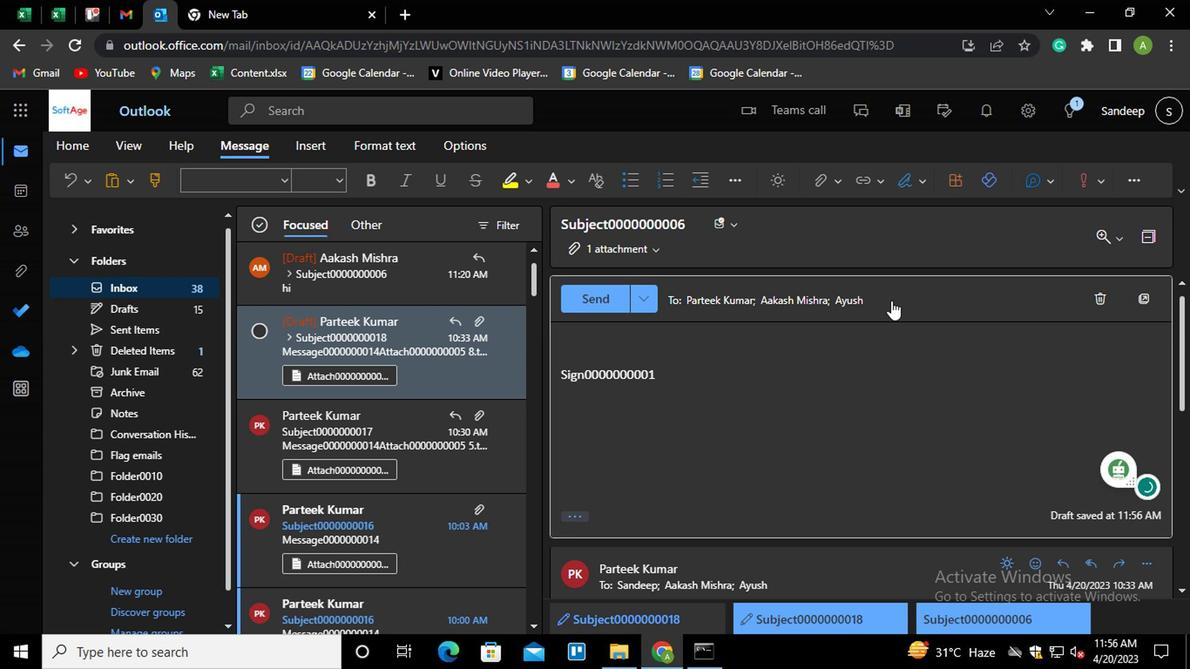 
Action: Mouse moved to (827, 342)
Screenshot: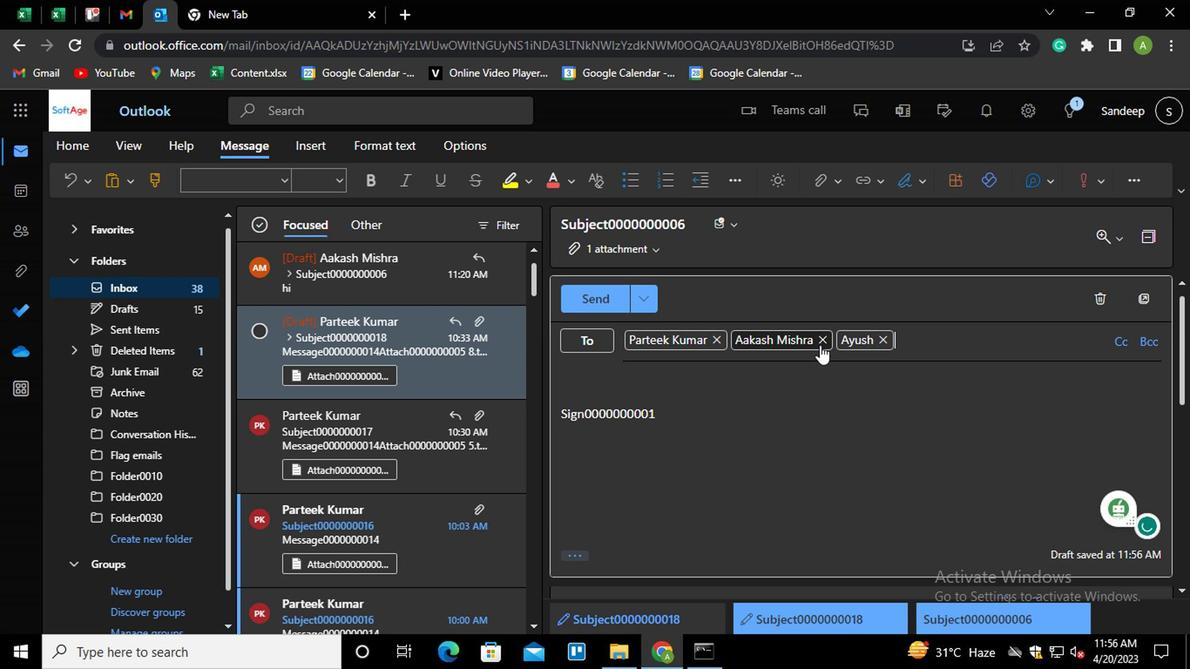 
Action: Mouse pressed left at (827, 342)
Screenshot: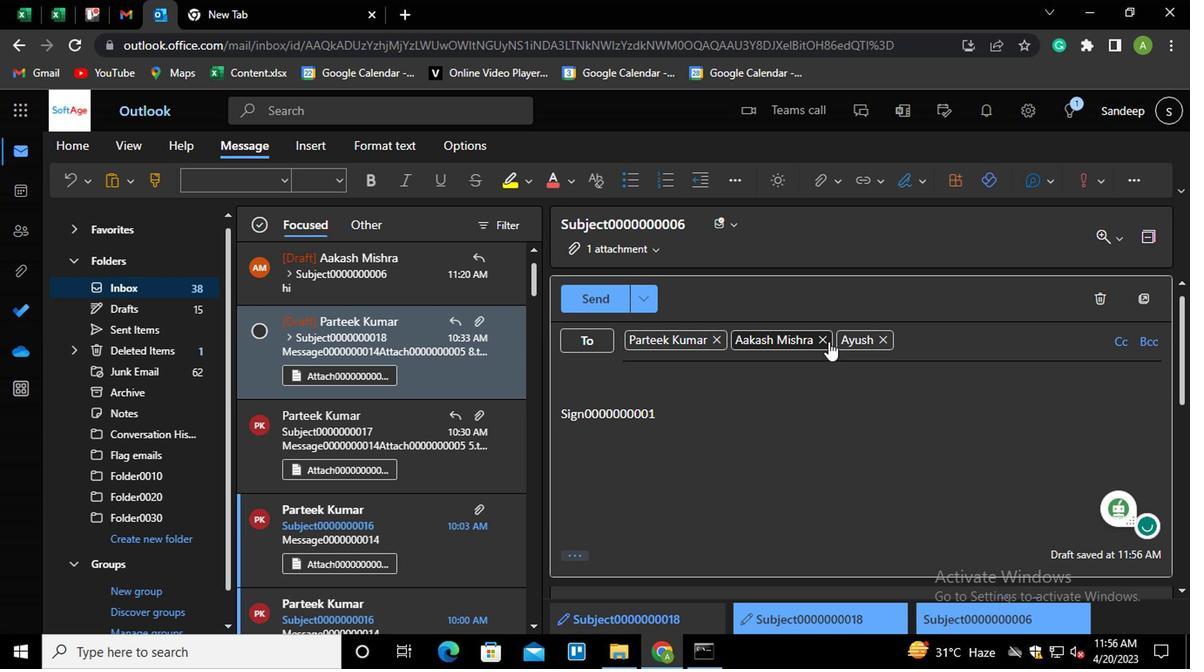 
Action: Mouse moved to (822, 342)
Screenshot: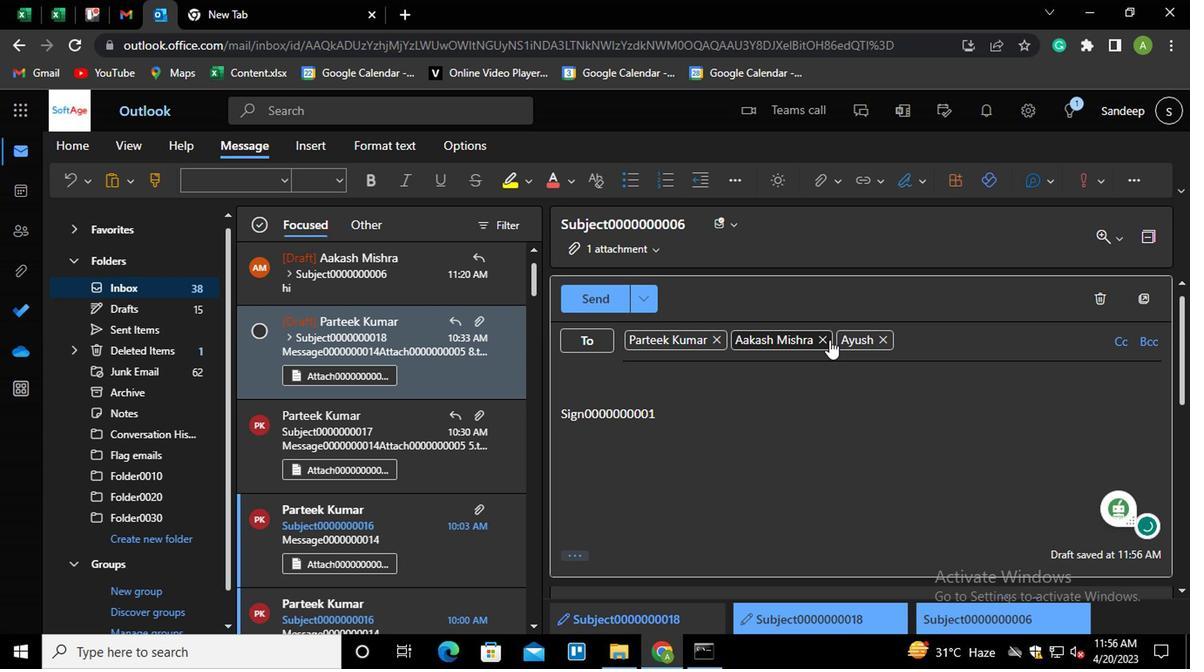 
Action: Mouse pressed left at (822, 342)
Screenshot: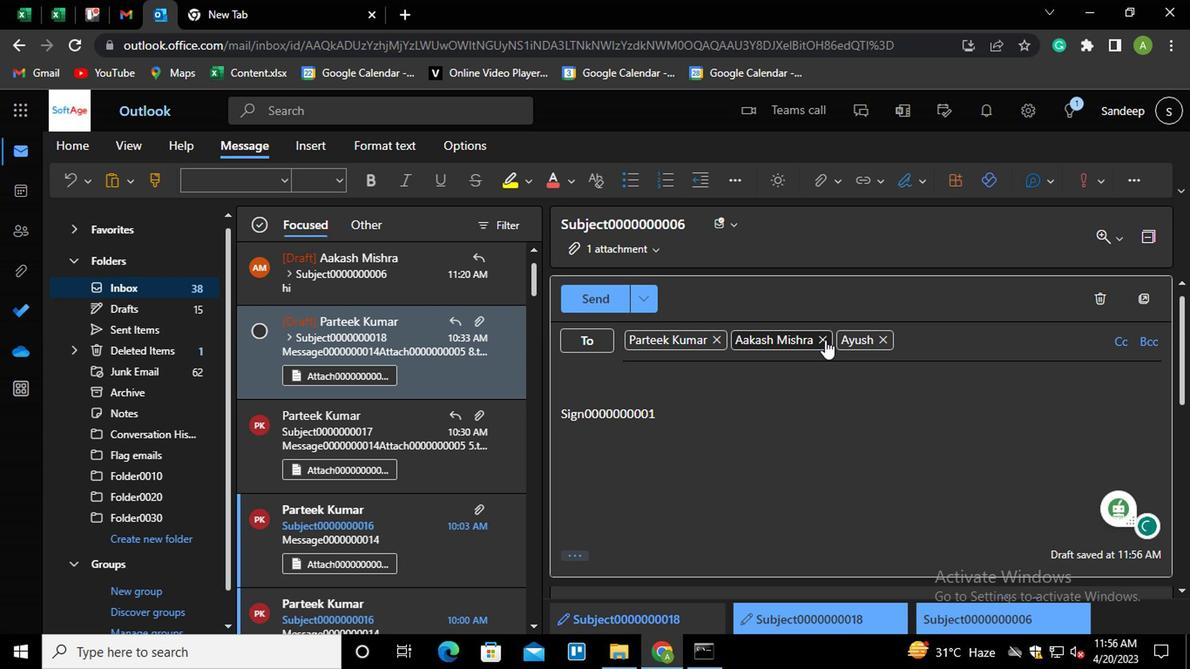 
Action: Mouse moved to (778, 339)
Screenshot: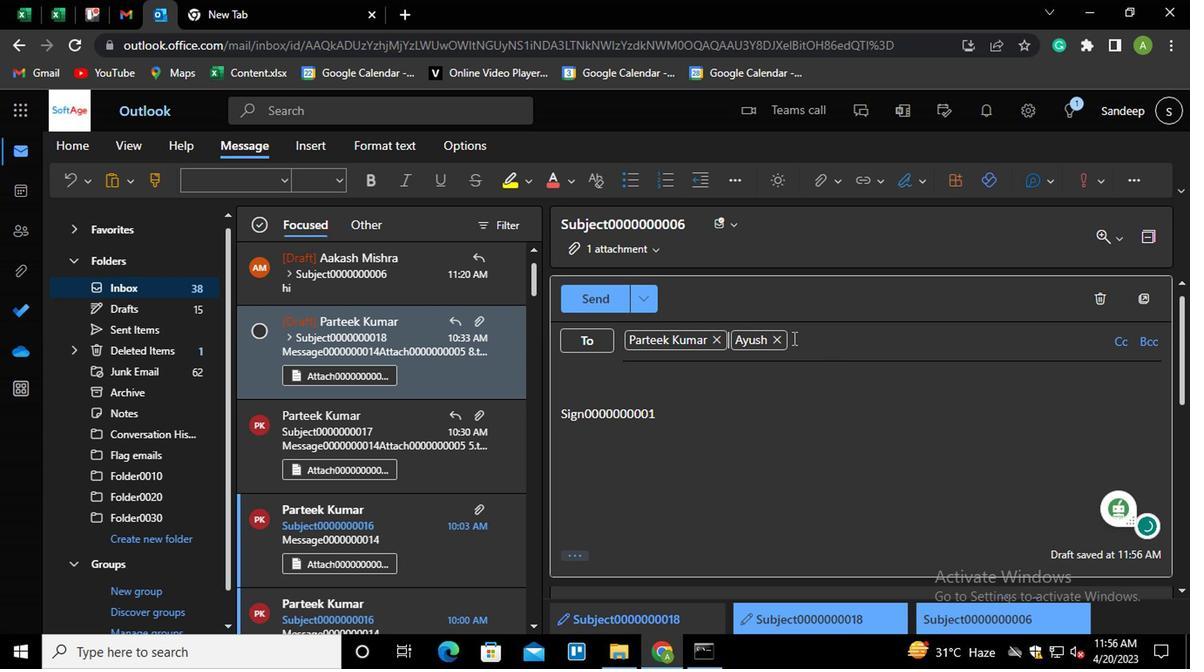 
Action: Mouse pressed left at (778, 339)
Screenshot: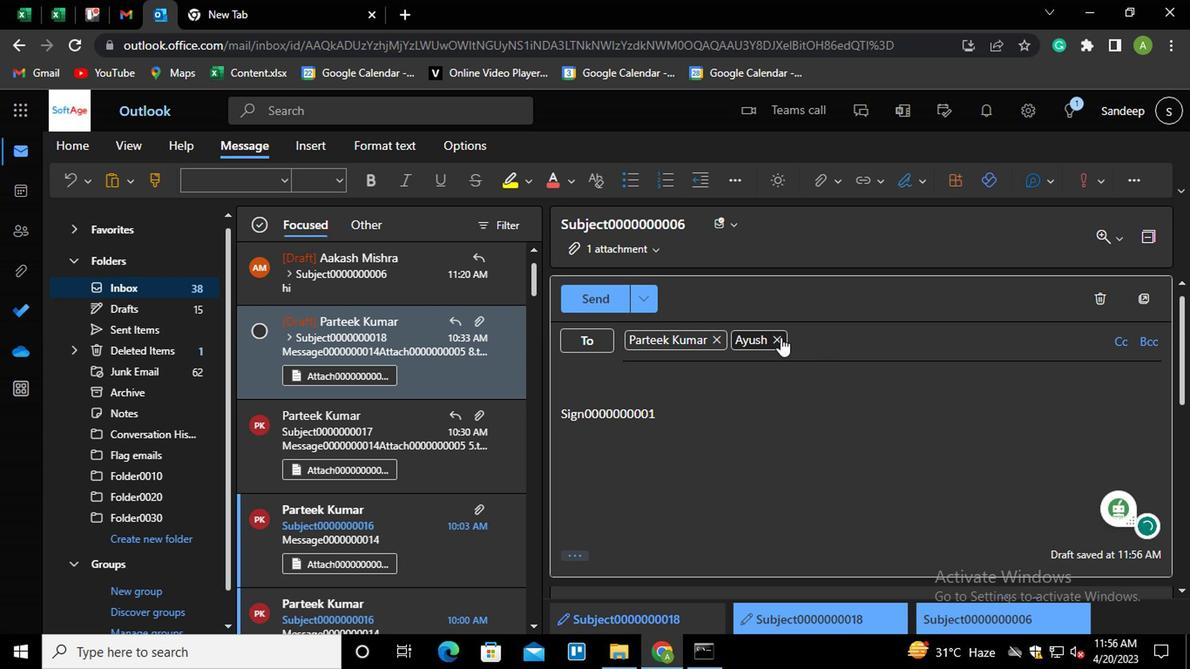 
Action: Mouse moved to (1116, 342)
Screenshot: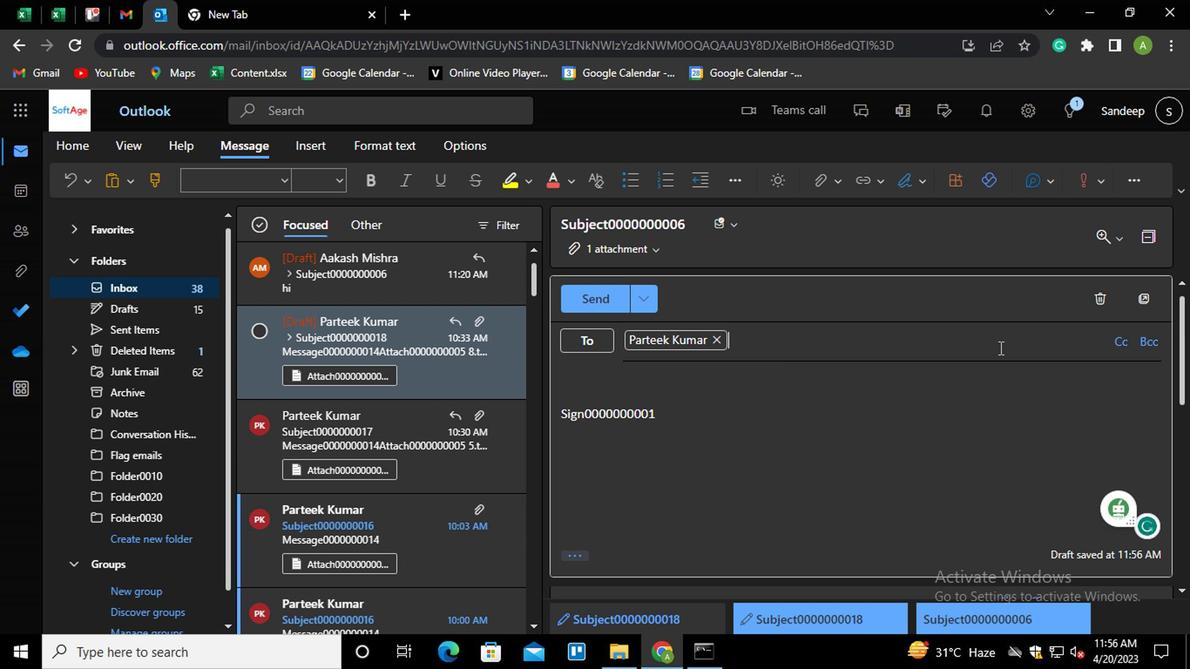 
Action: Mouse pressed left at (1116, 342)
Screenshot: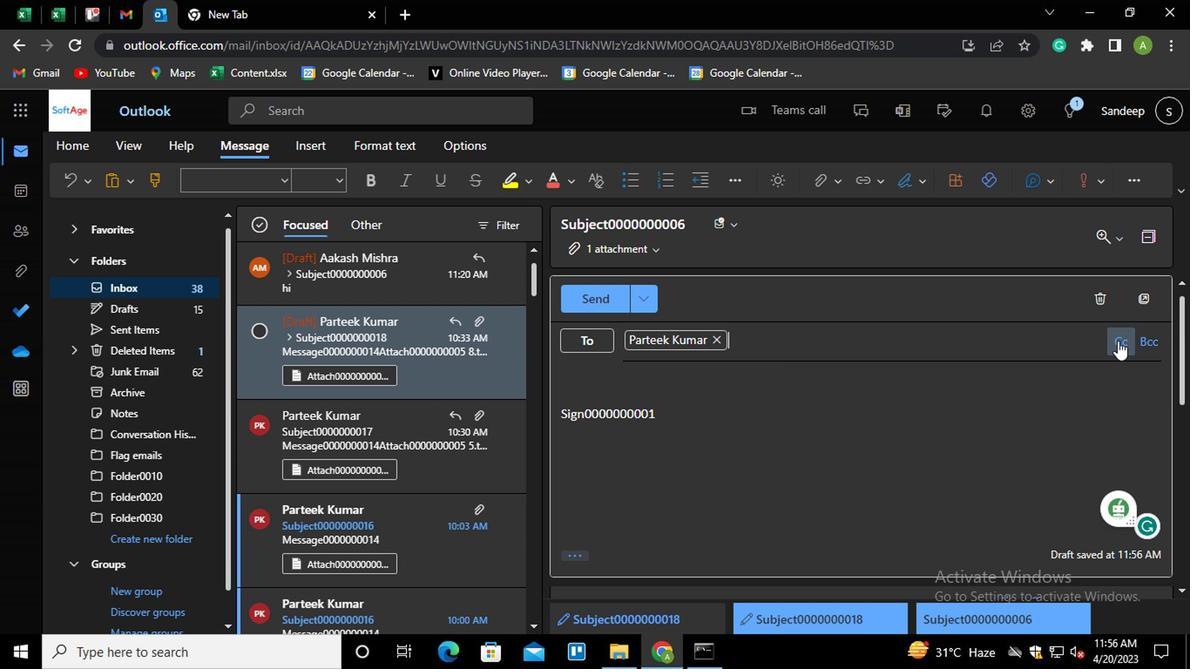 
Action: Mouse moved to (645, 348)
Screenshot: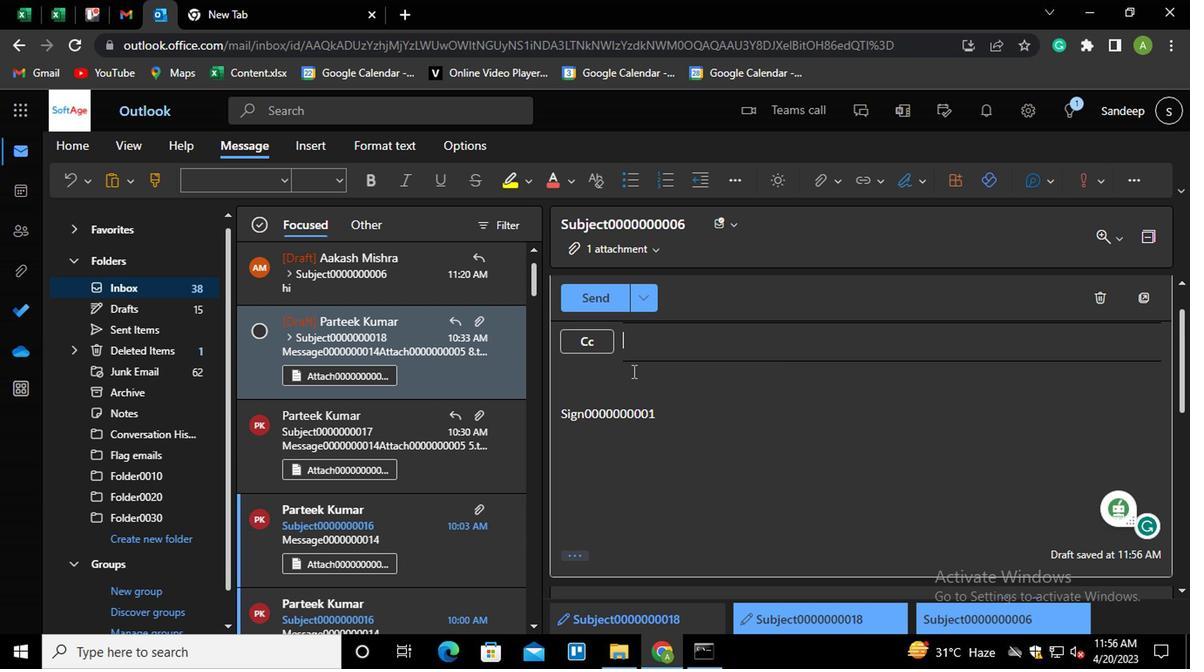
Action: Mouse pressed left at (645, 348)
Screenshot: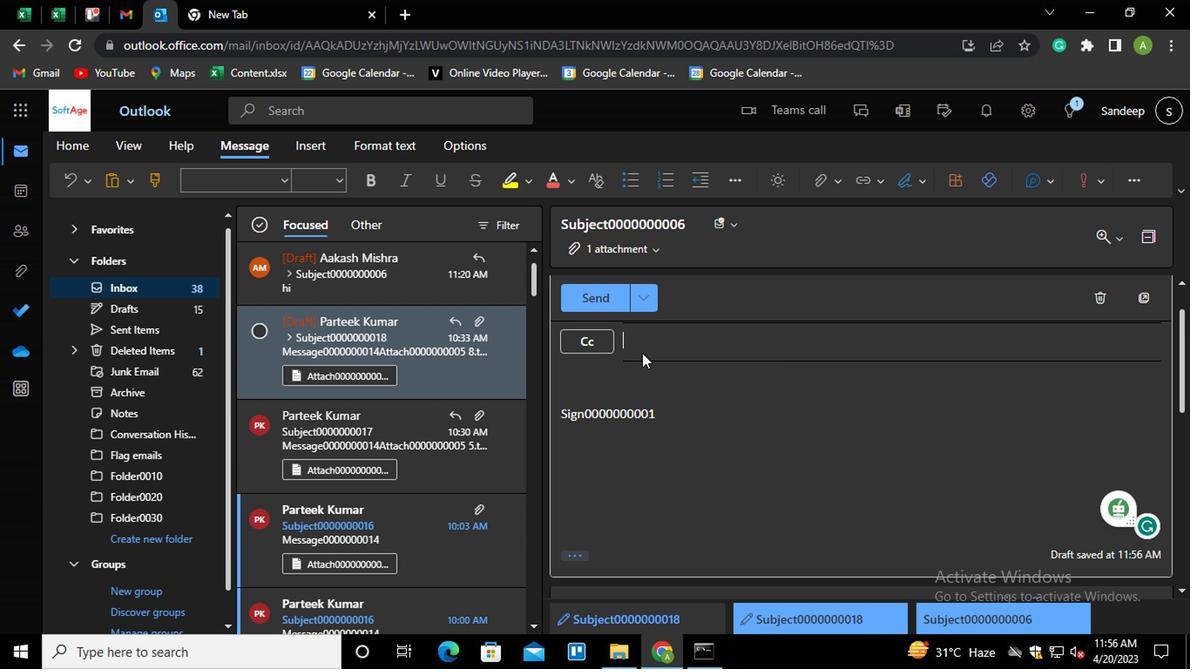 
Action: Key pressed AAK<Key.enter>
Screenshot: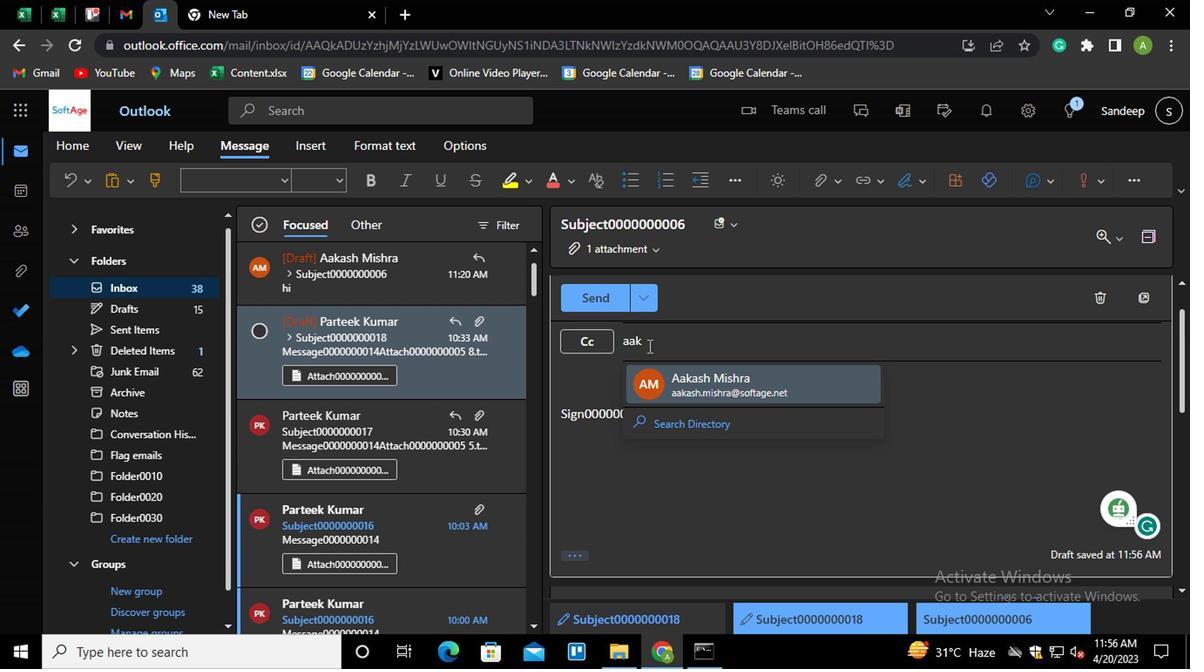 
Action: Mouse moved to (809, 386)
Screenshot: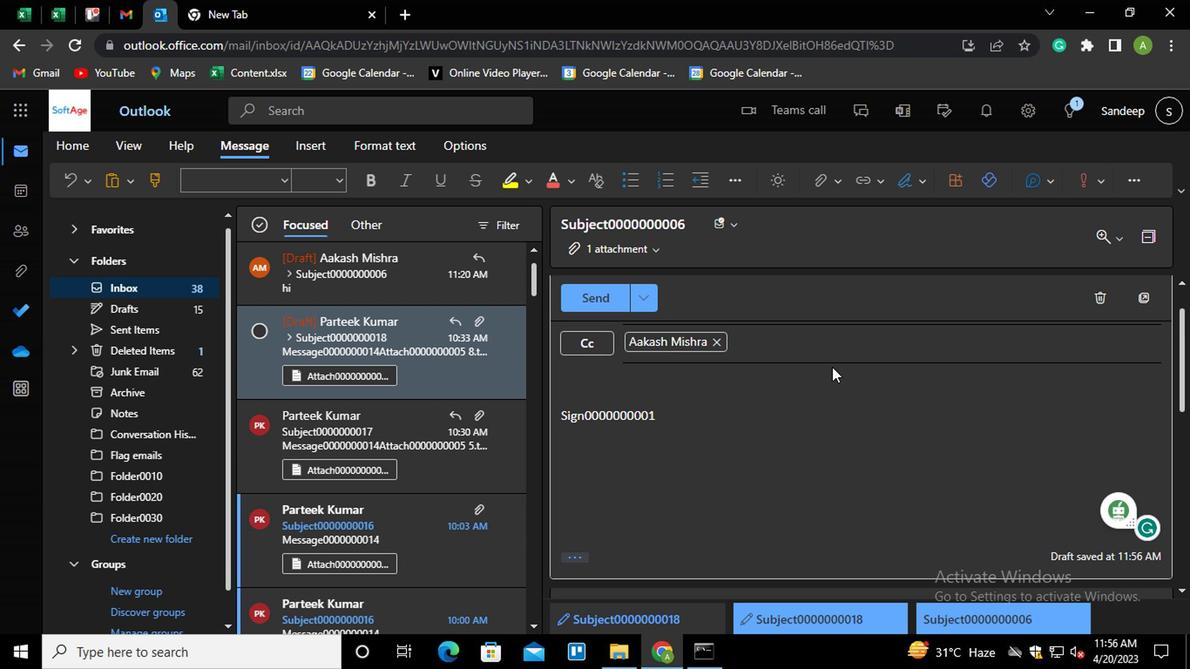 
Action: Mouse scrolled (809, 387) with delta (0, 1)
Screenshot: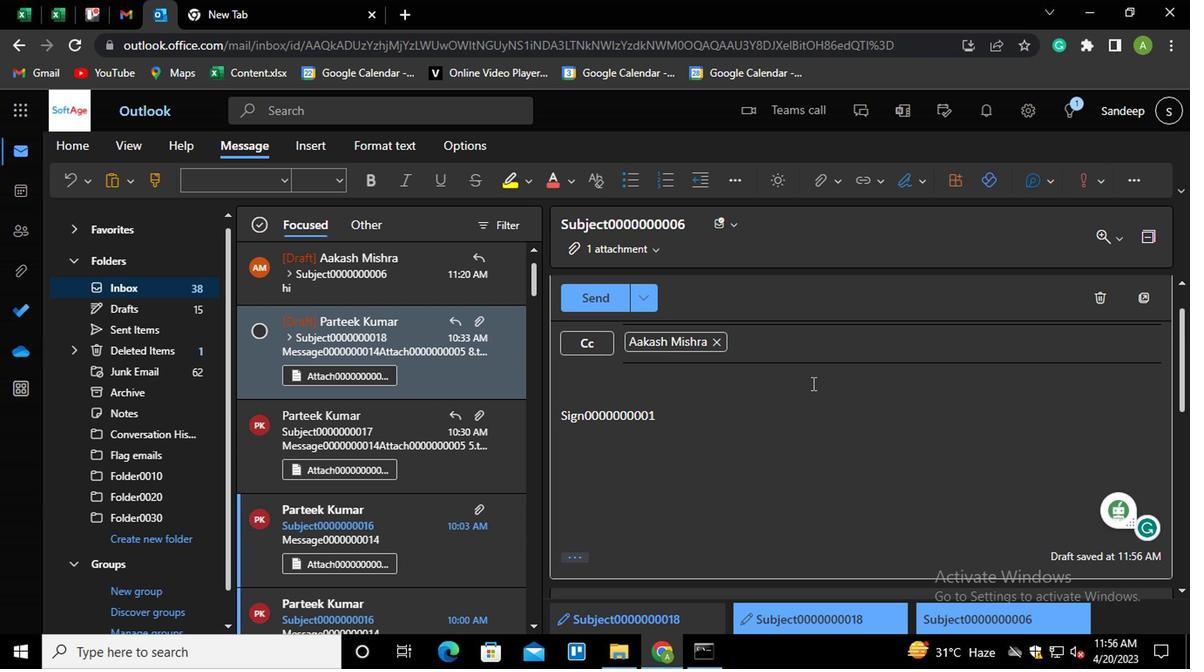 
Action: Mouse scrolled (809, 387) with delta (0, 1)
Screenshot: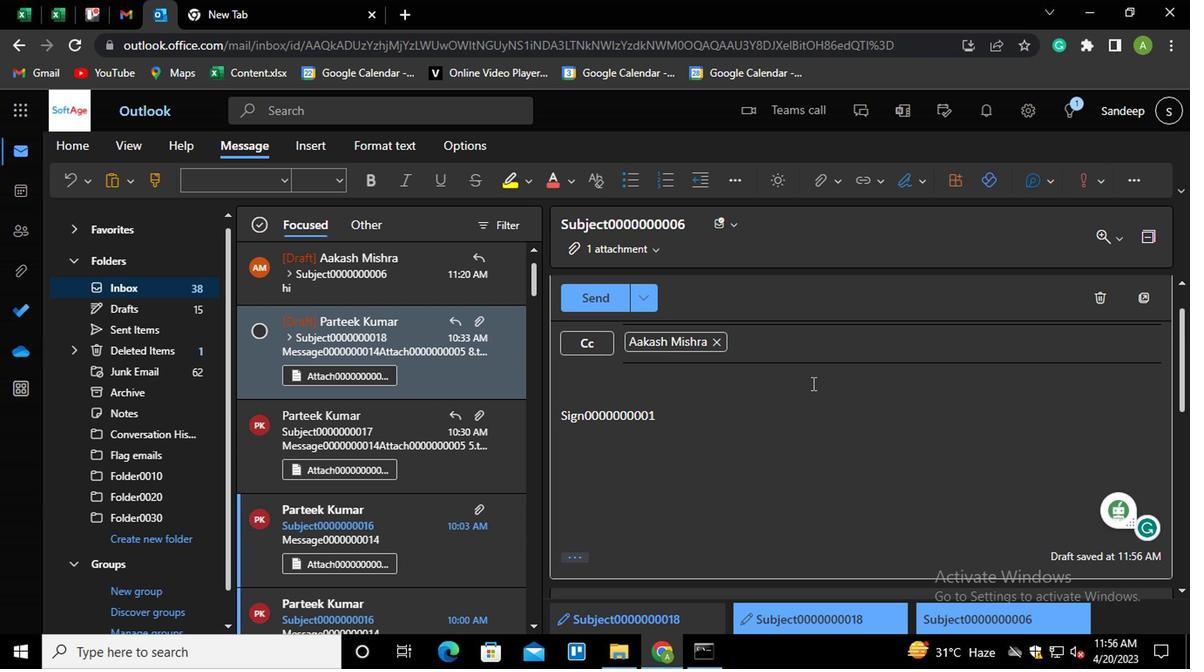 
Action: Mouse moved to (1153, 344)
Screenshot: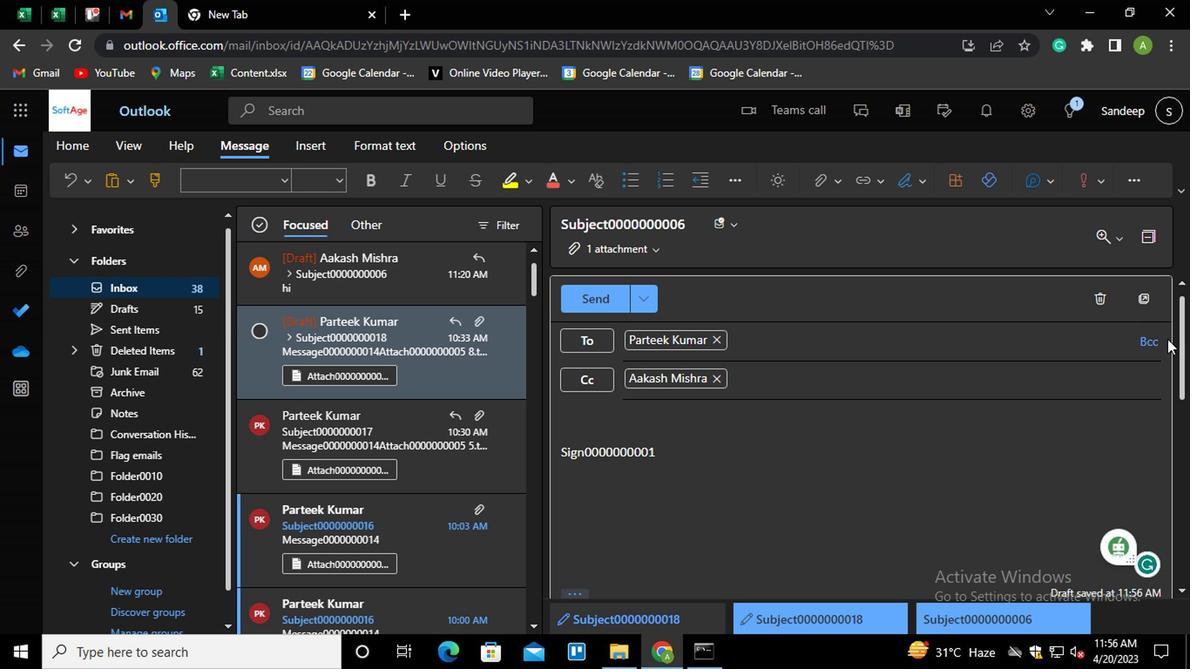 
Action: Mouse pressed left at (1153, 344)
Screenshot: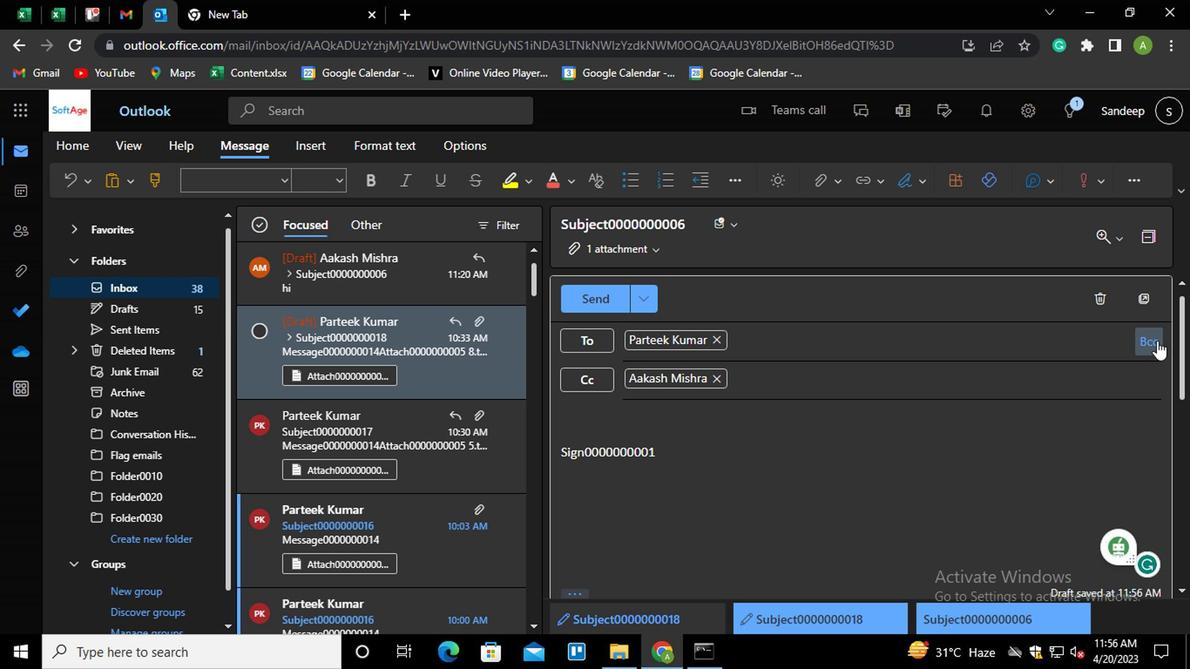 
Action: Mouse moved to (853, 417)
Screenshot: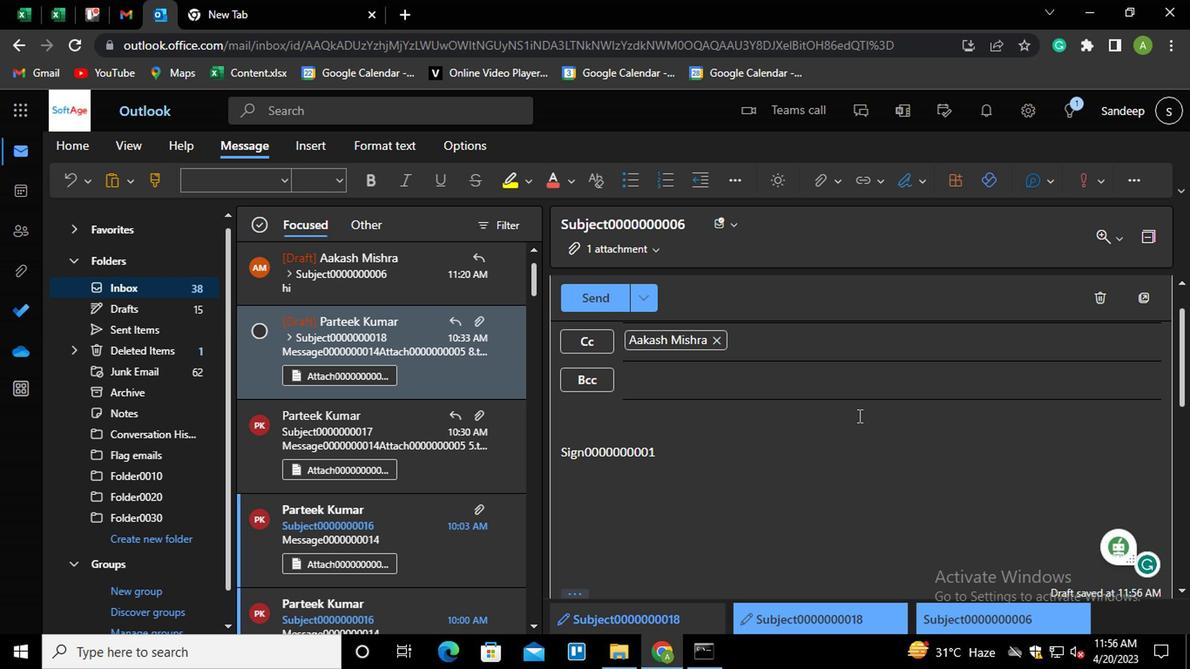 
Action: Key pressed AYU<Key.enter>
Screenshot: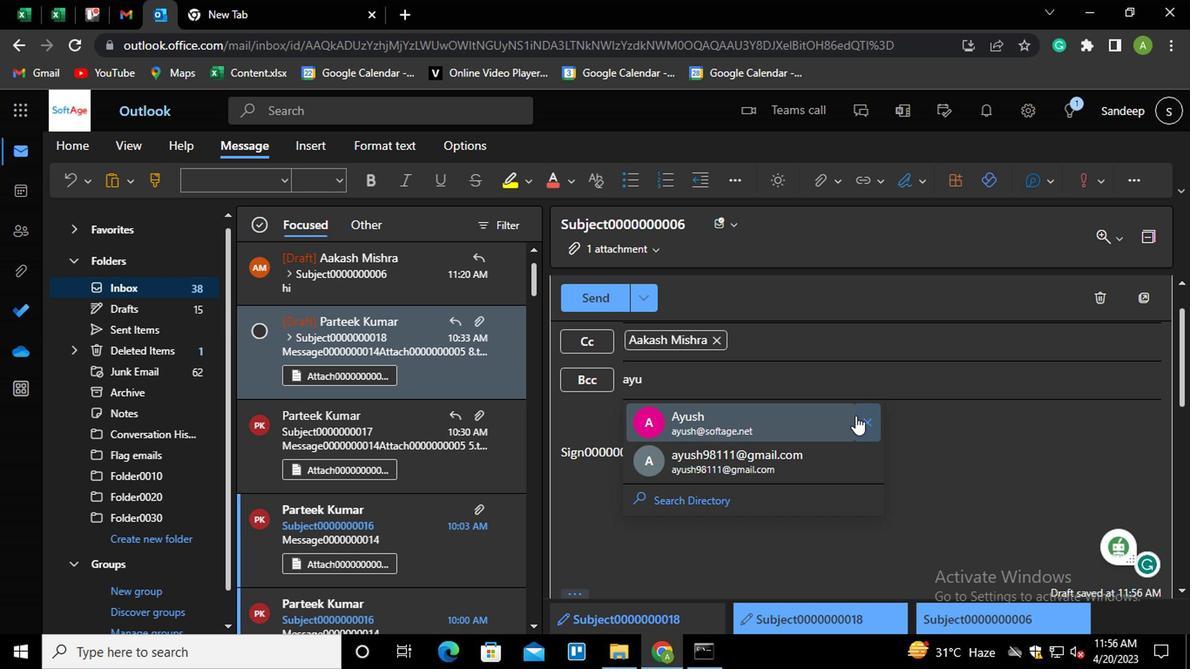
Action: Mouse moved to (721, 547)
Screenshot: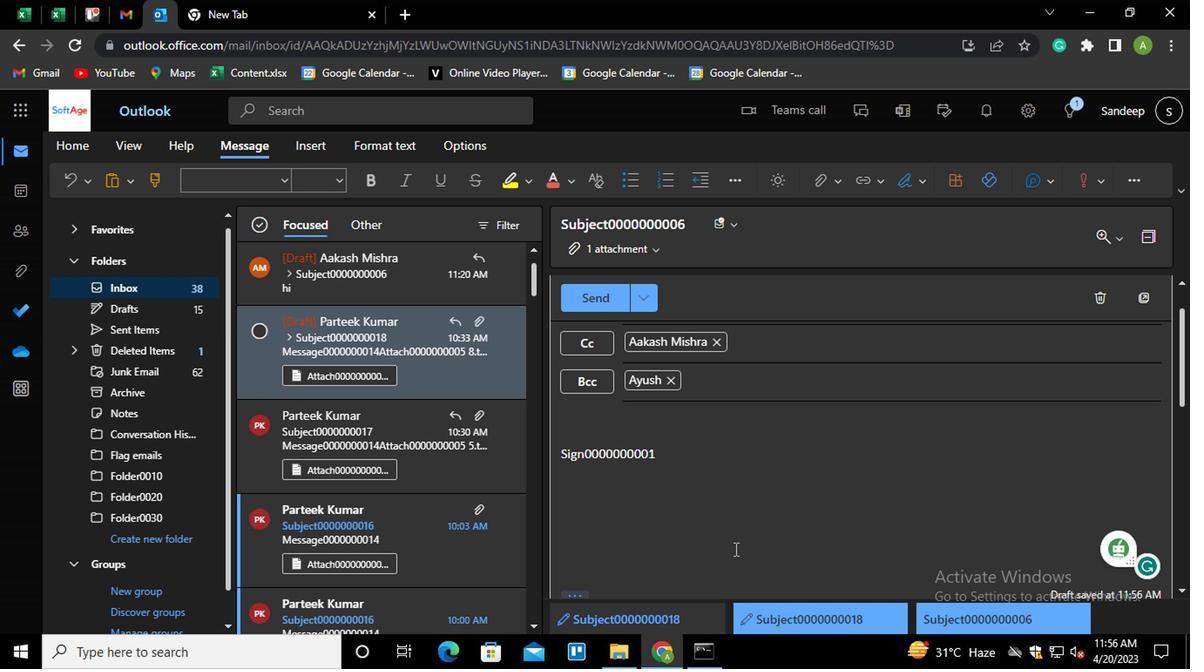 
Action: Mouse scrolled (721, 546) with delta (0, -1)
Screenshot: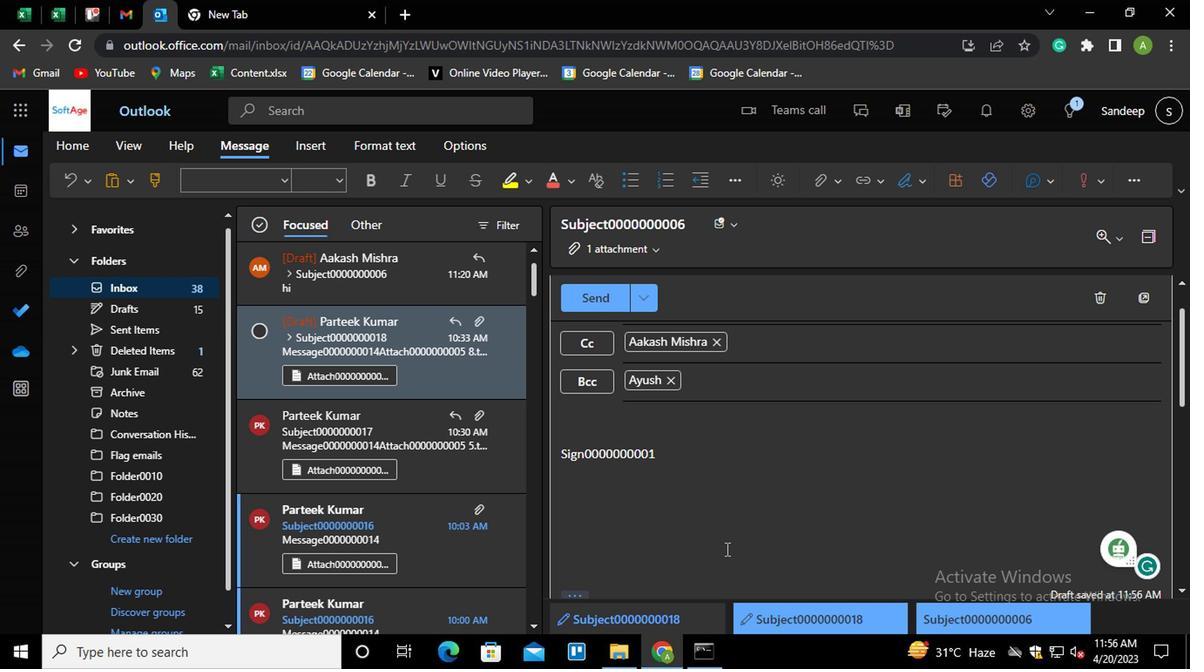 
Action: Mouse scrolled (721, 546) with delta (0, -1)
Screenshot: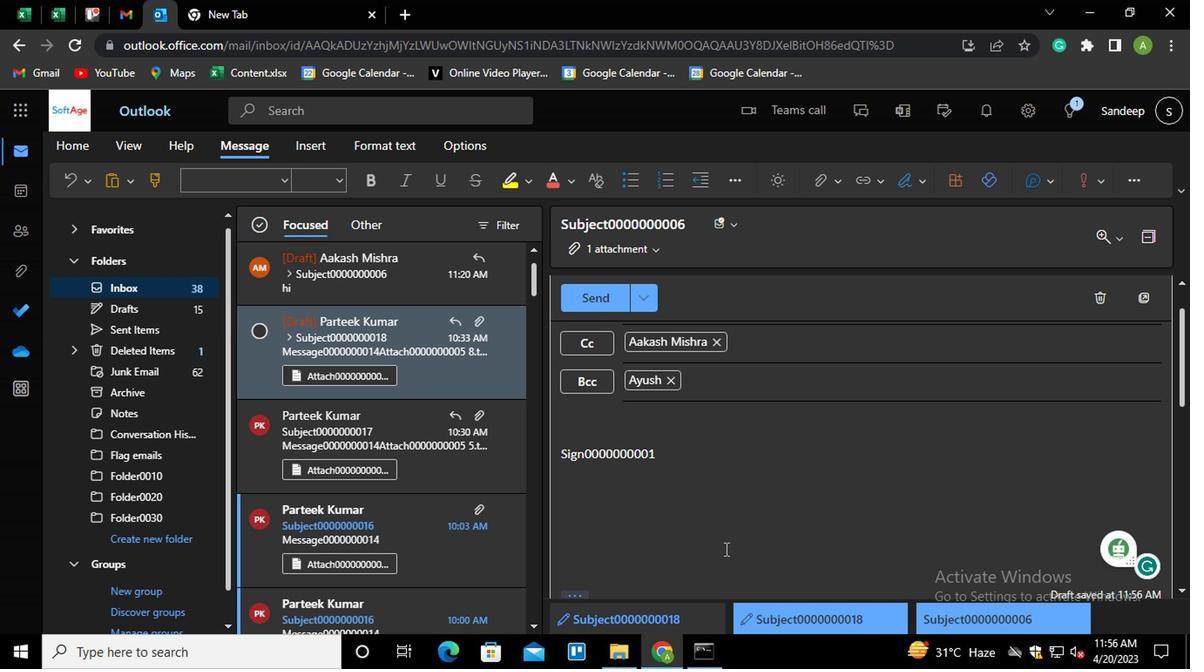 
Action: Mouse moved to (576, 427)
Screenshot: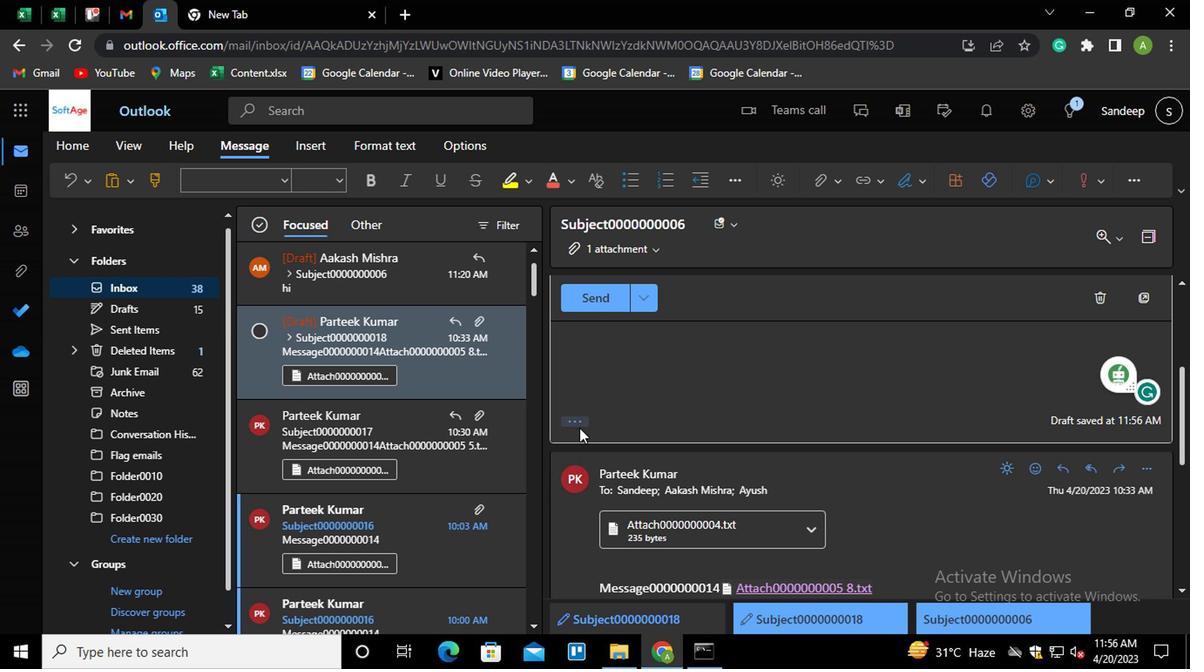 
Action: Mouse pressed left at (576, 427)
Screenshot: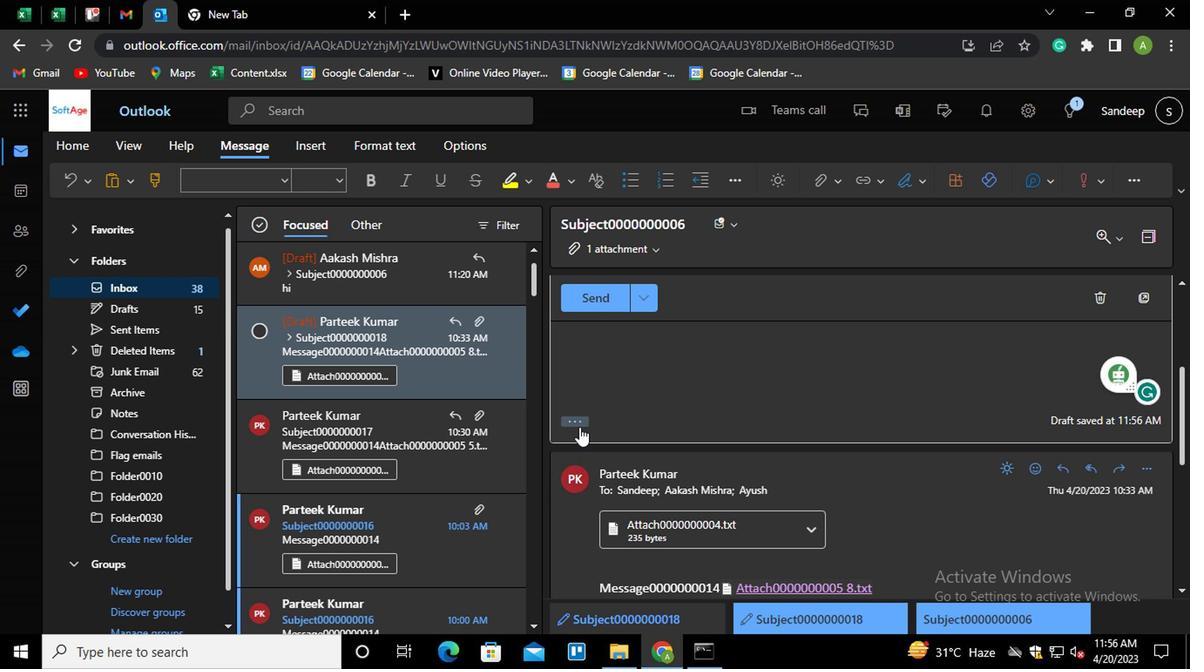 
Action: Mouse moved to (609, 402)
Screenshot: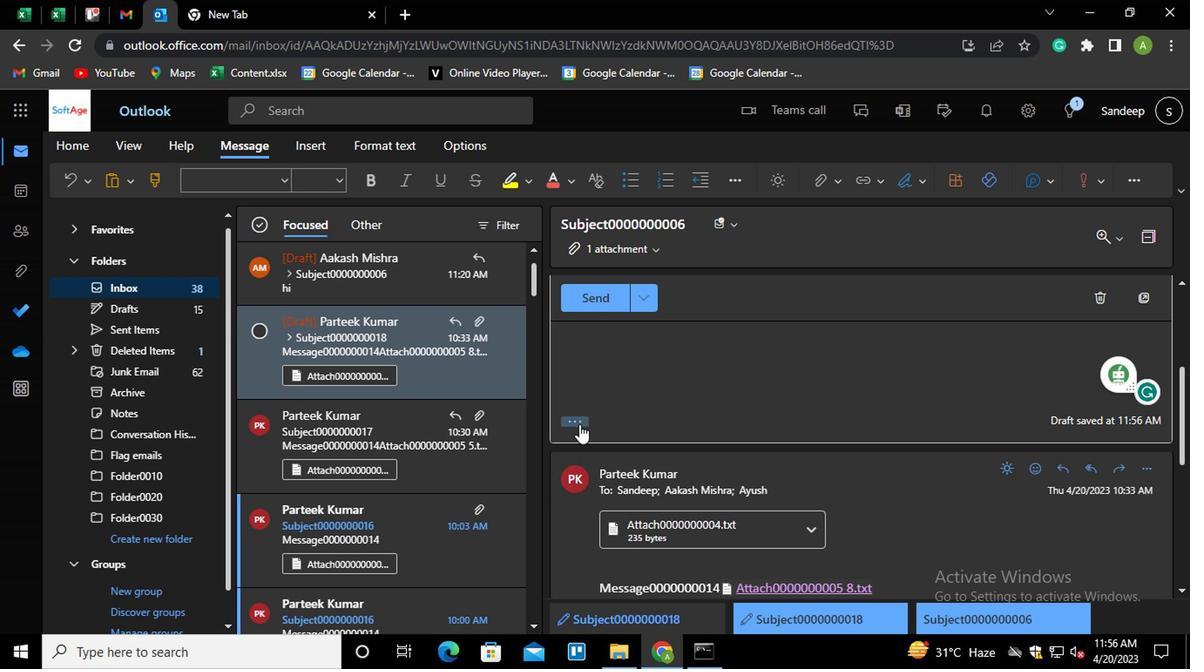 
Action: Mouse scrolled (609, 402) with delta (0, 0)
Screenshot: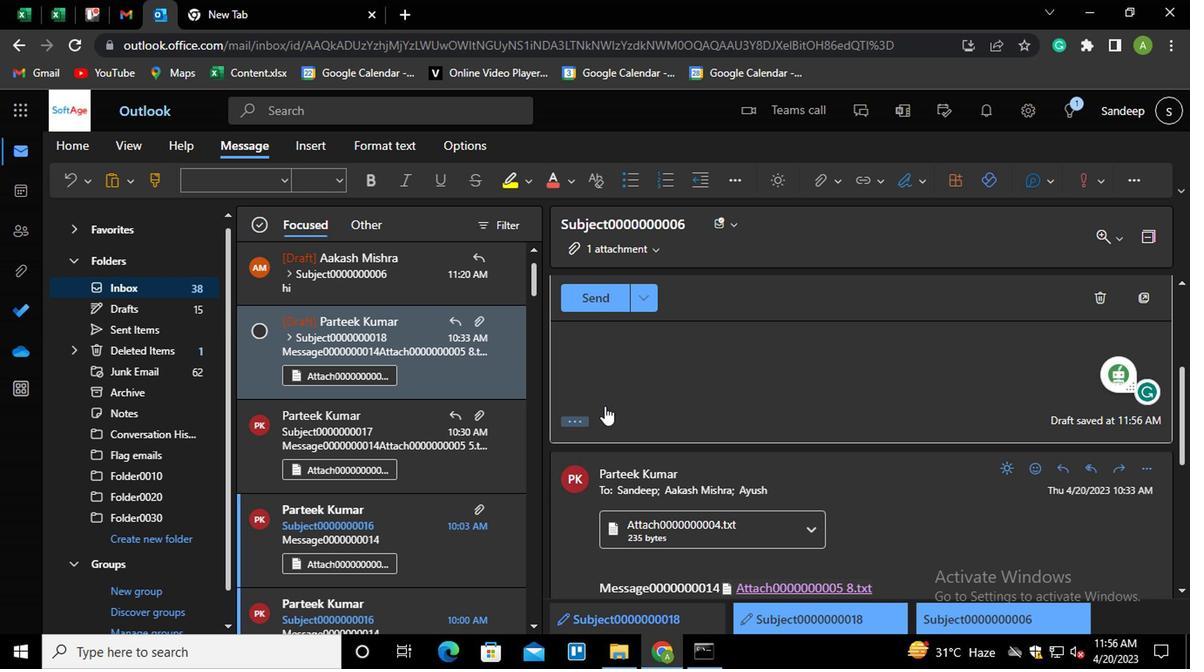 
Action: Mouse scrolled (609, 402) with delta (0, 0)
Screenshot: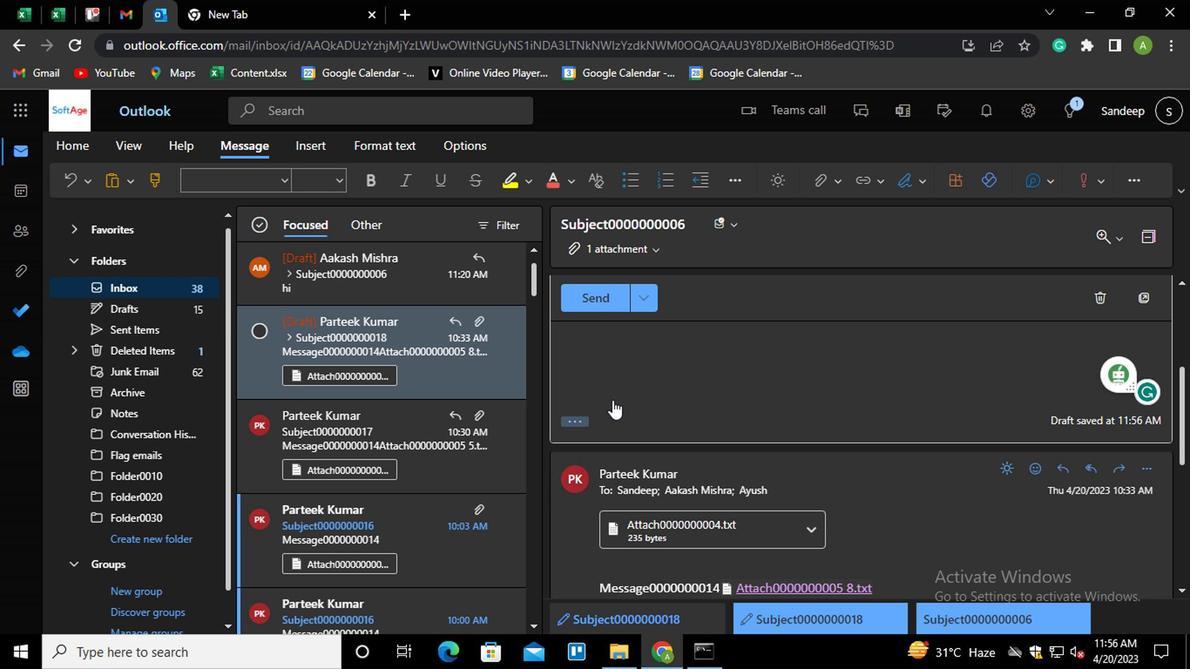 
Action: Mouse moved to (711, 386)
Screenshot: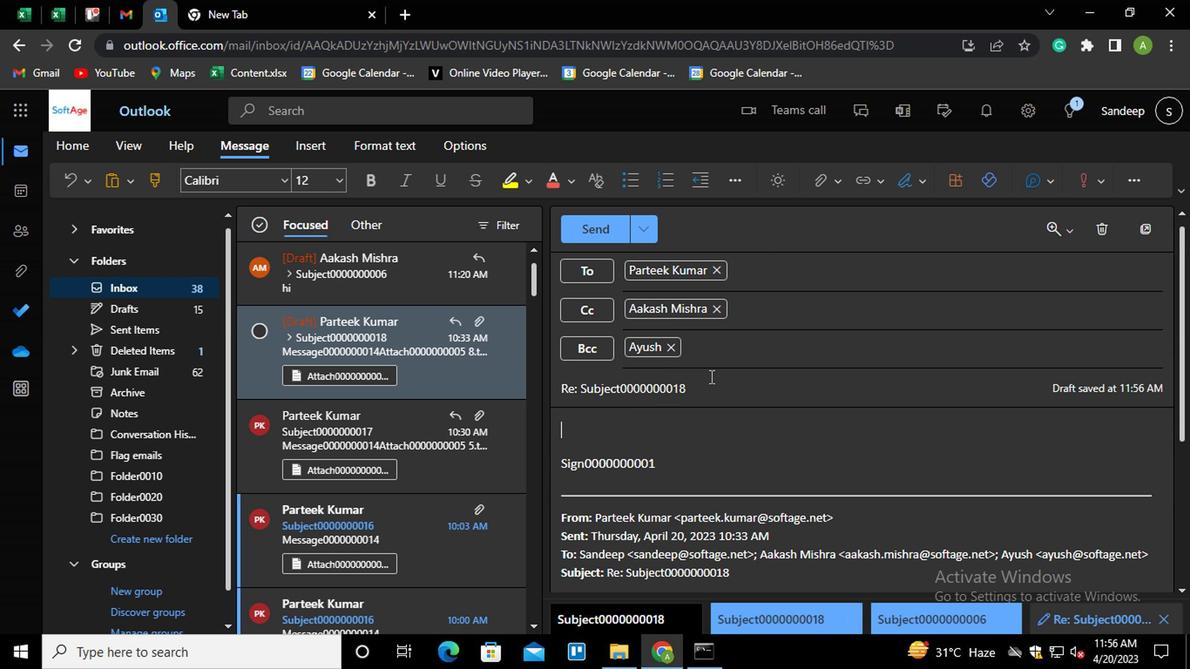 
Action: Mouse pressed left at (711, 386)
Screenshot: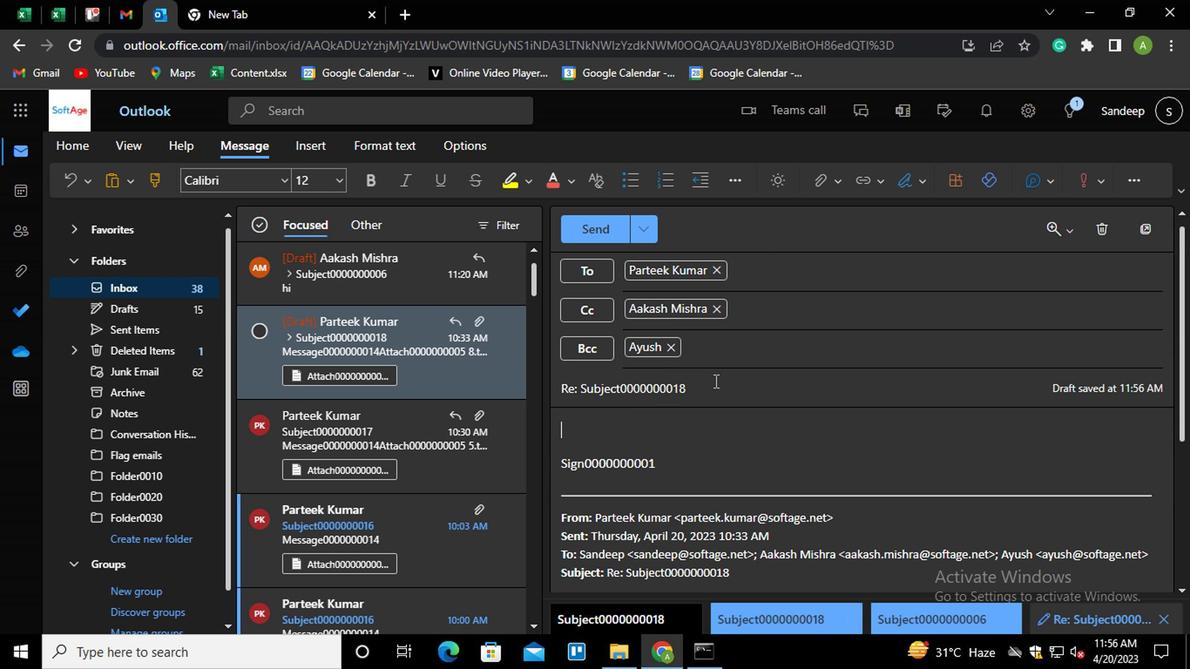 
Action: Key pressed <Key.shift_r><Key.home><Key.shift>SUBJECT00000007<Key.backspace>007
Screenshot: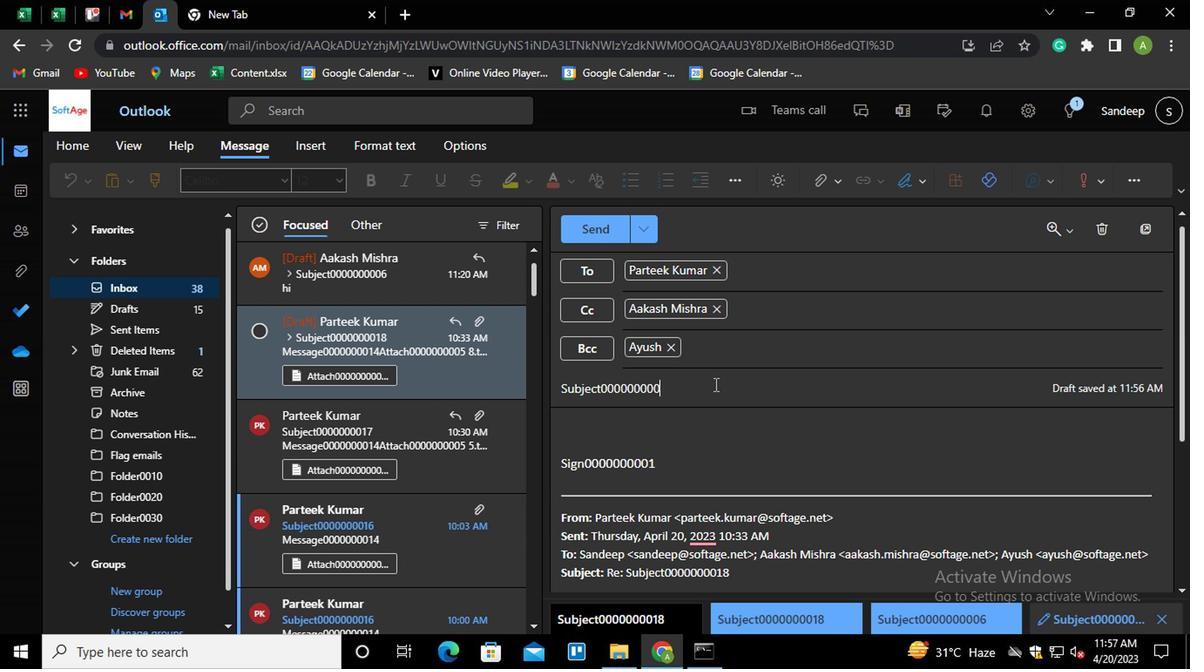 
Action: Mouse moved to (709, 465)
Screenshot: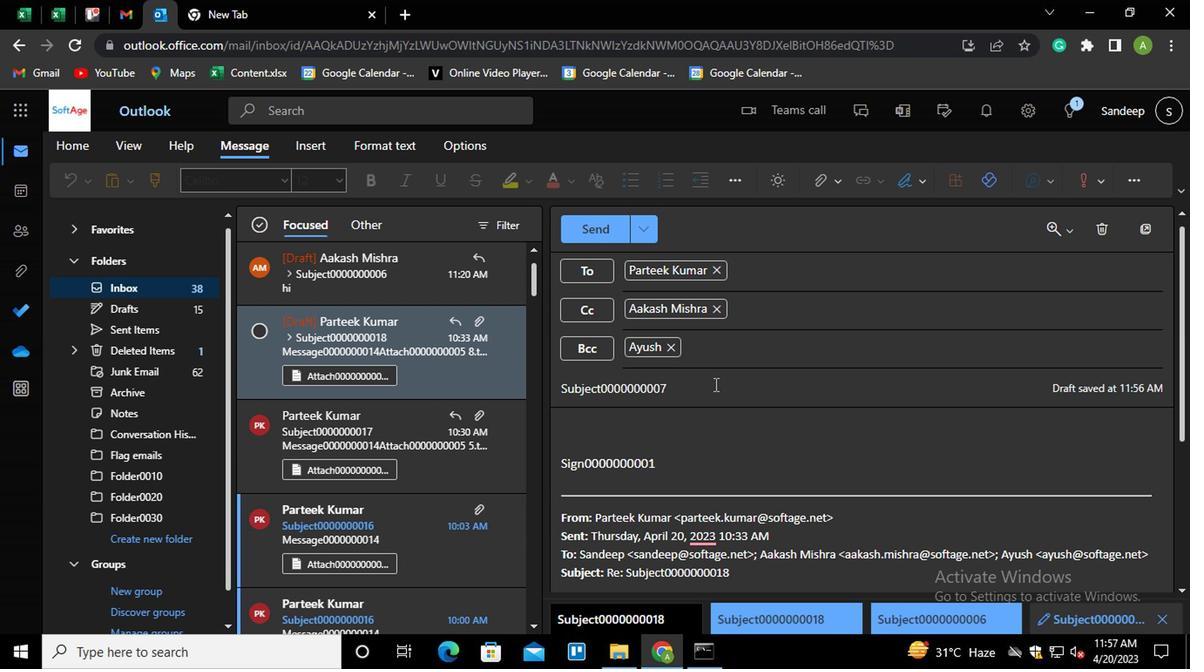 
Action: Mouse pressed left at (709, 465)
Screenshot: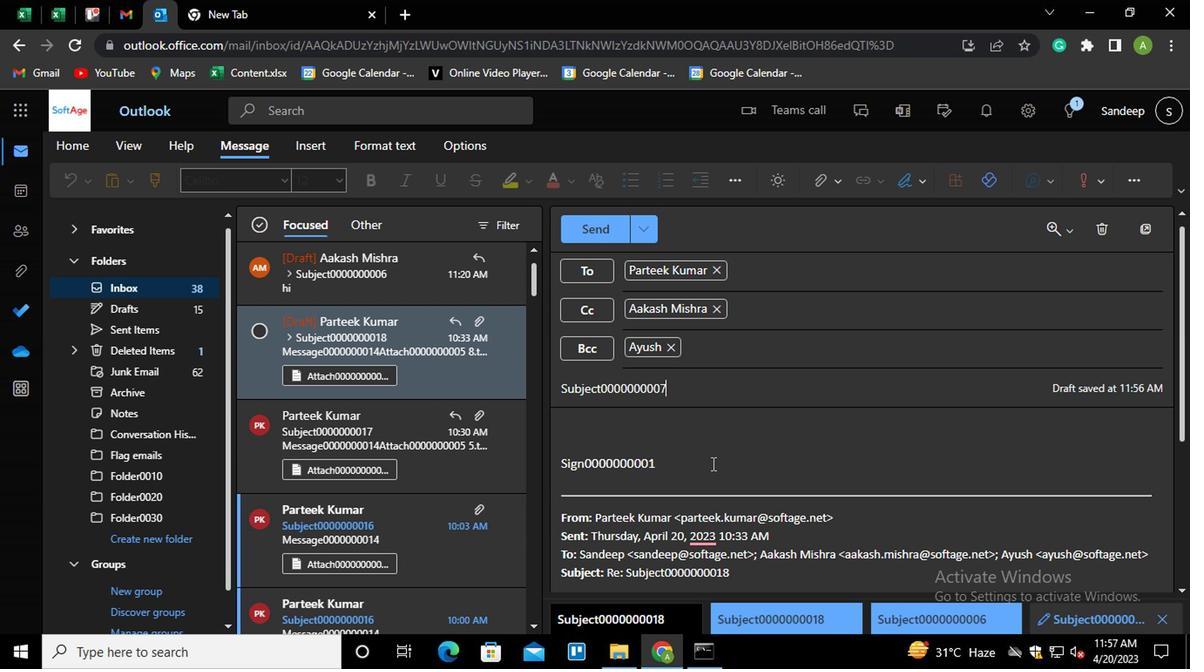 
Action: Key pressed <Key.shift_r><Key.home><Key.shift_r>MESSAGE0000000004
Screenshot: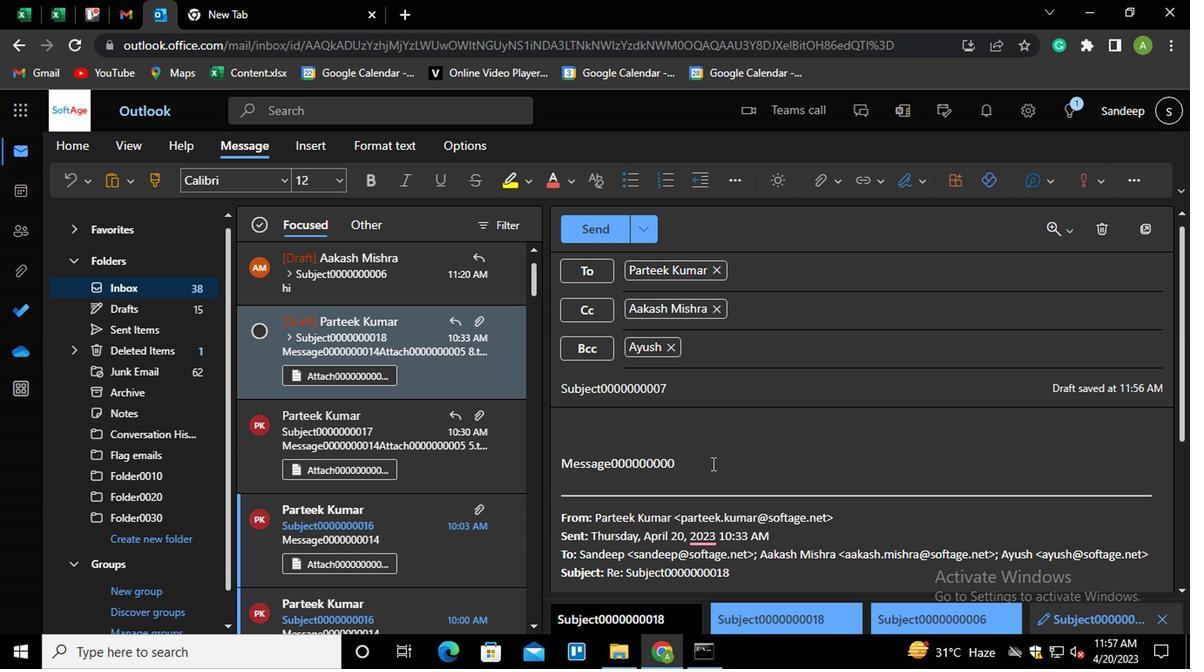 
Action: Mouse moved to (834, 179)
Screenshot: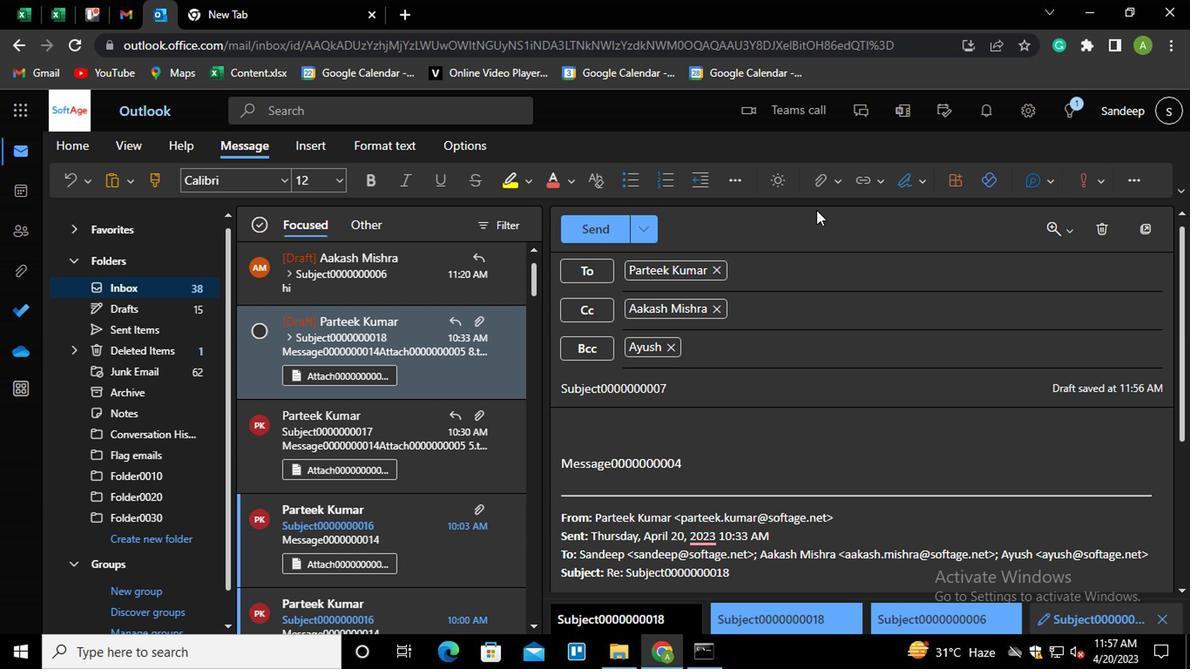 
Action: Mouse pressed left at (834, 179)
Screenshot: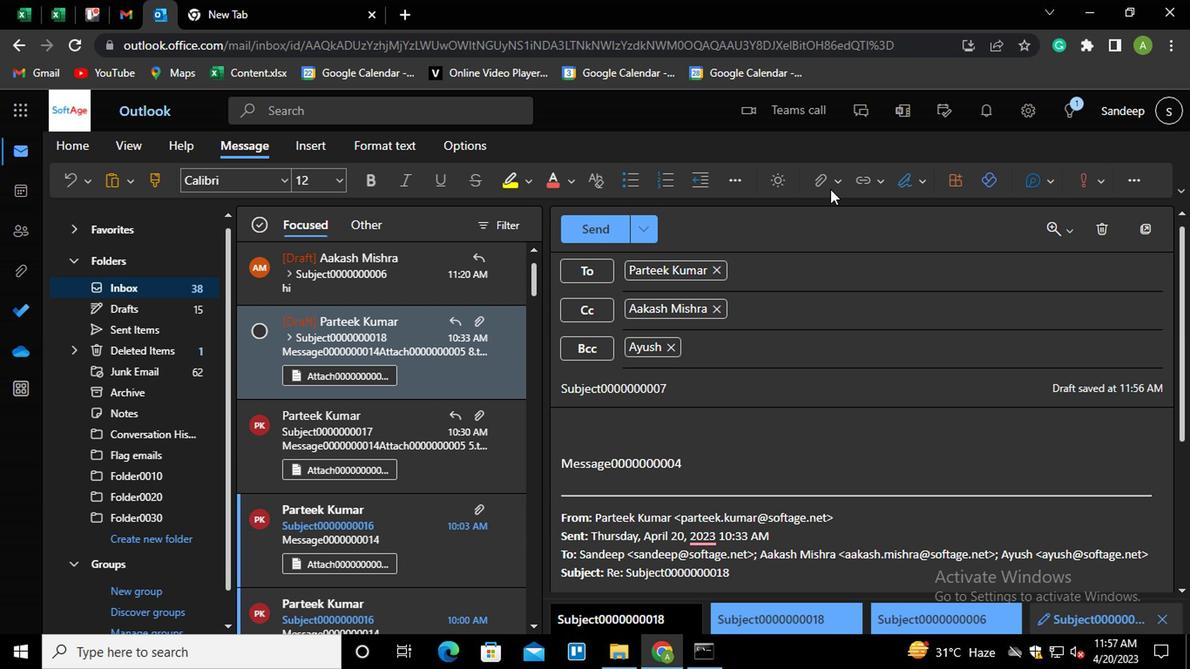 
Action: Mouse moved to (766, 215)
Screenshot: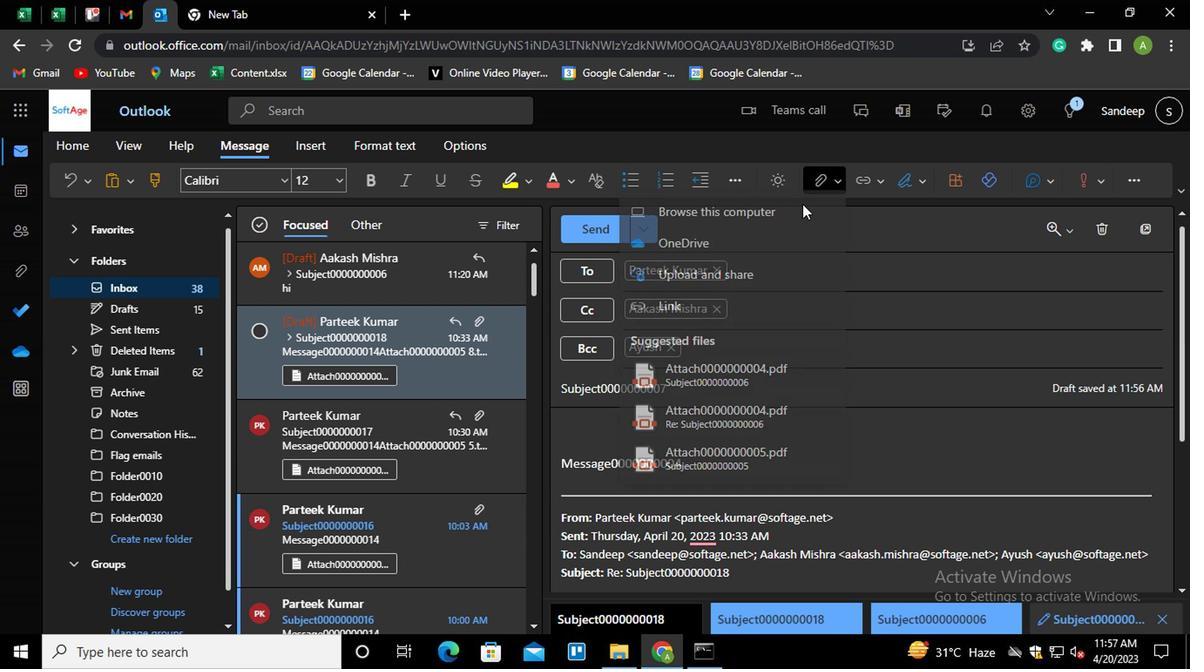 
Action: Mouse pressed left at (766, 215)
Screenshot: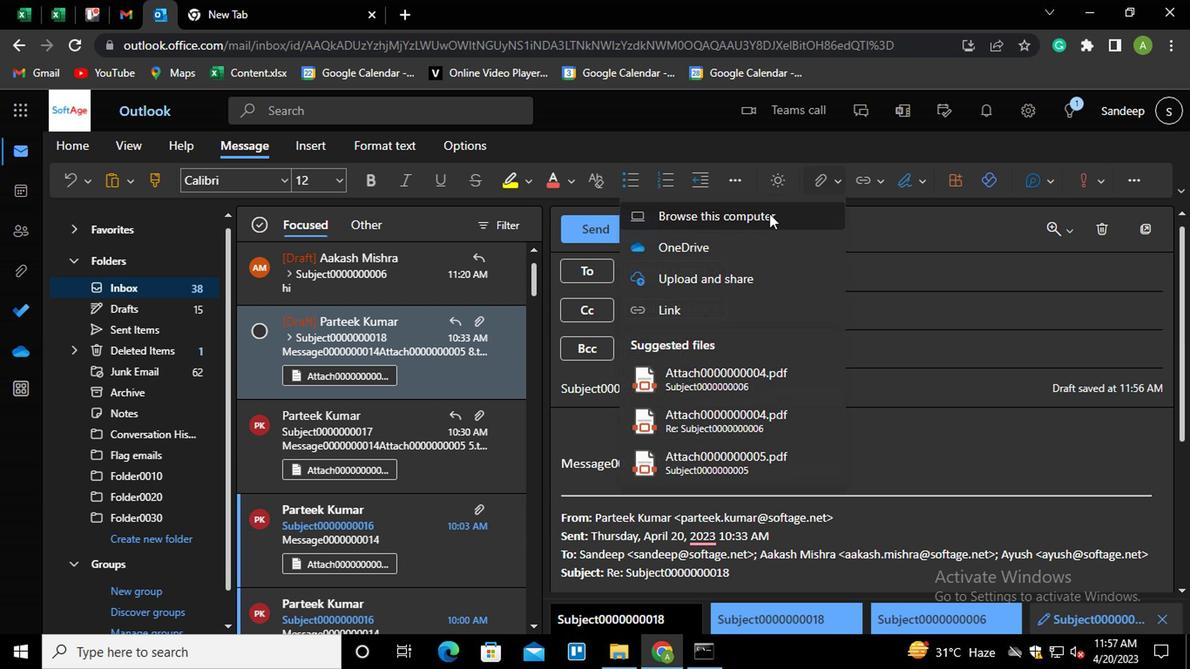 
Action: Mouse moved to (250, 182)
Screenshot: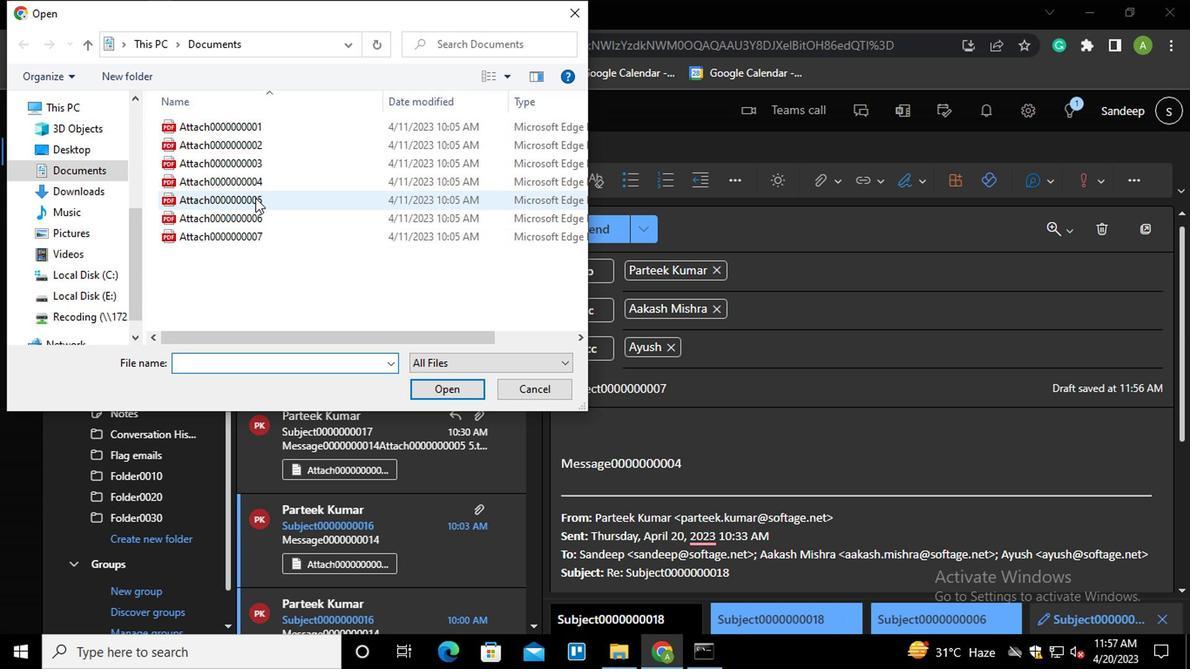 
Action: Mouse pressed left at (250, 182)
Screenshot: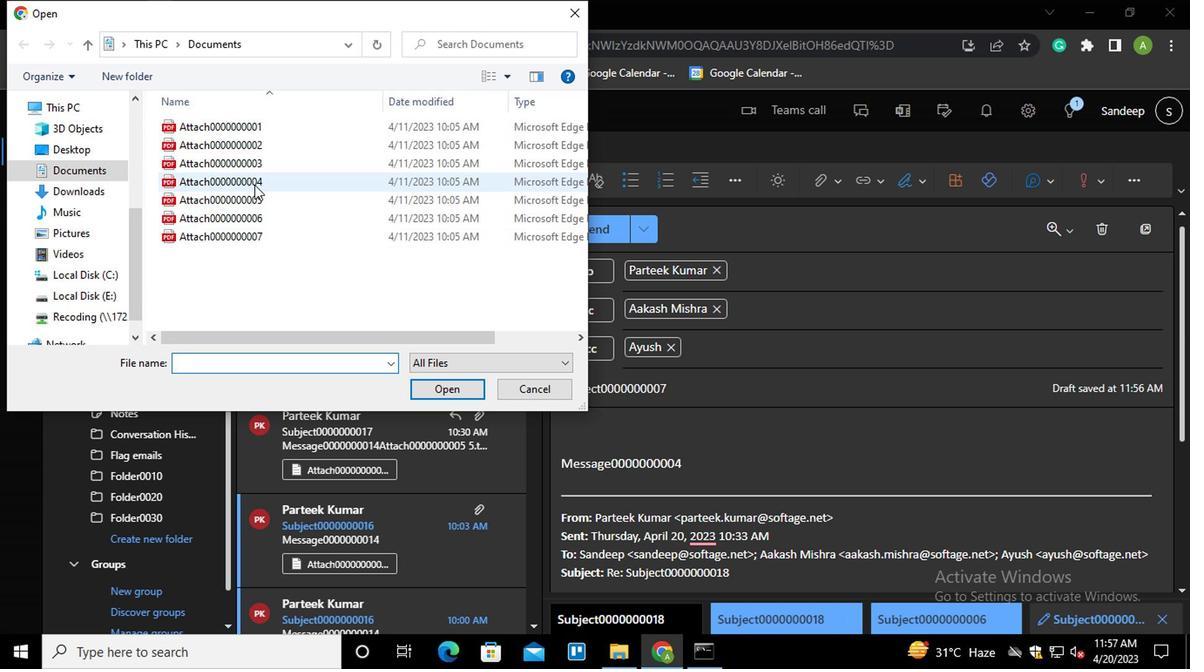 
Action: Mouse moved to (414, 385)
Screenshot: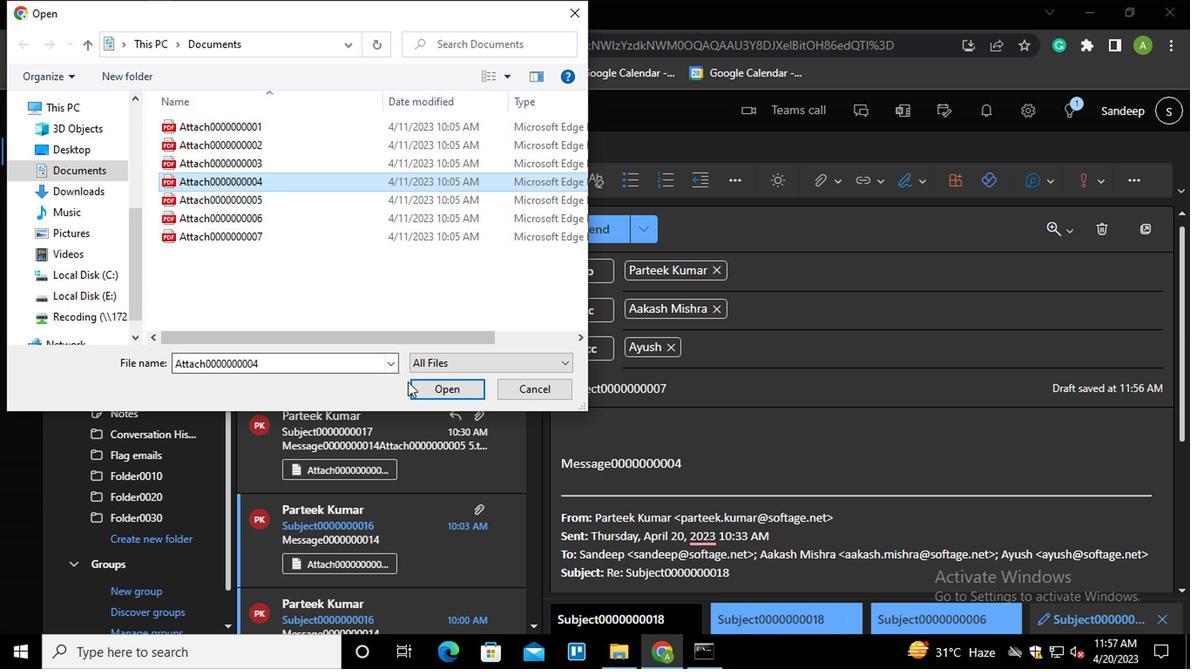
Action: Mouse pressed left at (414, 385)
Screenshot: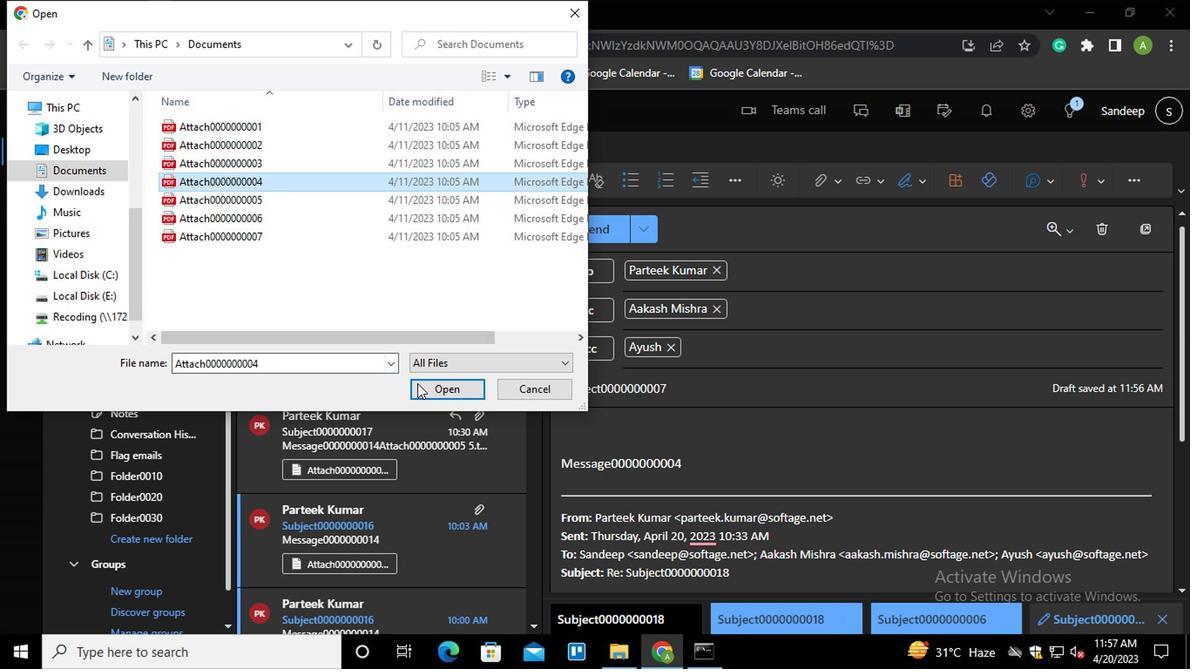 
Action: Mouse moved to (844, 491)
Screenshot: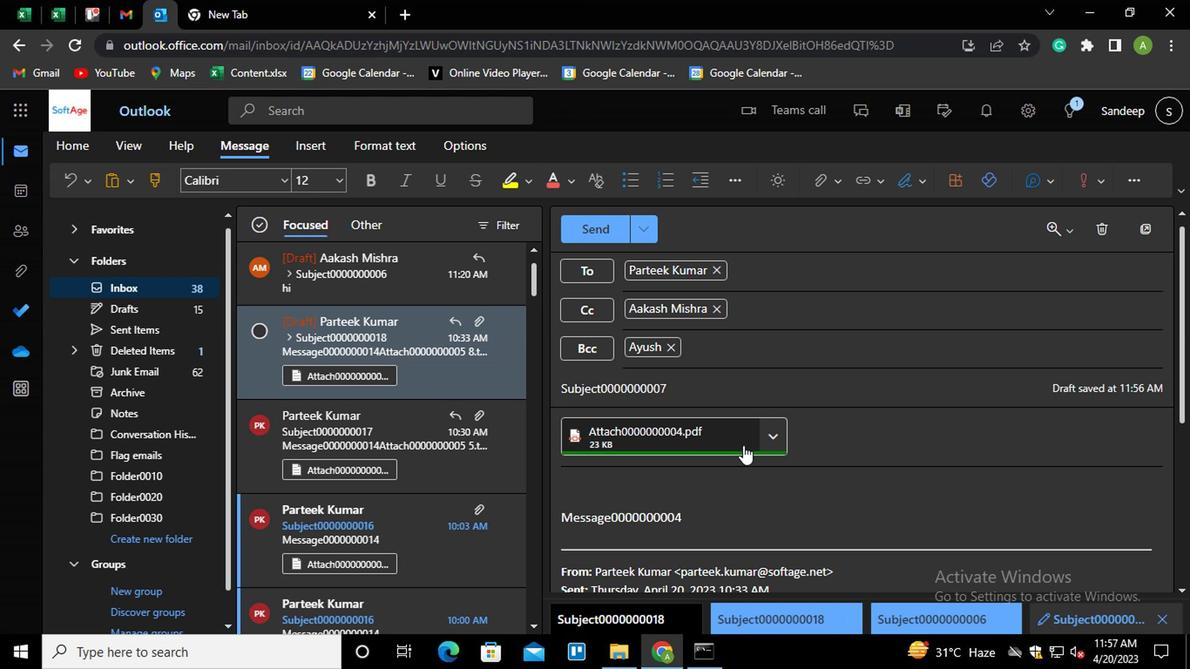 
